 Task: Explore and select a project template in Asana to create a new project.
Action: Mouse pressed left at (64, 463)
Screenshot: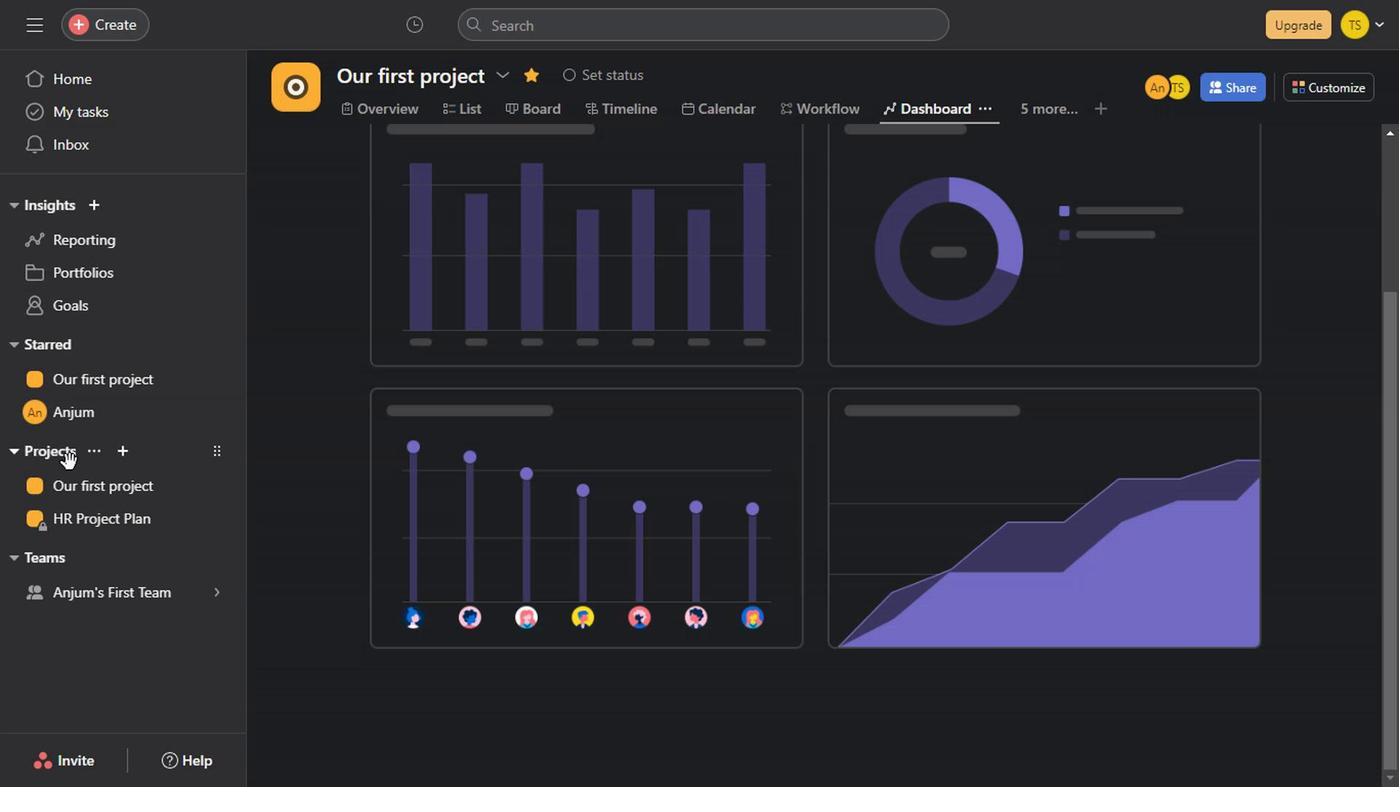 
Action: Mouse moved to (122, 457)
Screenshot: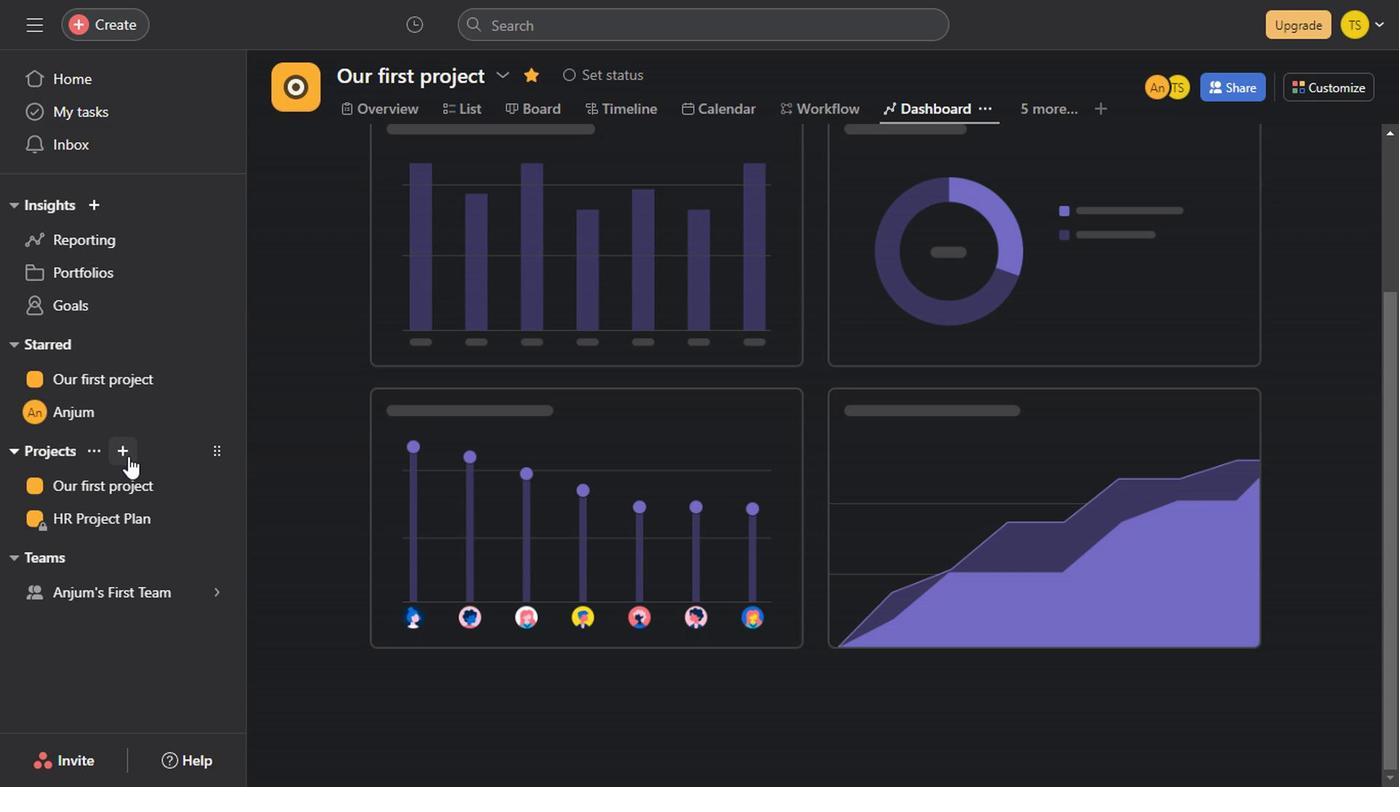 
Action: Mouse pressed left at (122, 457)
Screenshot: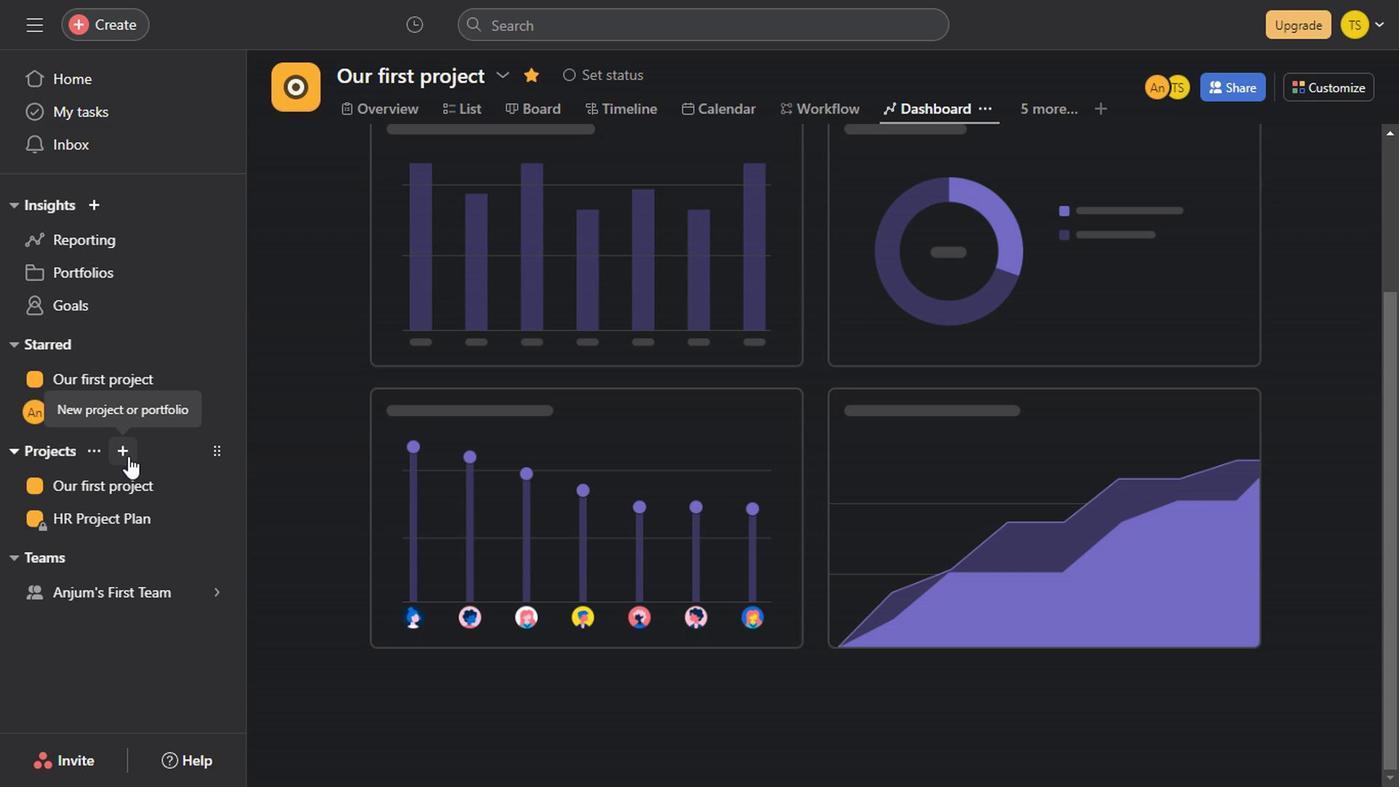 
Action: Mouse moved to (164, 492)
Screenshot: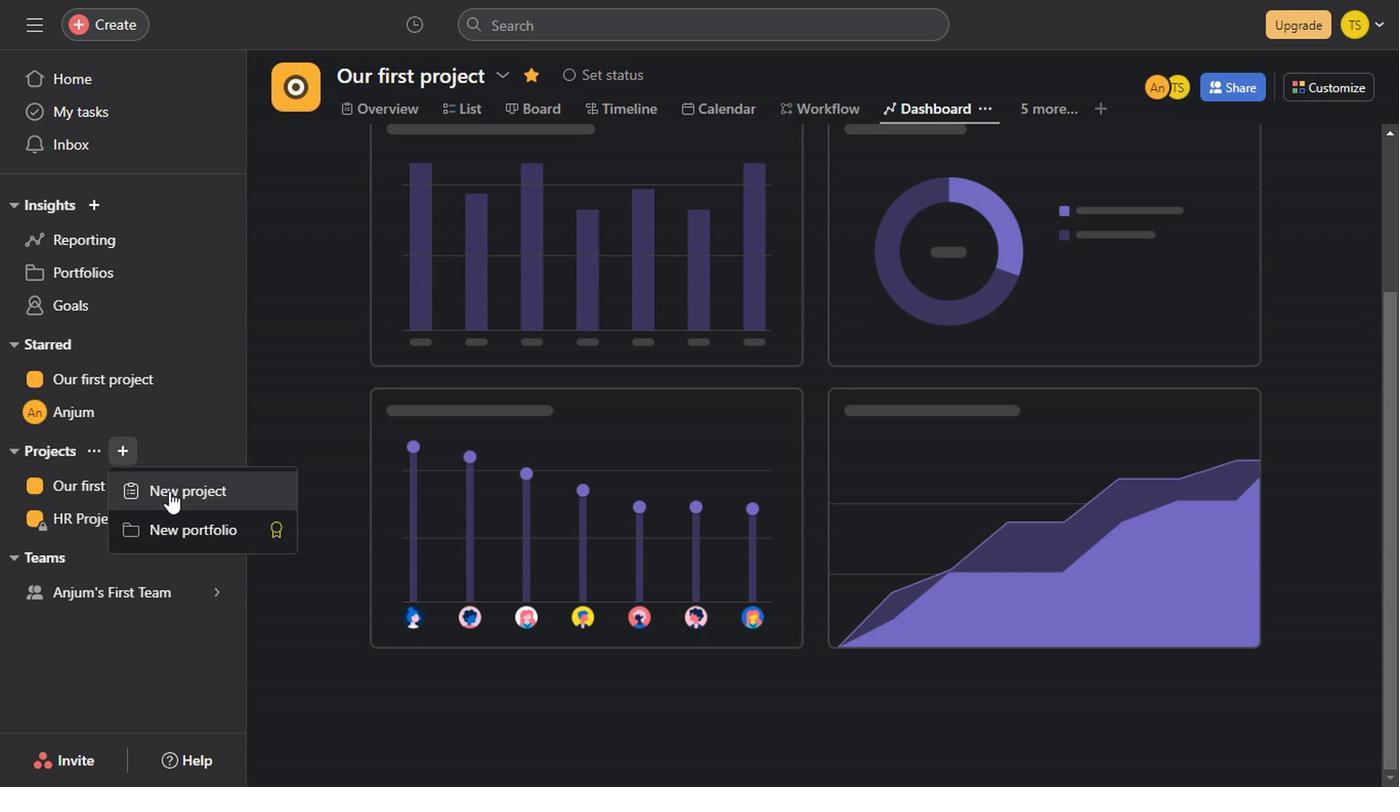 
Action: Mouse pressed left at (164, 492)
Screenshot: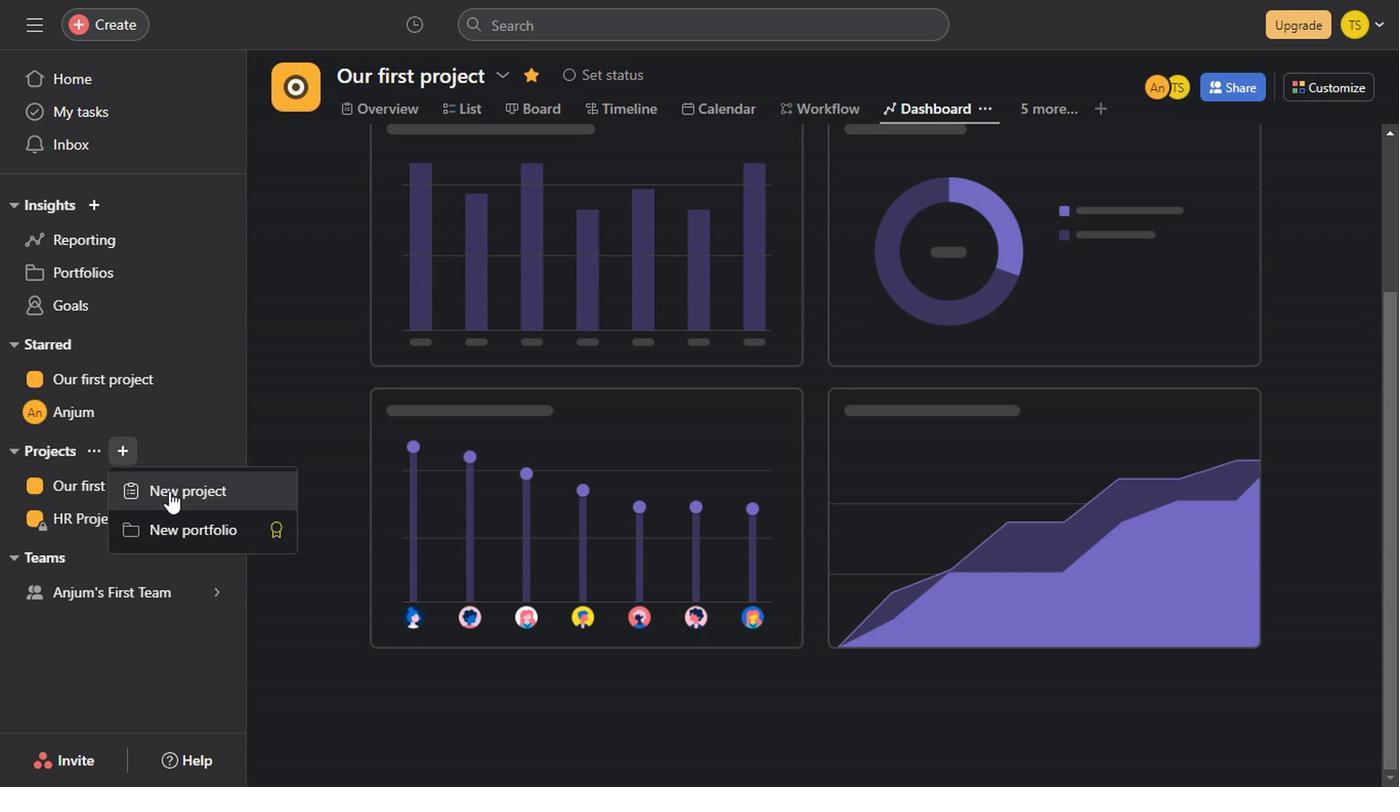 
Action: Mouse moved to (580, 401)
Screenshot: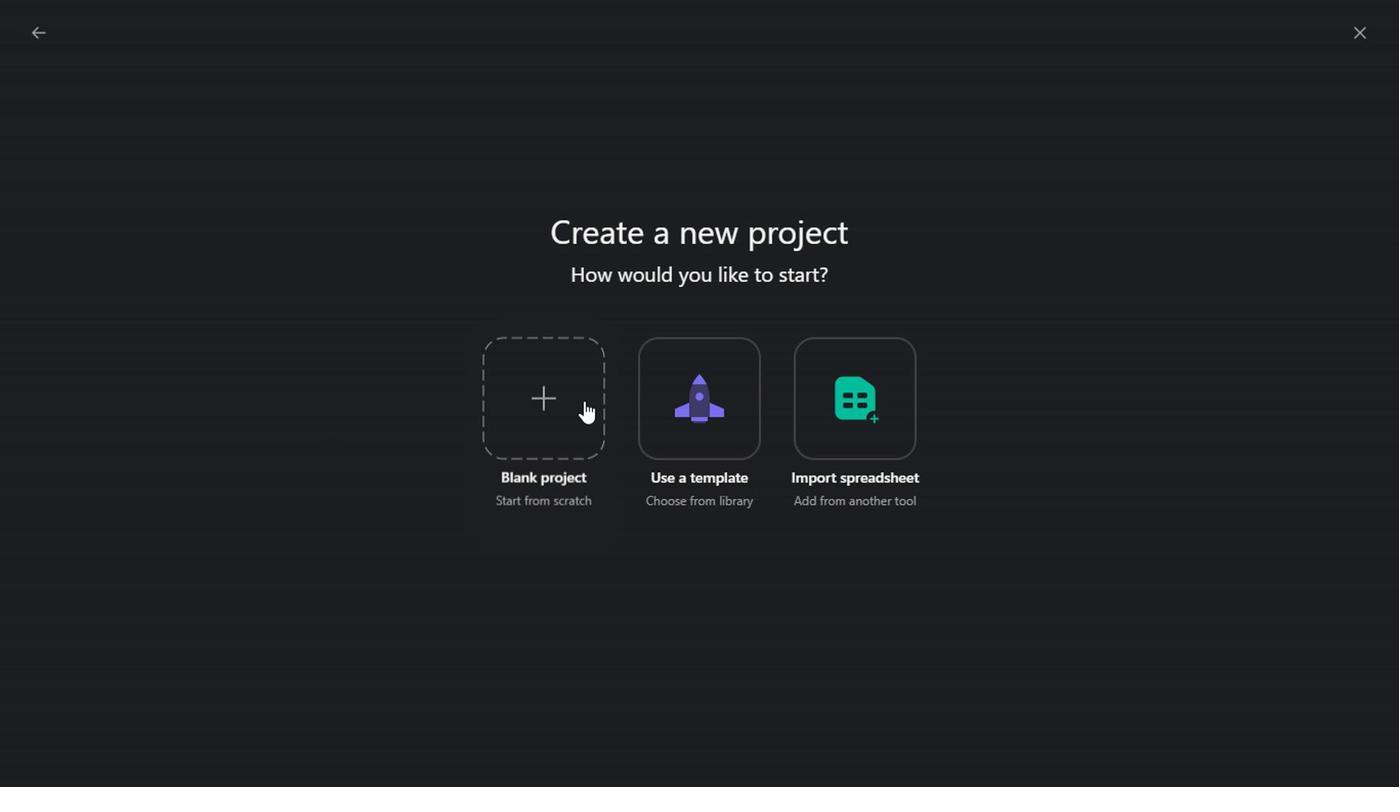 
Action: Mouse pressed left at (580, 401)
Screenshot: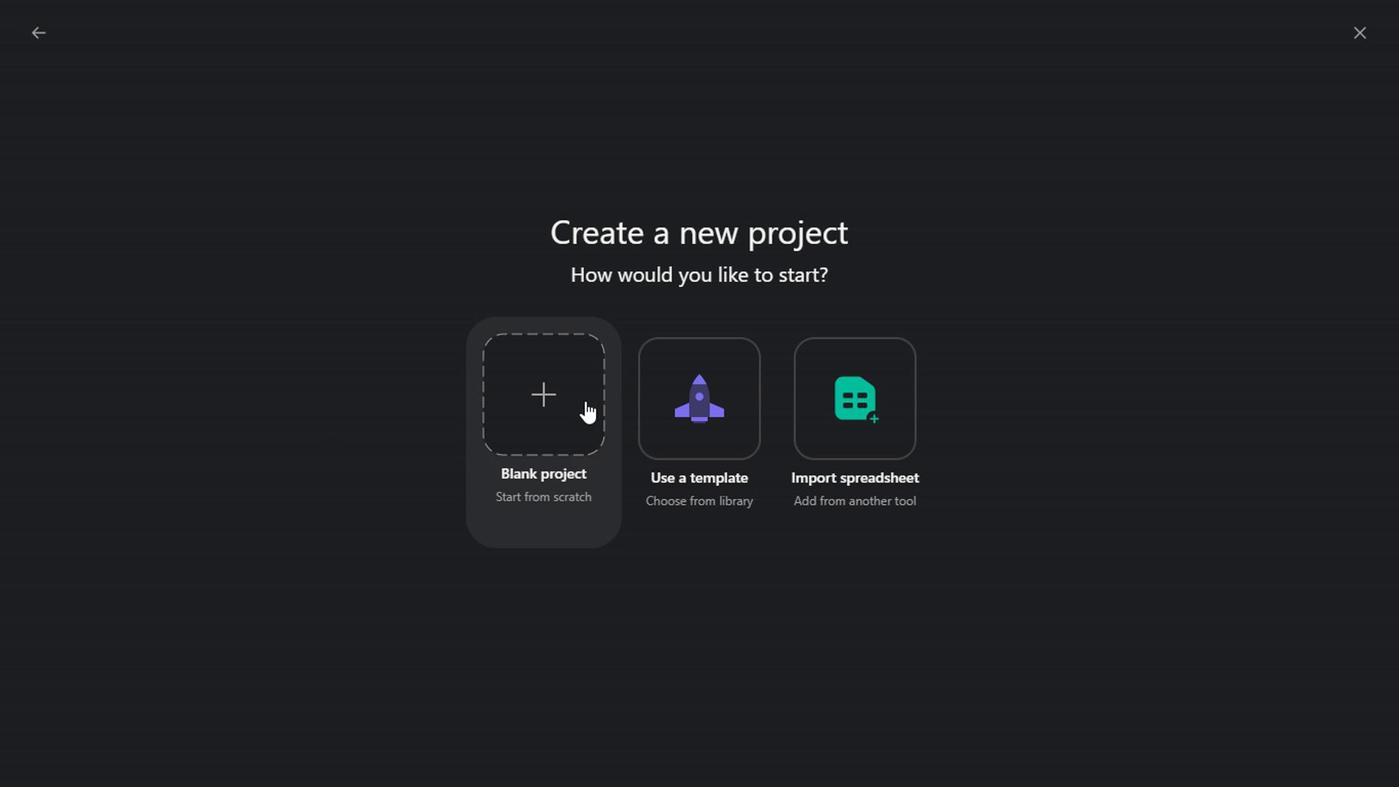 
Action: Mouse moved to (226, 410)
Screenshot: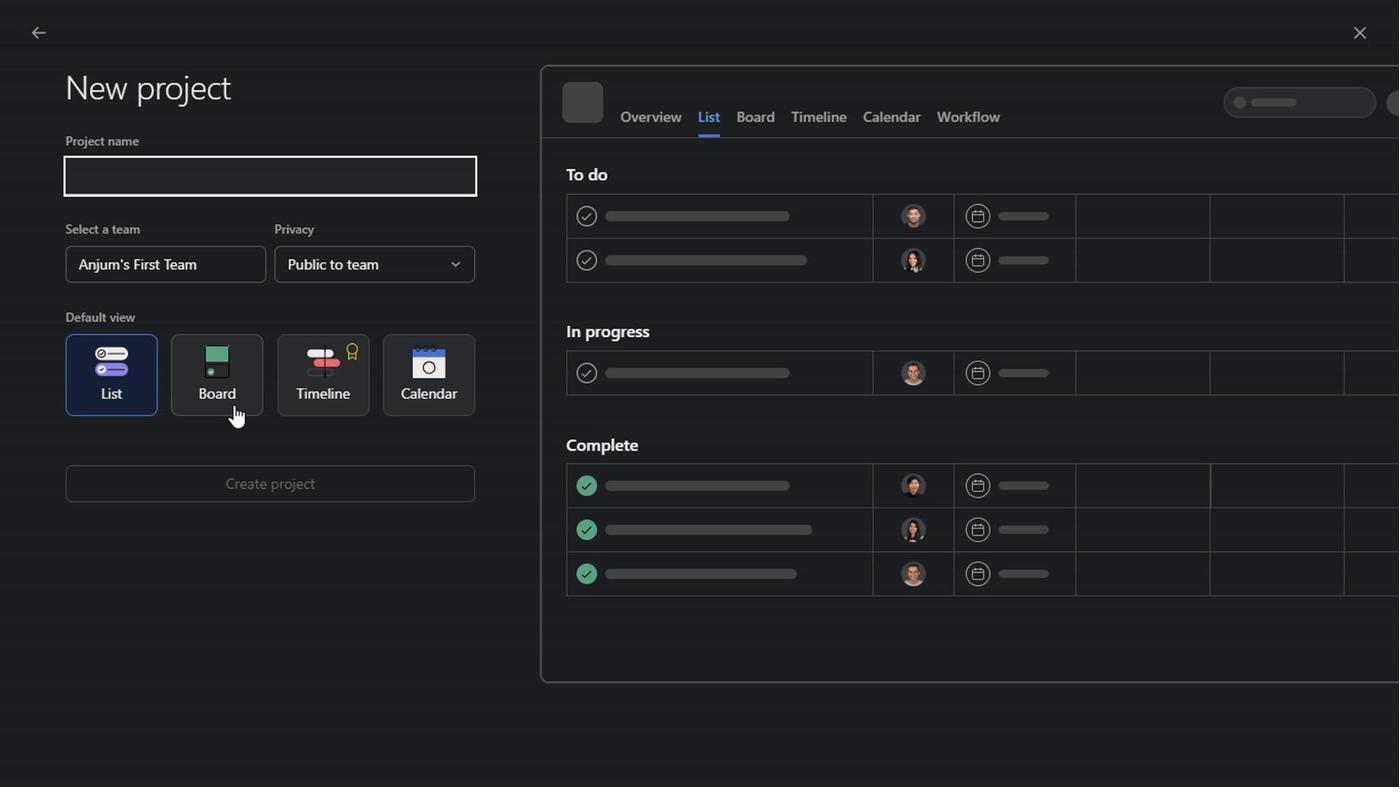 
Action: Mouse pressed left at (226, 410)
Screenshot: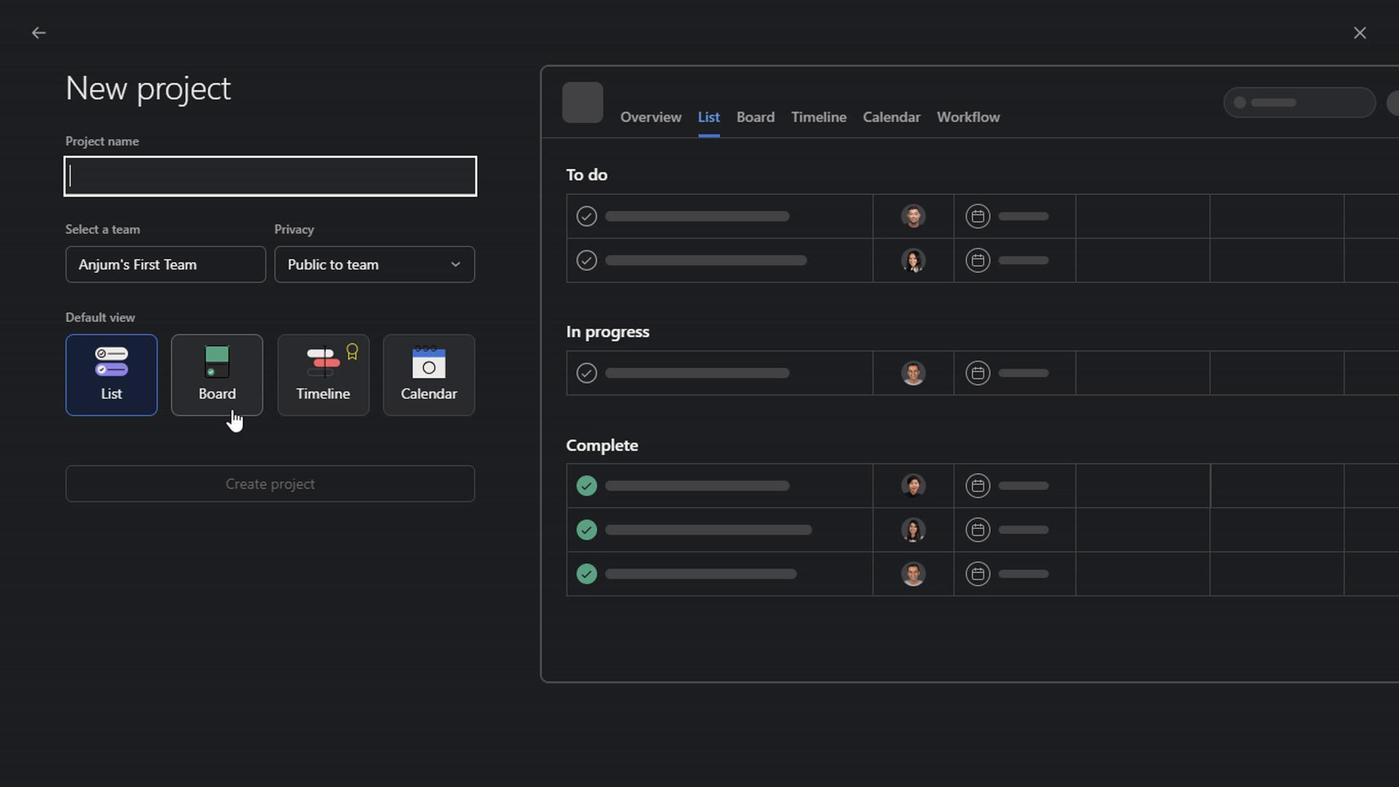 
Action: Mouse moved to (325, 416)
Screenshot: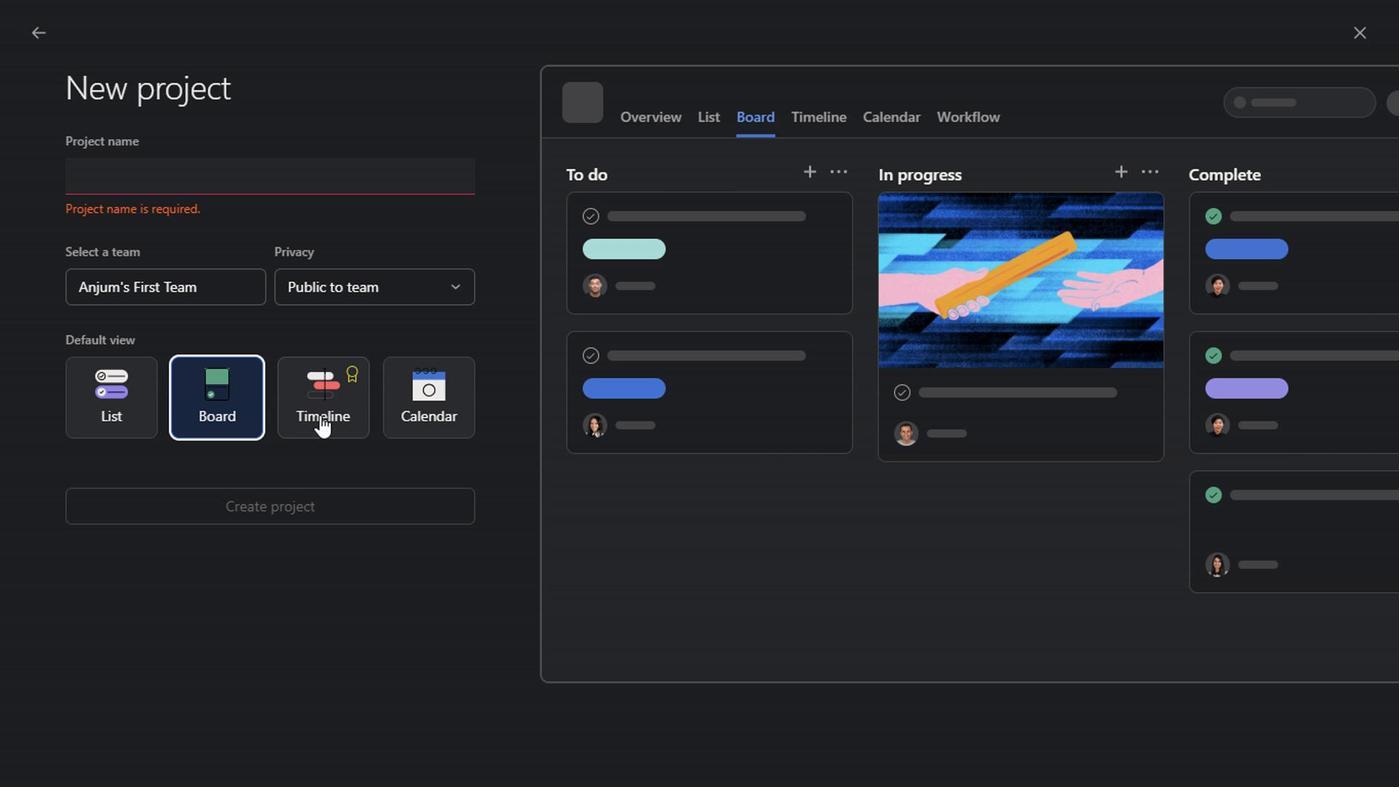 
Action: Mouse pressed left at (325, 416)
Screenshot: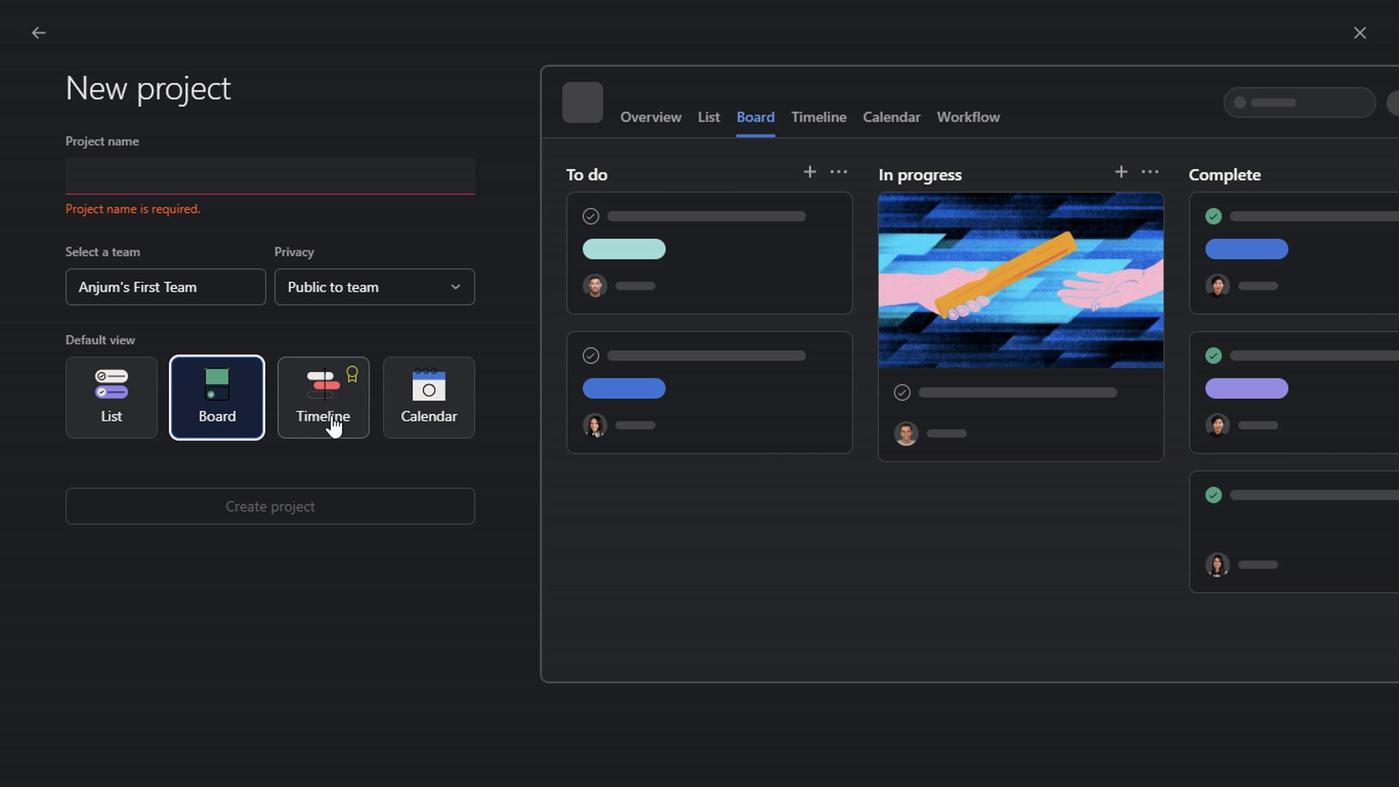 
Action: Mouse moved to (410, 408)
Screenshot: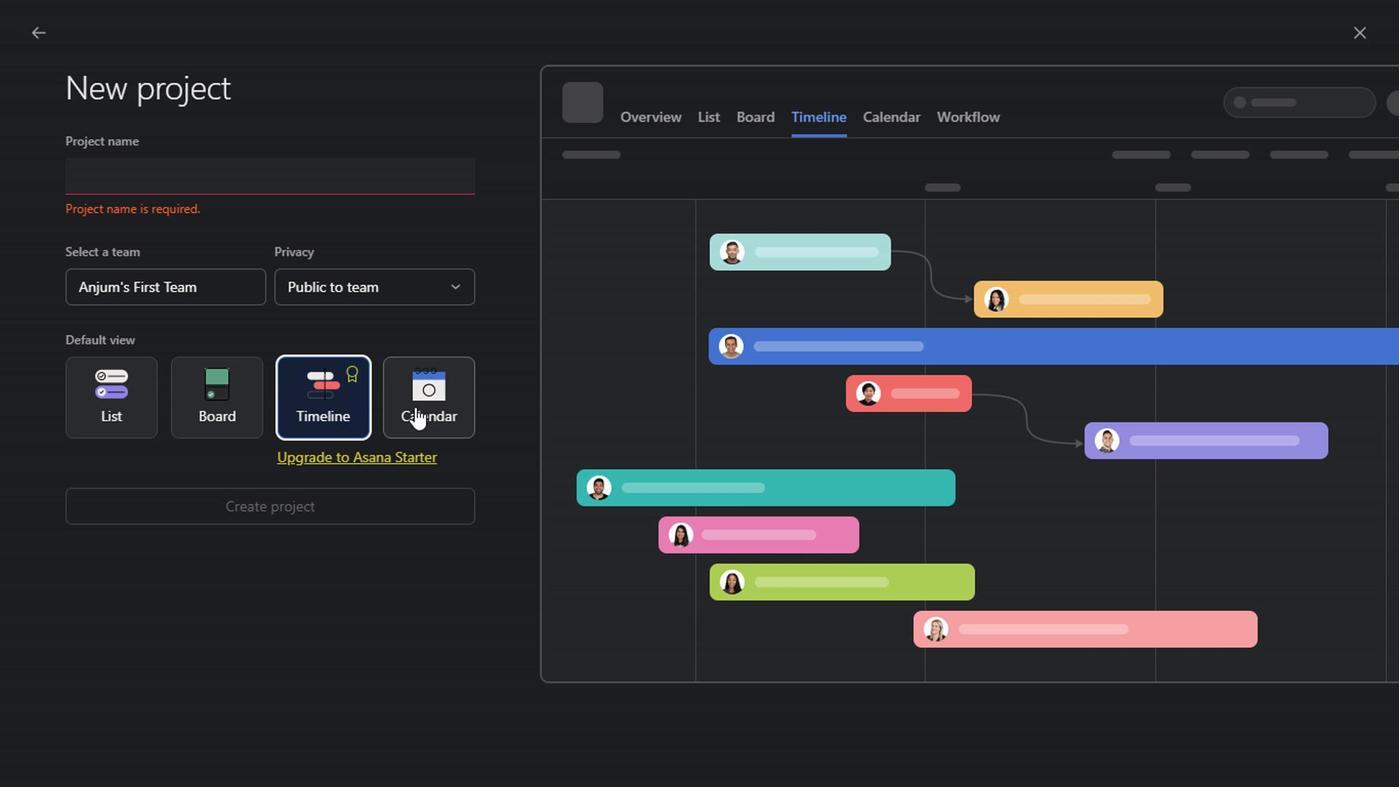 
Action: Mouse pressed left at (410, 408)
Screenshot: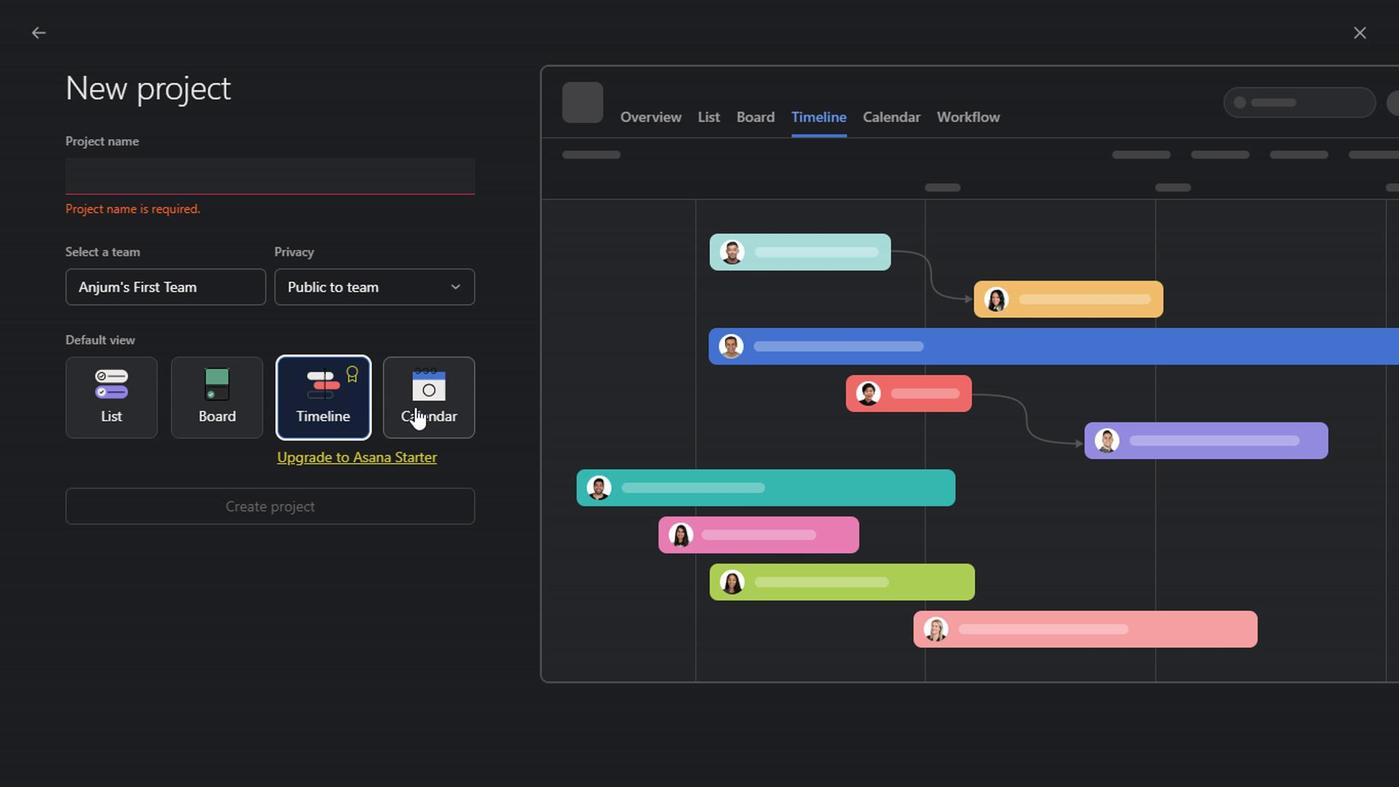 
Action: Mouse moved to (34, 34)
Screenshot: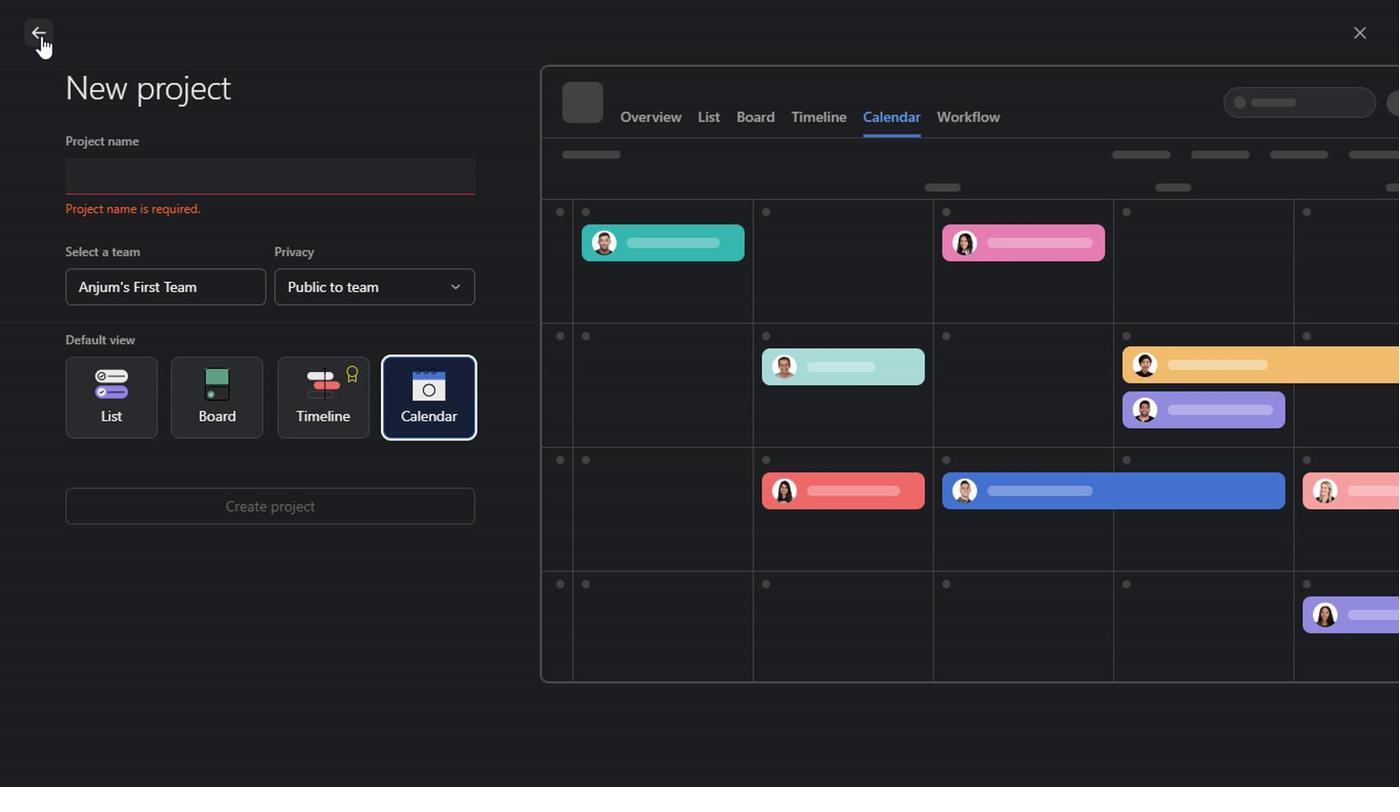 
Action: Mouse pressed left at (34, 34)
Screenshot: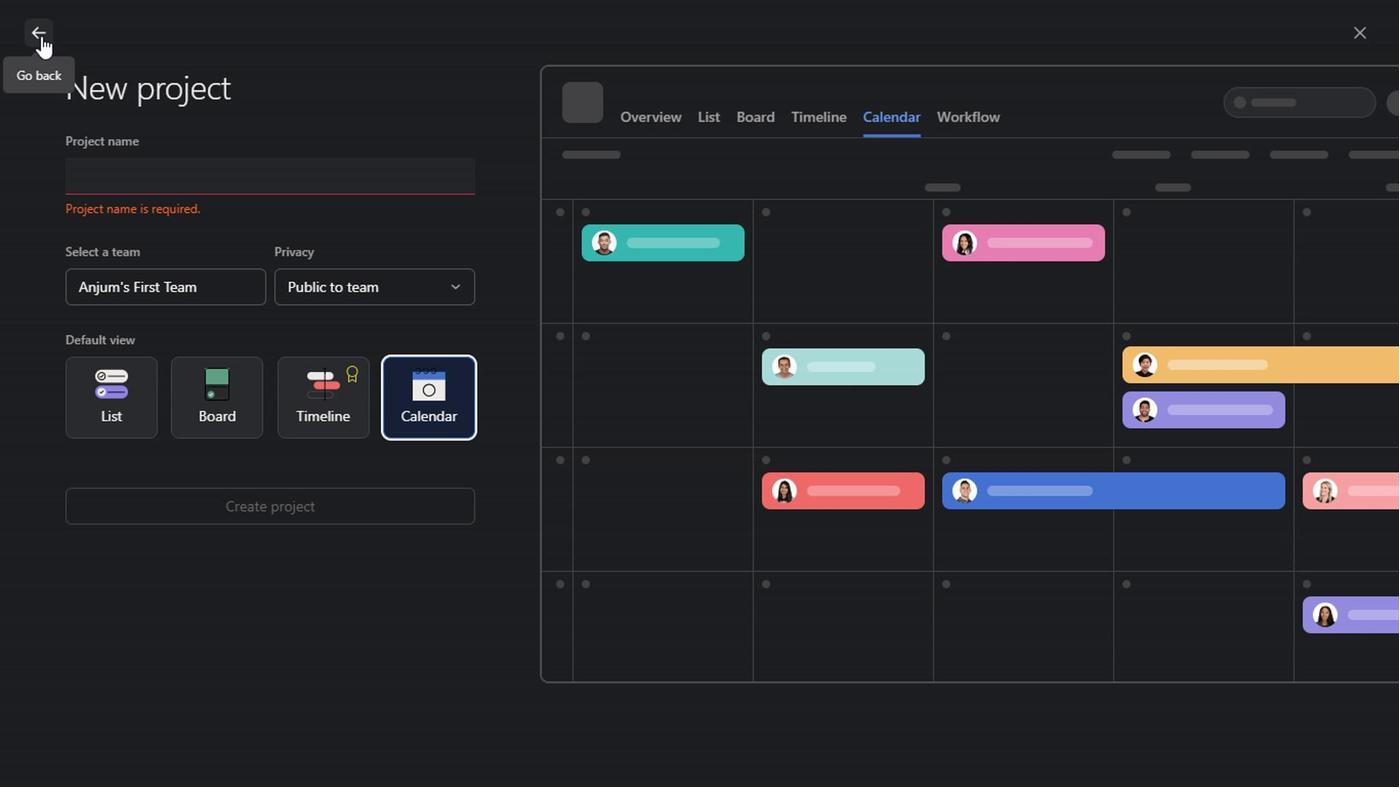 
Action: Mouse moved to (847, 462)
Screenshot: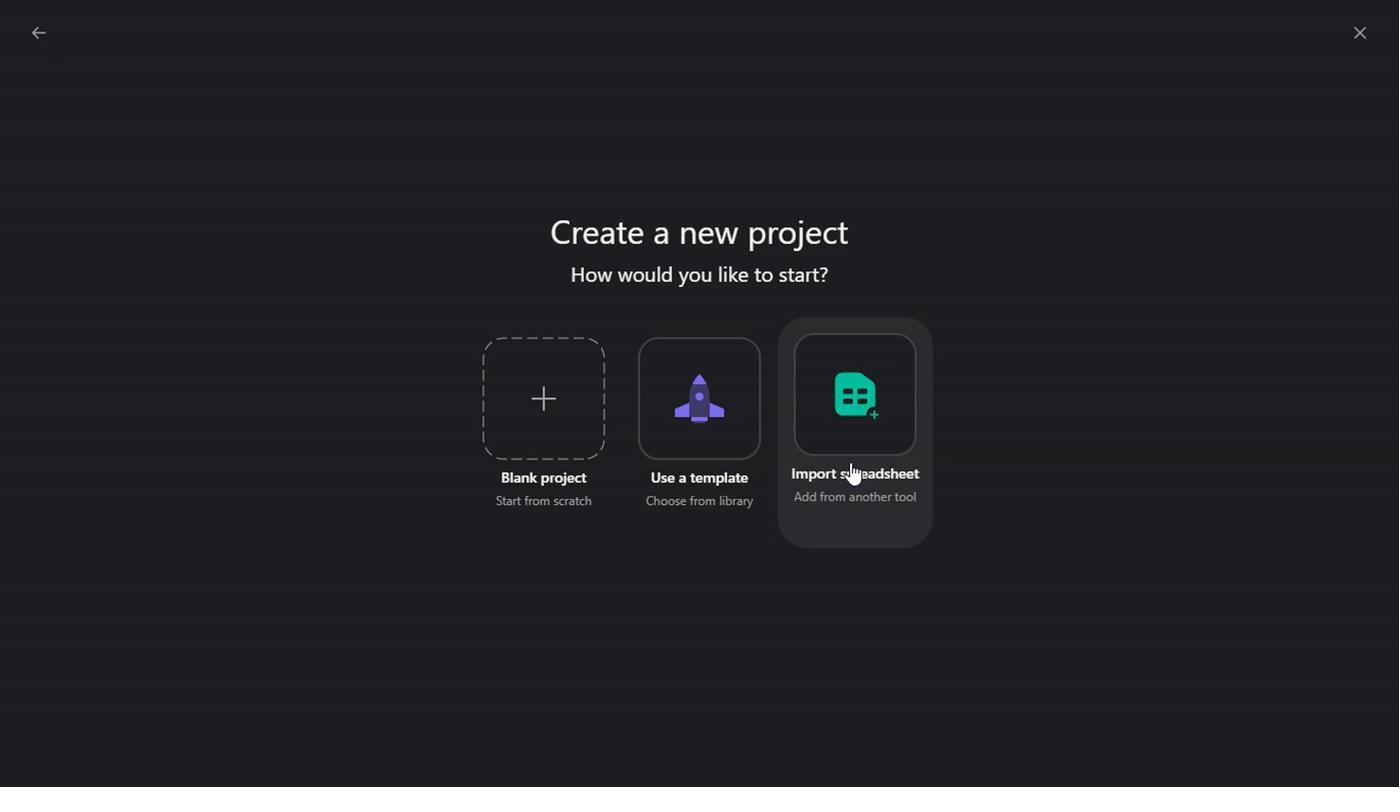 
Action: Mouse pressed left at (847, 462)
Screenshot: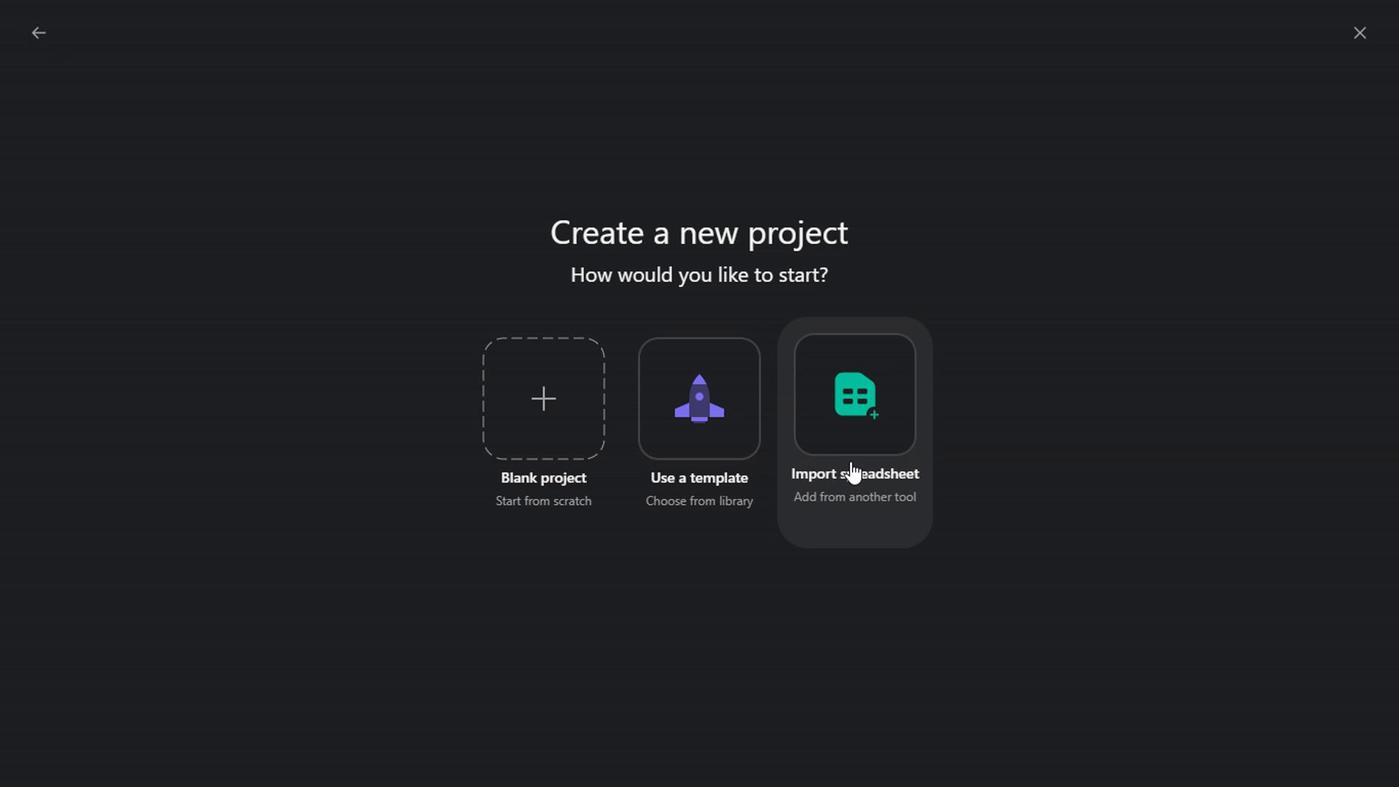 
Action: Mouse moved to (32, 42)
Screenshot: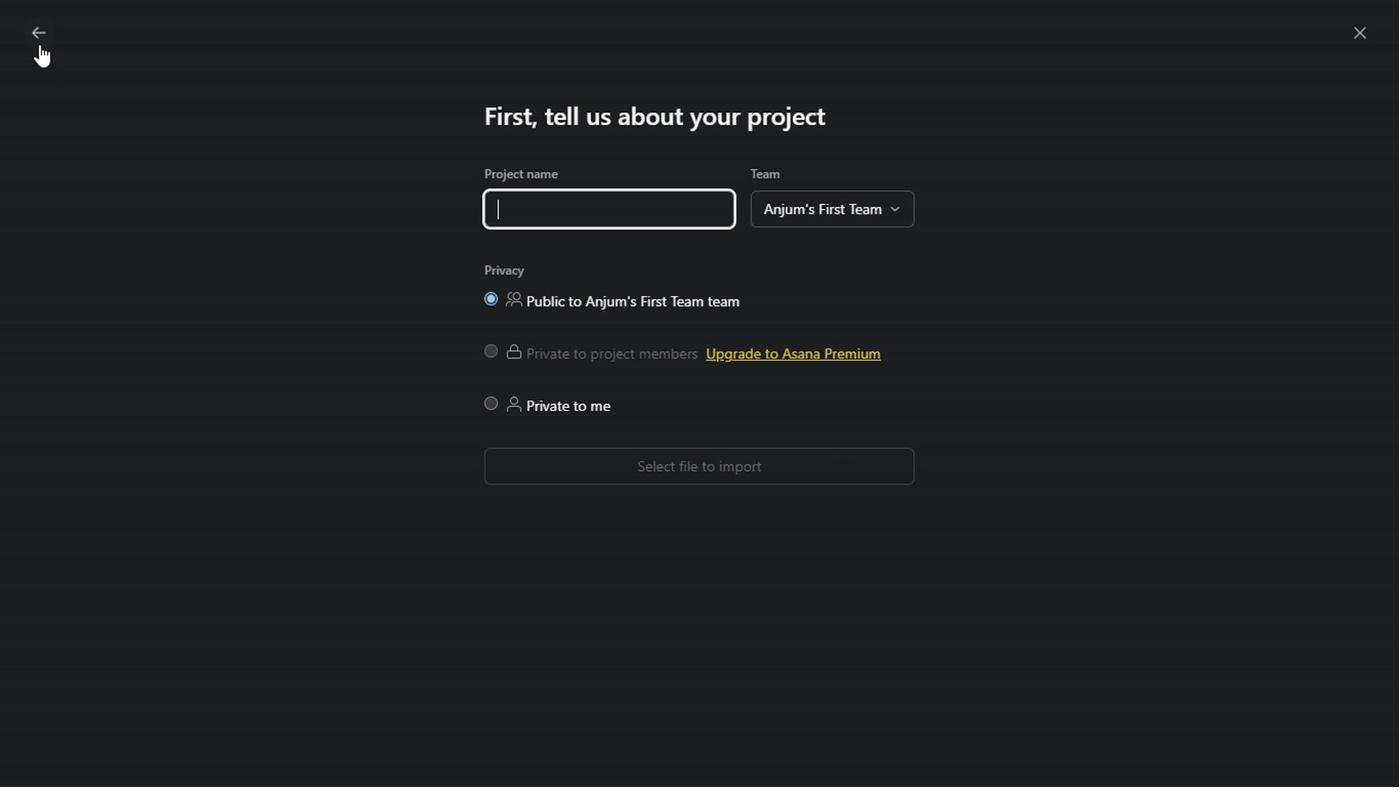 
Action: Mouse pressed left at (32, 42)
Screenshot: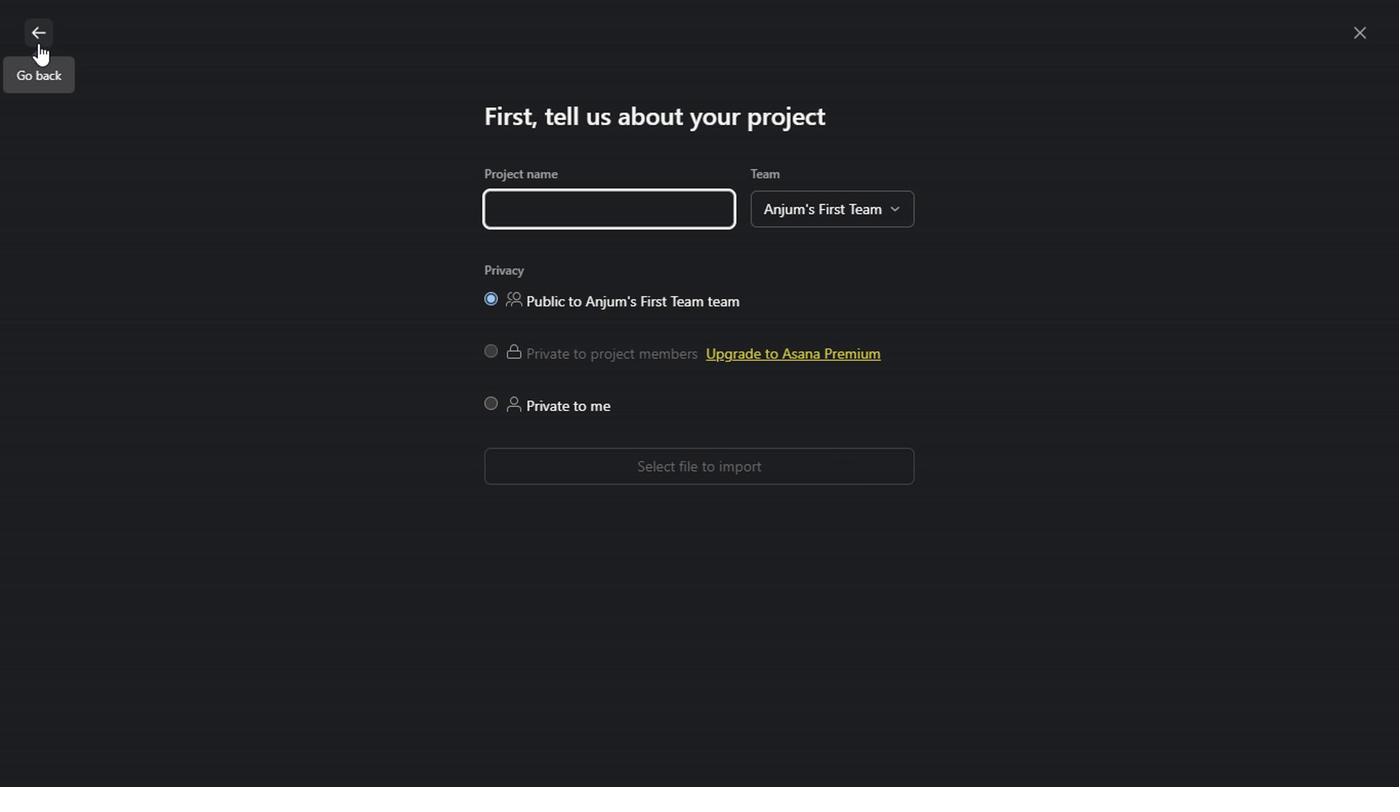 
Action: Mouse moved to (692, 405)
Screenshot: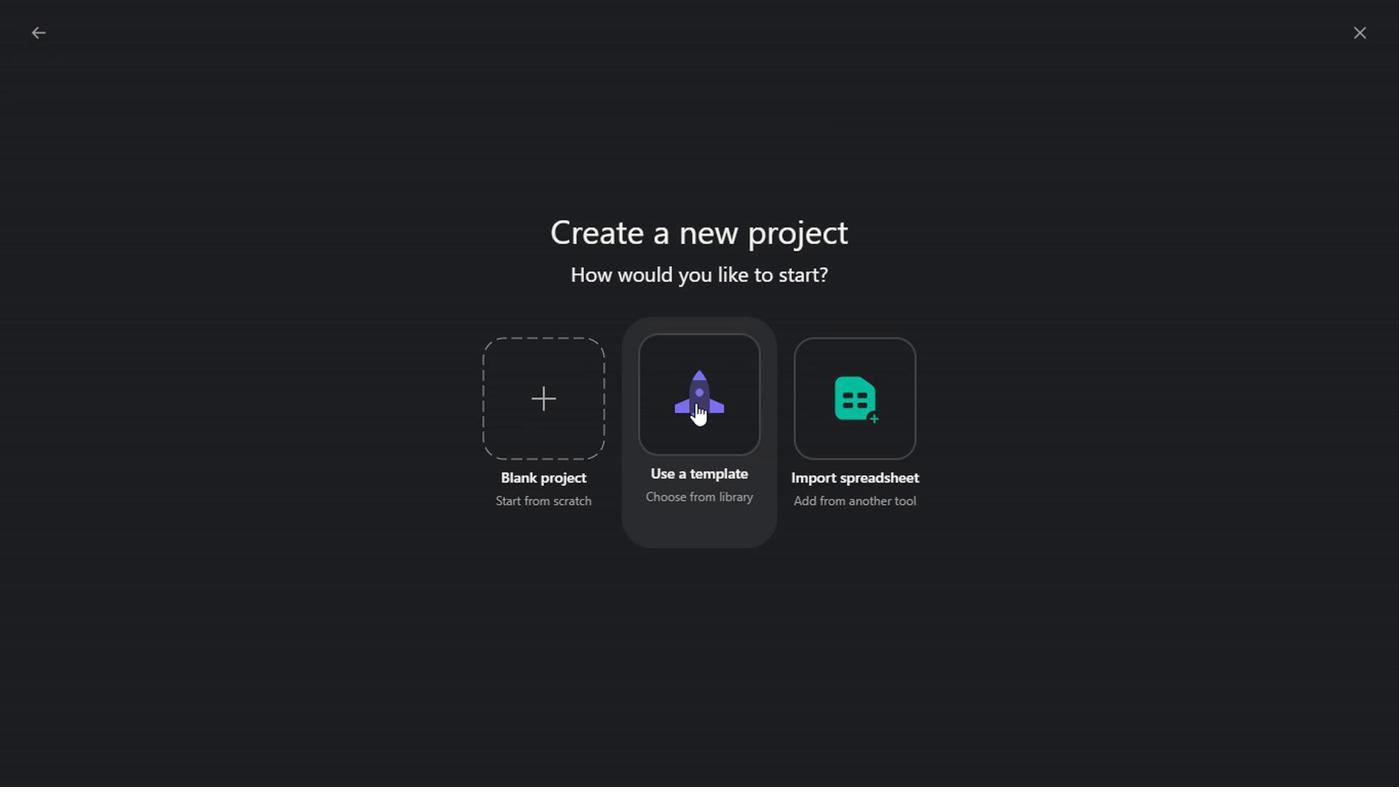 
Action: Mouse pressed left at (692, 405)
Screenshot: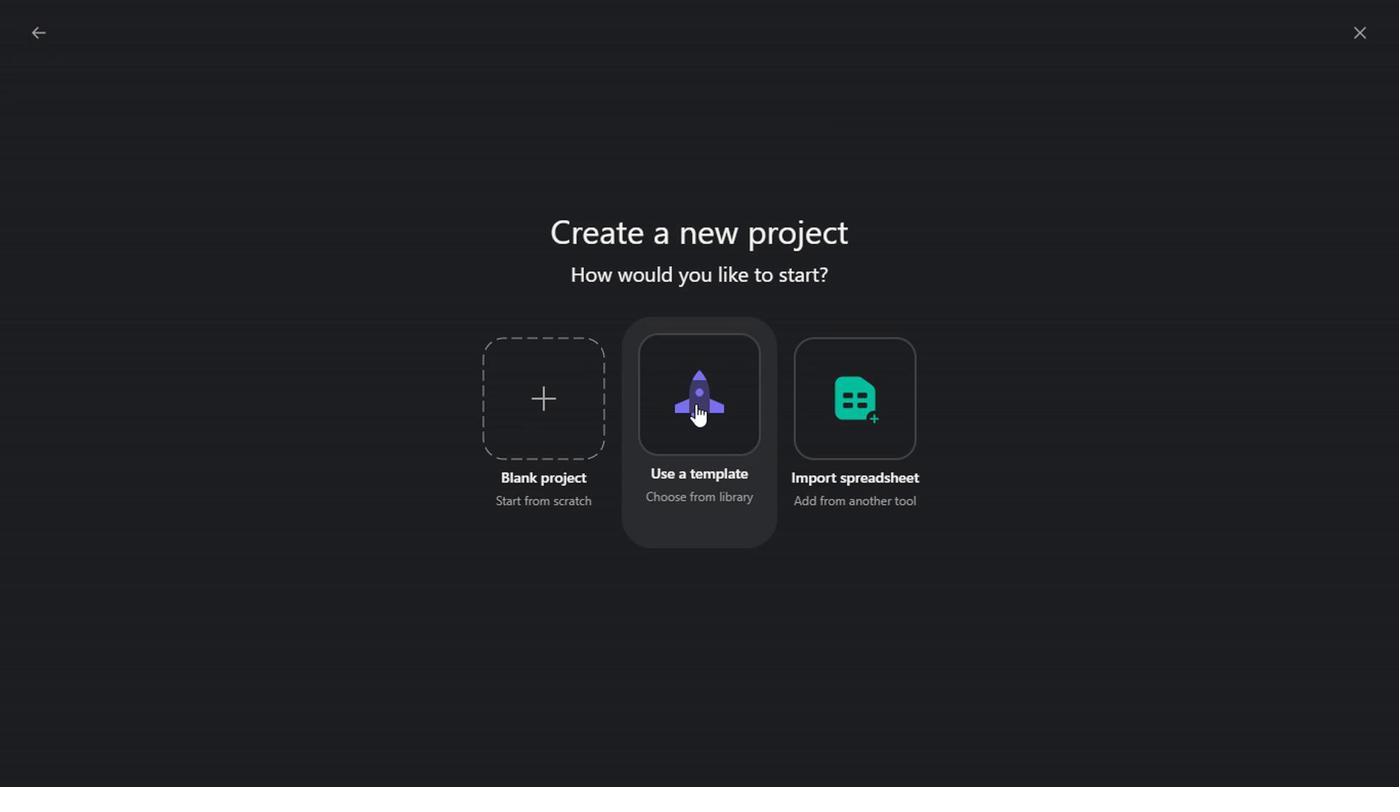 
Action: Mouse moved to (429, 565)
Screenshot: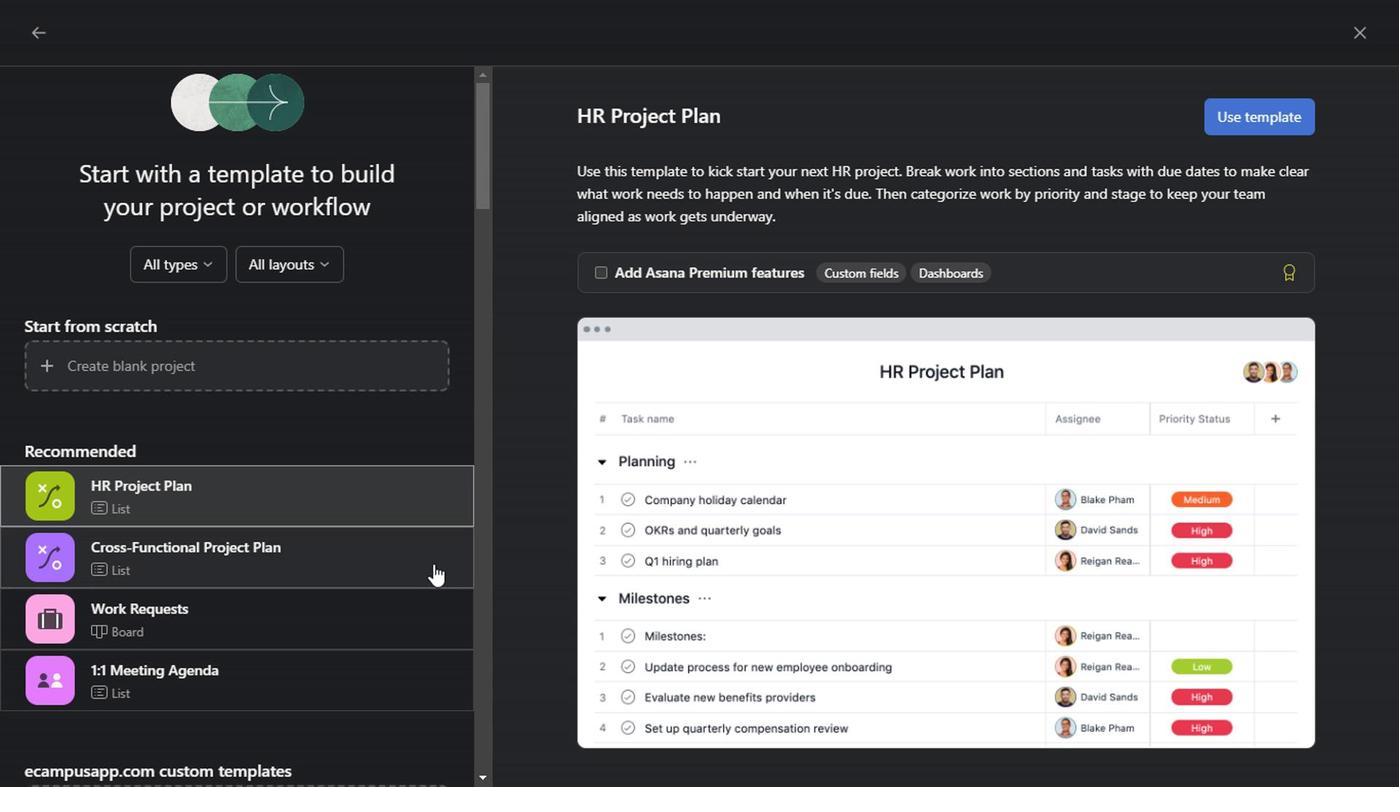 
Action: Mouse pressed left at (429, 565)
Screenshot: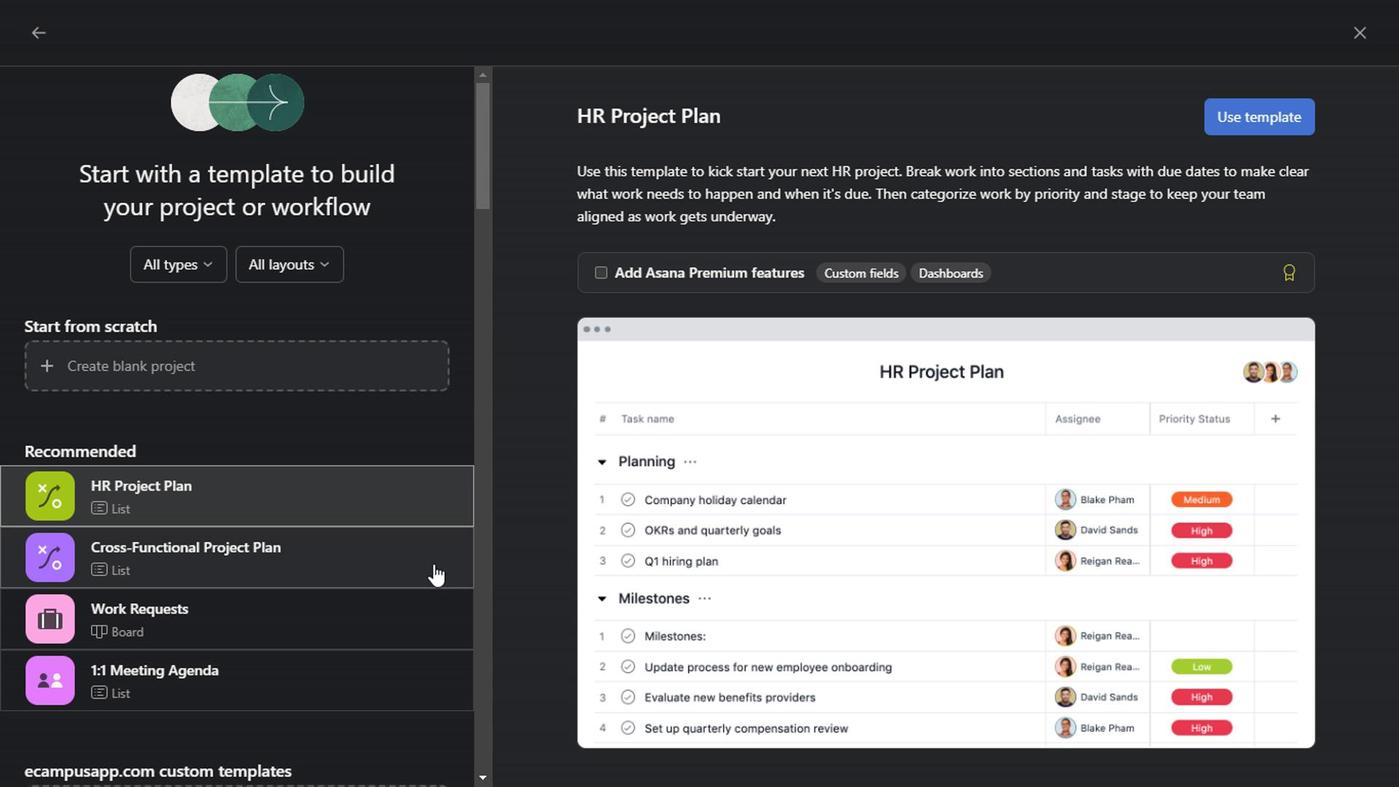 
Action: Mouse moved to (387, 673)
Screenshot: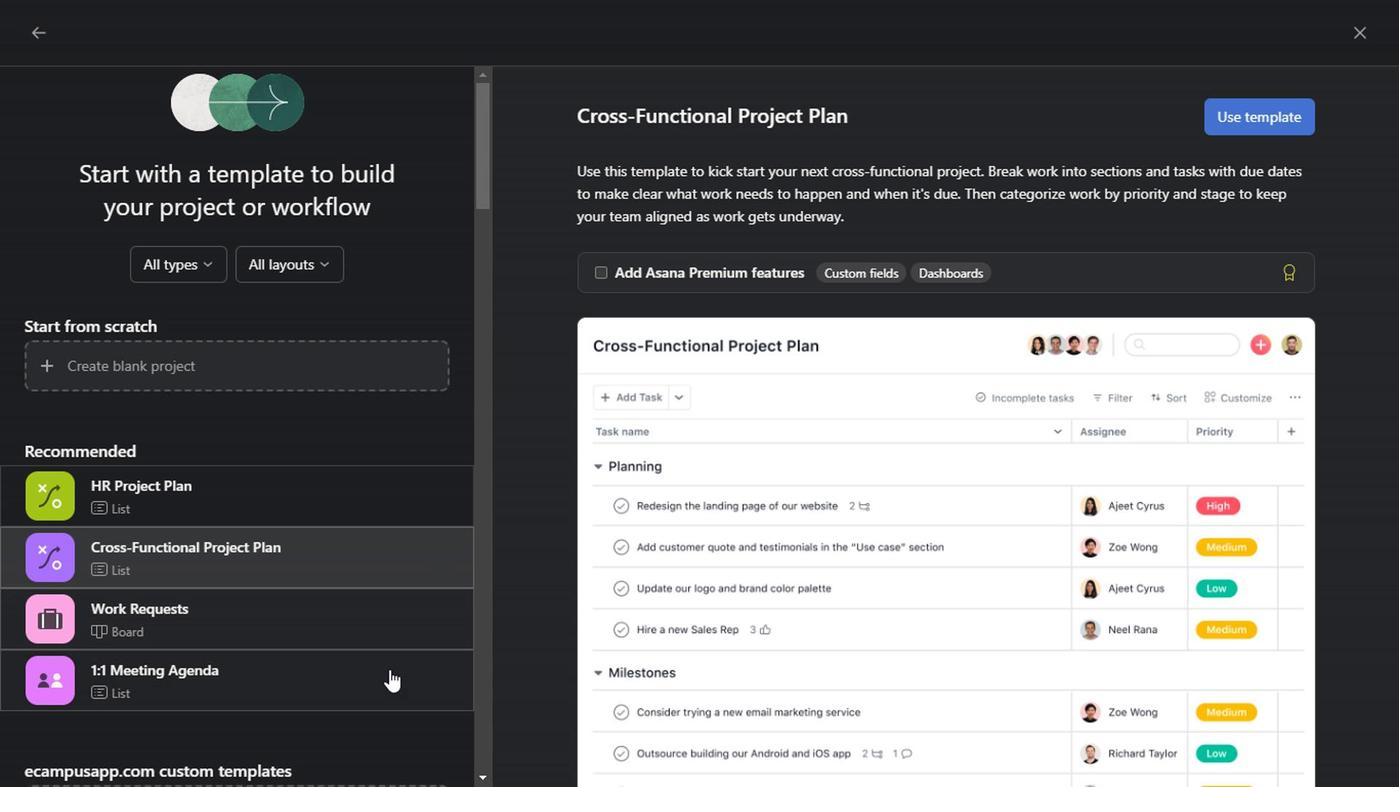 
Action: Mouse scrolled (387, 672) with delta (0, 0)
Screenshot: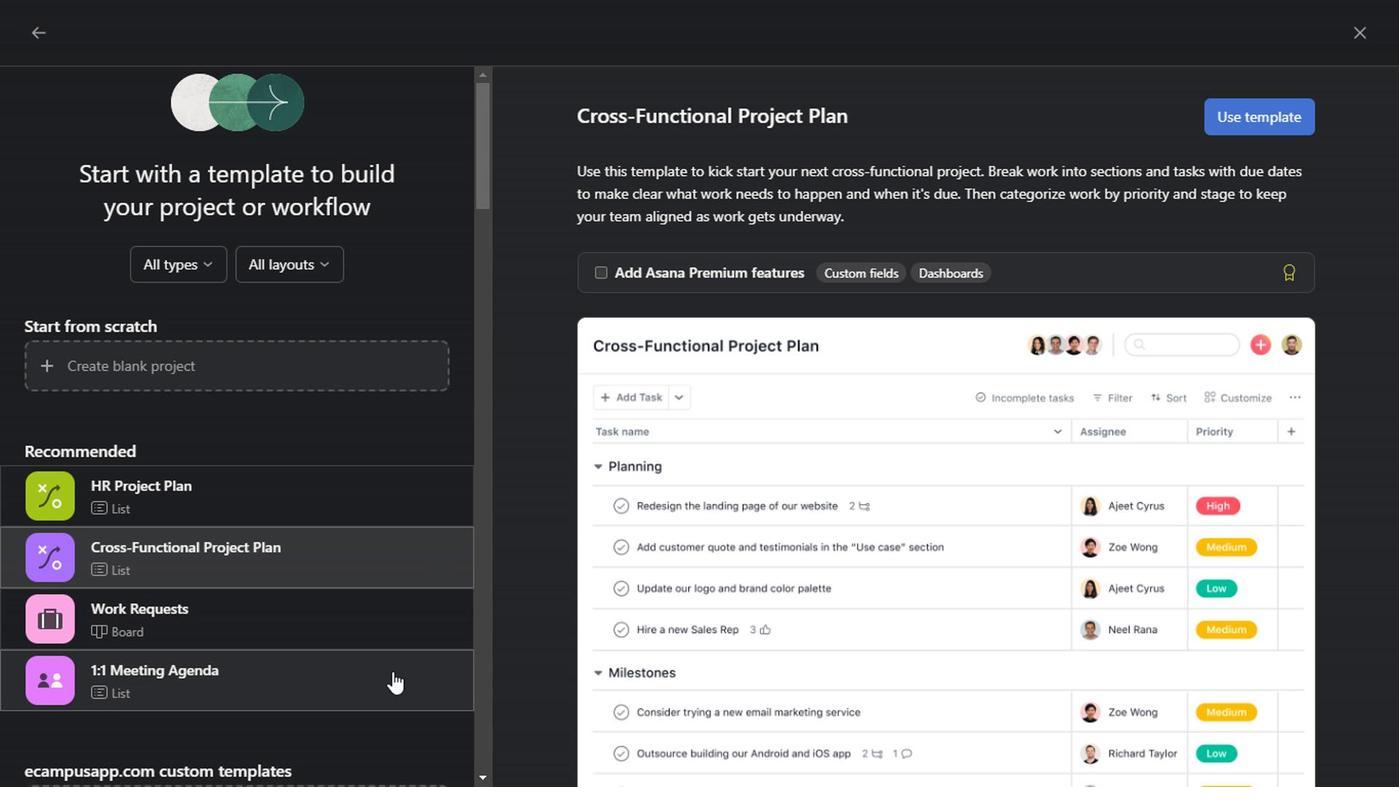 
Action: Mouse scrolled (387, 672) with delta (0, 0)
Screenshot: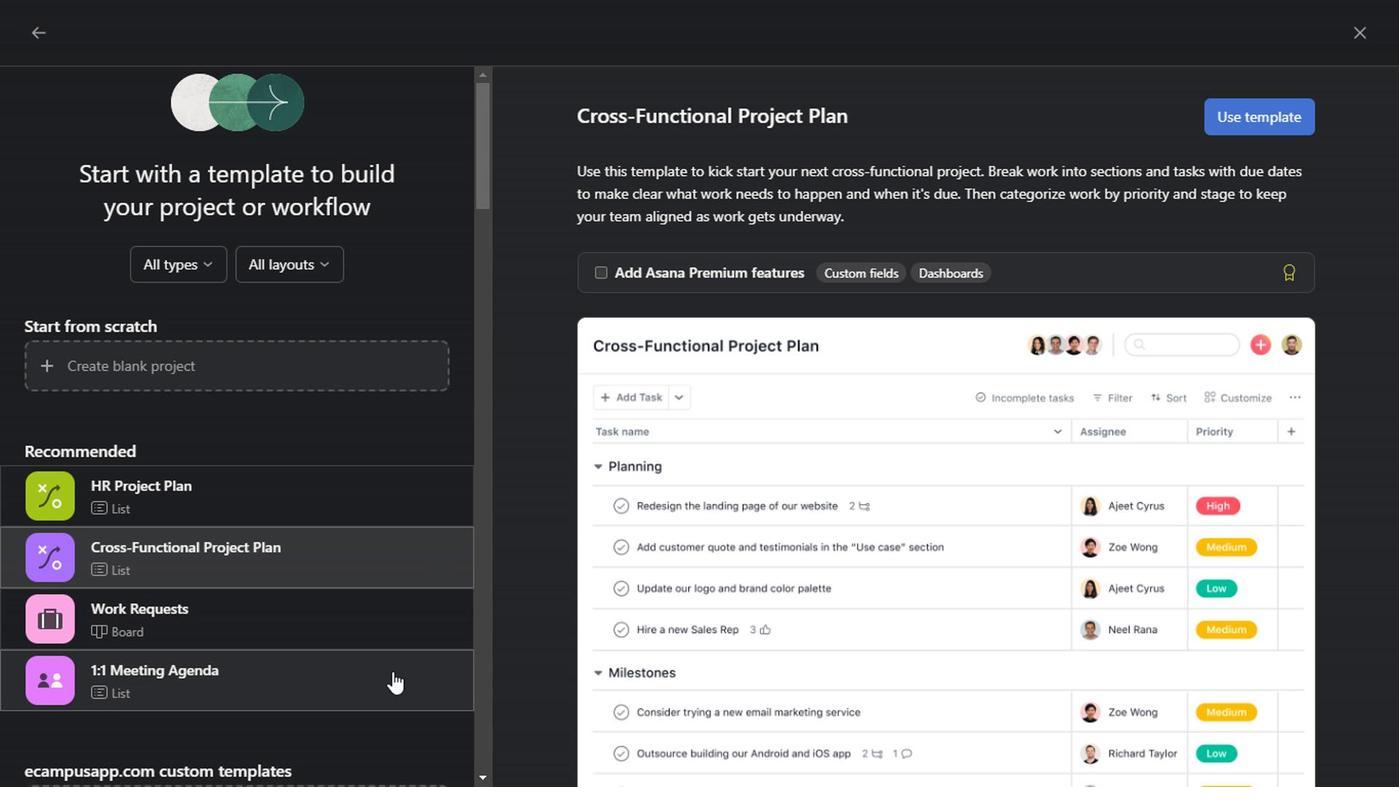 
Action: Mouse scrolled (387, 672) with delta (0, 0)
Screenshot: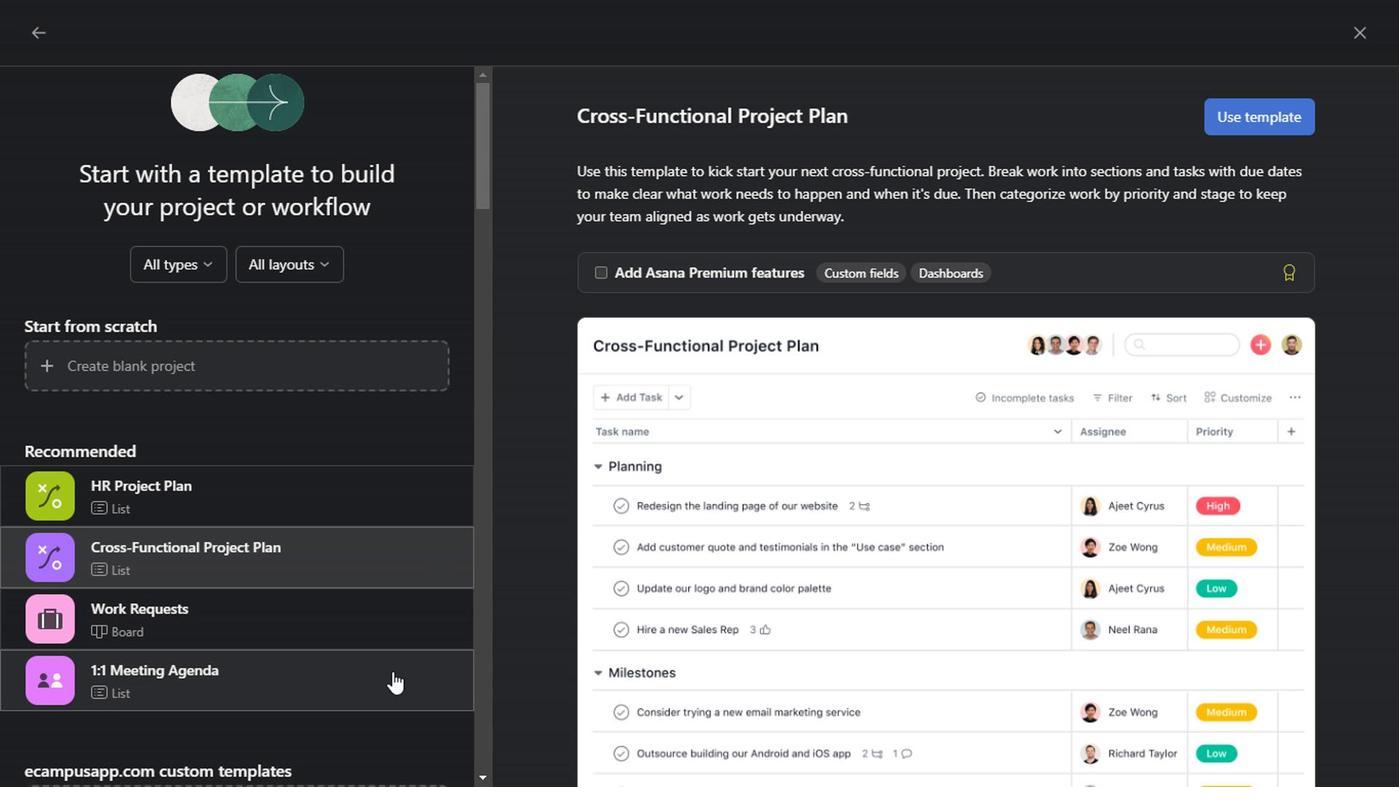 
Action: Mouse scrolled (387, 672) with delta (0, 0)
Screenshot: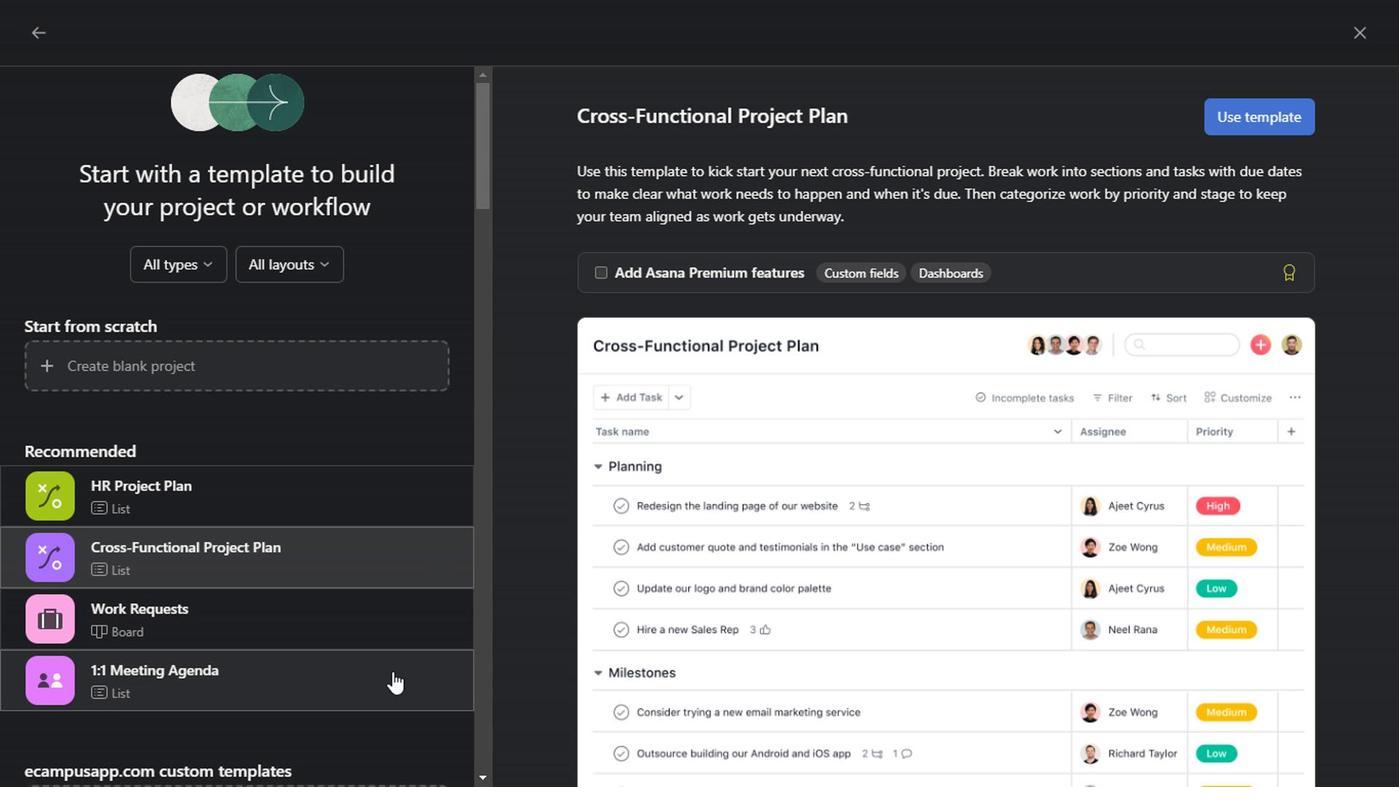 
Action: Mouse scrolled (387, 672) with delta (0, 0)
Screenshot: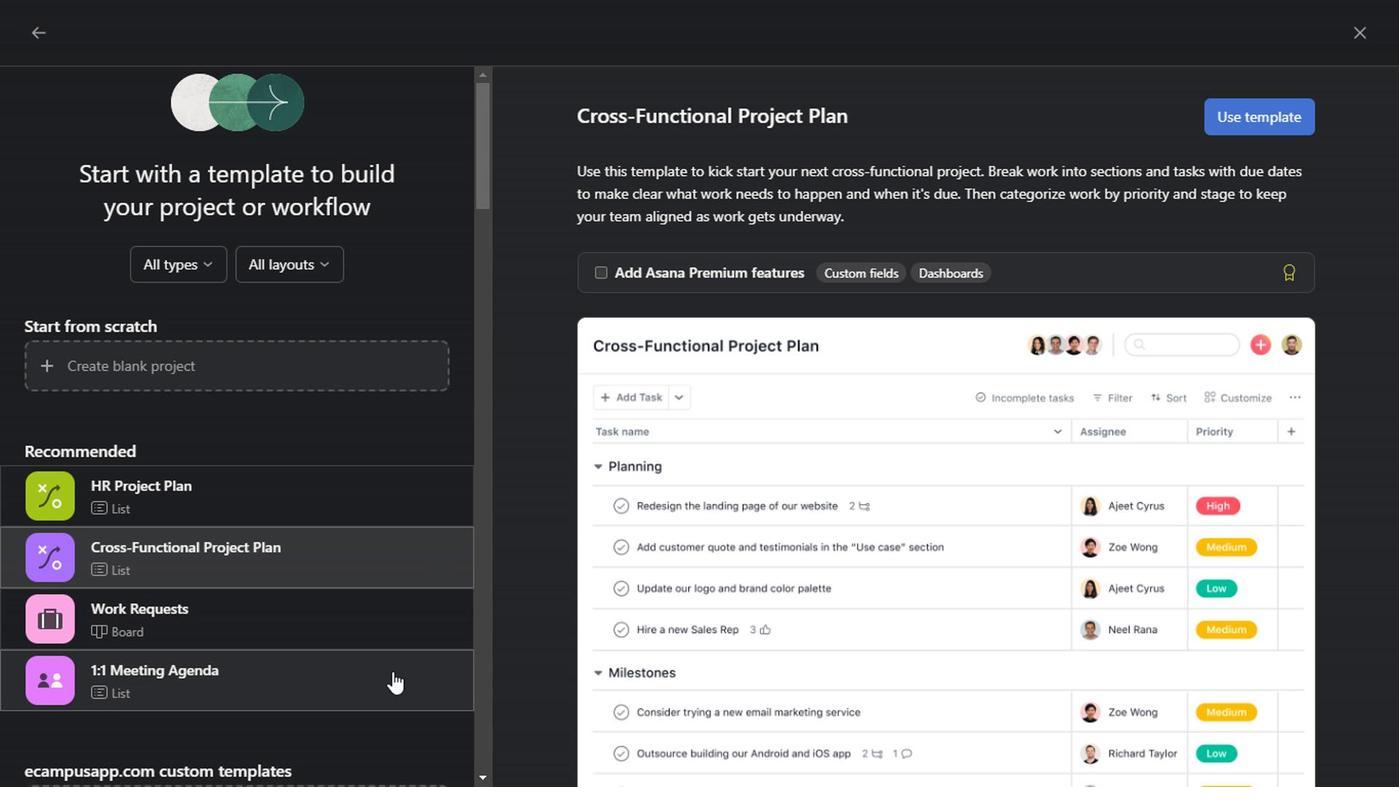 
Action: Mouse scrolled (387, 672) with delta (0, 0)
Screenshot: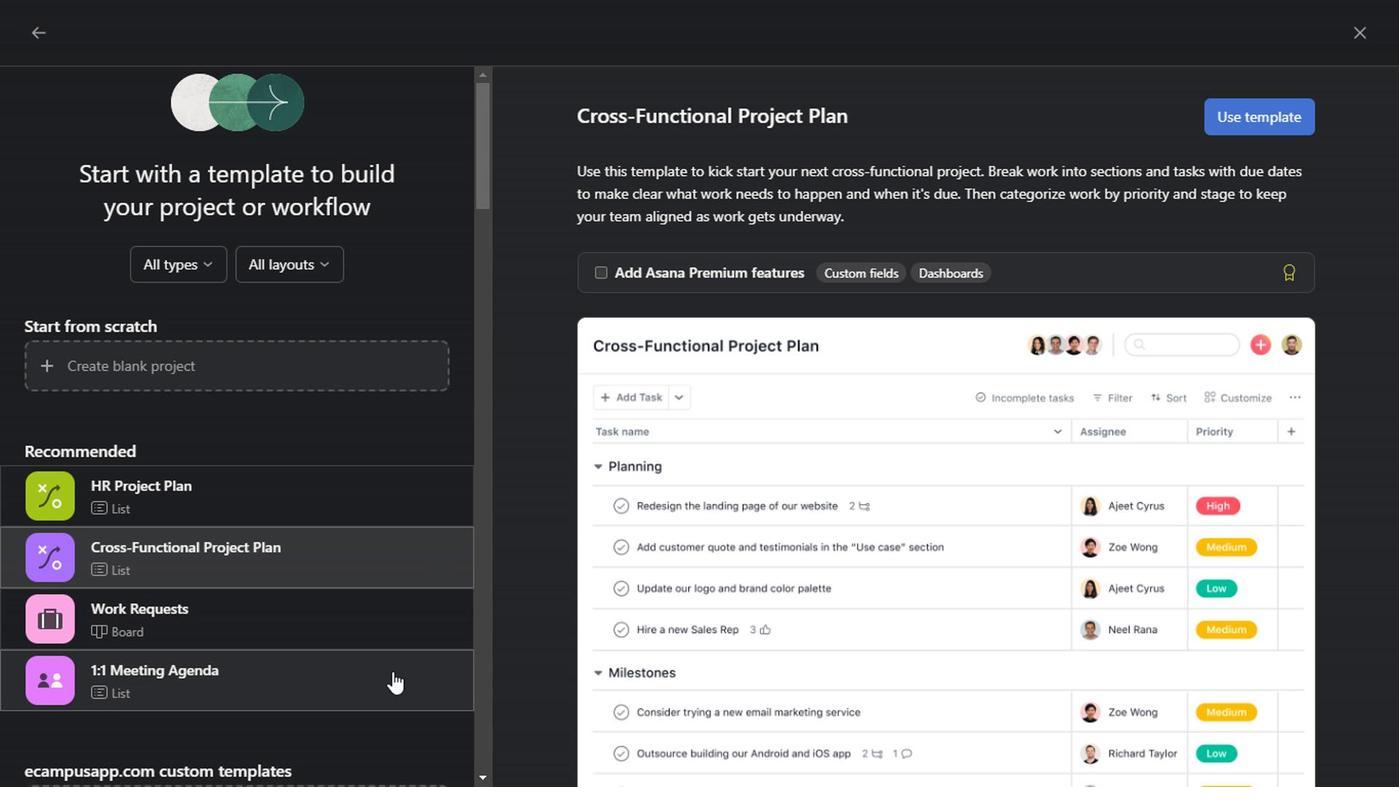 
Action: Mouse scrolled (387, 672) with delta (0, 0)
Screenshot: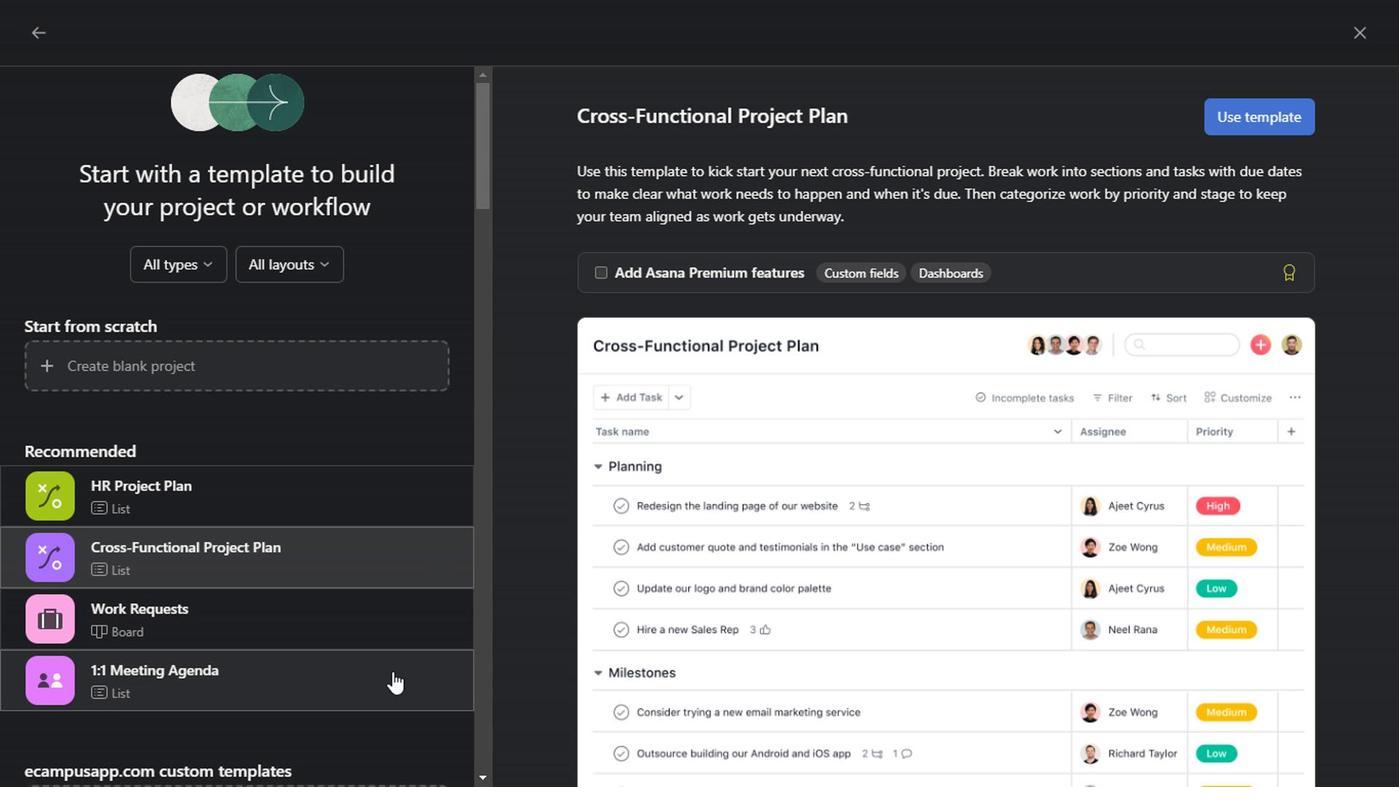 
Action: Mouse scrolled (387, 672) with delta (0, 0)
Screenshot: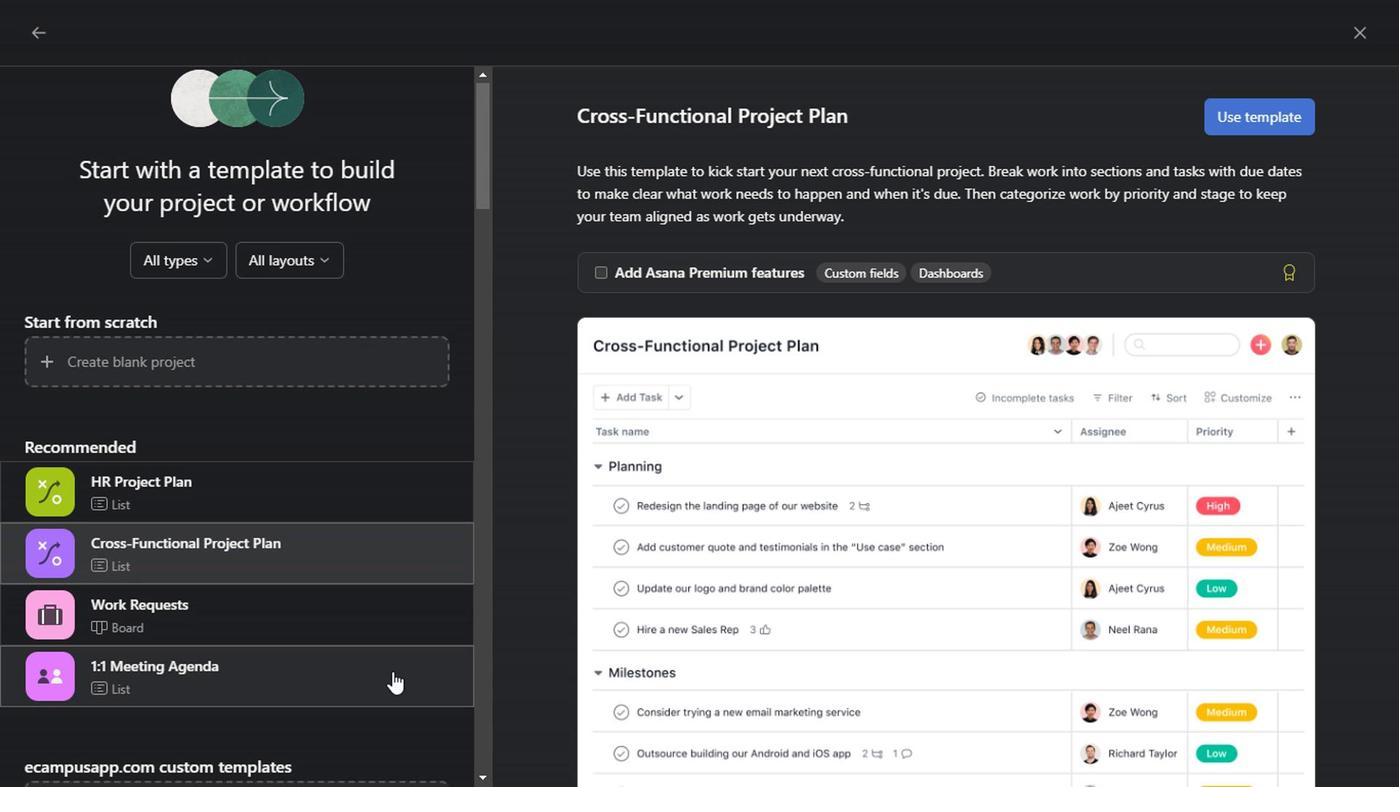 
Action: Mouse scrolled (387, 672) with delta (0, 0)
Screenshot: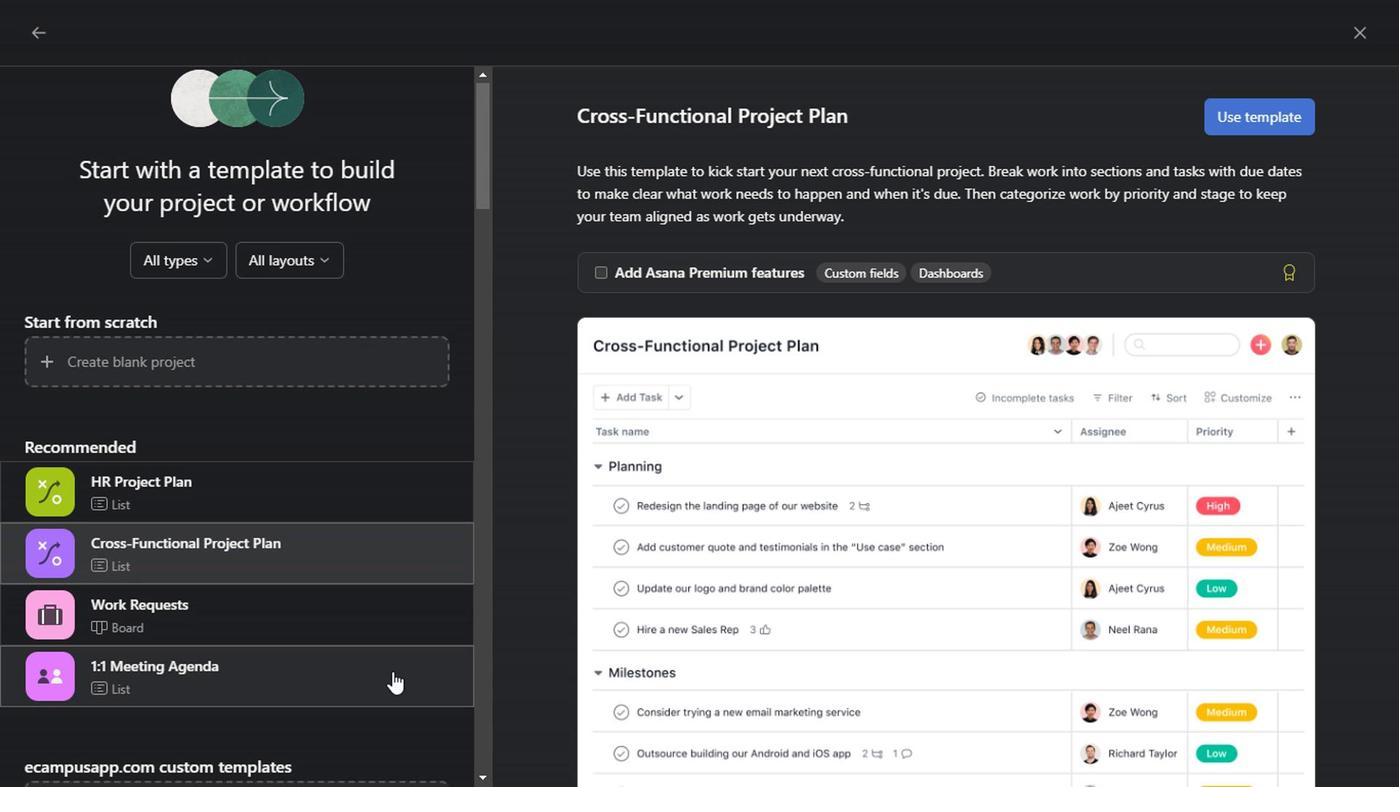 
Action: Mouse scrolled (387, 672) with delta (0, 0)
Screenshot: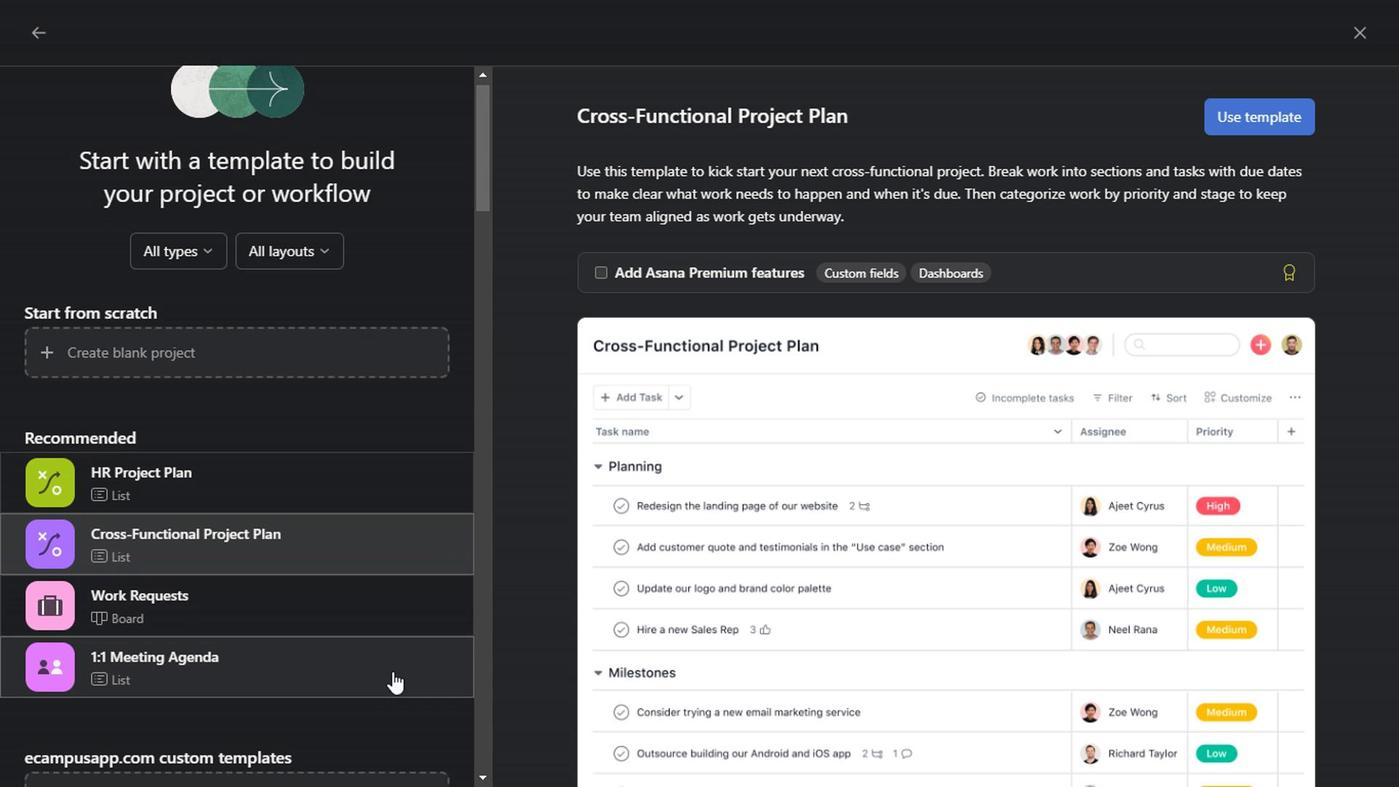 
Action: Mouse scrolled (387, 672) with delta (0, 0)
Screenshot: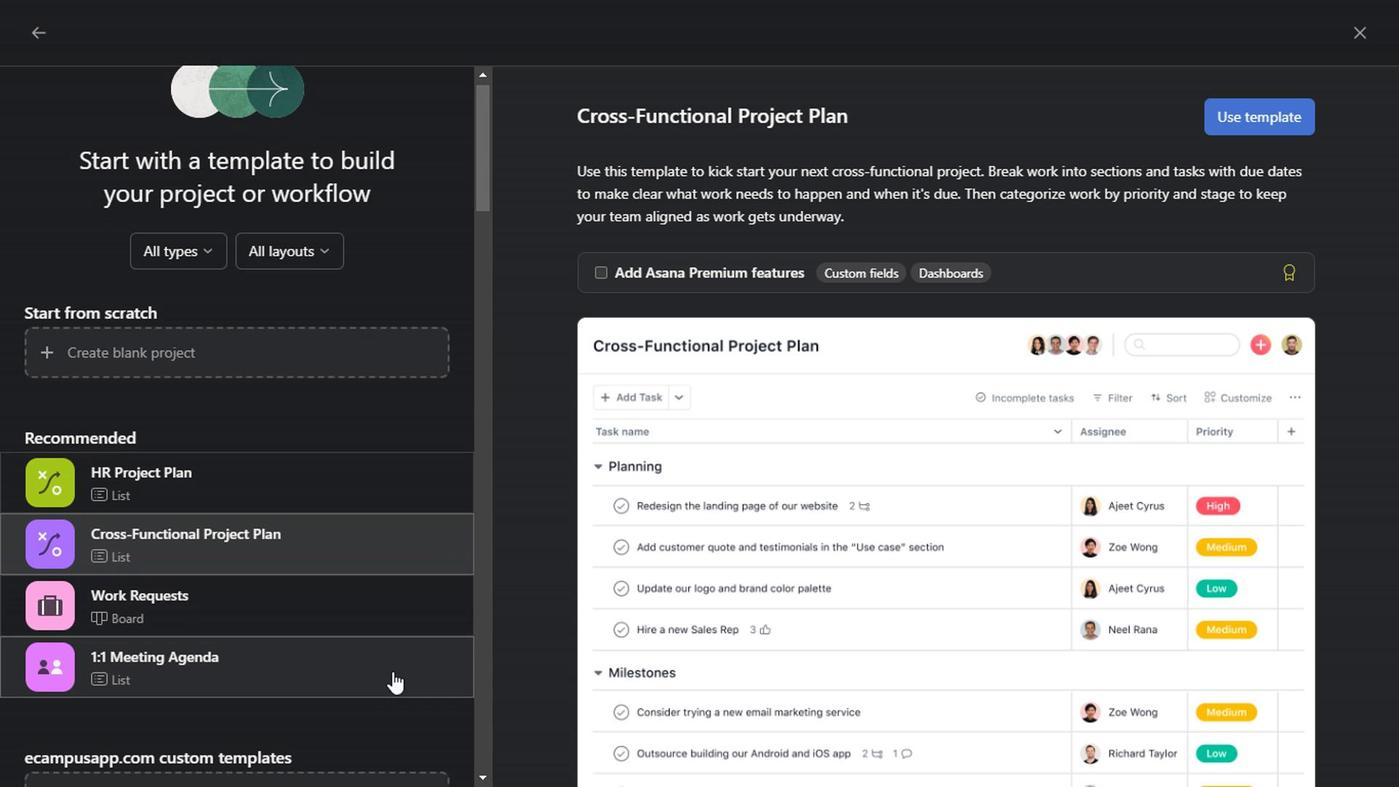 
Action: Mouse scrolled (387, 672) with delta (0, 0)
Screenshot: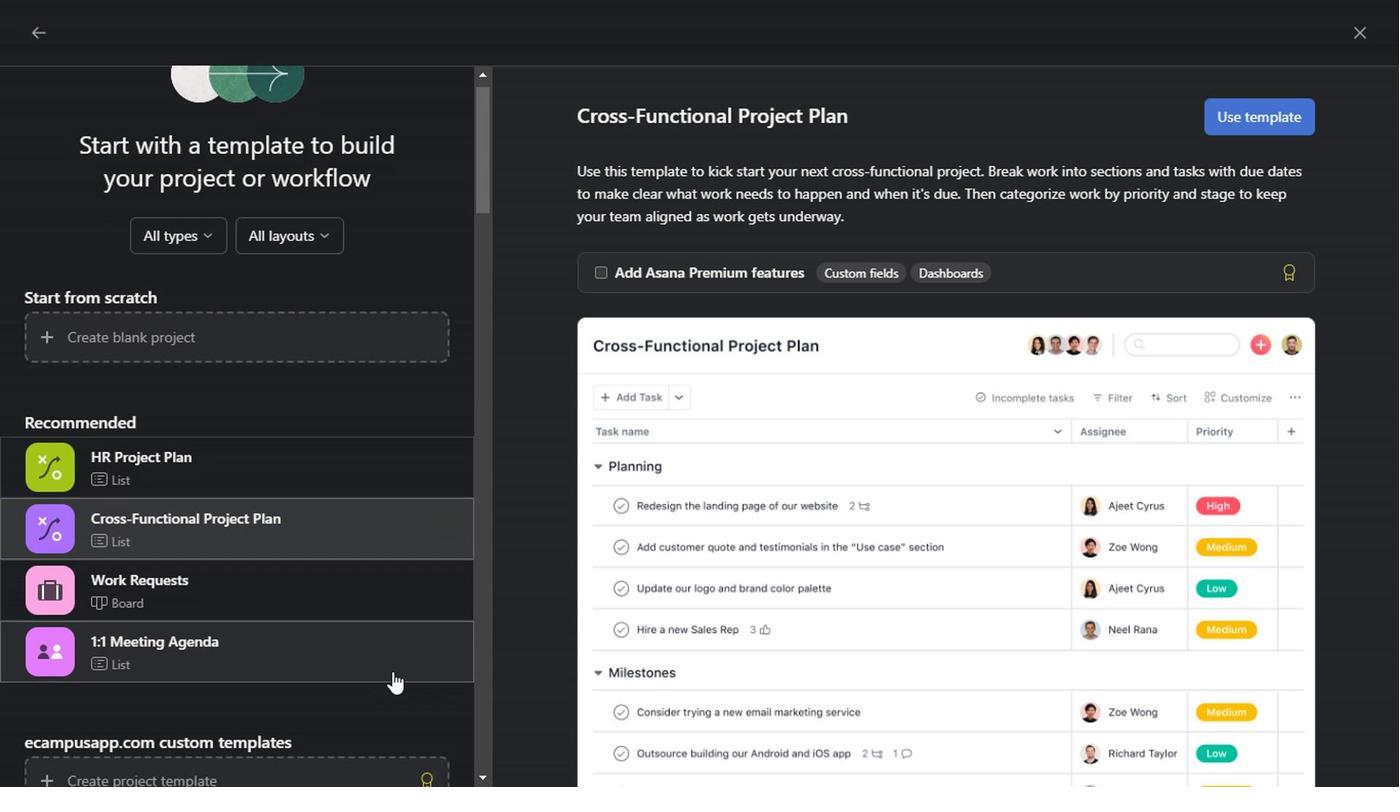 
Action: Mouse scrolled (387, 672) with delta (0, 0)
Screenshot: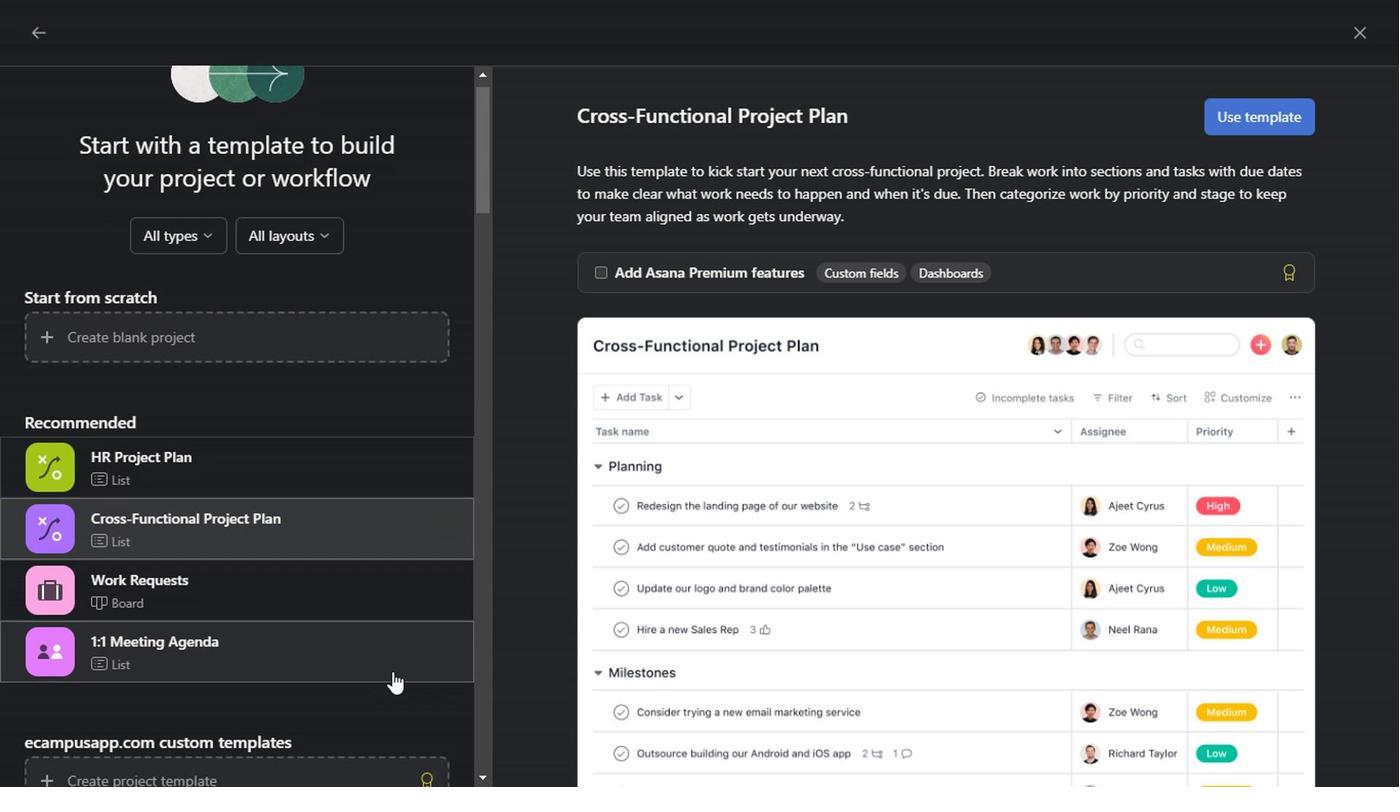 
Action: Mouse scrolled (387, 672) with delta (0, 0)
Screenshot: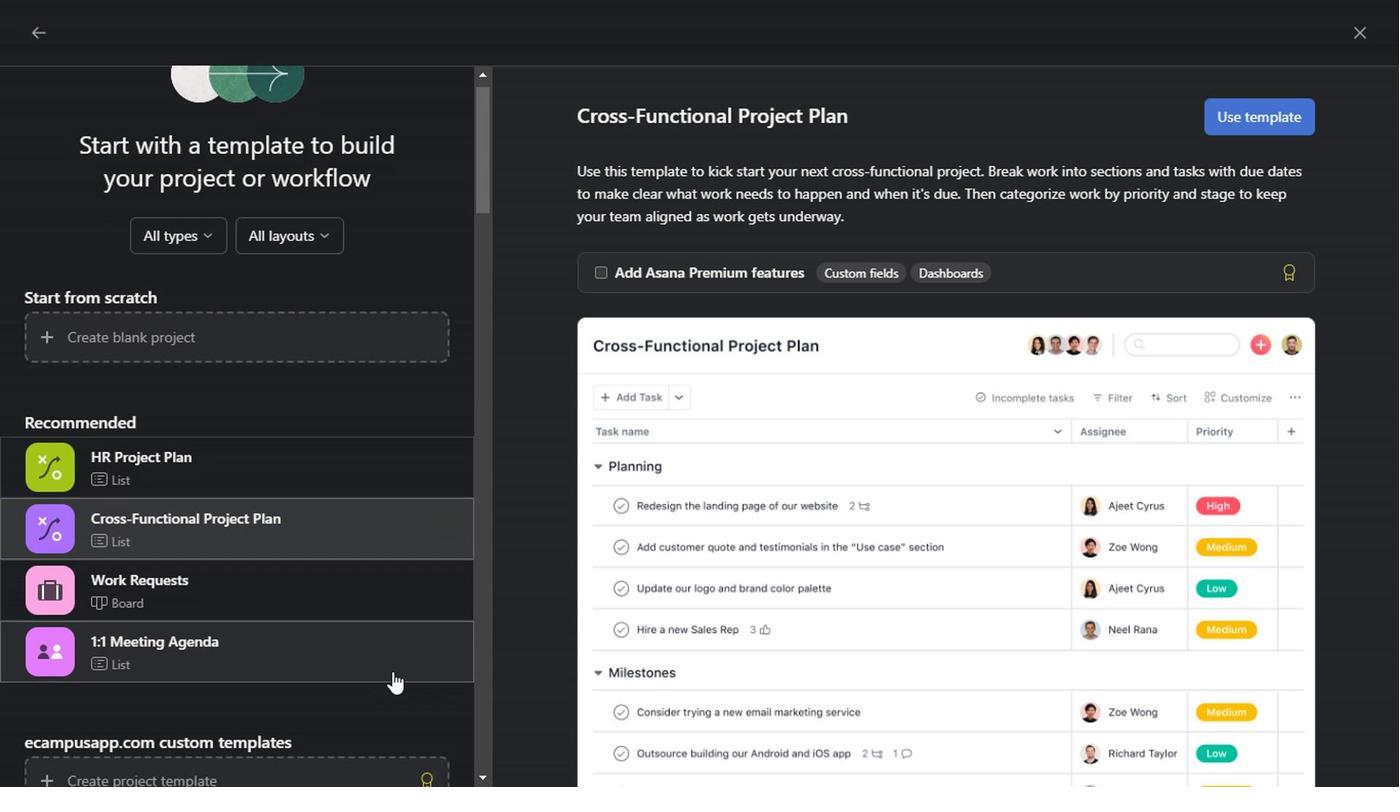 
Action: Mouse scrolled (387, 672) with delta (0, 0)
Screenshot: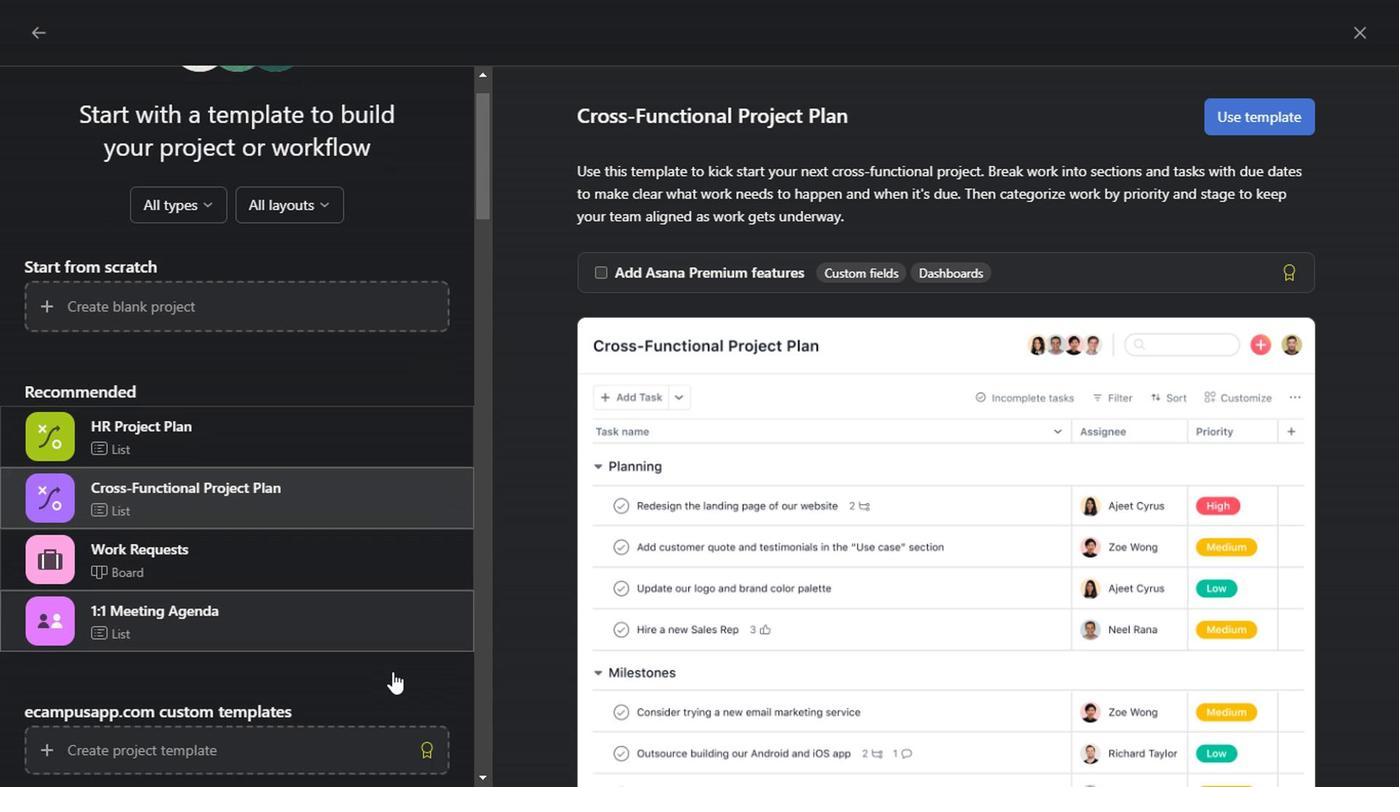 
Action: Mouse scrolled (387, 672) with delta (0, 0)
Screenshot: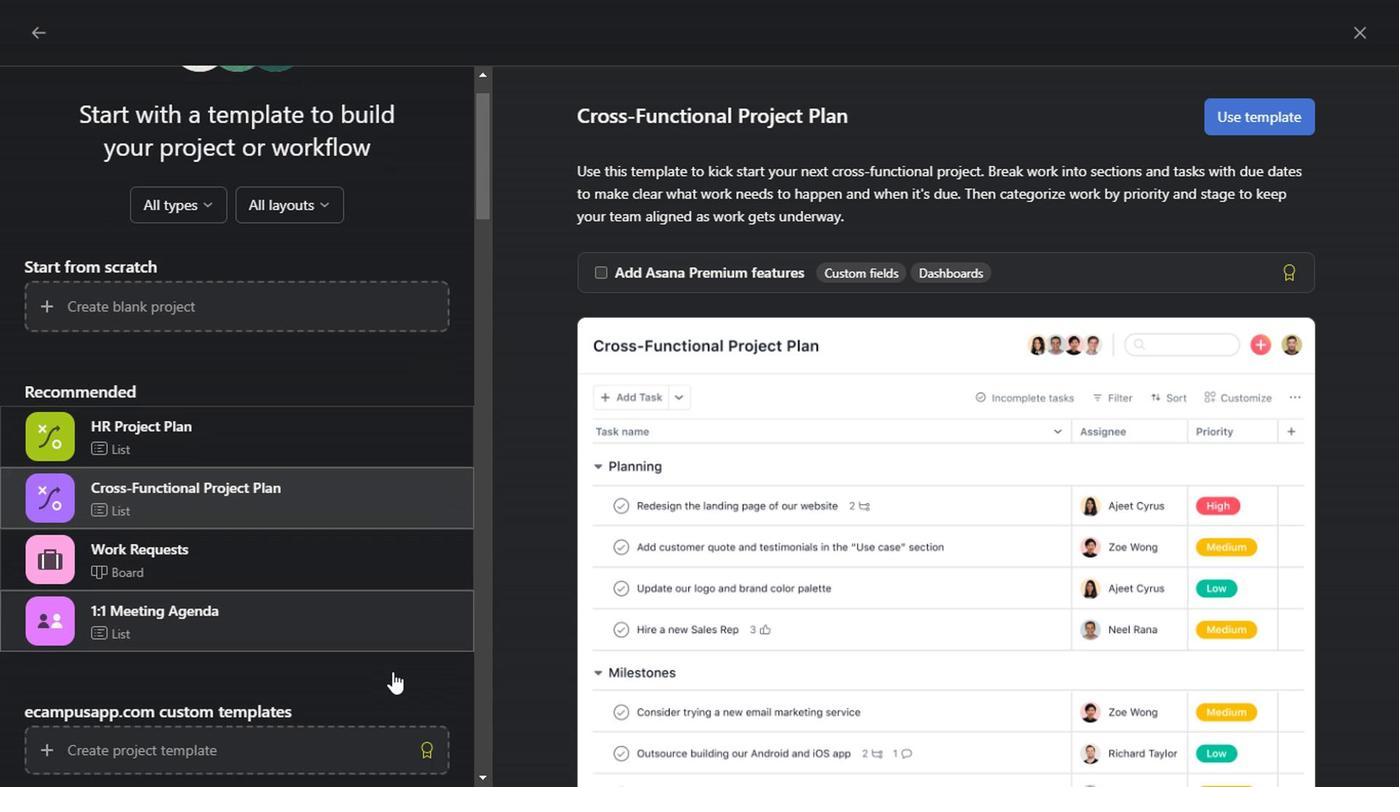 
Action: Mouse scrolled (387, 672) with delta (0, 0)
Screenshot: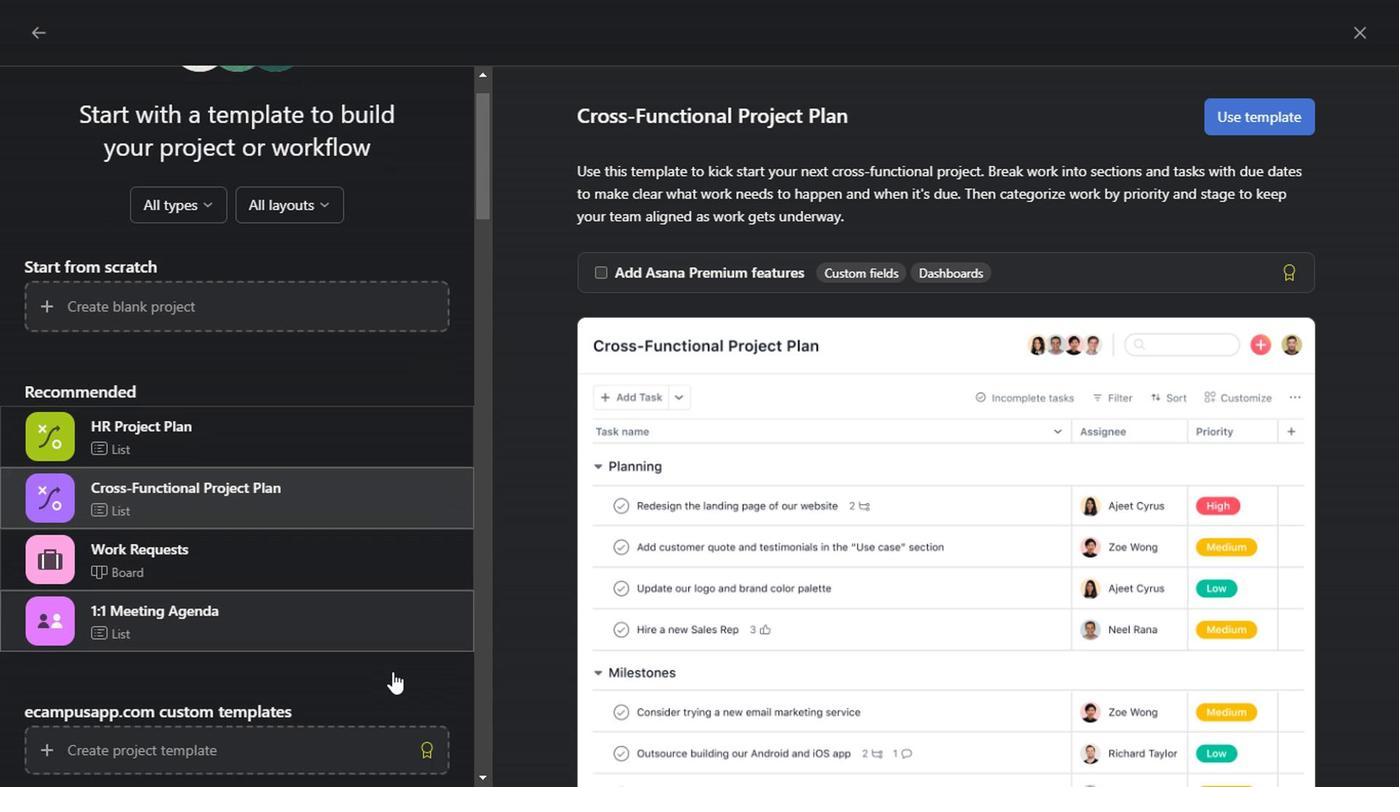 
Action: Mouse scrolled (387, 672) with delta (0, 0)
Screenshot: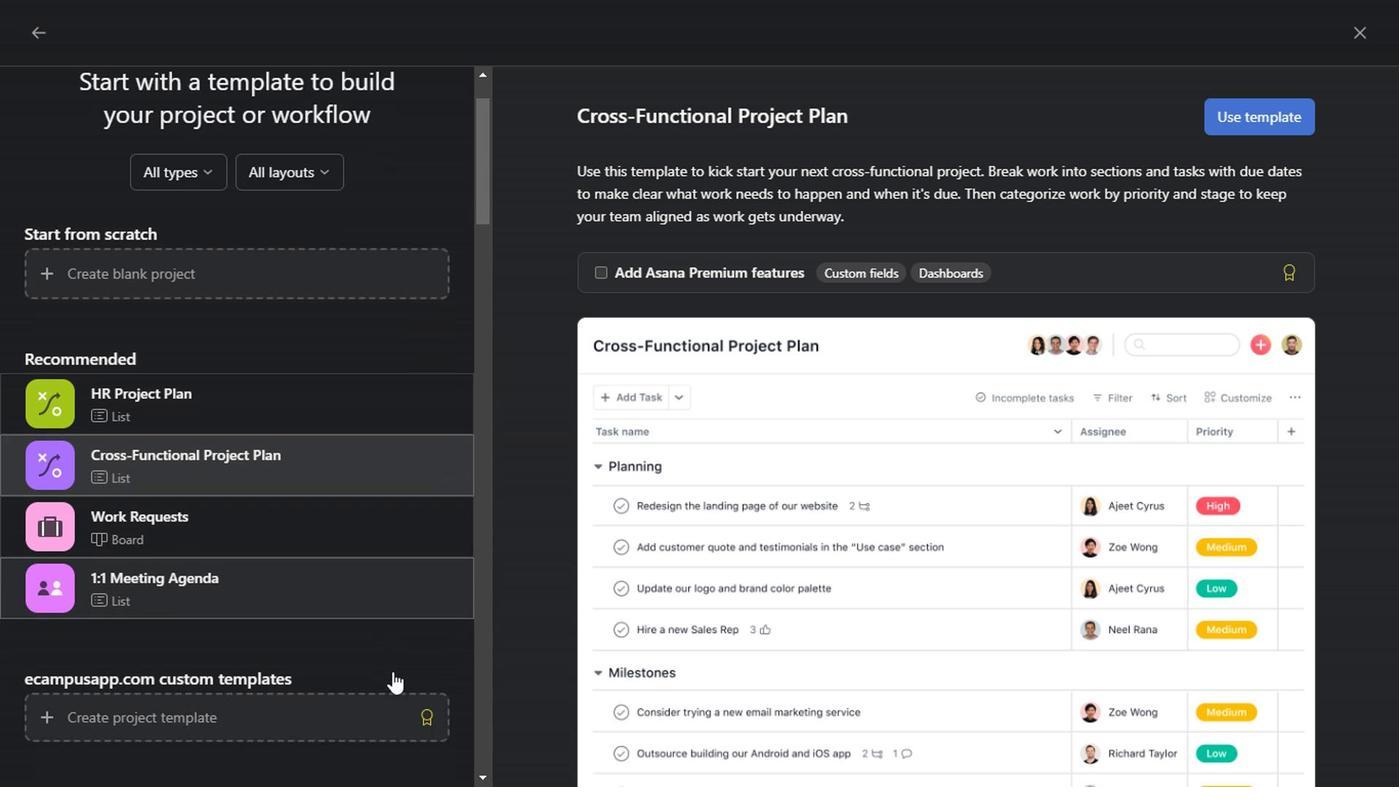 
Action: Mouse scrolled (387, 672) with delta (0, 0)
Screenshot: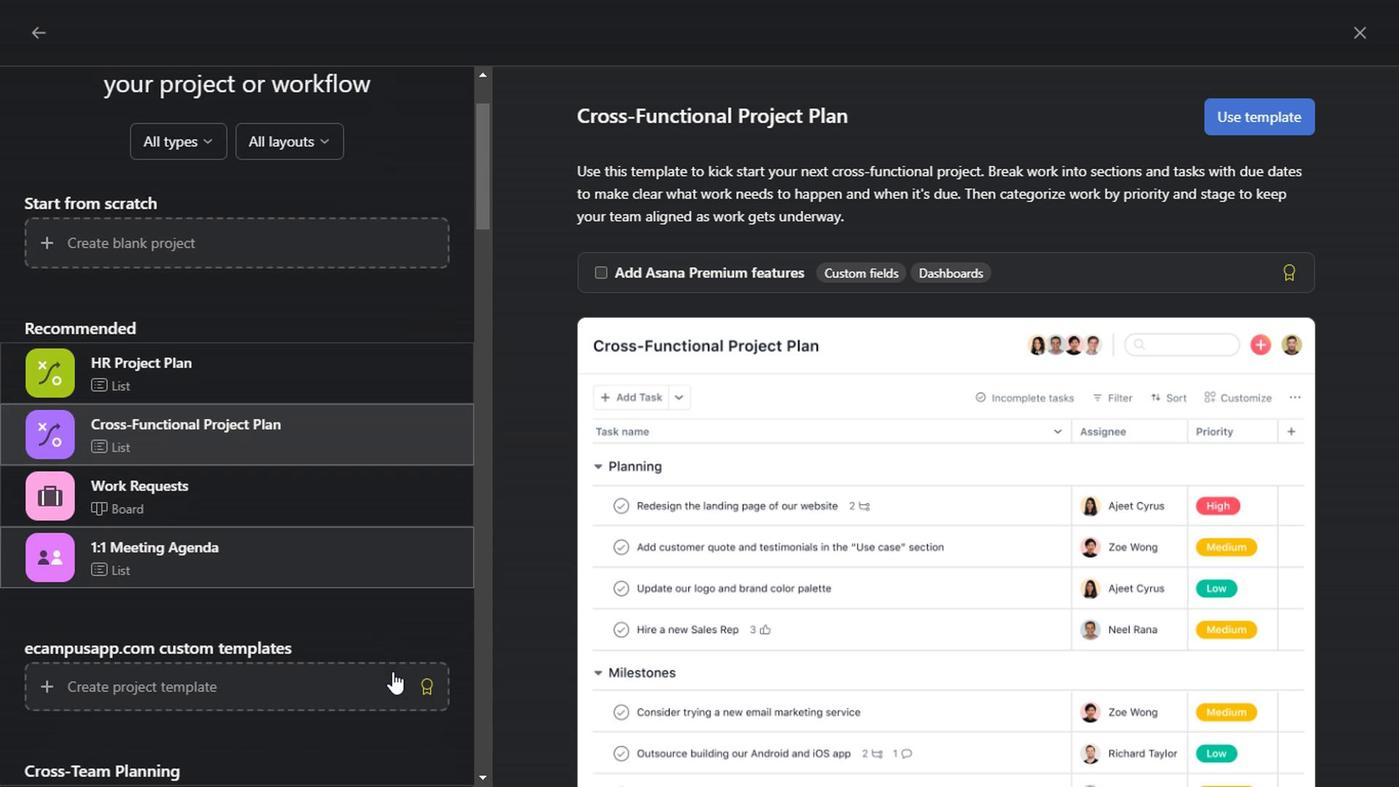 
Action: Mouse scrolled (387, 672) with delta (0, 0)
Screenshot: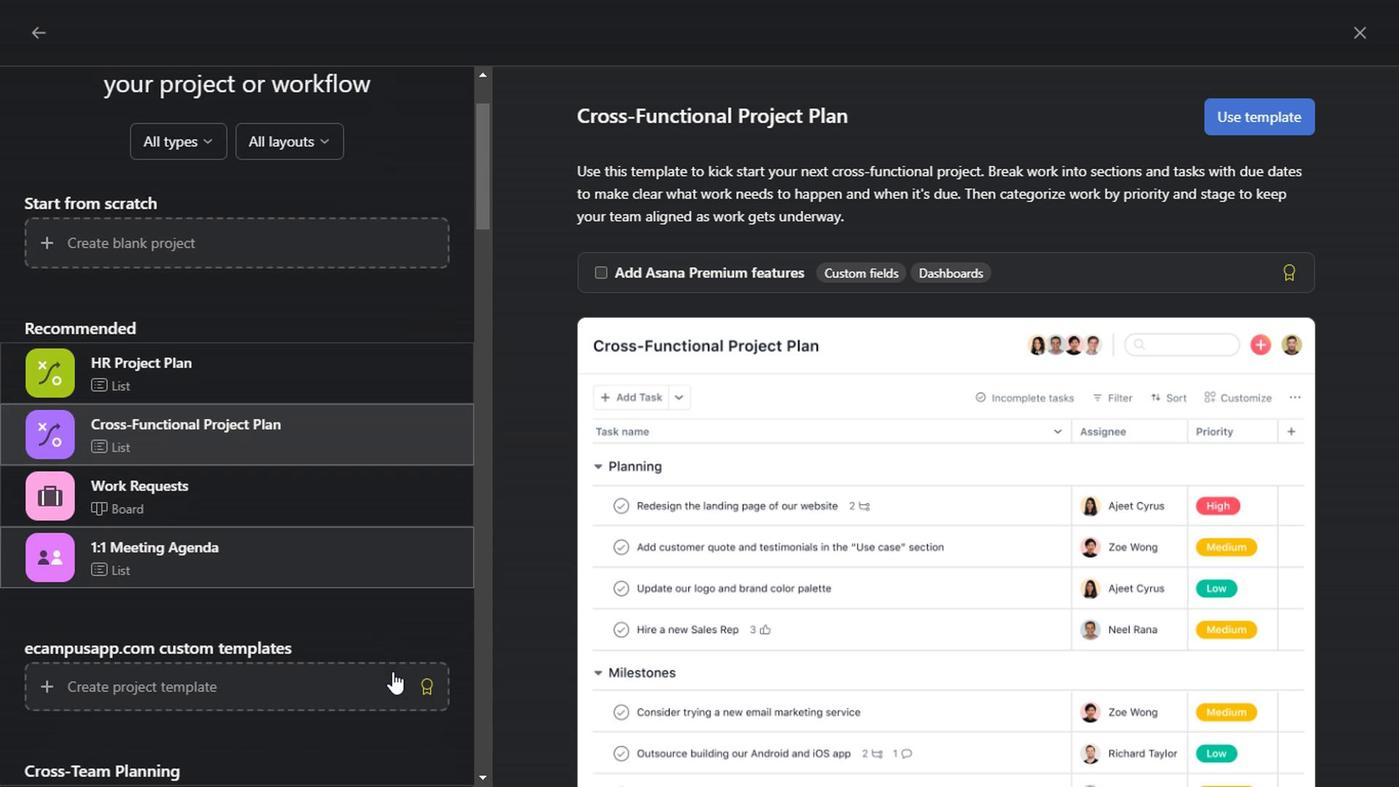 
Action: Mouse scrolled (387, 672) with delta (0, 0)
Screenshot: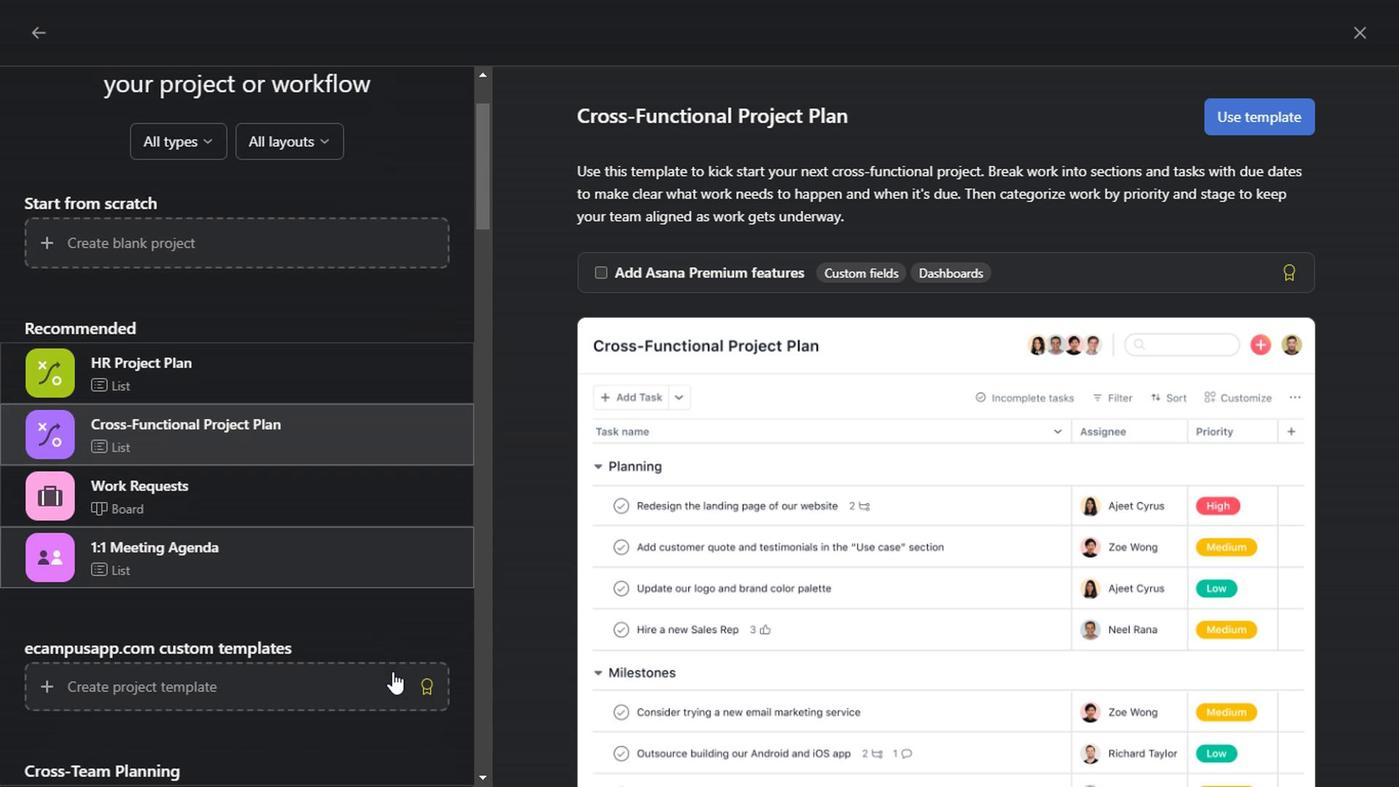 
Action: Mouse scrolled (387, 672) with delta (0, 0)
Screenshot: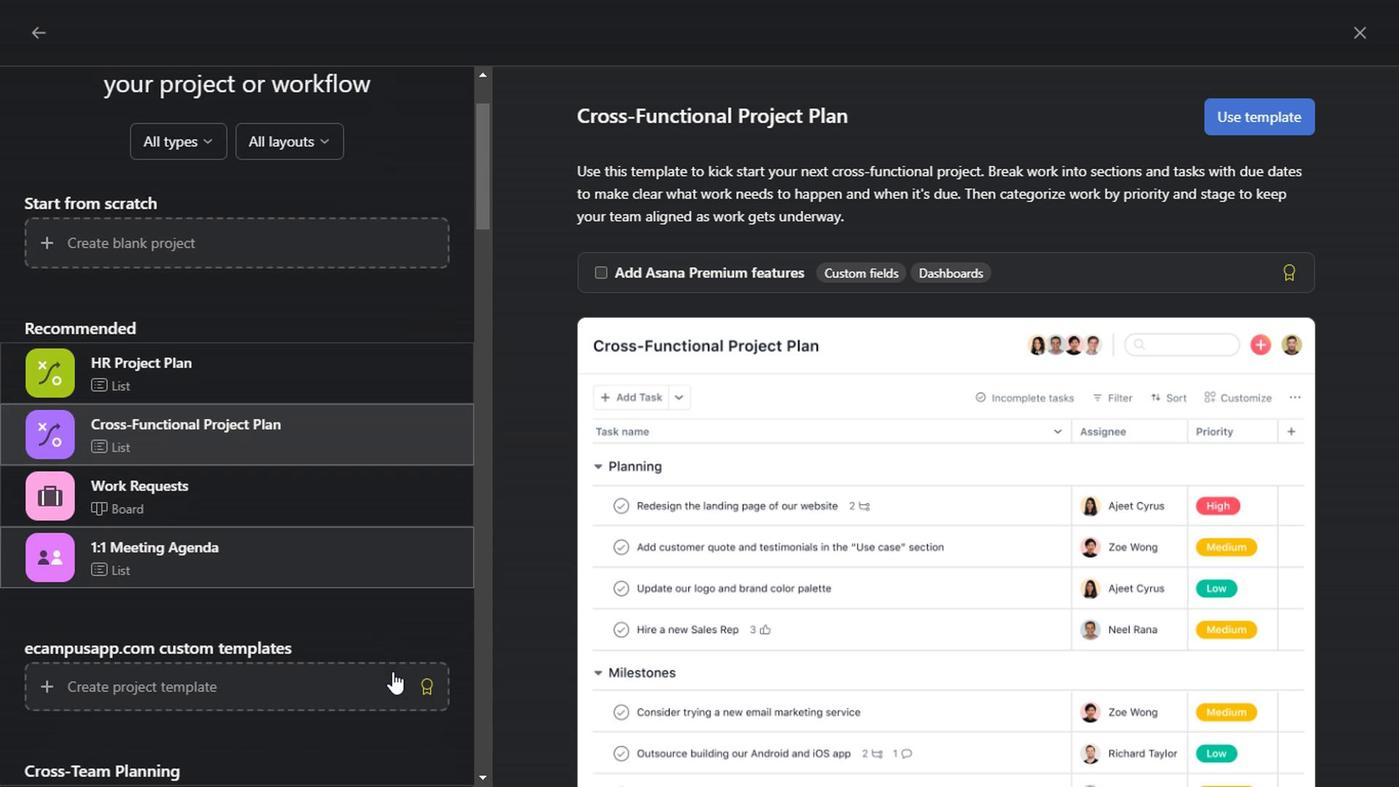 
Action: Mouse scrolled (387, 672) with delta (0, 0)
Screenshot: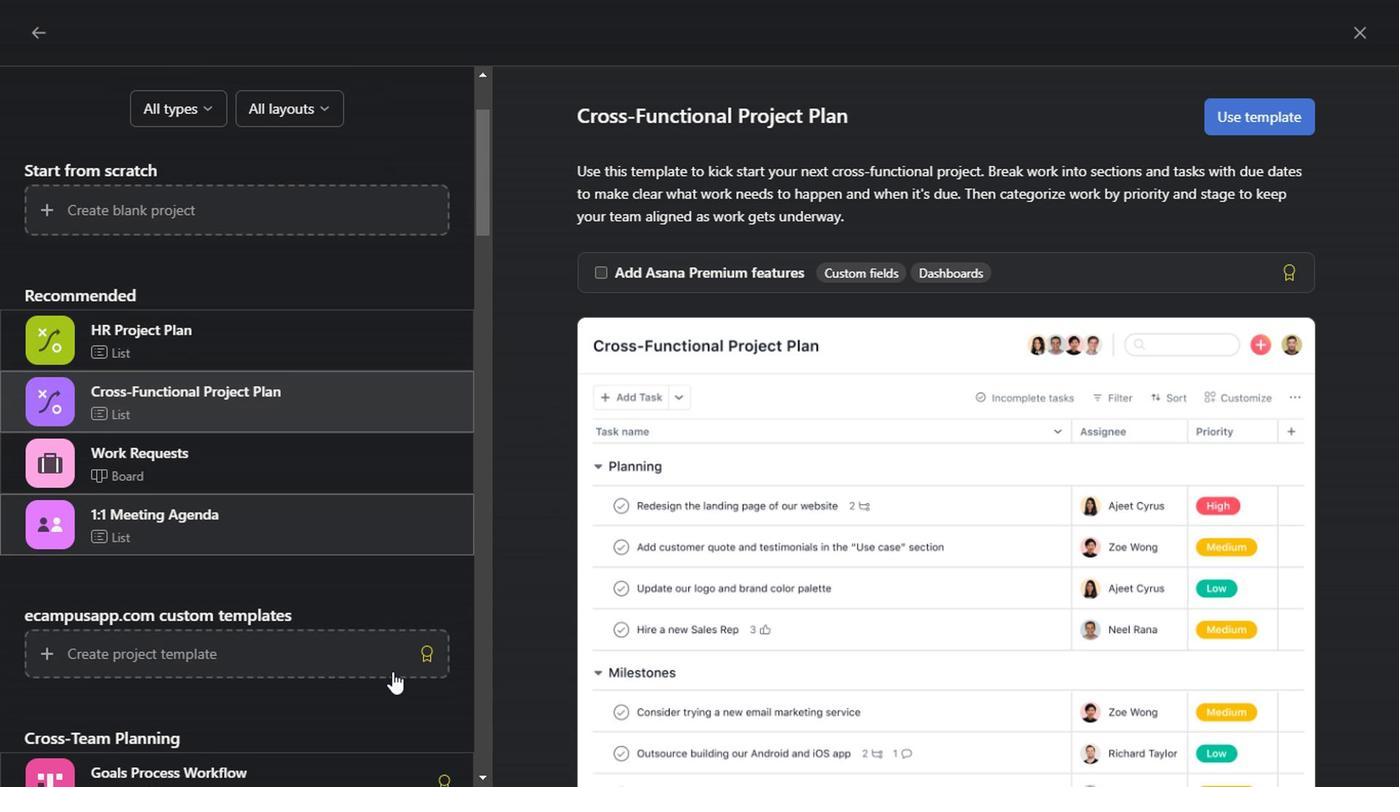 
Action: Mouse scrolled (387, 672) with delta (0, 0)
Screenshot: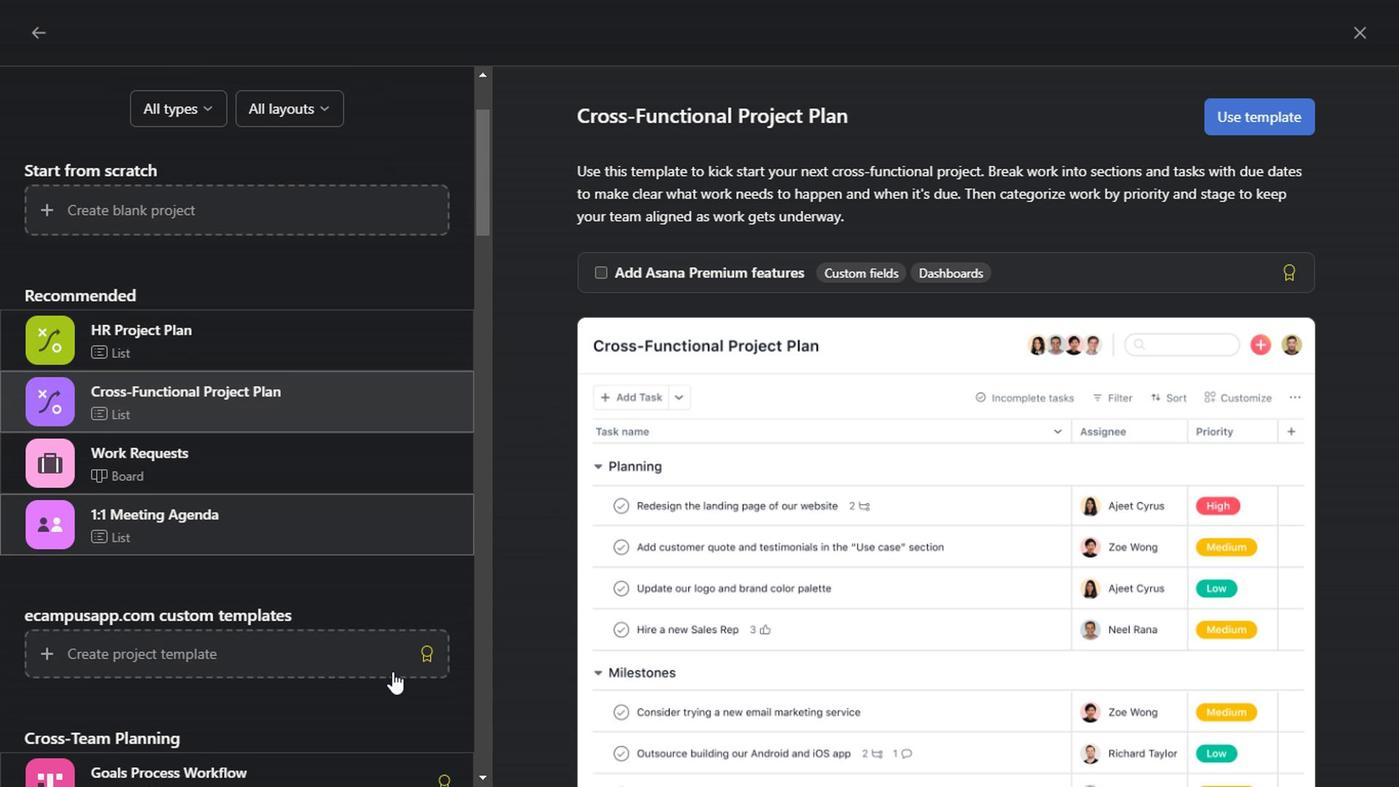 
Action: Mouse scrolled (387, 672) with delta (0, 0)
Screenshot: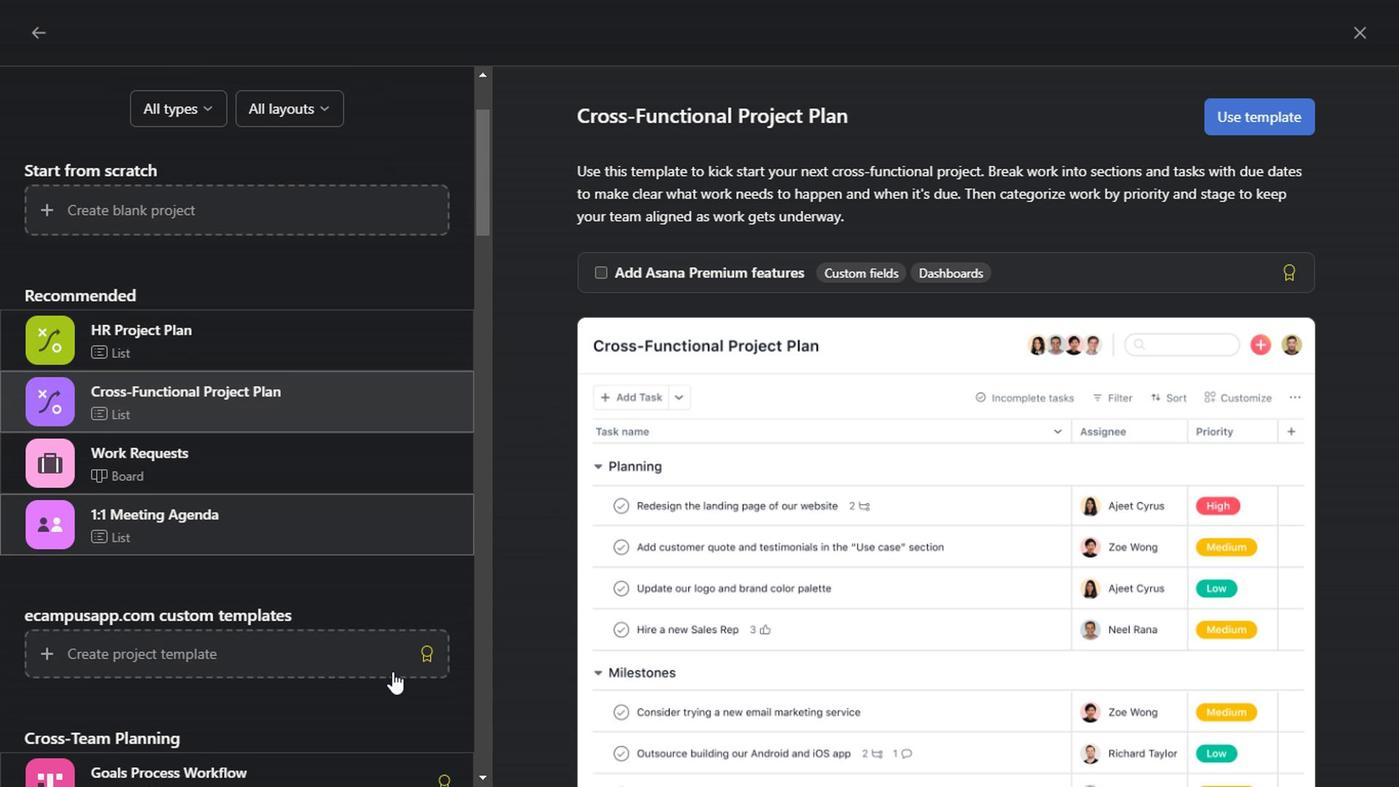 
Action: Mouse scrolled (387, 672) with delta (0, 0)
Screenshot: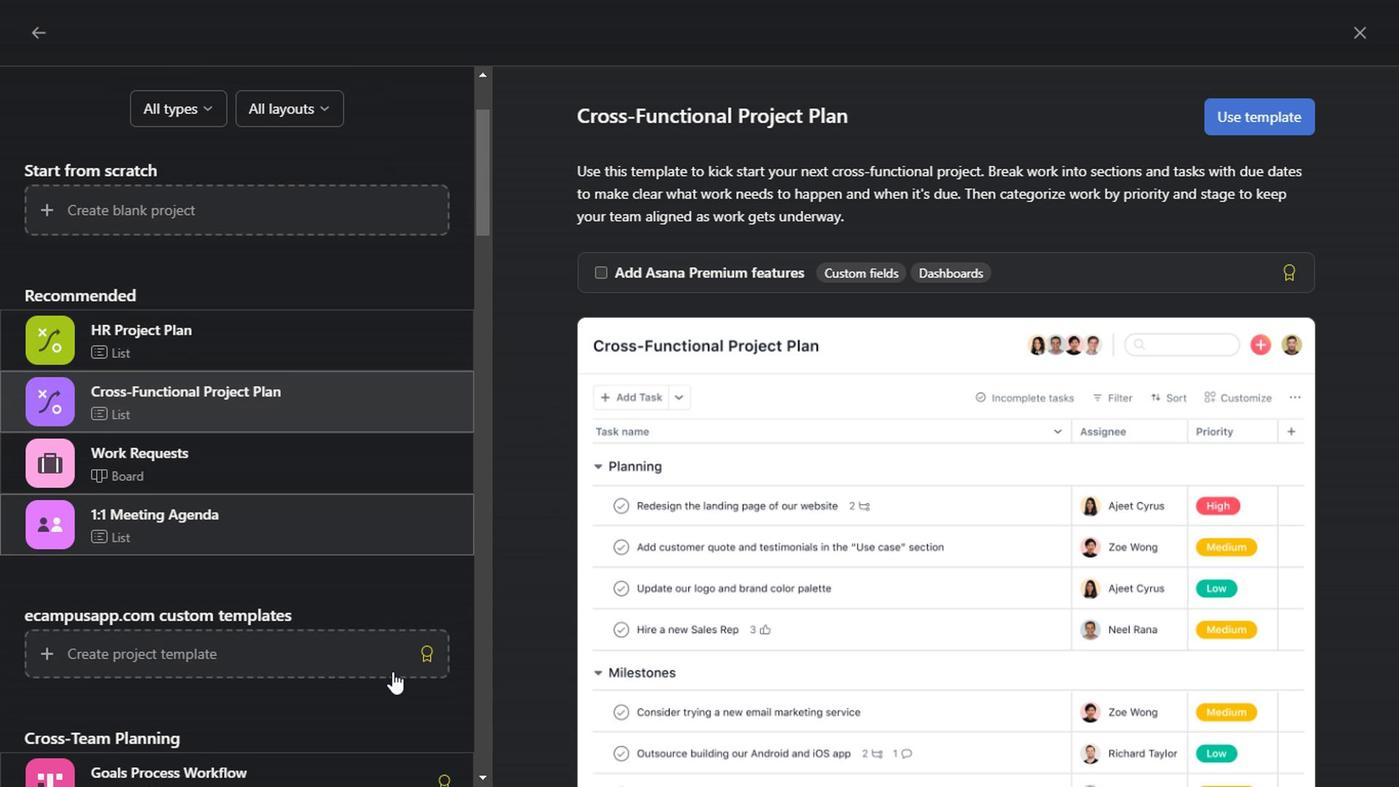
Action: Mouse scrolled (387, 672) with delta (0, 0)
Screenshot: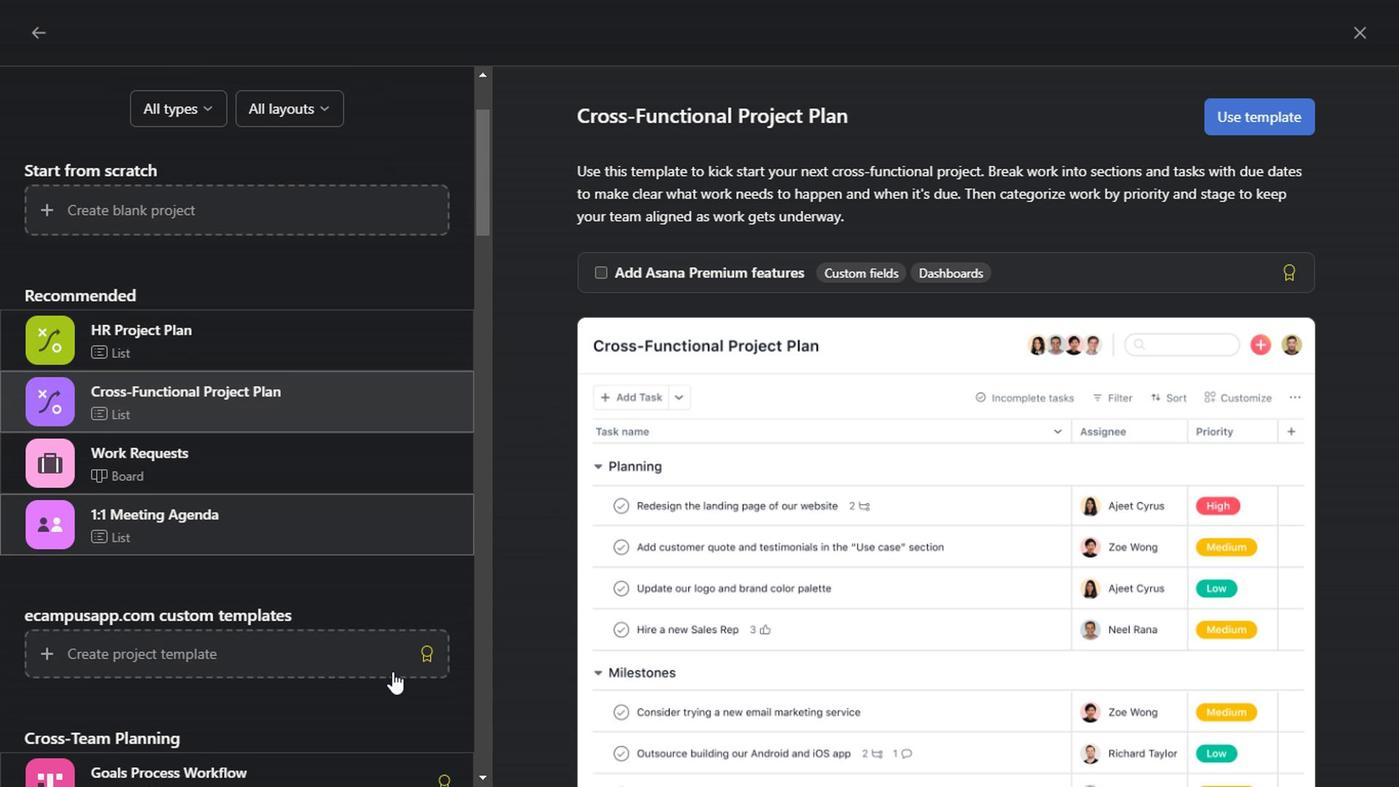 
Action: Mouse scrolled (387, 672) with delta (0, 0)
Screenshot: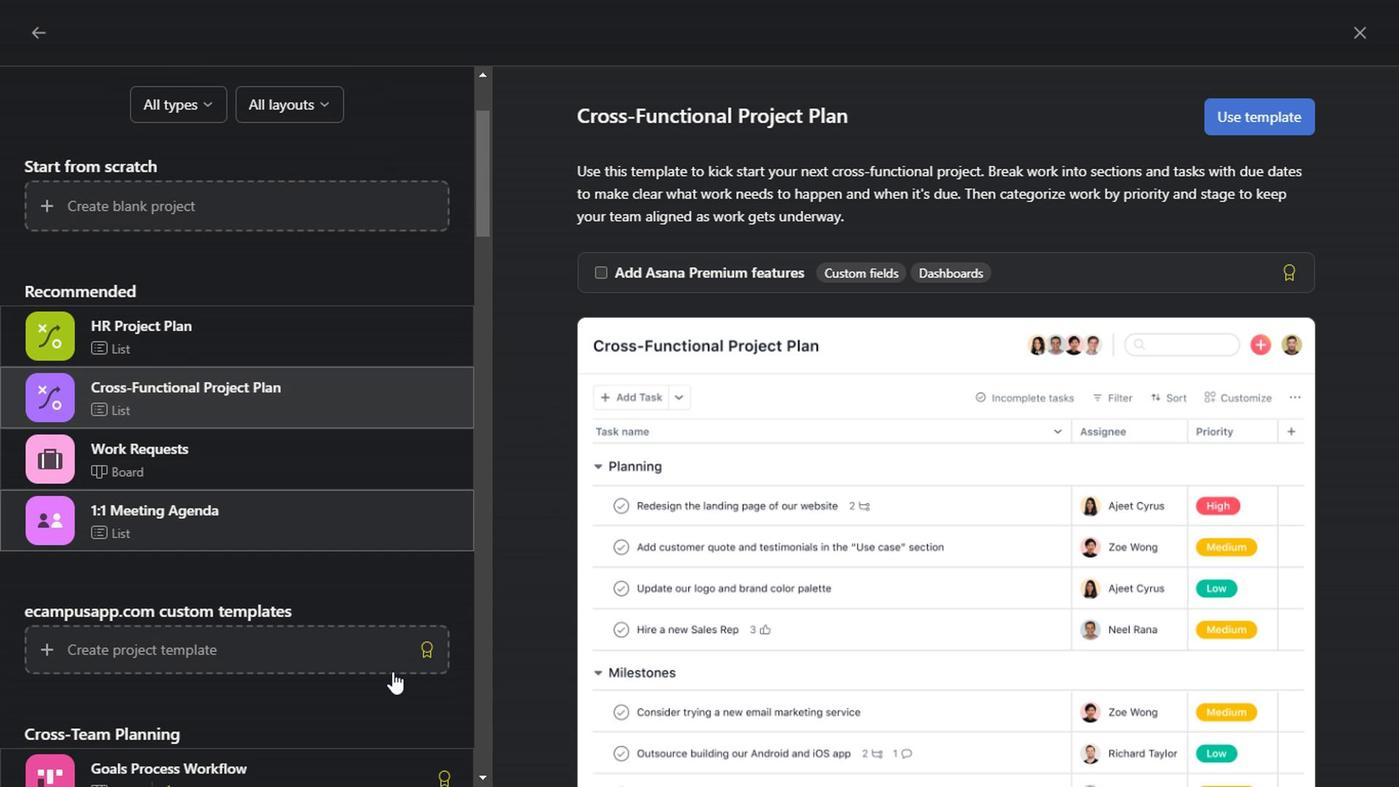 
Action: Mouse scrolled (387, 672) with delta (0, 0)
Screenshot: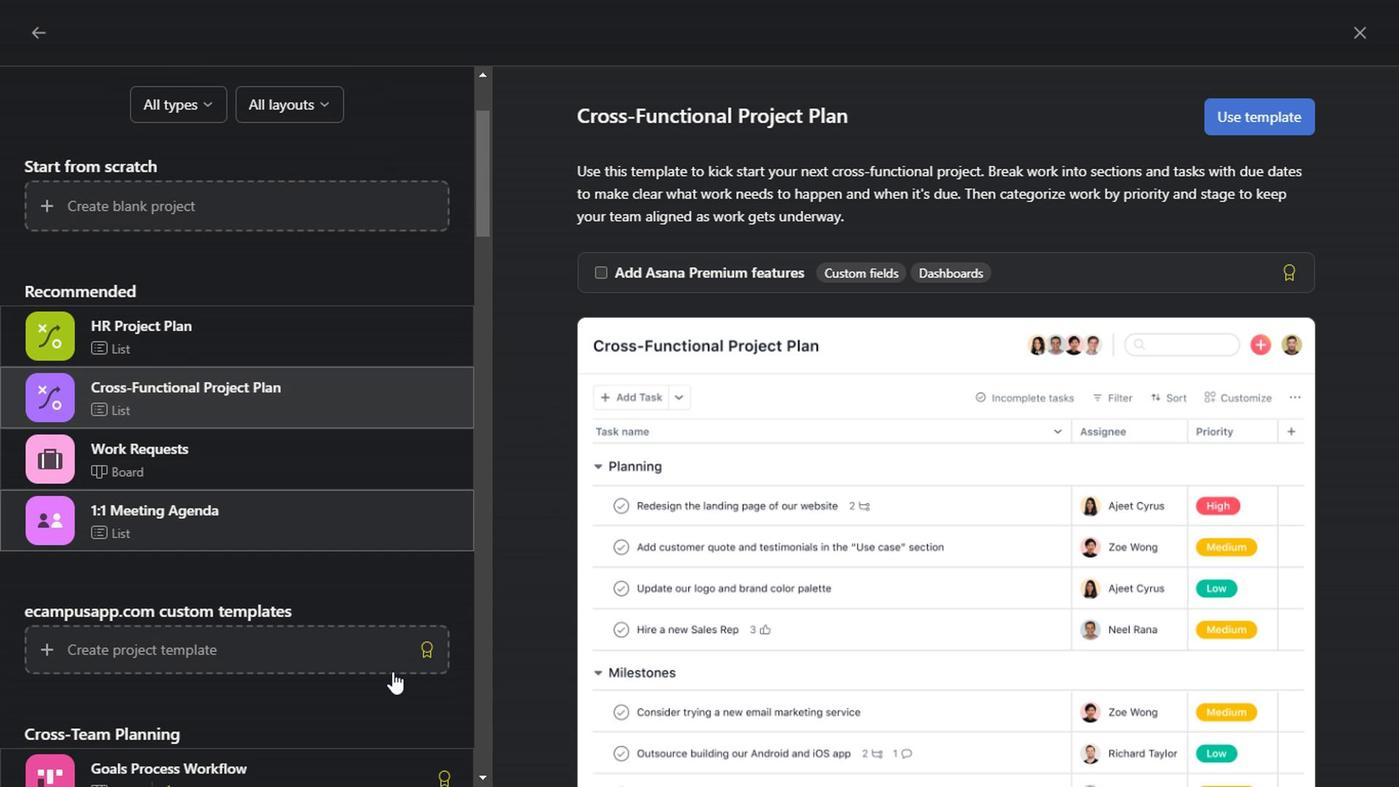 
Action: Mouse scrolled (387, 672) with delta (0, 0)
Screenshot: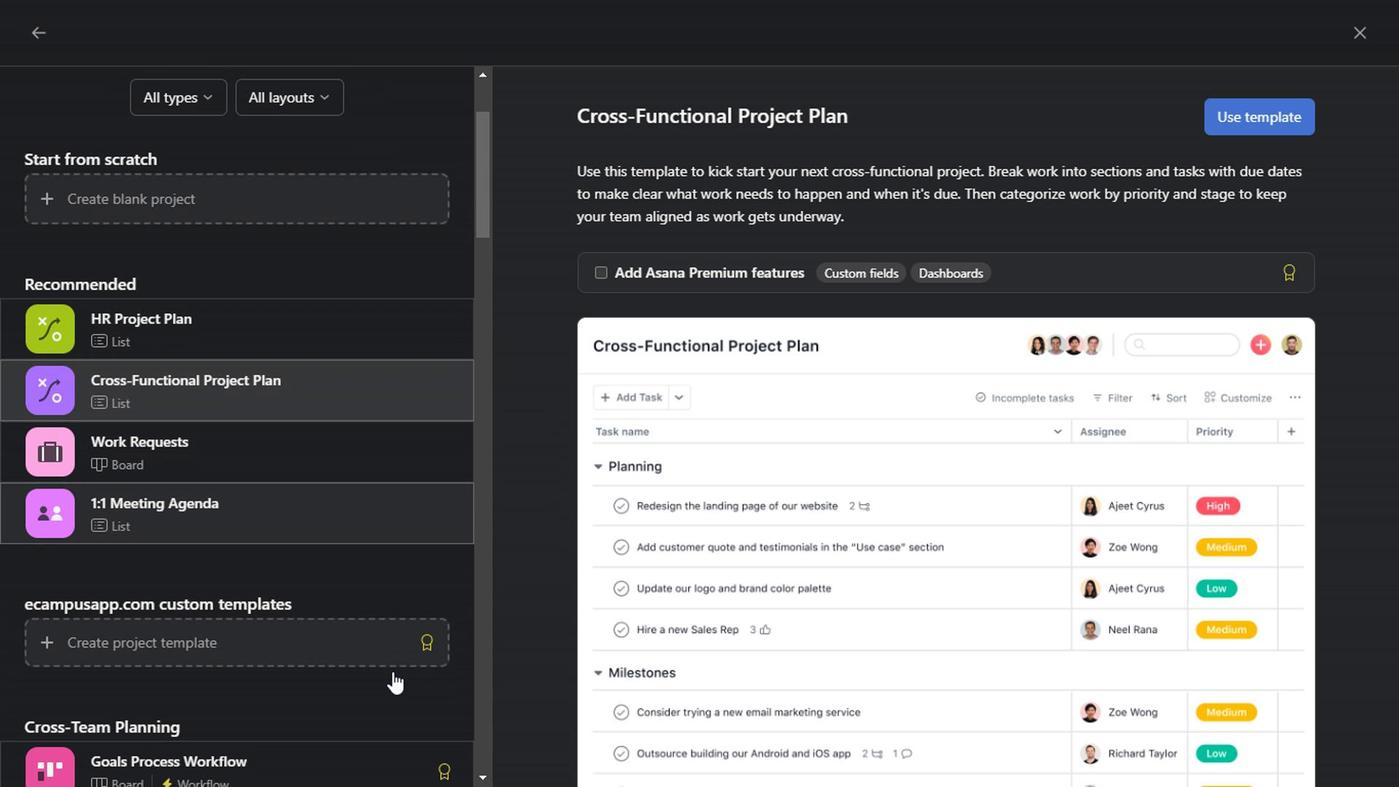
Action: Mouse scrolled (387, 672) with delta (0, 0)
Screenshot: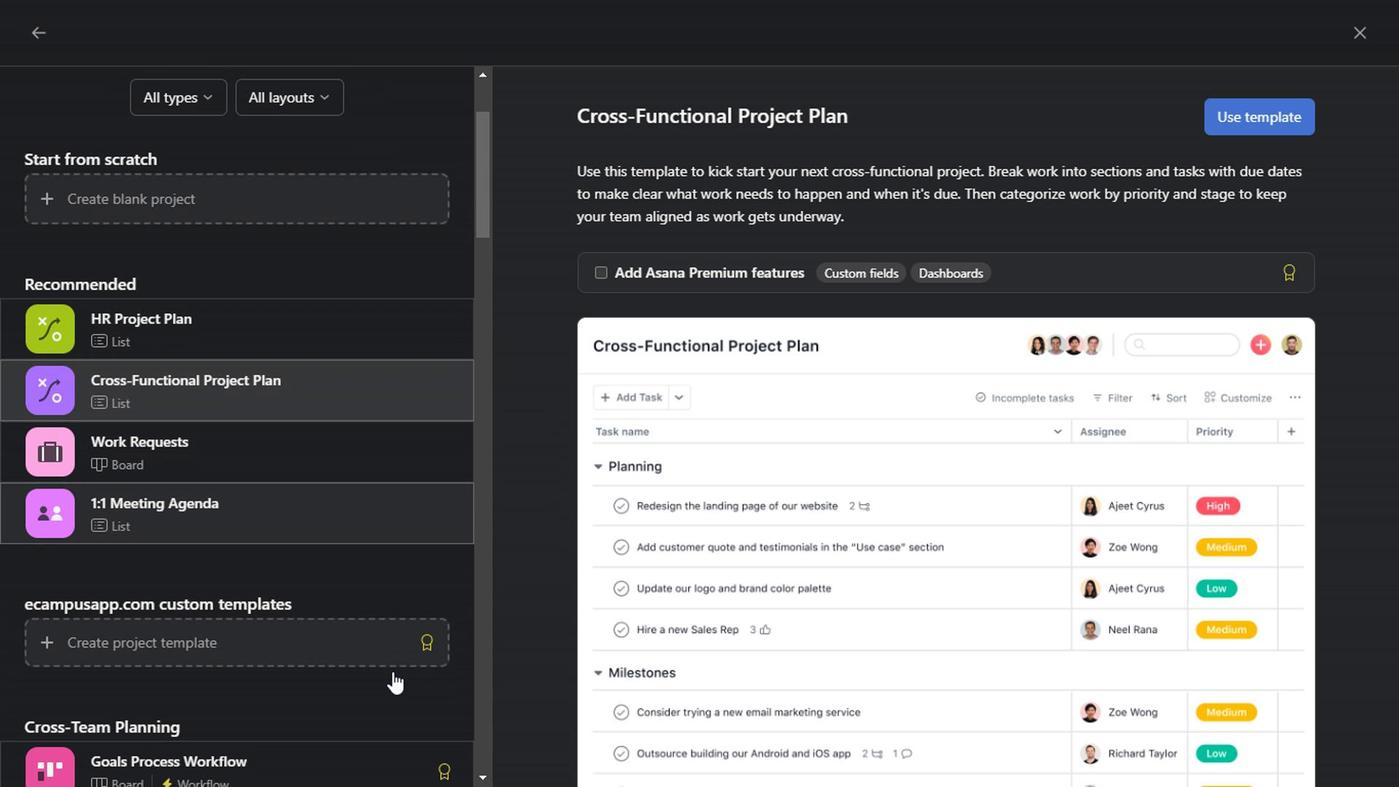 
Action: Mouse scrolled (387, 672) with delta (0, 0)
Screenshot: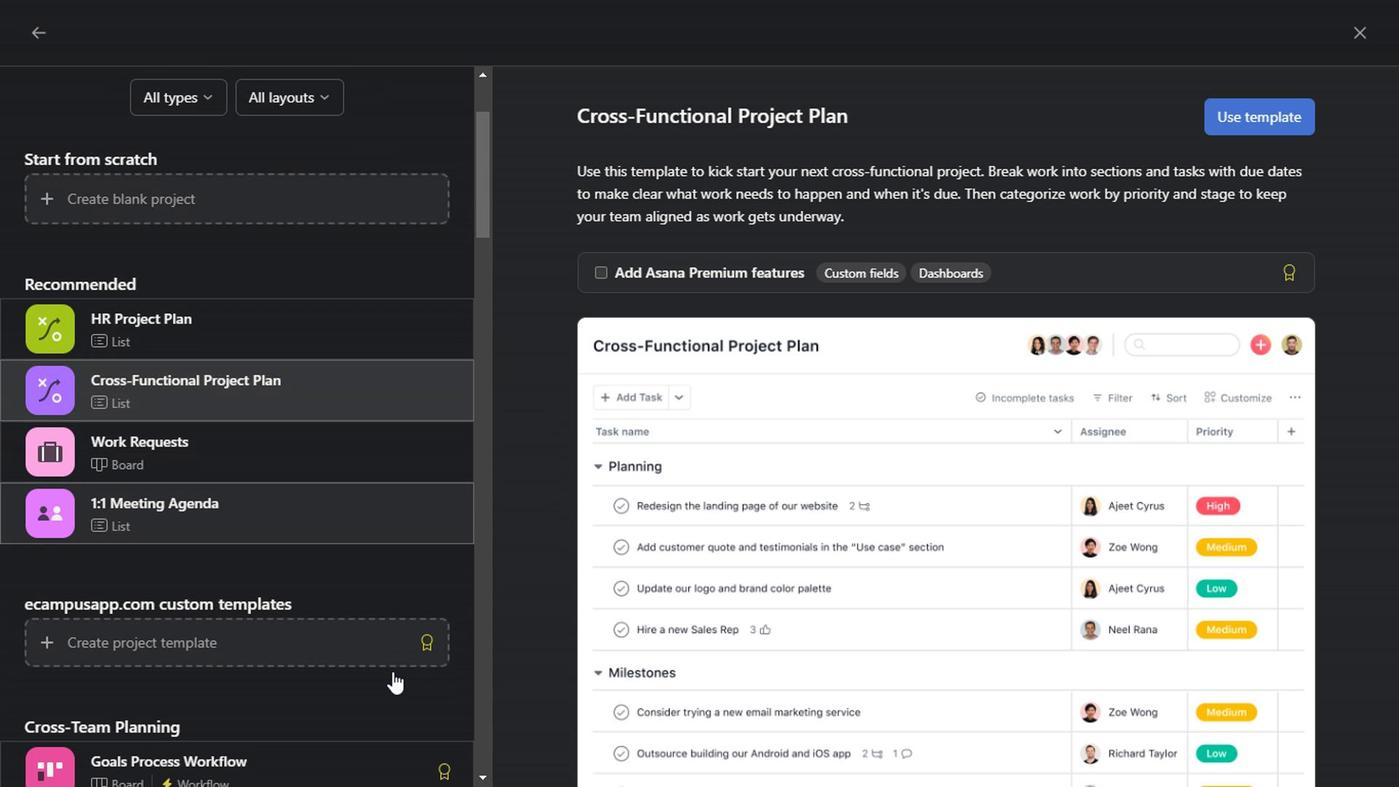 
Action: Mouse scrolled (387, 672) with delta (0, 0)
Screenshot: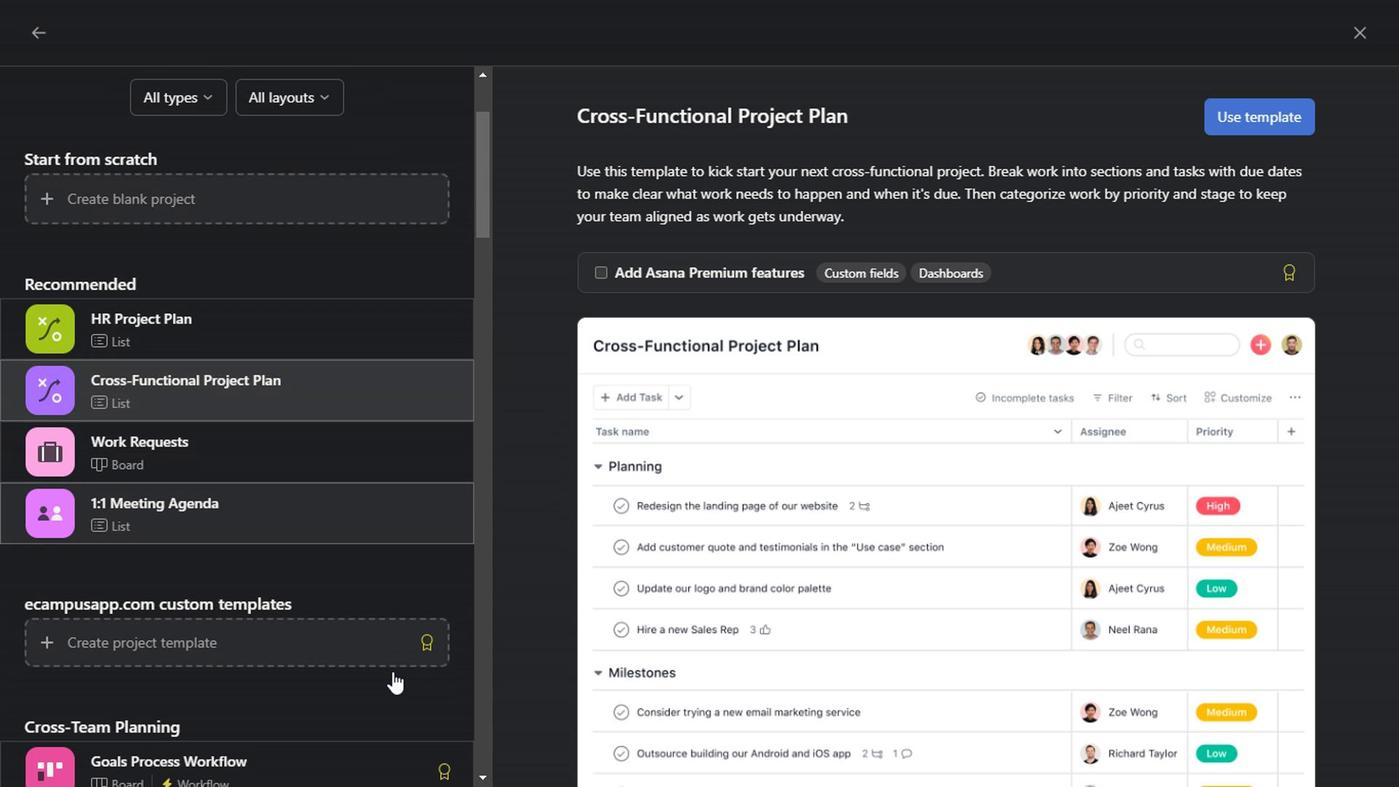
Action: Mouse moved to (331, 416)
Screenshot: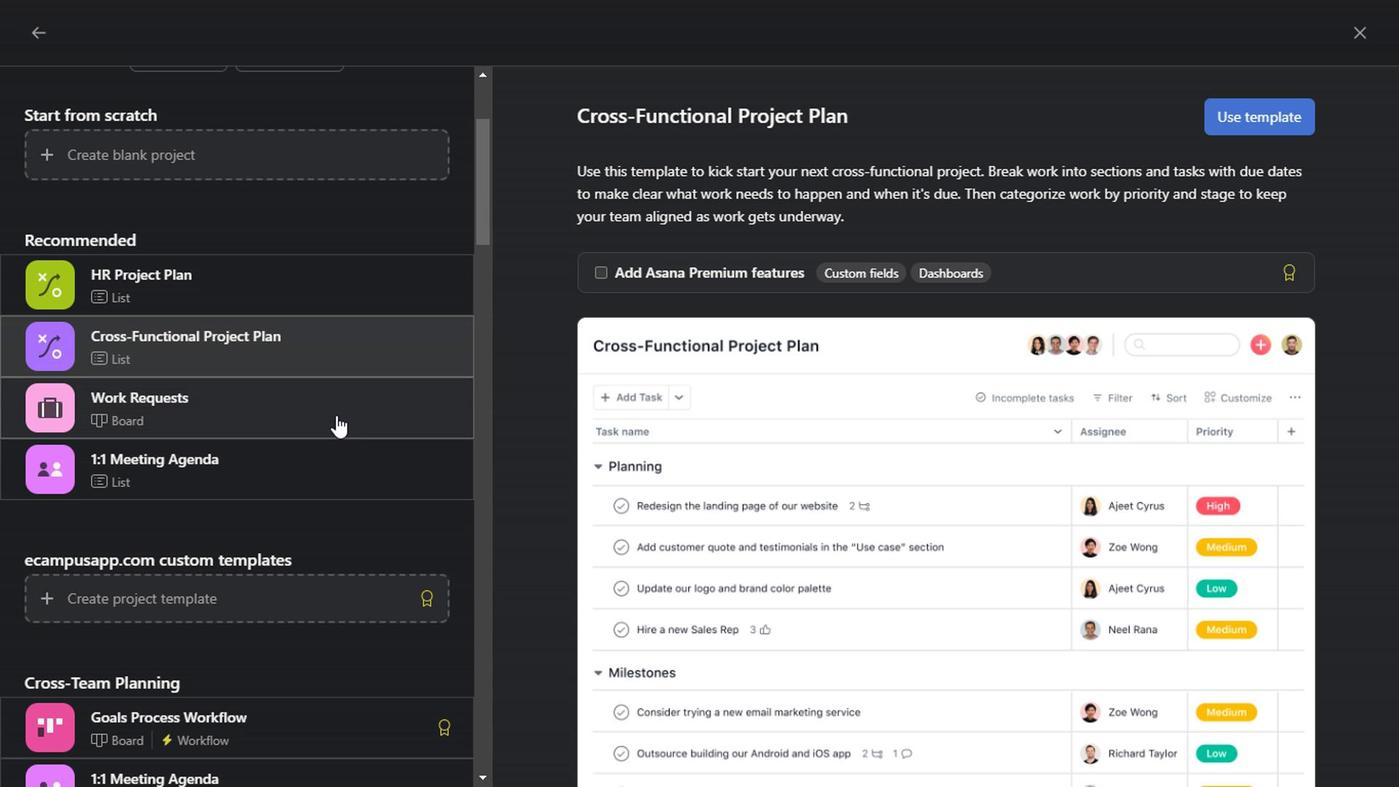 
Action: Mouse pressed left at (331, 416)
Screenshot: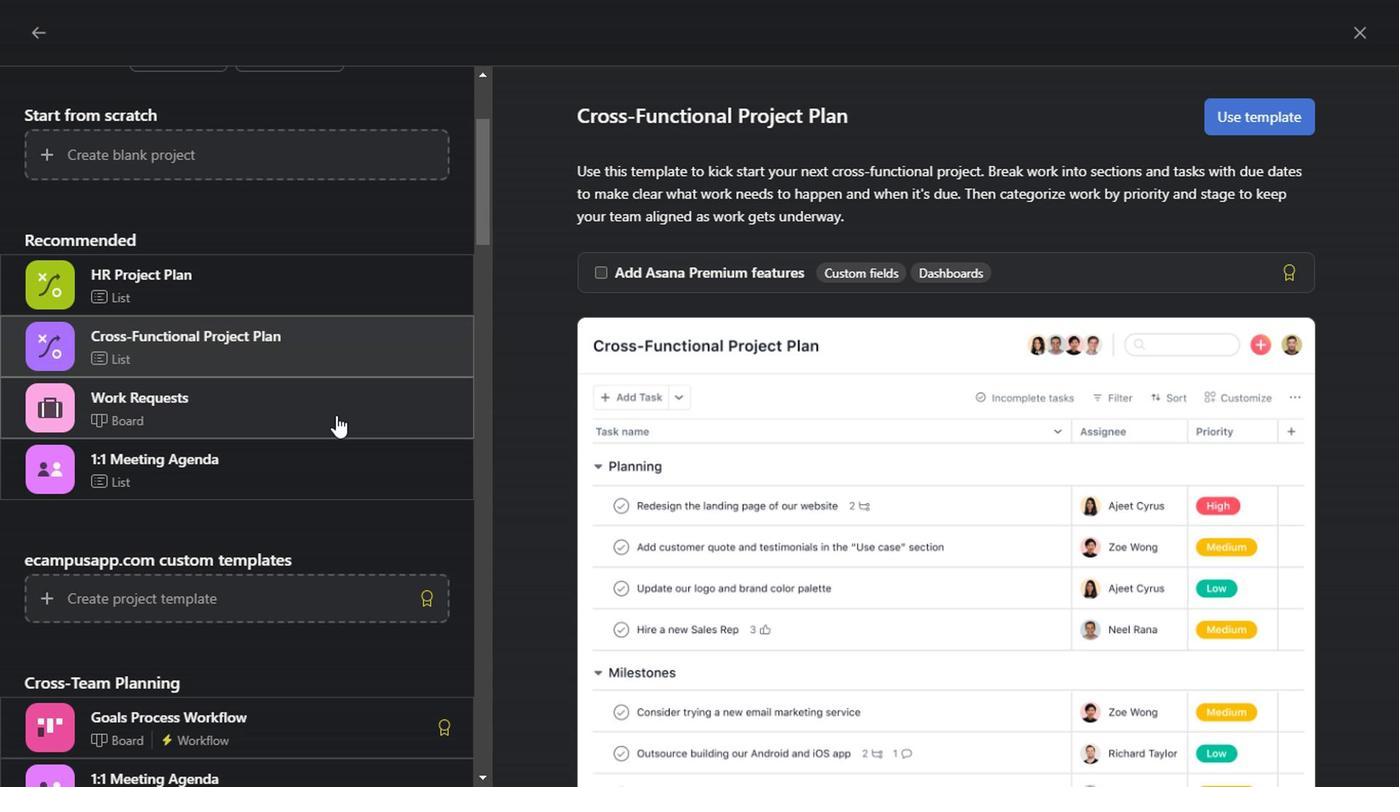 
Action: Mouse moved to (385, 467)
Screenshot: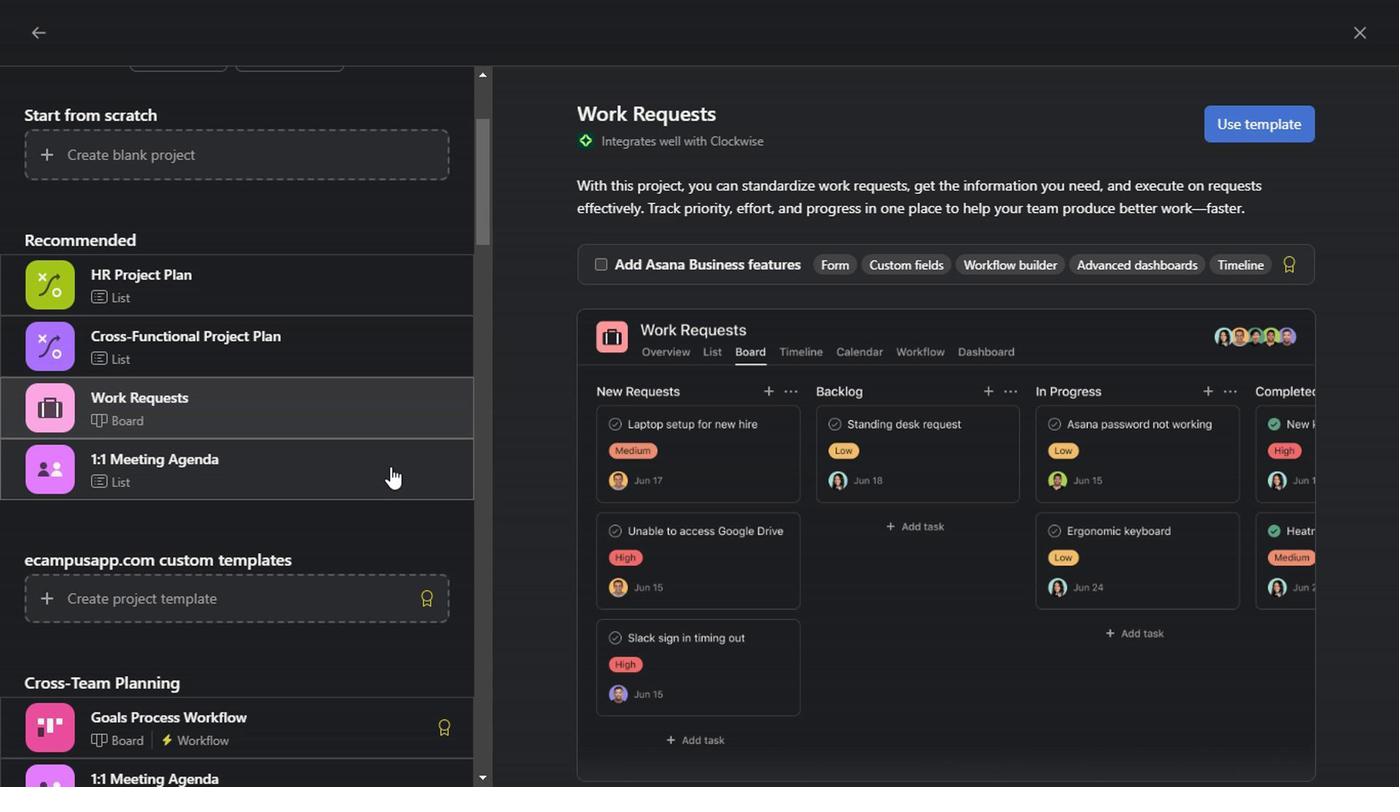 
Action: Mouse pressed left at (385, 467)
Screenshot: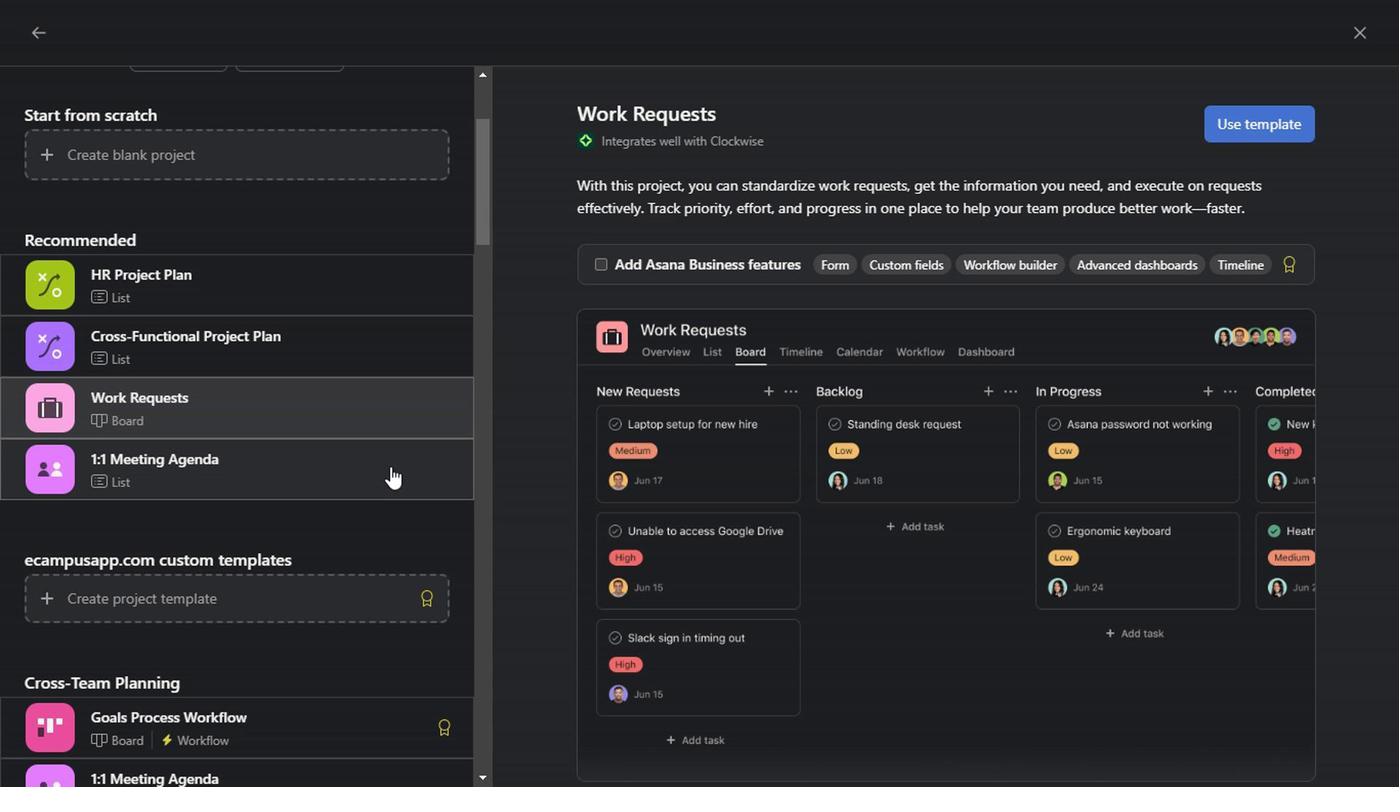 
Action: Mouse moved to (357, 617)
Screenshot: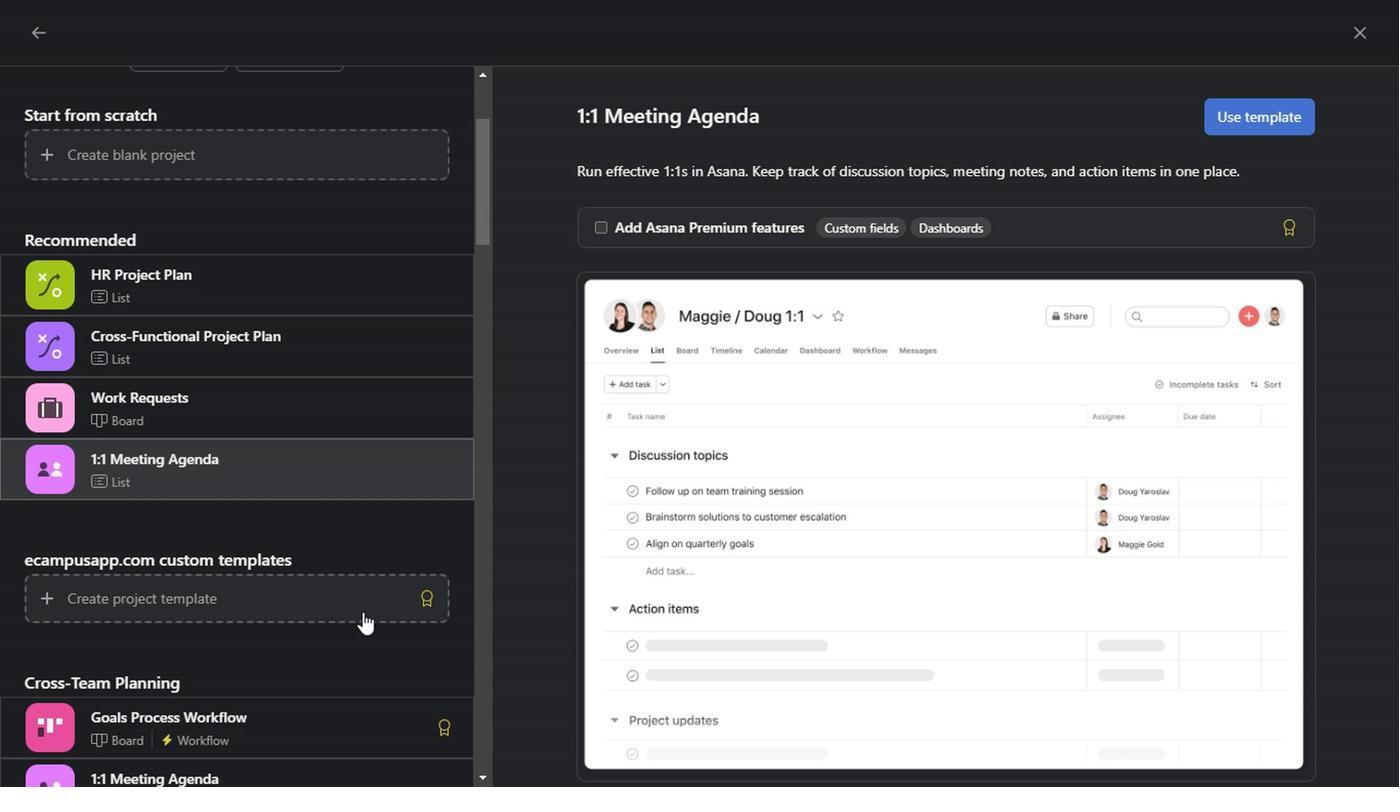 
Action: Mouse scrolled (357, 615) with delta (0, -1)
Screenshot: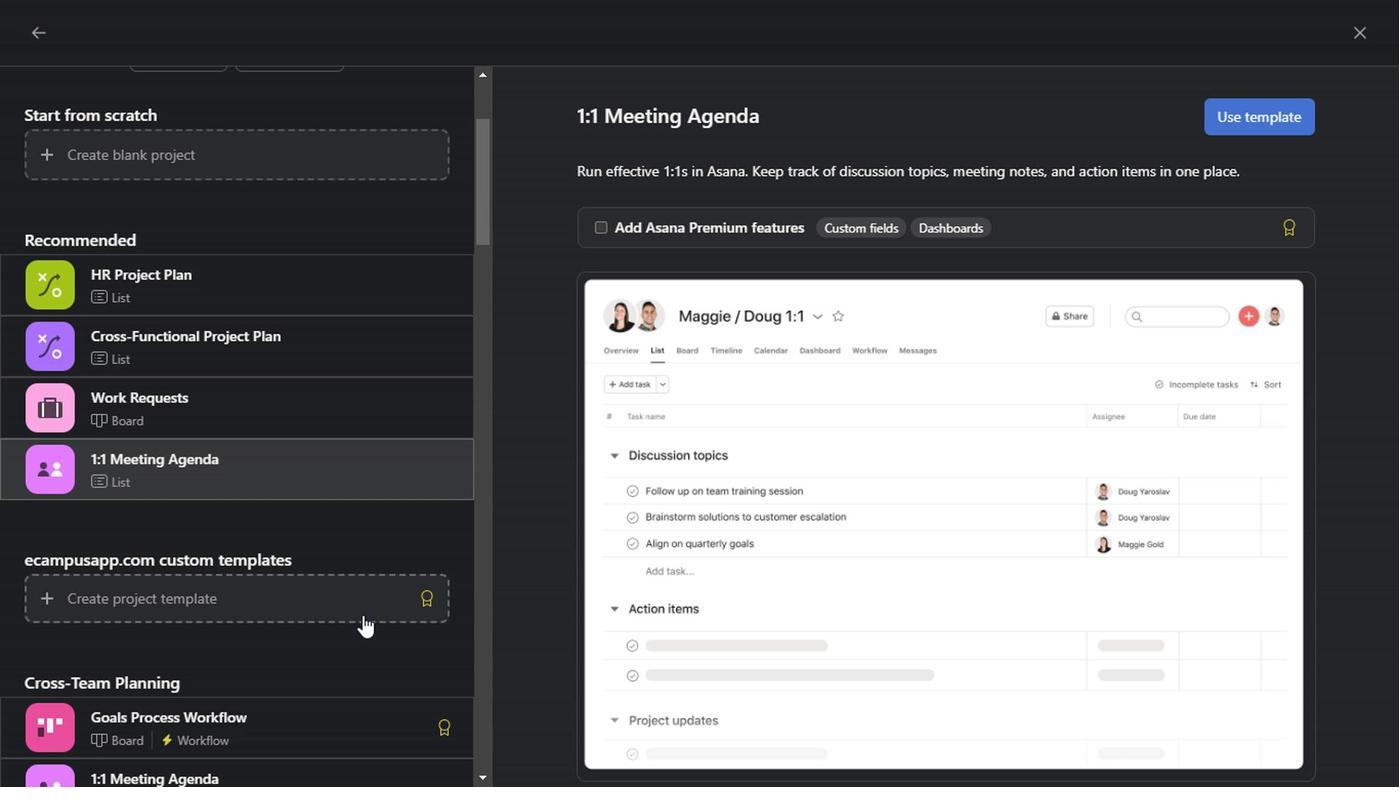 
Action: Mouse scrolled (357, 615) with delta (0, -1)
Screenshot: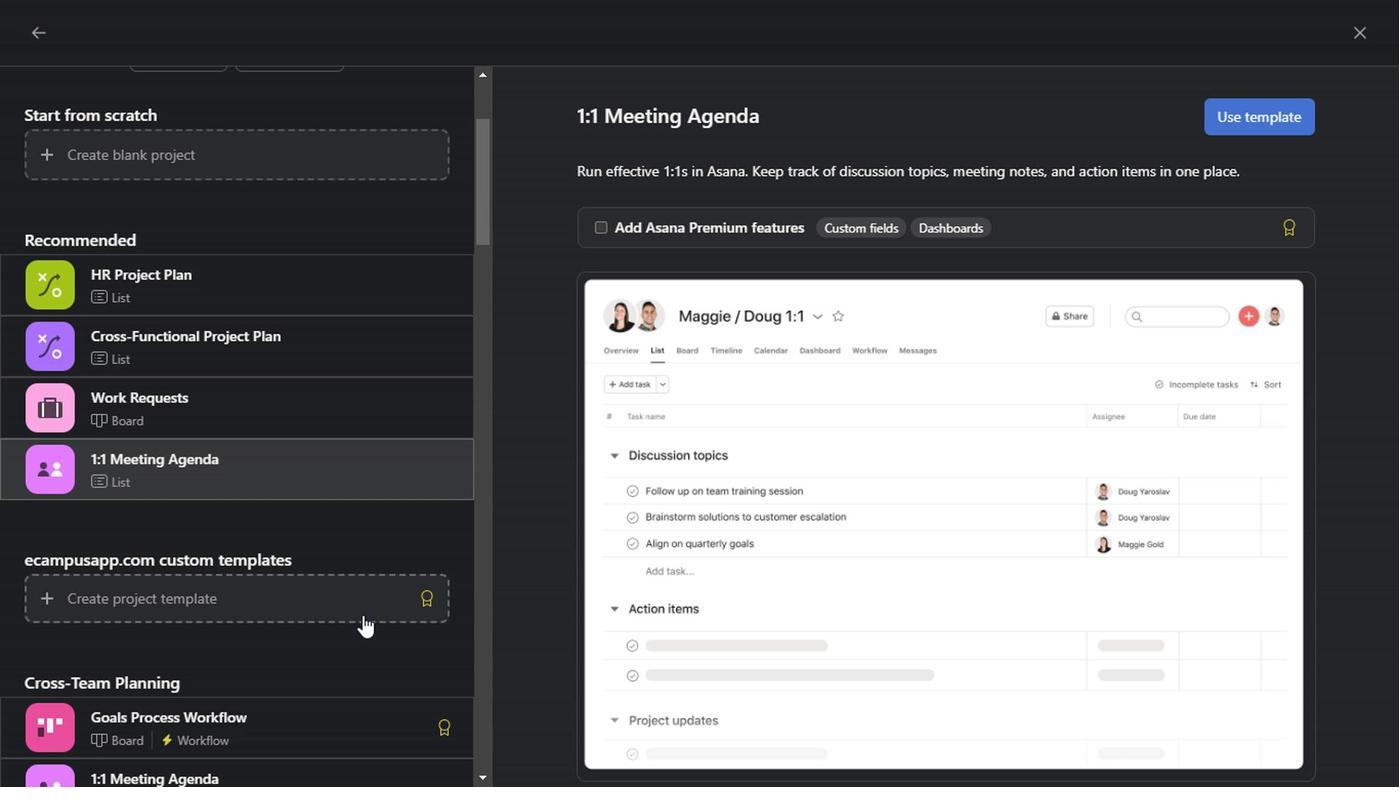
Action: Mouse scrolled (357, 615) with delta (0, -1)
Screenshot: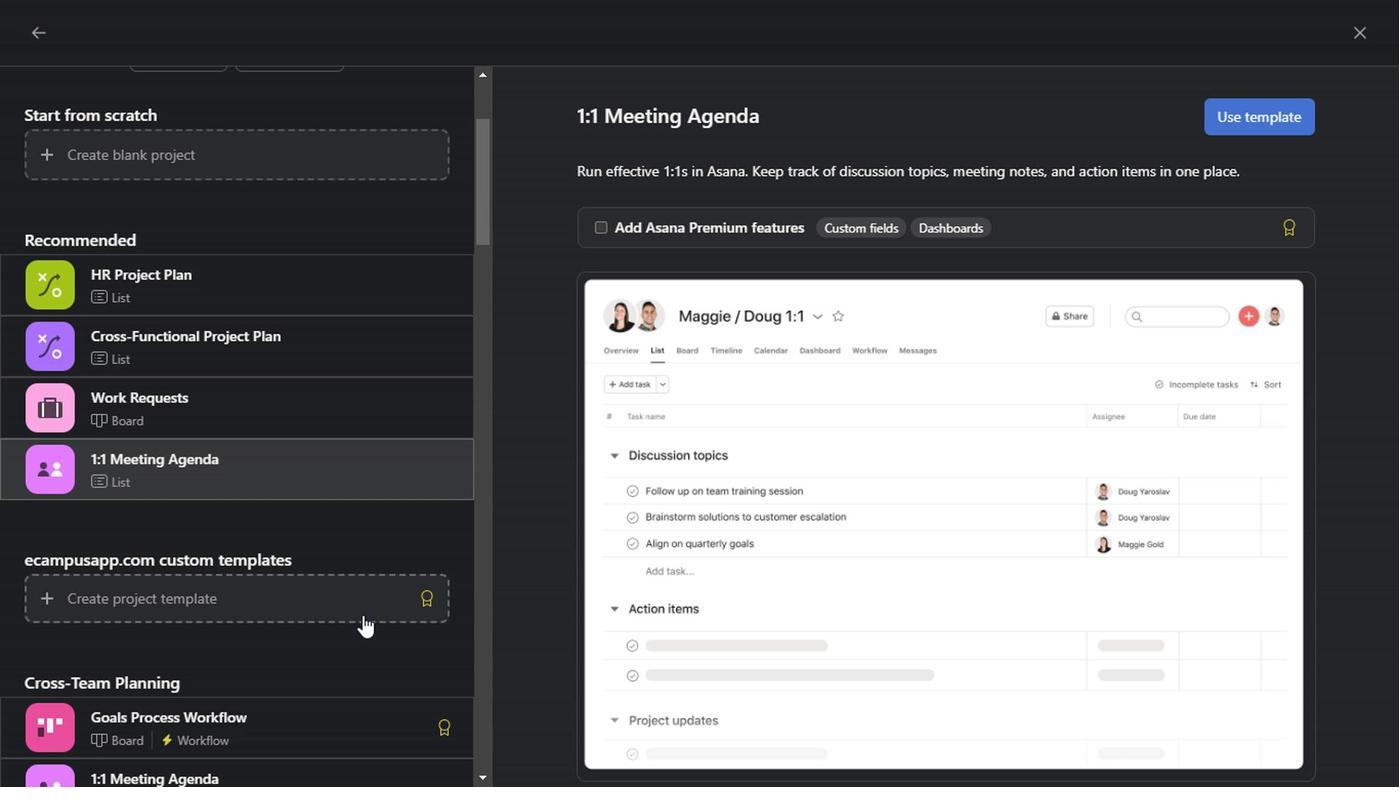 
Action: Mouse scrolled (357, 615) with delta (0, -1)
Screenshot: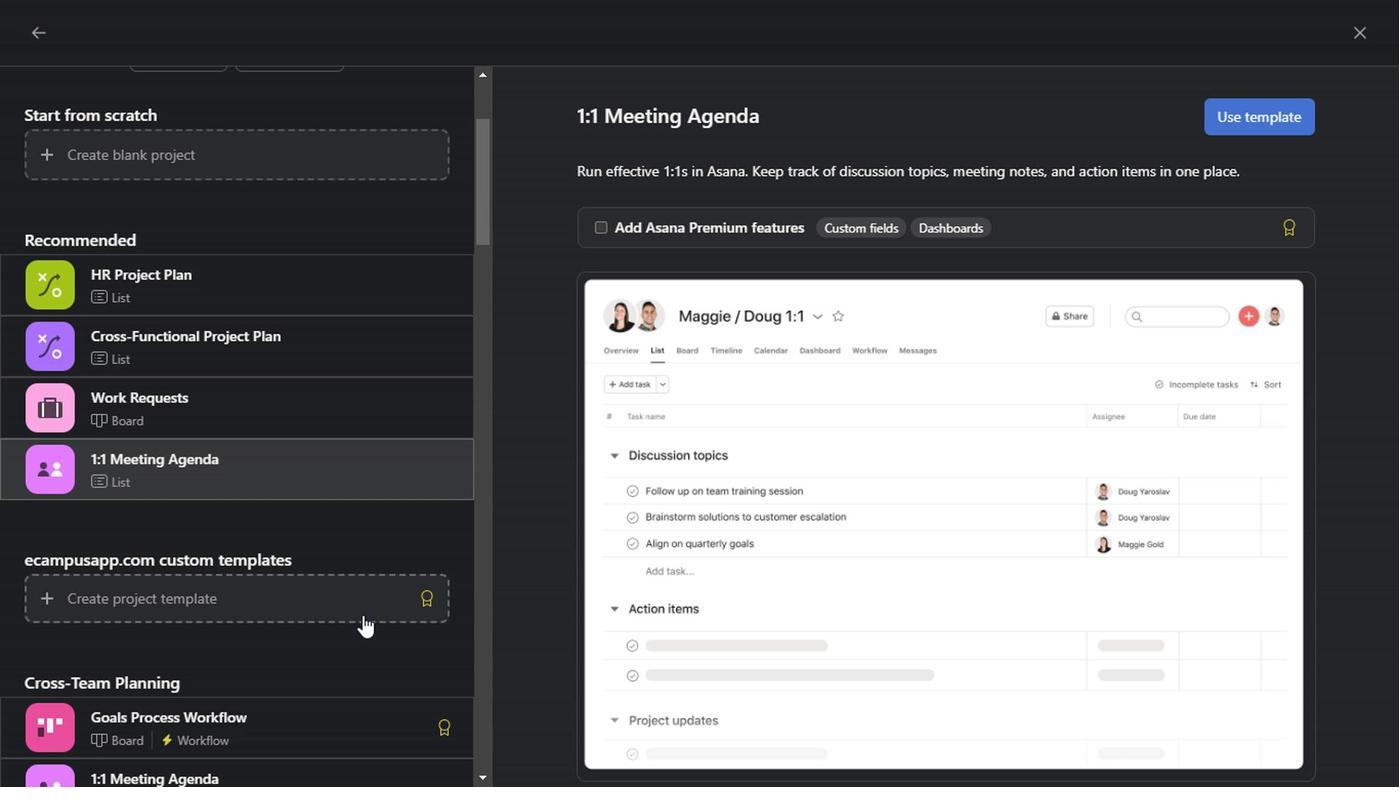 
Action: Mouse scrolled (357, 615) with delta (0, -1)
Screenshot: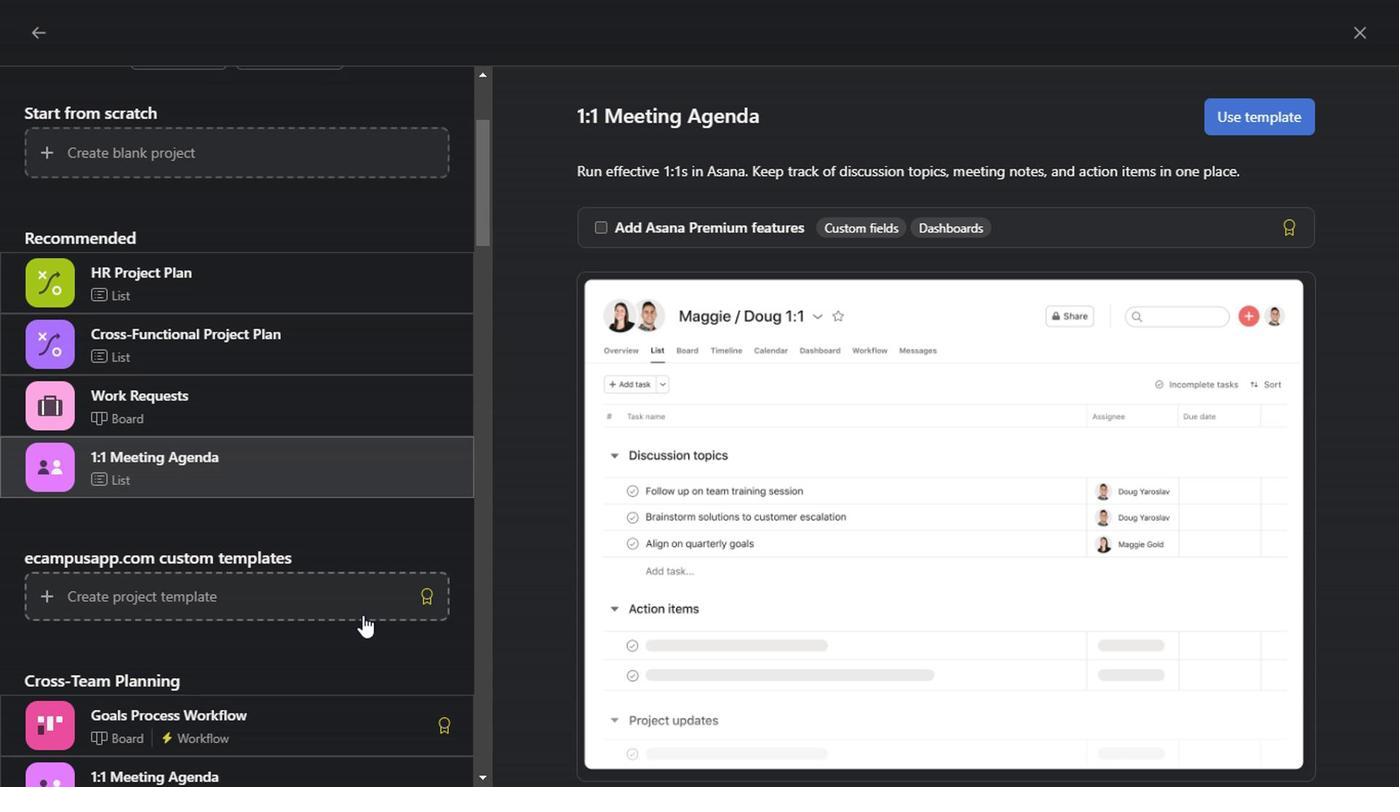 
Action: Mouse scrolled (357, 615) with delta (0, -1)
Screenshot: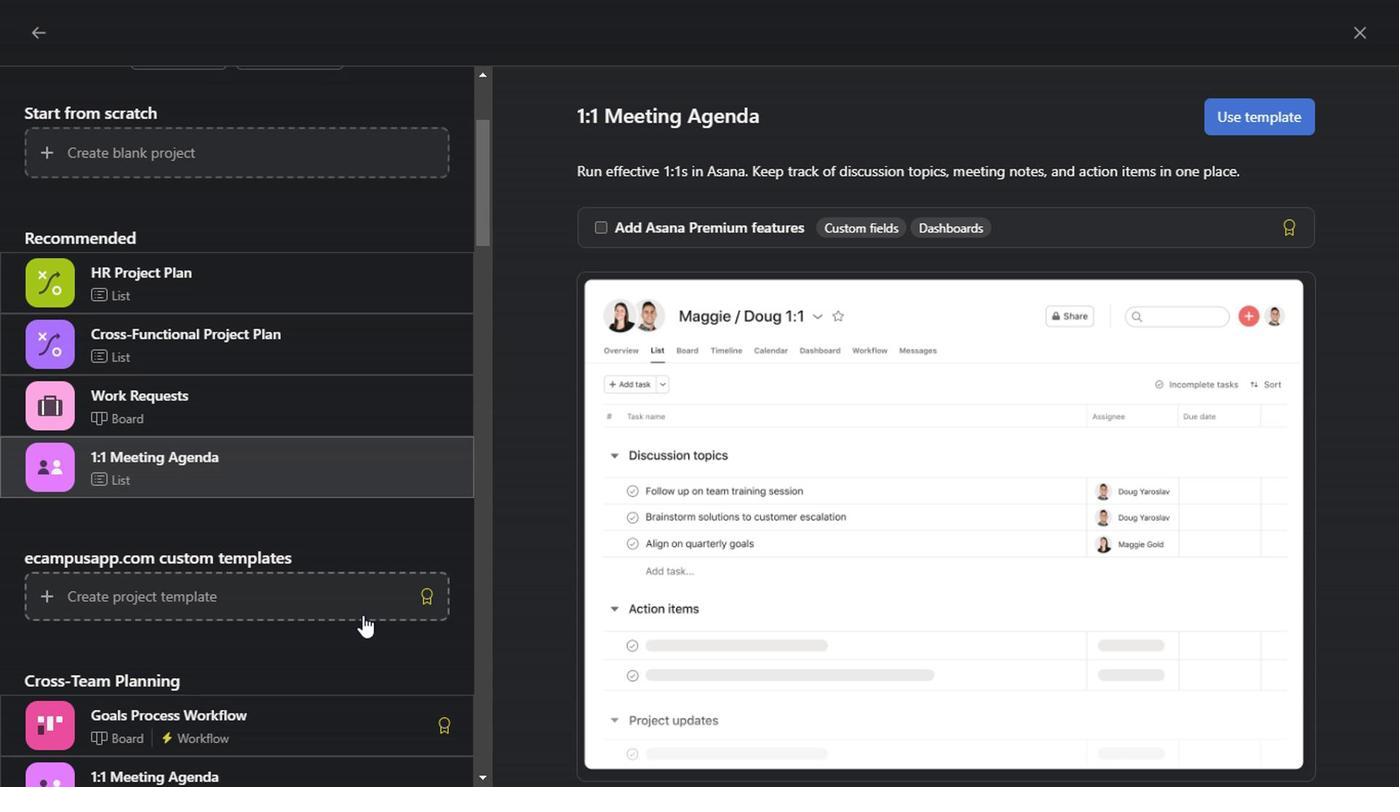 
Action: Mouse scrolled (357, 615) with delta (0, -1)
Screenshot: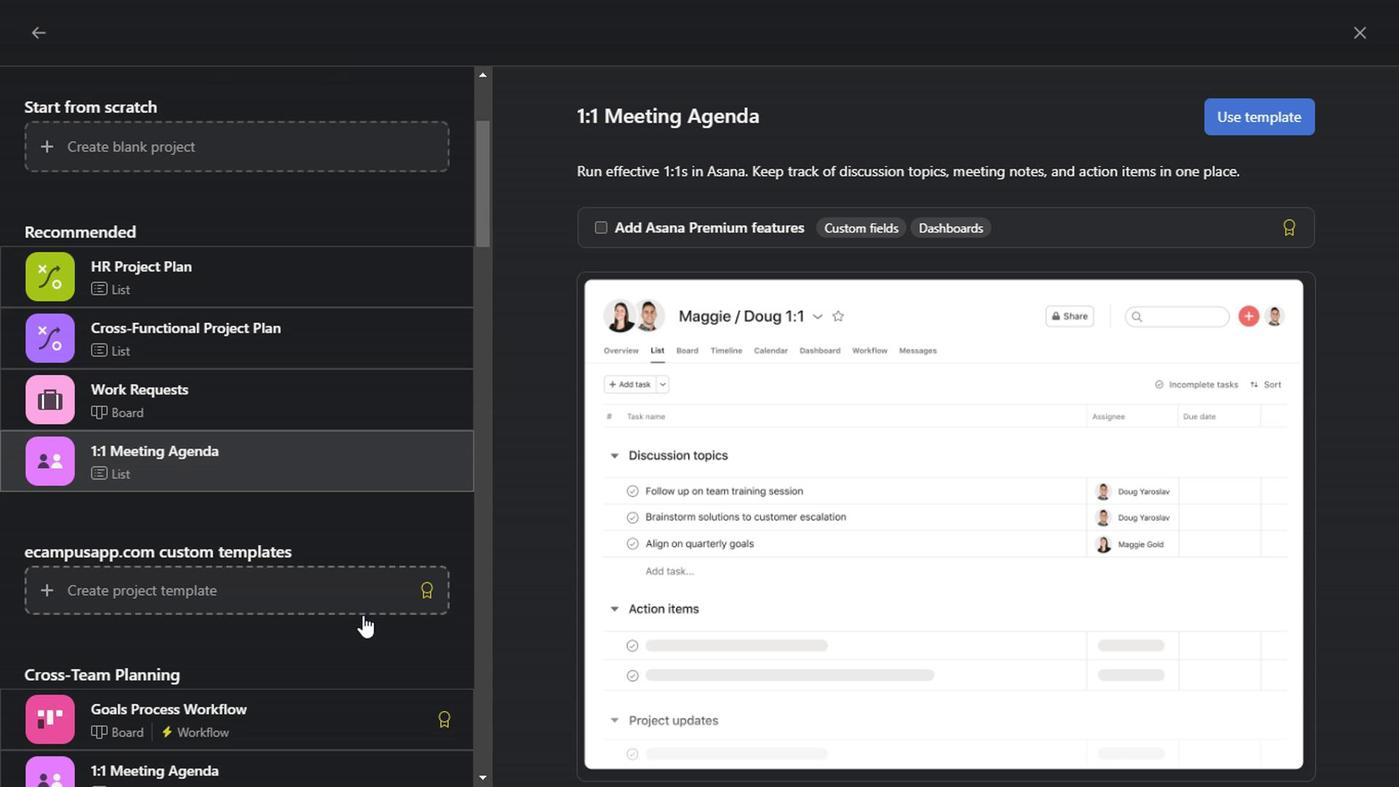 
Action: Mouse scrolled (357, 615) with delta (0, -1)
Screenshot: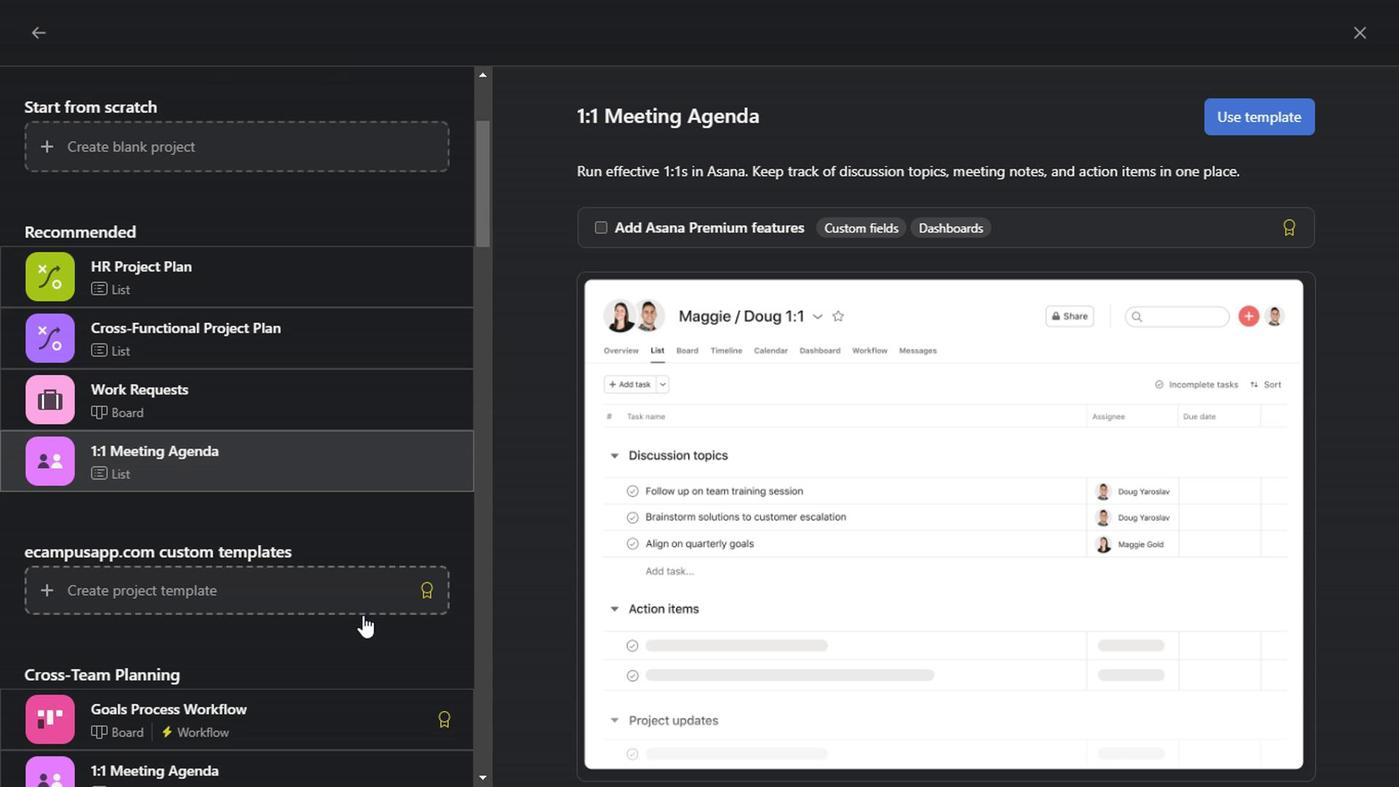 
Action: Mouse scrolled (357, 615) with delta (0, -1)
Screenshot: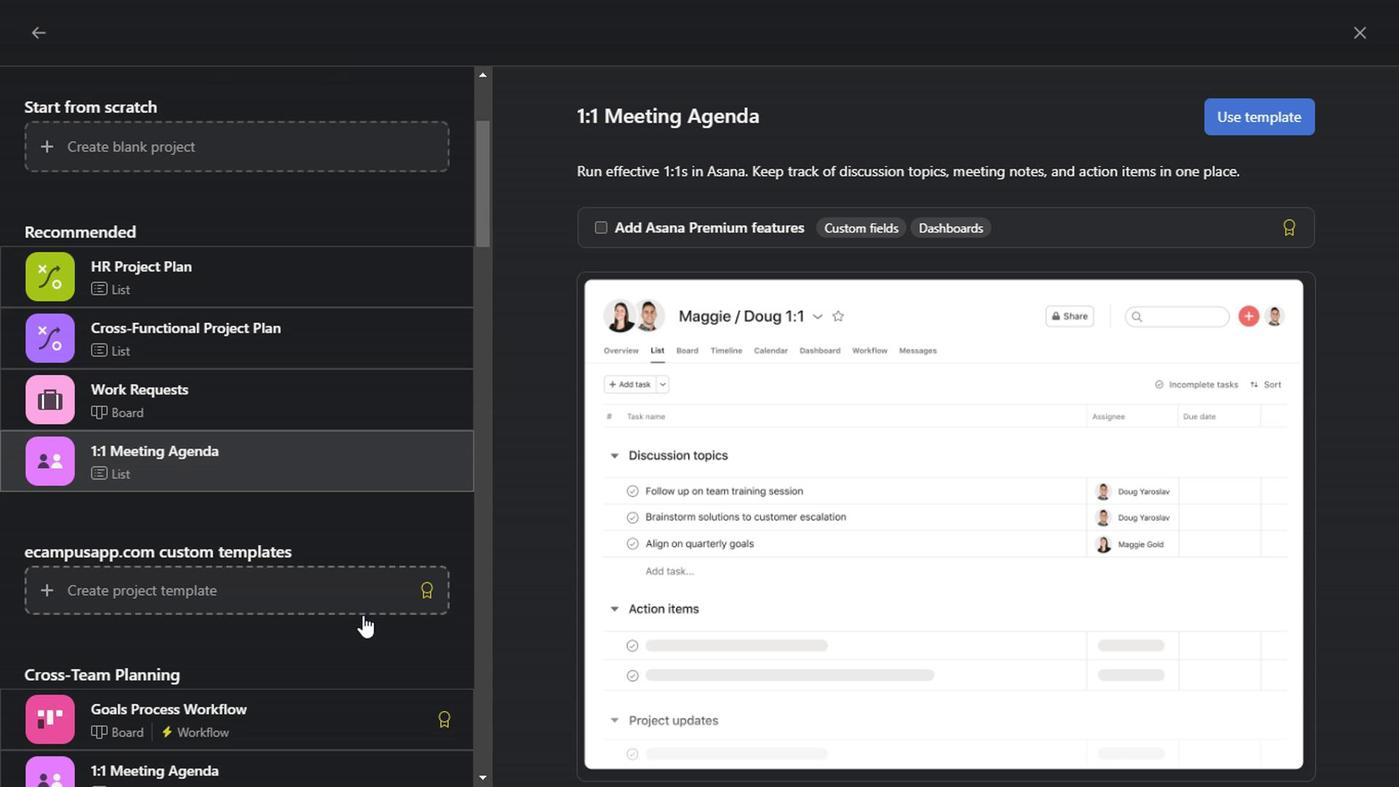 
Action: Mouse scrolled (357, 615) with delta (0, -1)
Screenshot: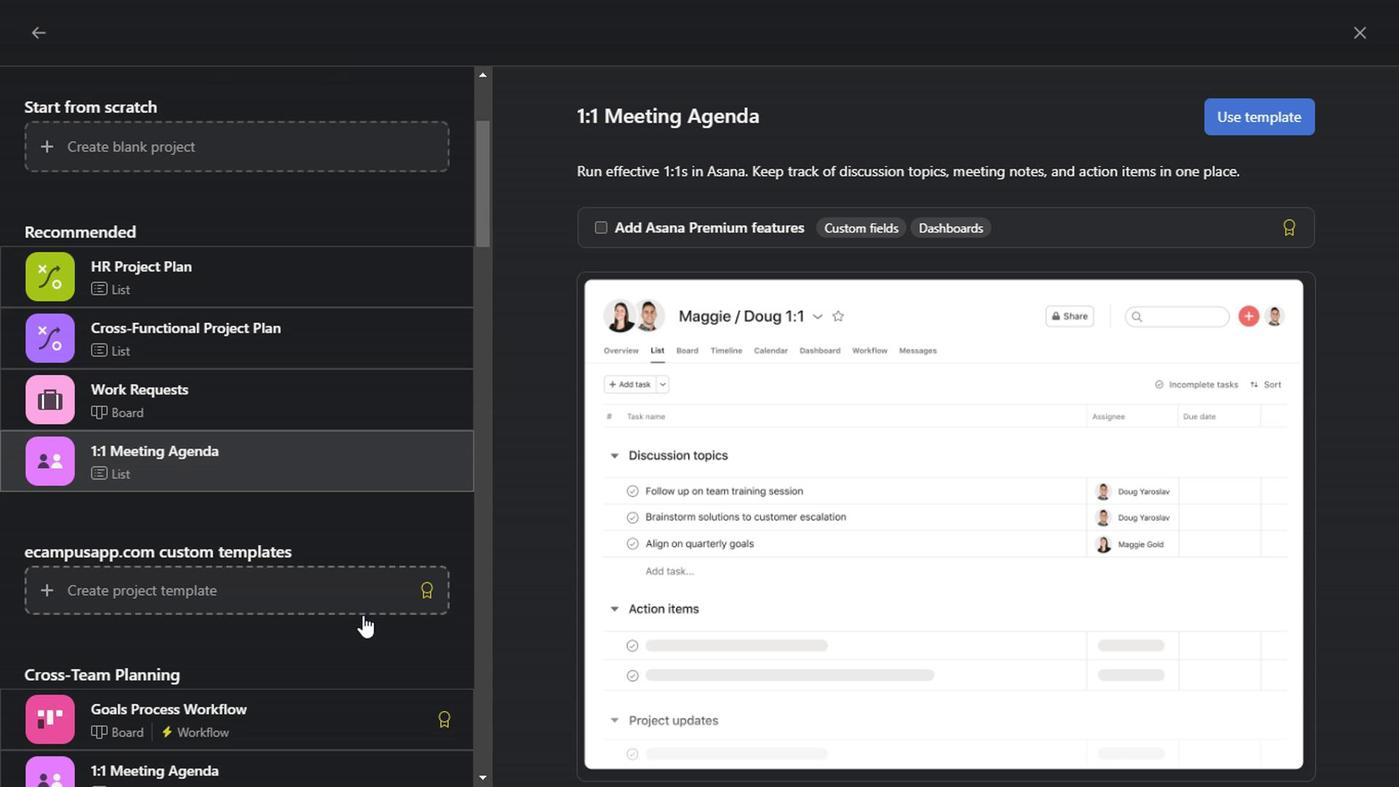 
Action: Mouse scrolled (357, 615) with delta (0, -1)
Screenshot: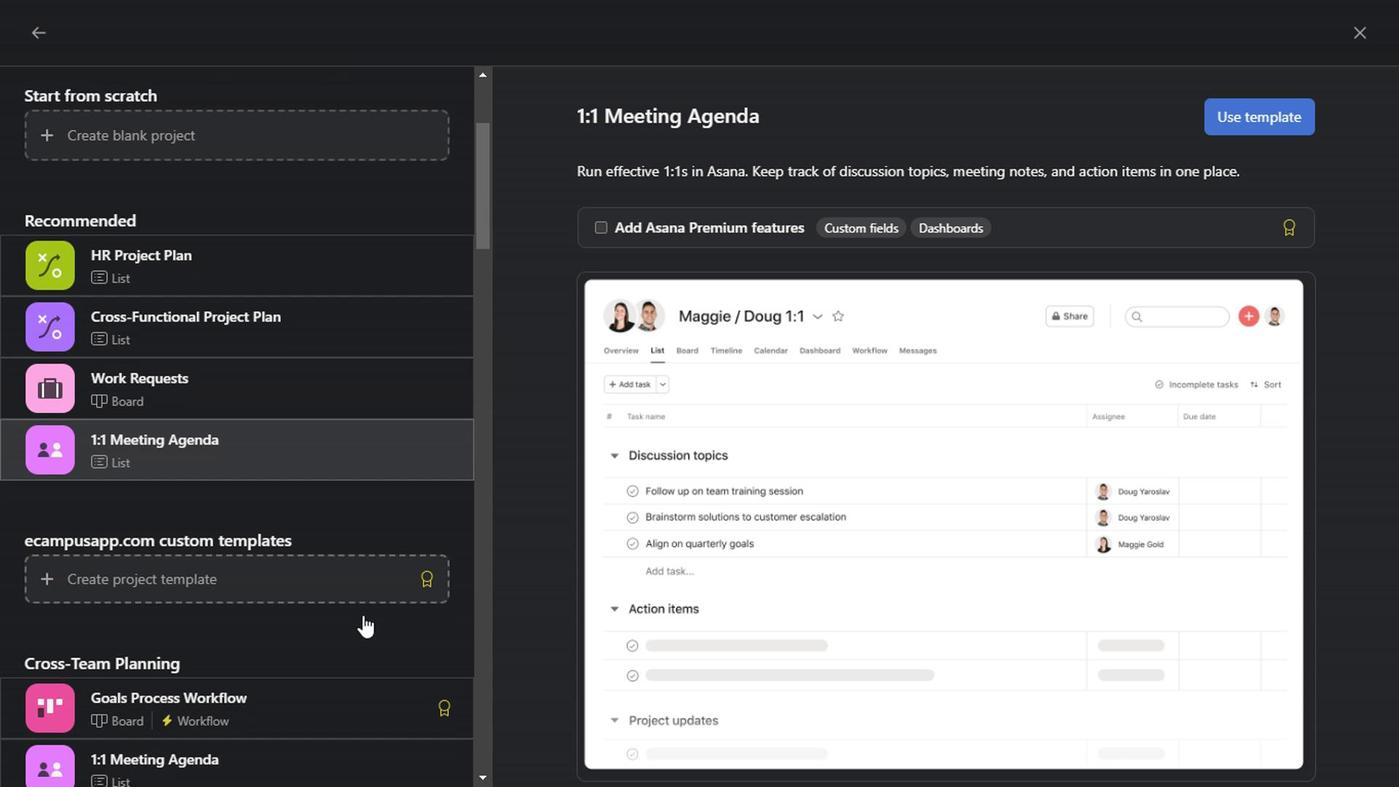 
Action: Mouse scrolled (357, 615) with delta (0, -1)
Screenshot: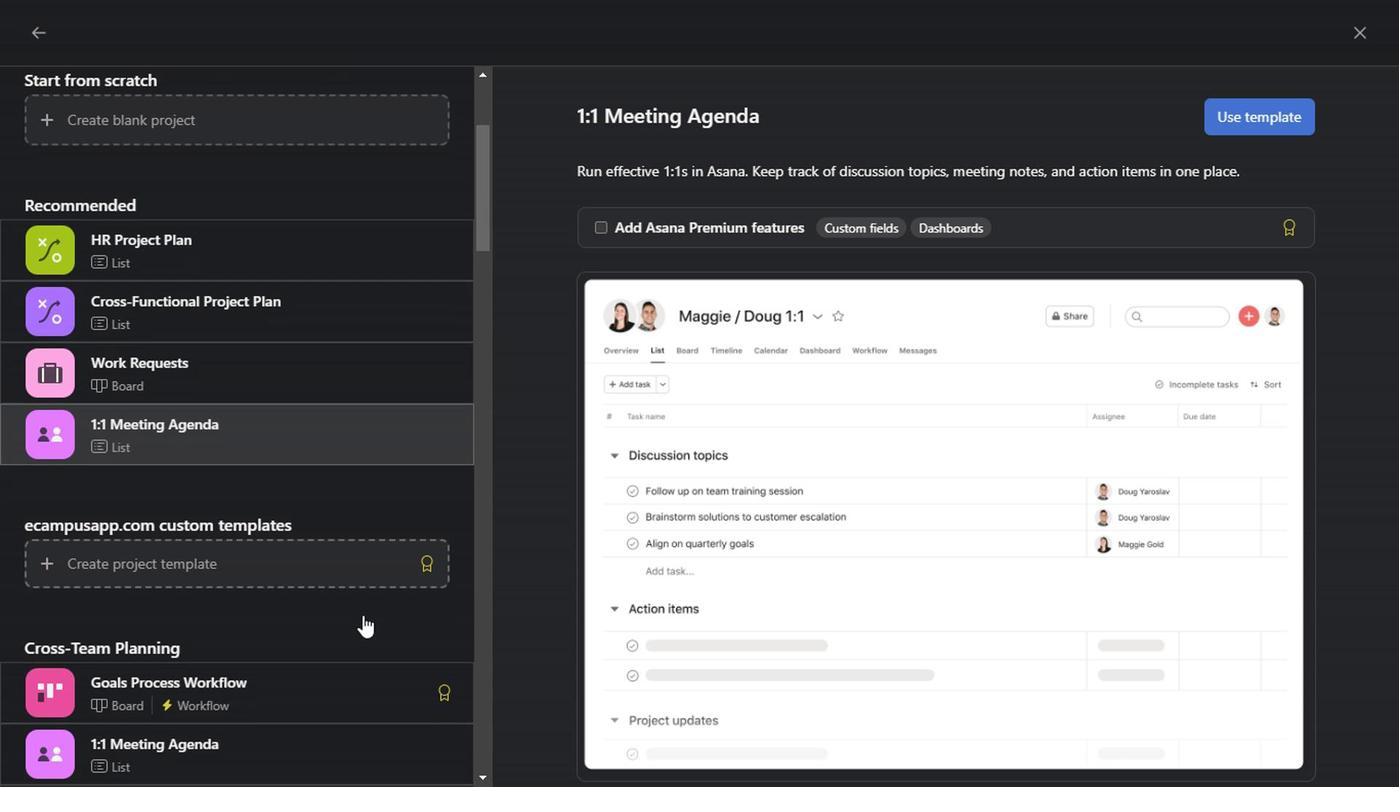 
Action: Mouse scrolled (357, 615) with delta (0, -1)
Screenshot: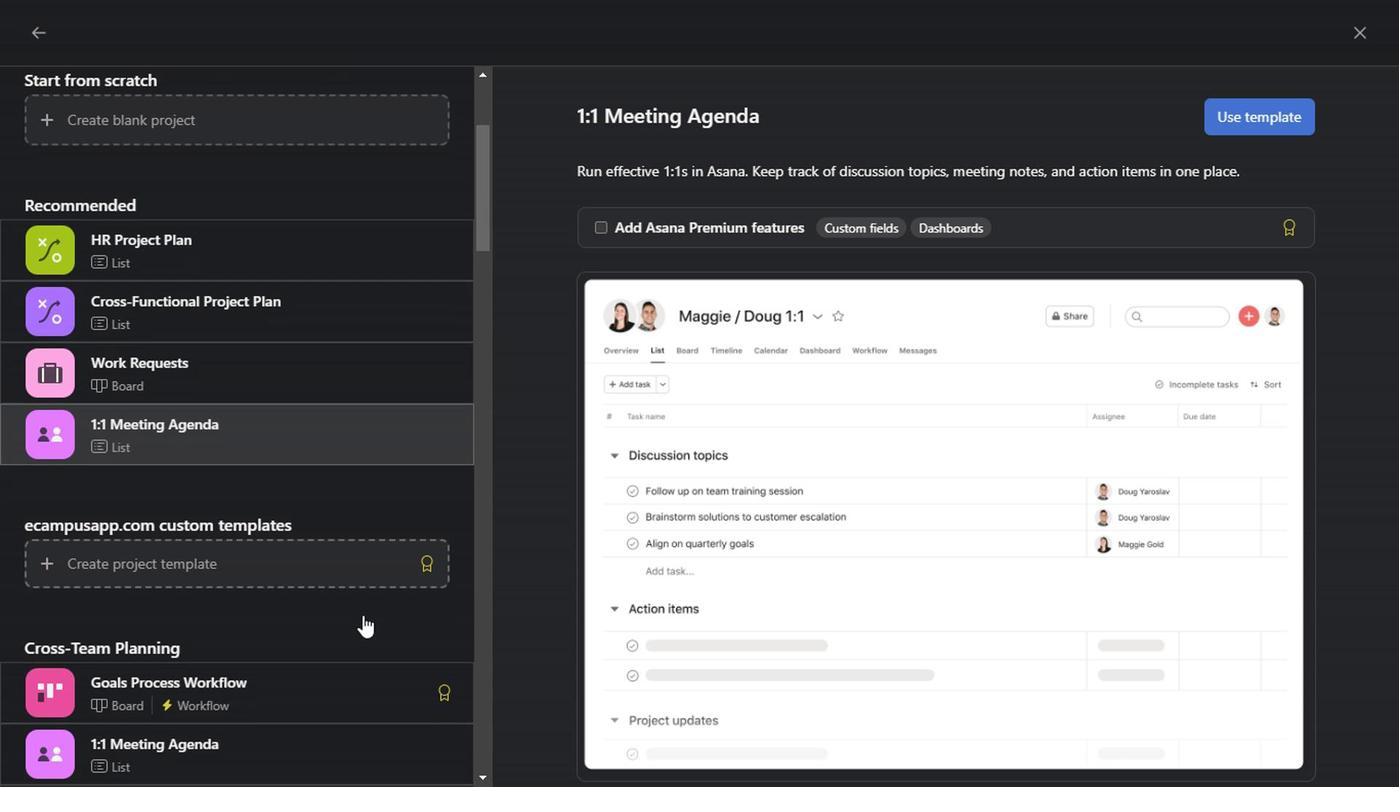 
Action: Mouse scrolled (357, 615) with delta (0, -1)
Screenshot: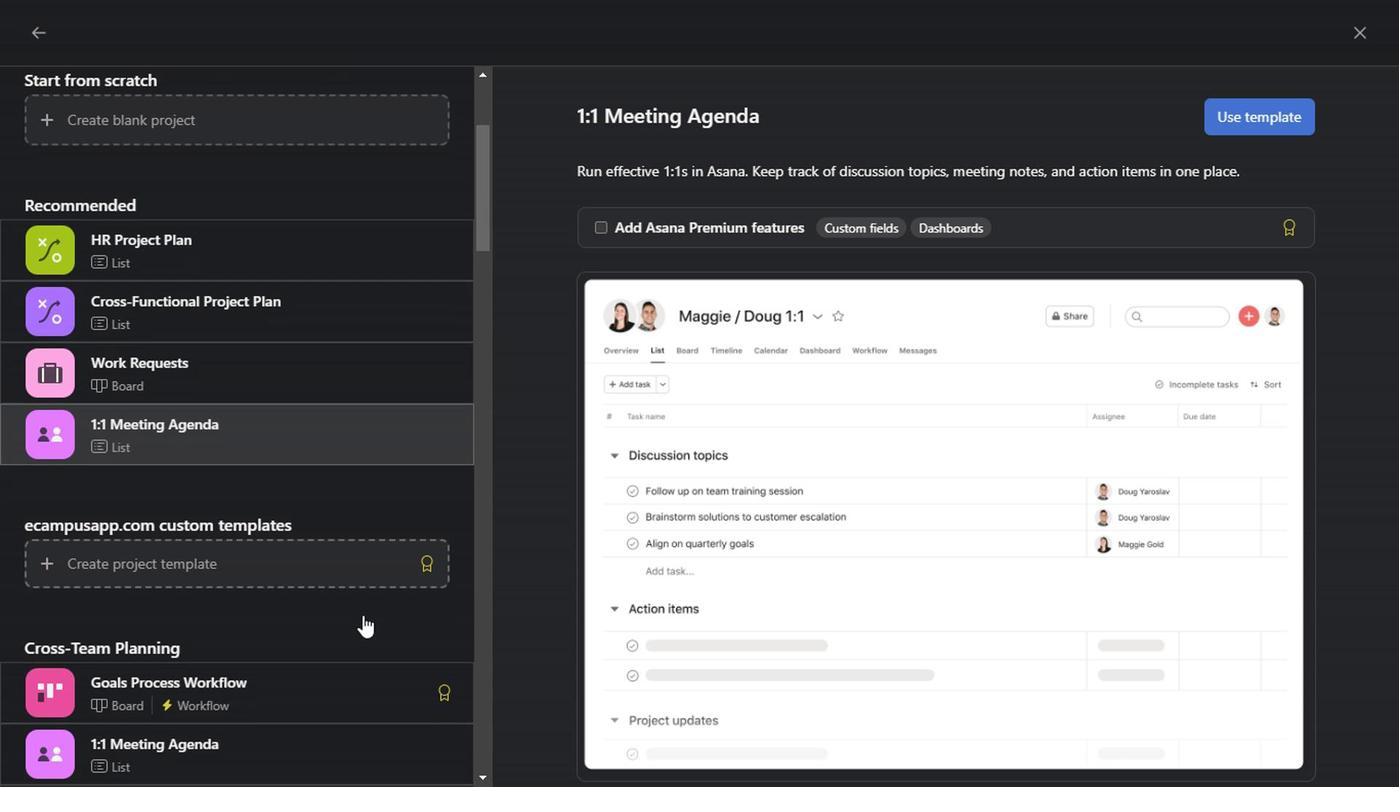 
Action: Mouse scrolled (357, 615) with delta (0, -1)
Screenshot: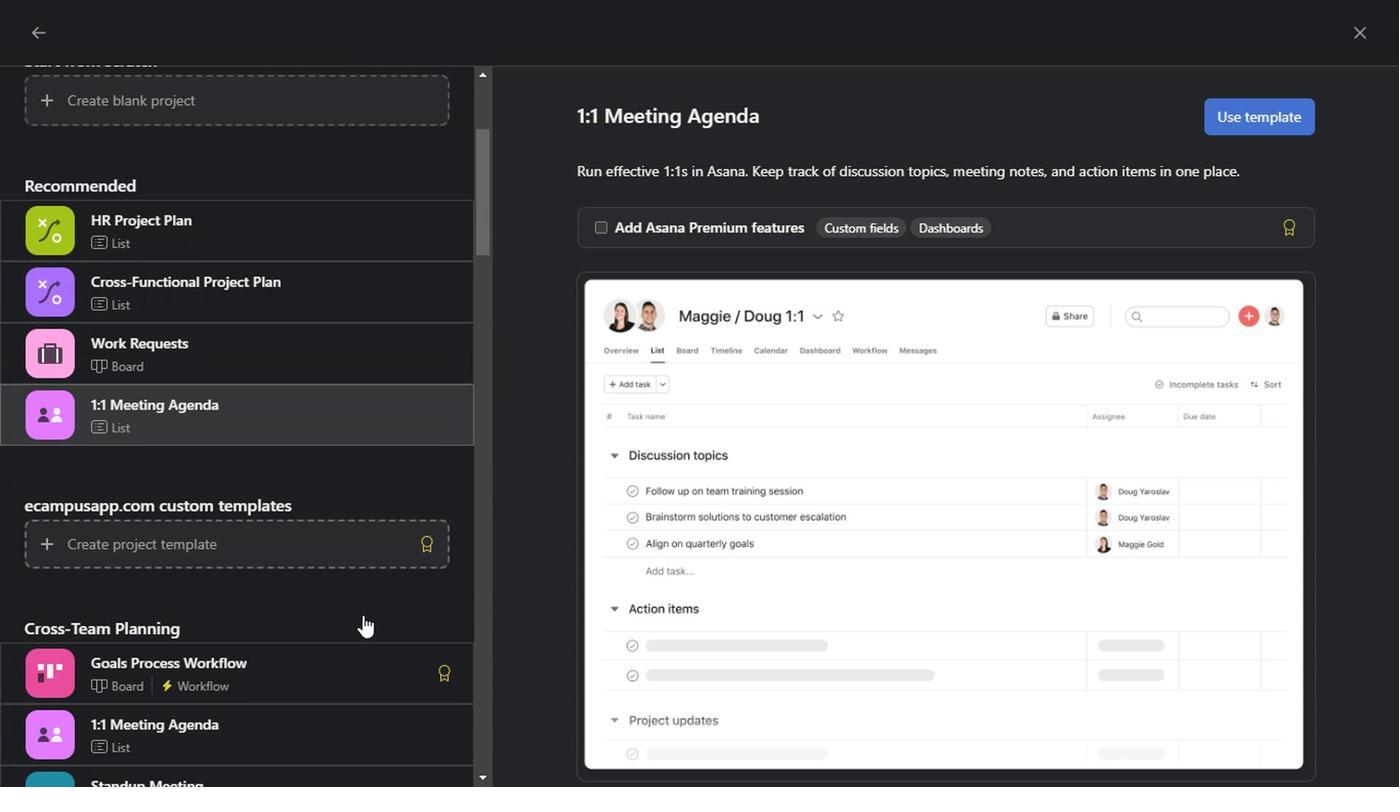 
Action: Mouse scrolled (357, 615) with delta (0, -1)
Screenshot: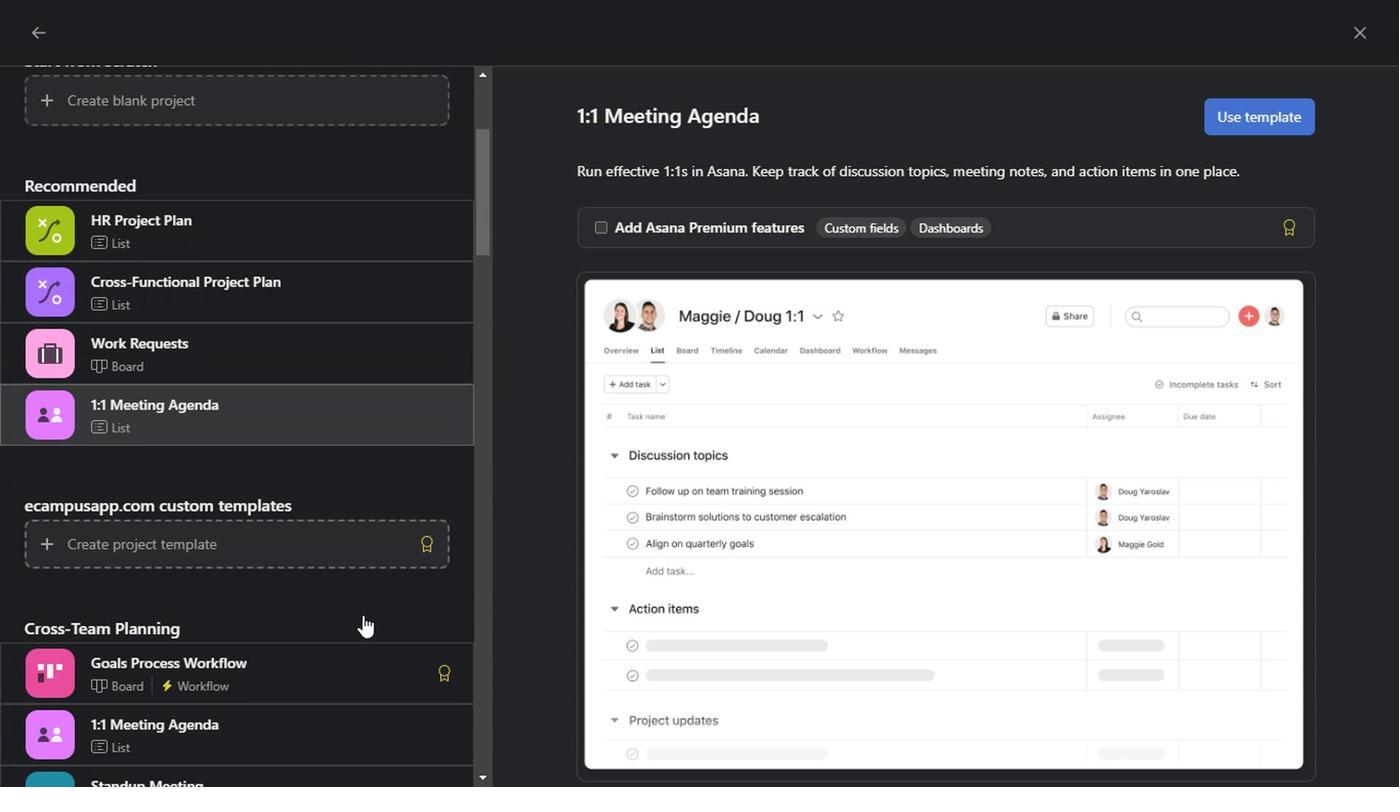 
Action: Mouse scrolled (357, 615) with delta (0, -1)
Screenshot: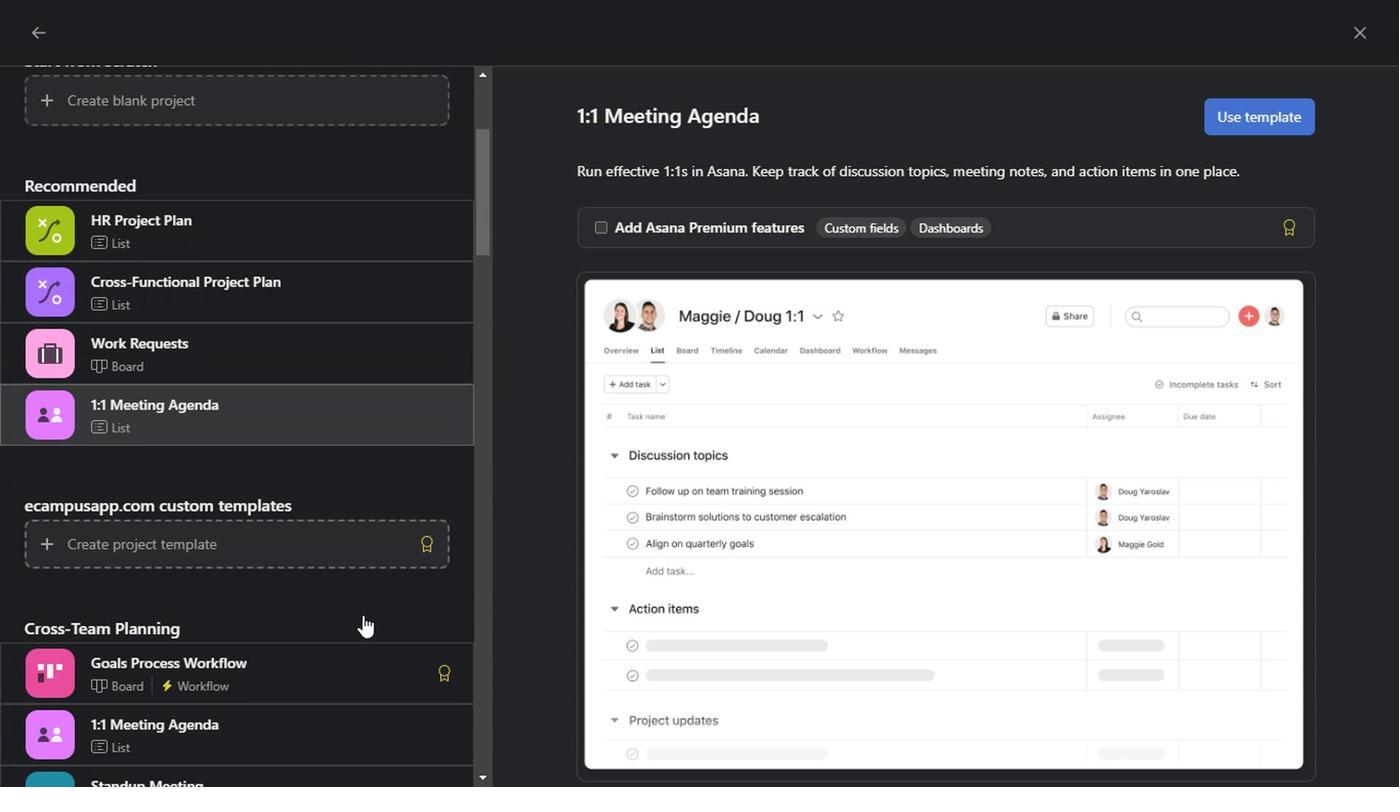 
Action: Mouse scrolled (357, 615) with delta (0, -1)
Screenshot: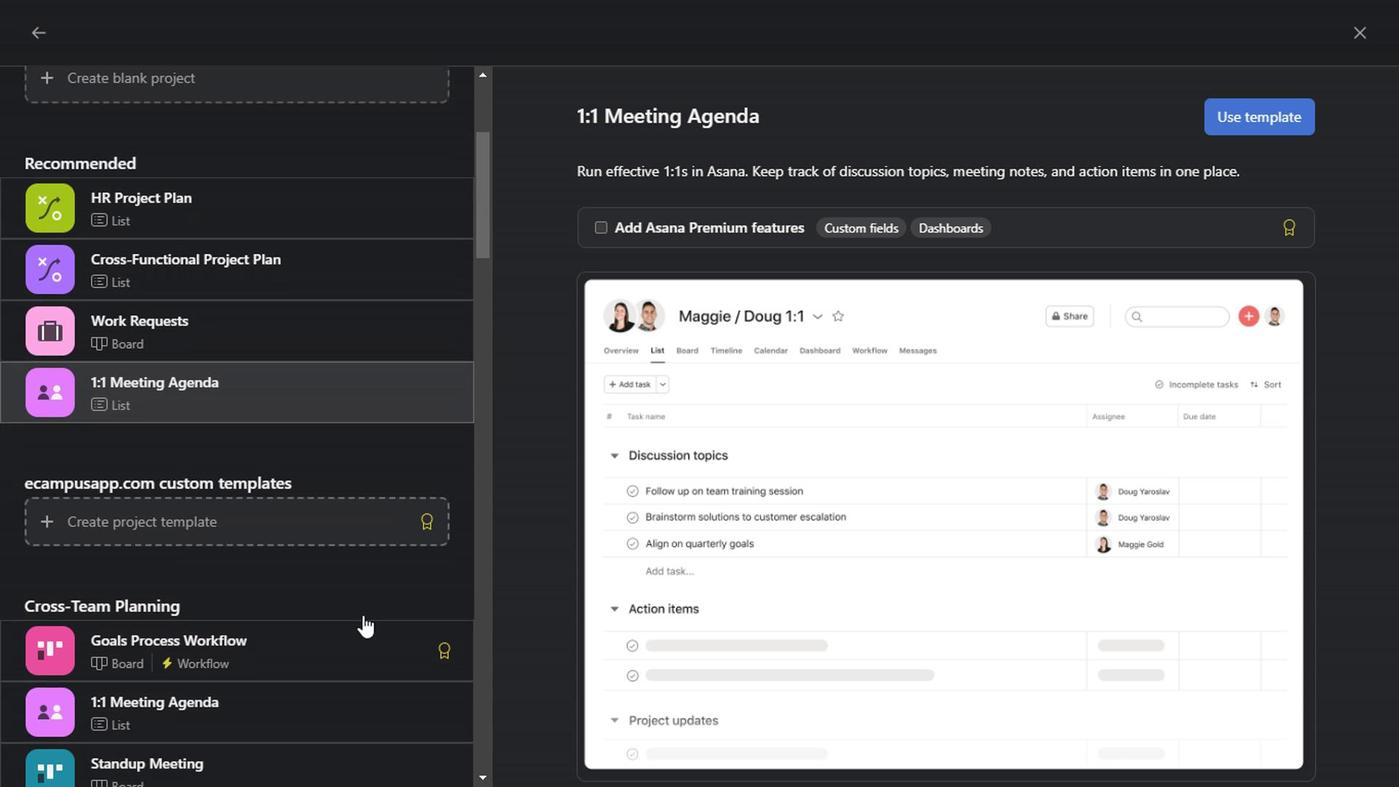 
Action: Mouse scrolled (357, 615) with delta (0, -1)
Screenshot: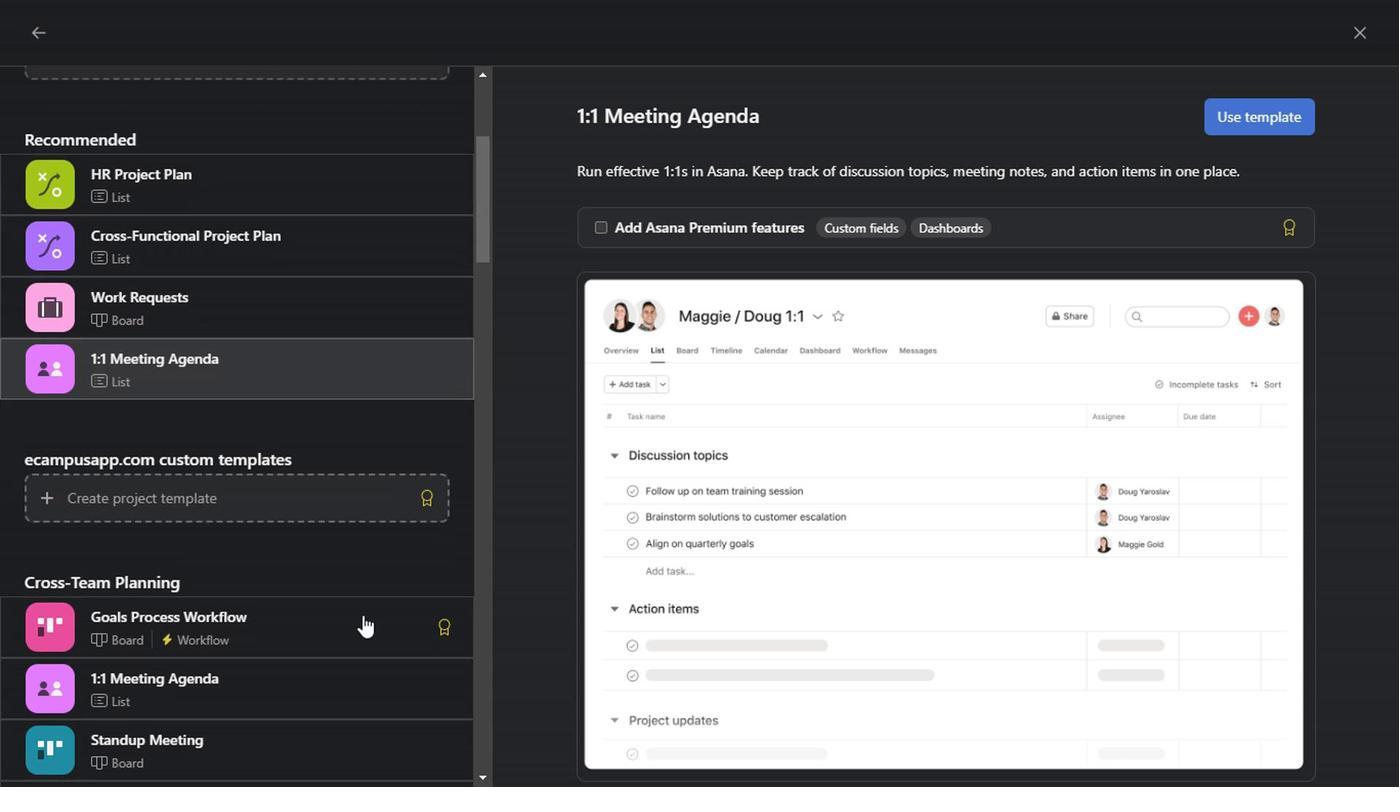 
Action: Mouse scrolled (357, 615) with delta (0, -1)
Screenshot: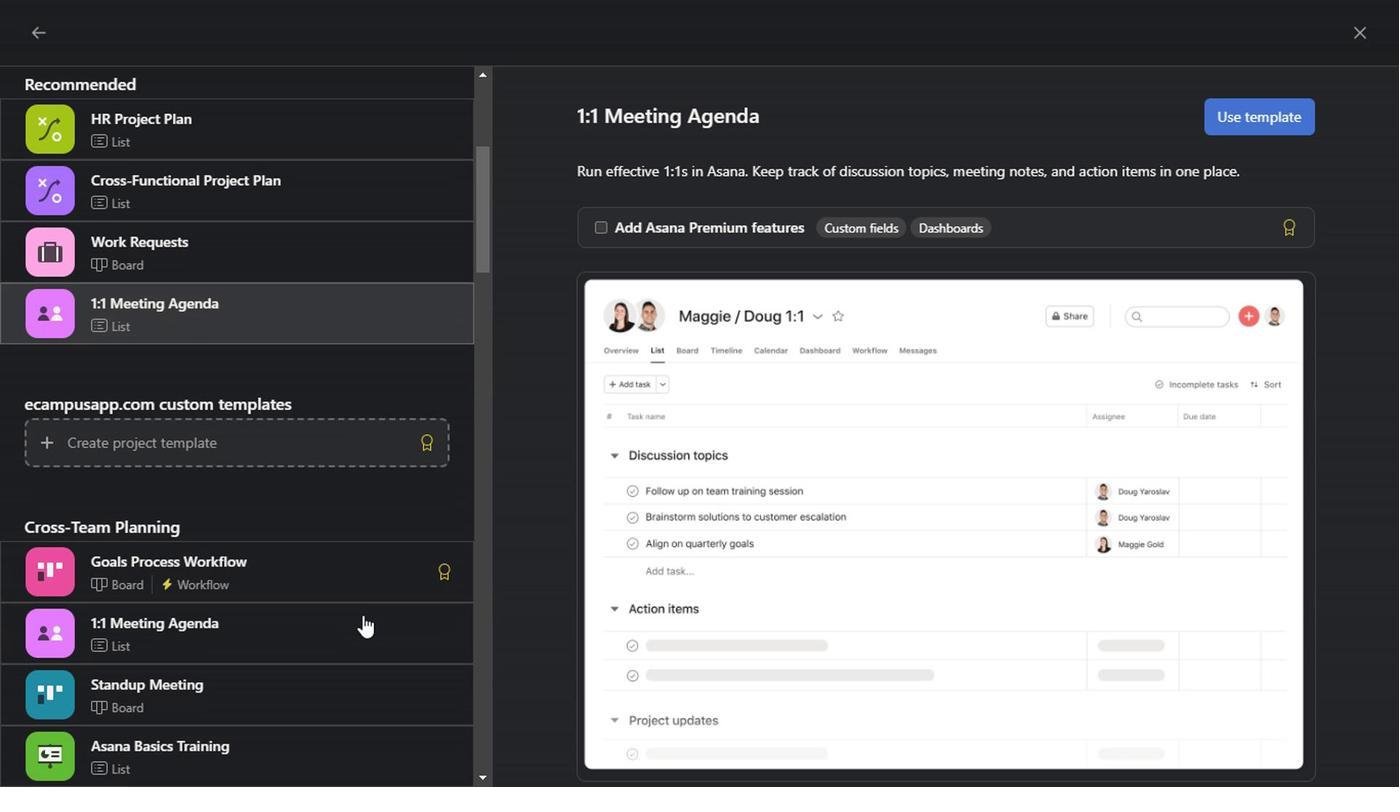 
Action: Mouse scrolled (357, 615) with delta (0, -1)
Screenshot: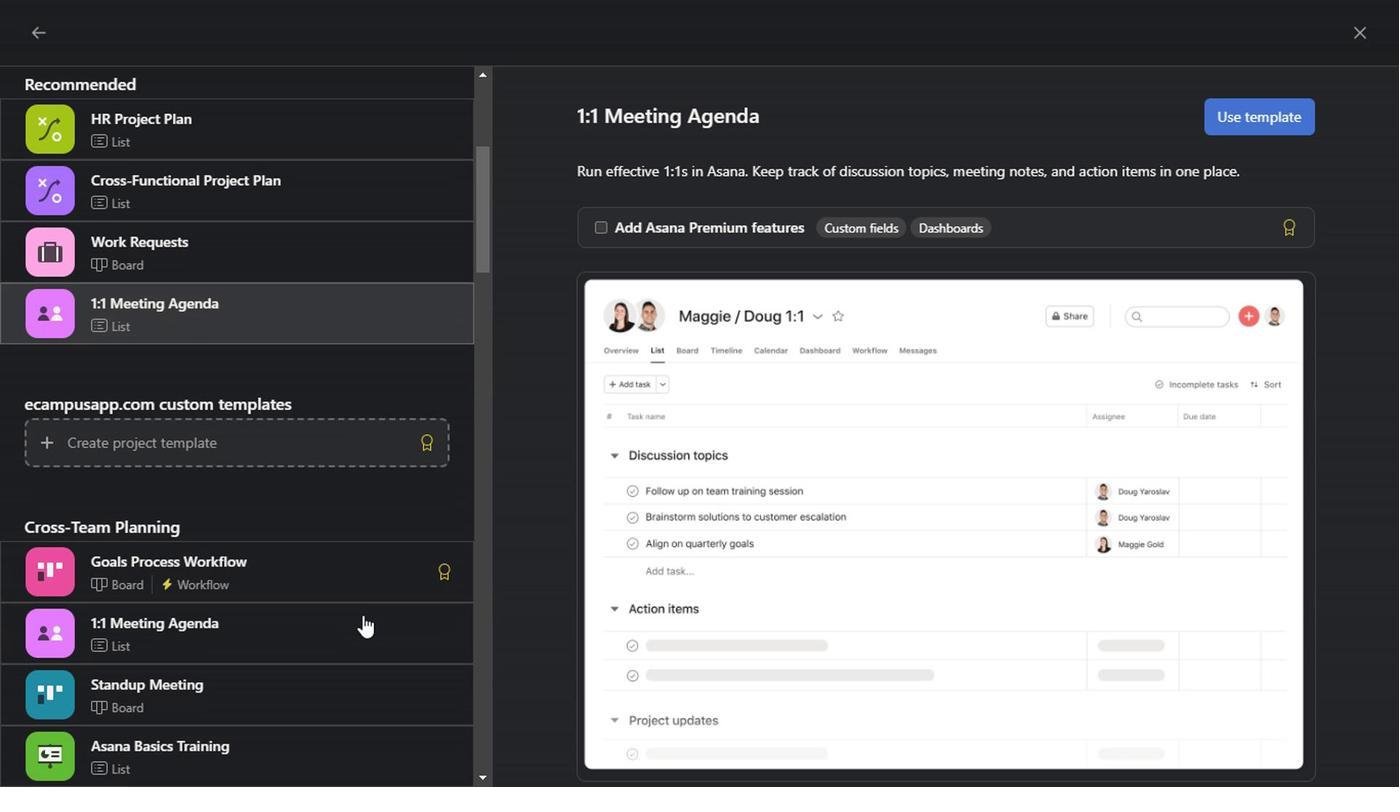 
Action: Mouse scrolled (357, 615) with delta (0, -1)
Screenshot: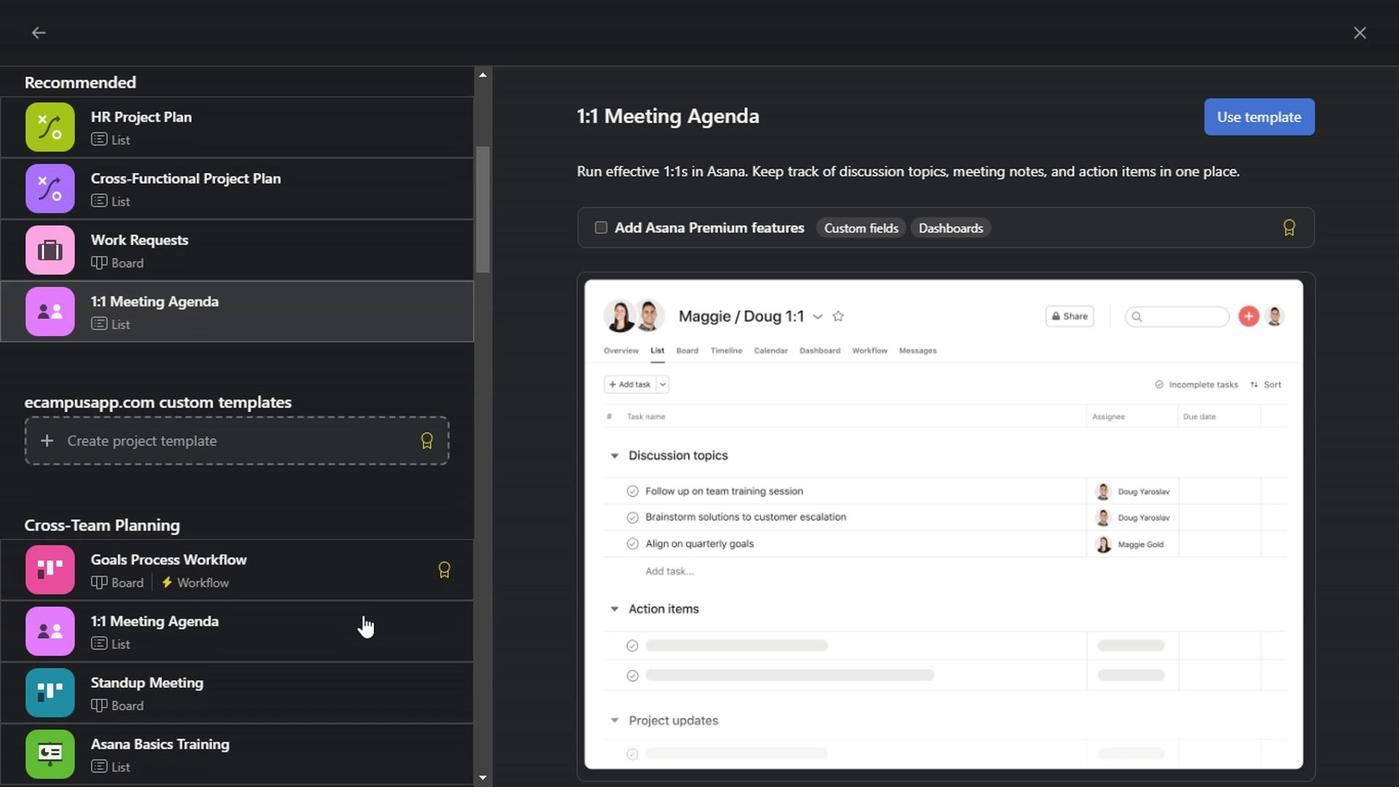 
Action: Mouse scrolled (357, 615) with delta (0, -1)
Screenshot: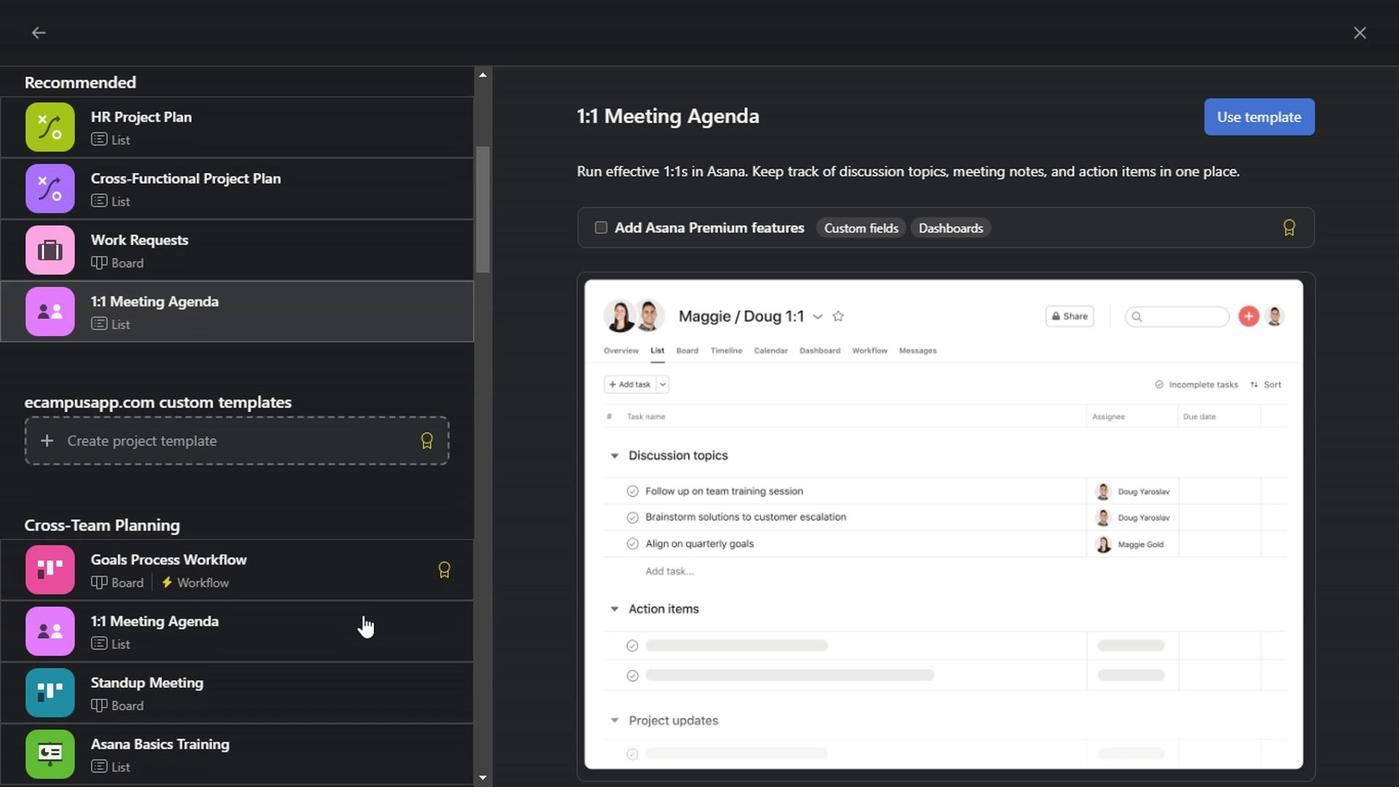 
Action: Mouse scrolled (357, 615) with delta (0, -1)
Screenshot: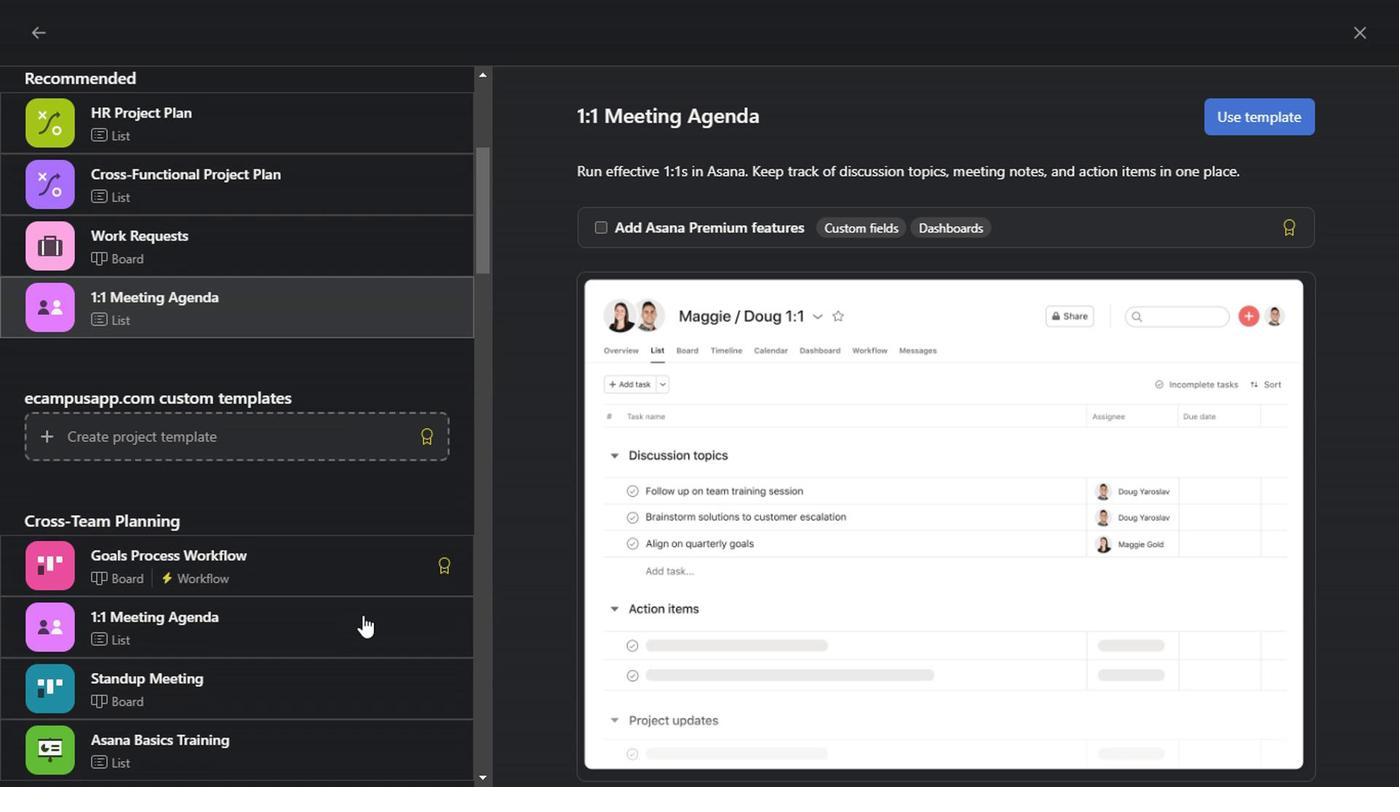
Action: Mouse scrolled (357, 615) with delta (0, -1)
Screenshot: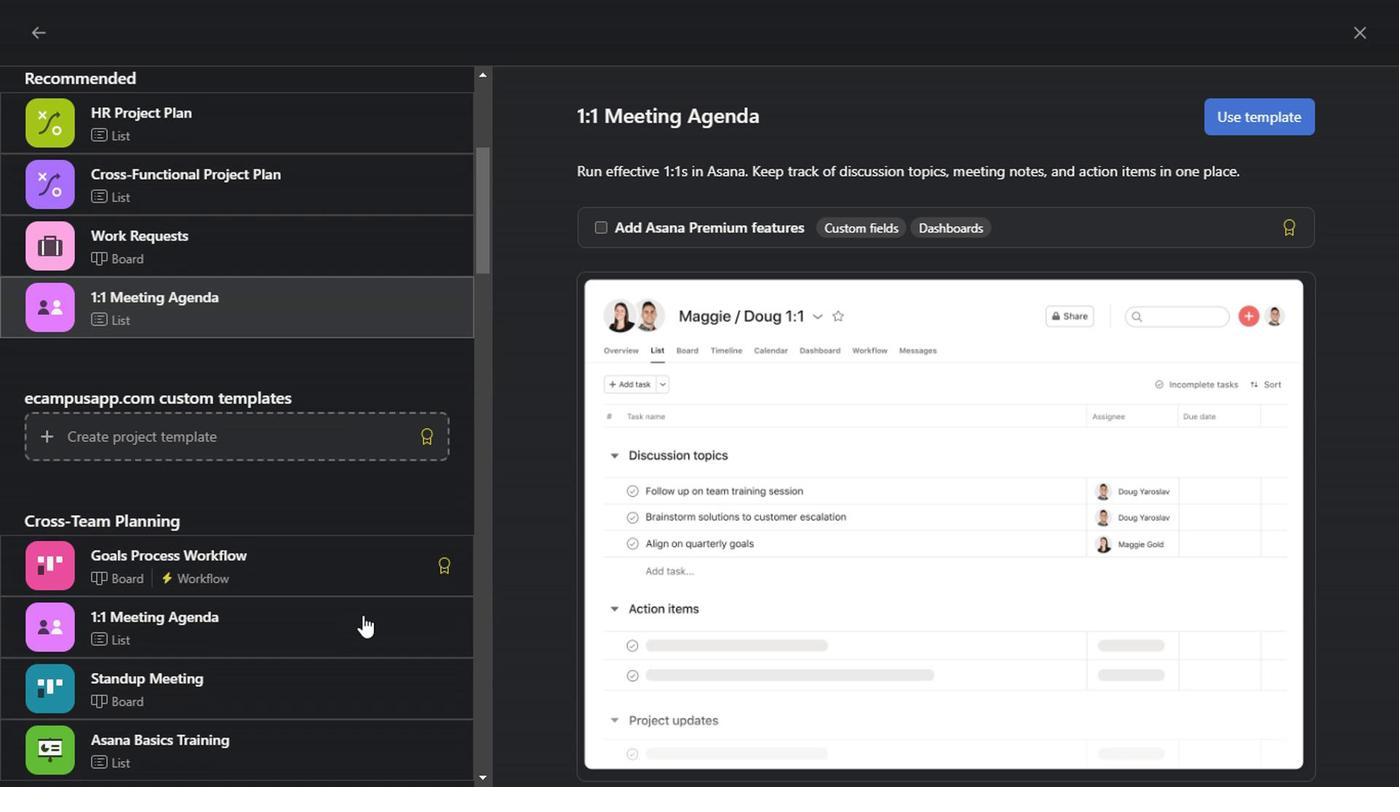 
Action: Mouse scrolled (357, 615) with delta (0, -1)
Screenshot: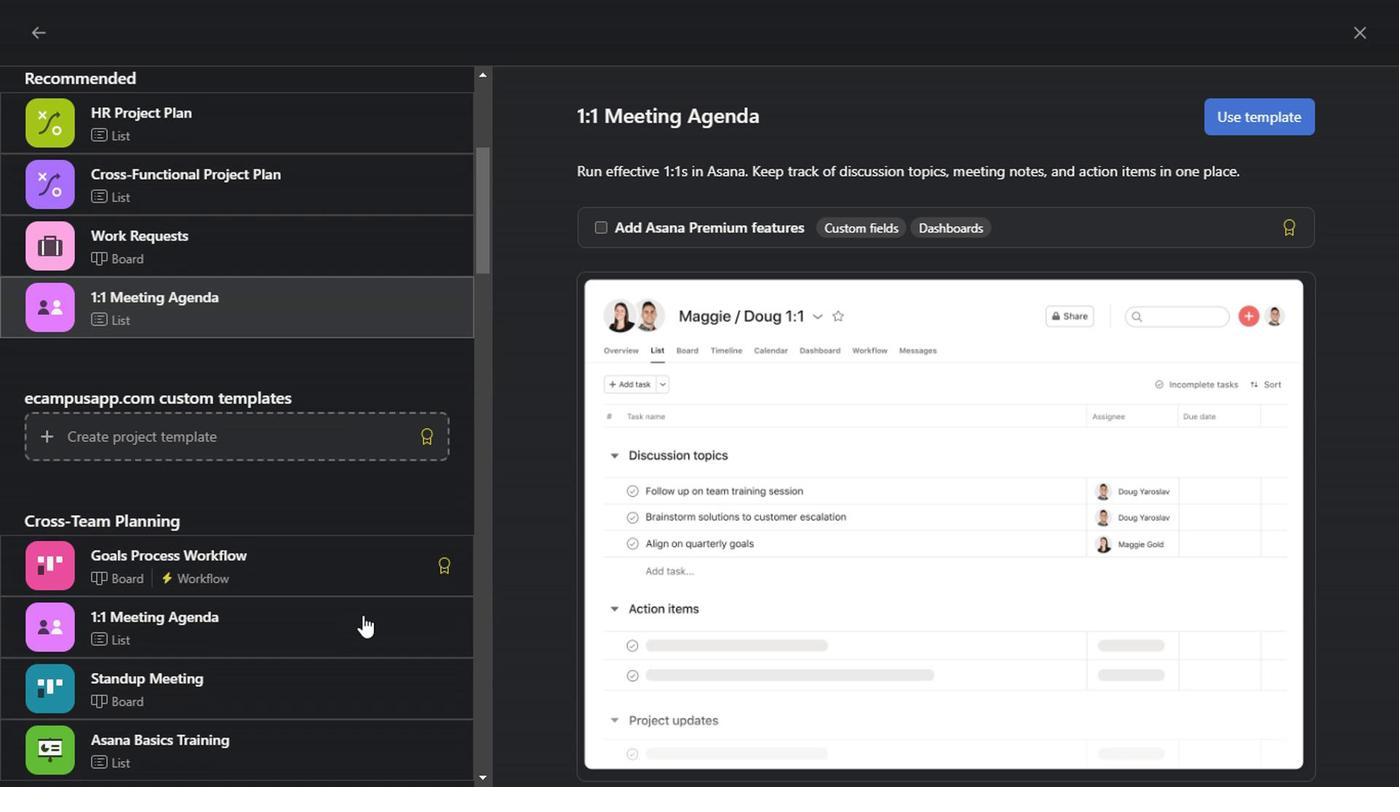 
Action: Mouse scrolled (357, 615) with delta (0, -1)
Screenshot: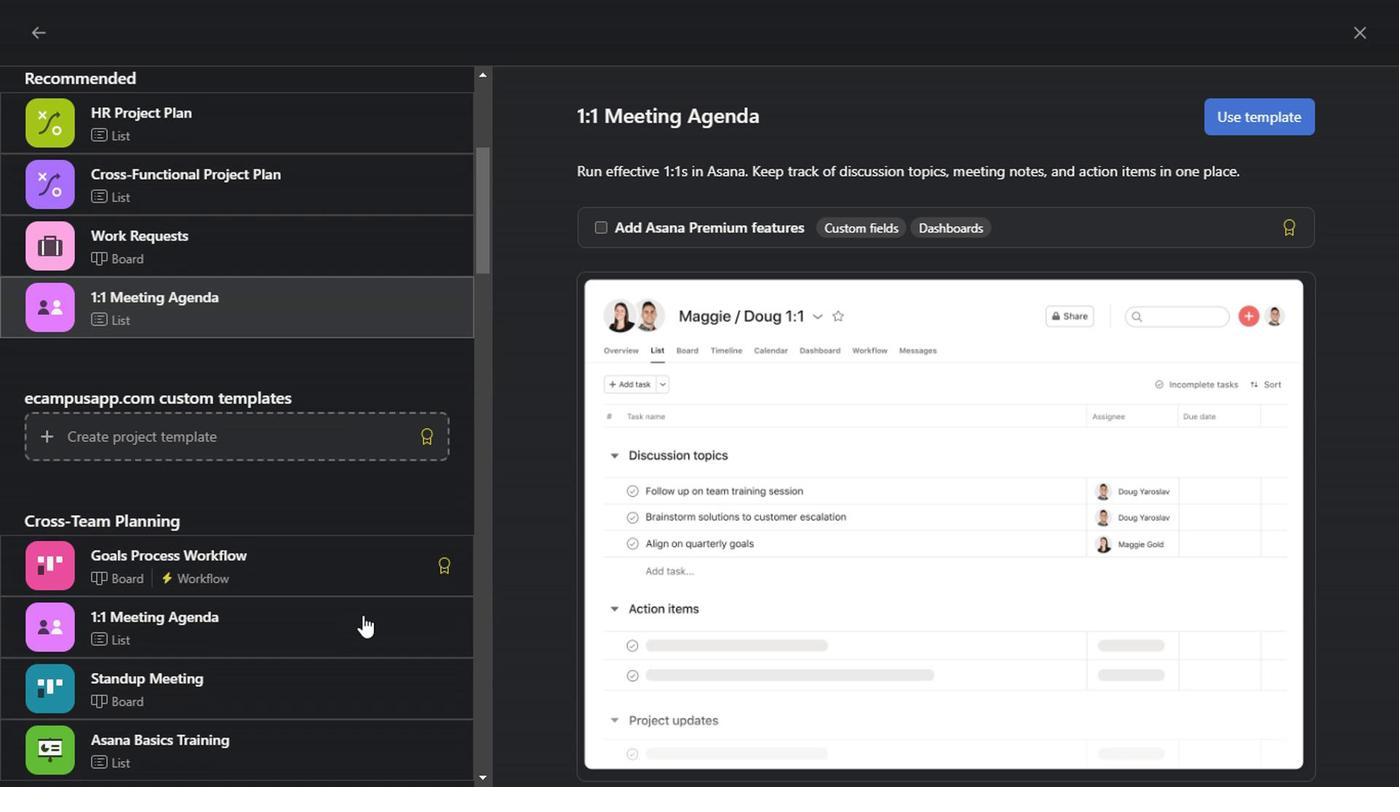 
Action: Mouse scrolled (357, 615) with delta (0, -1)
Screenshot: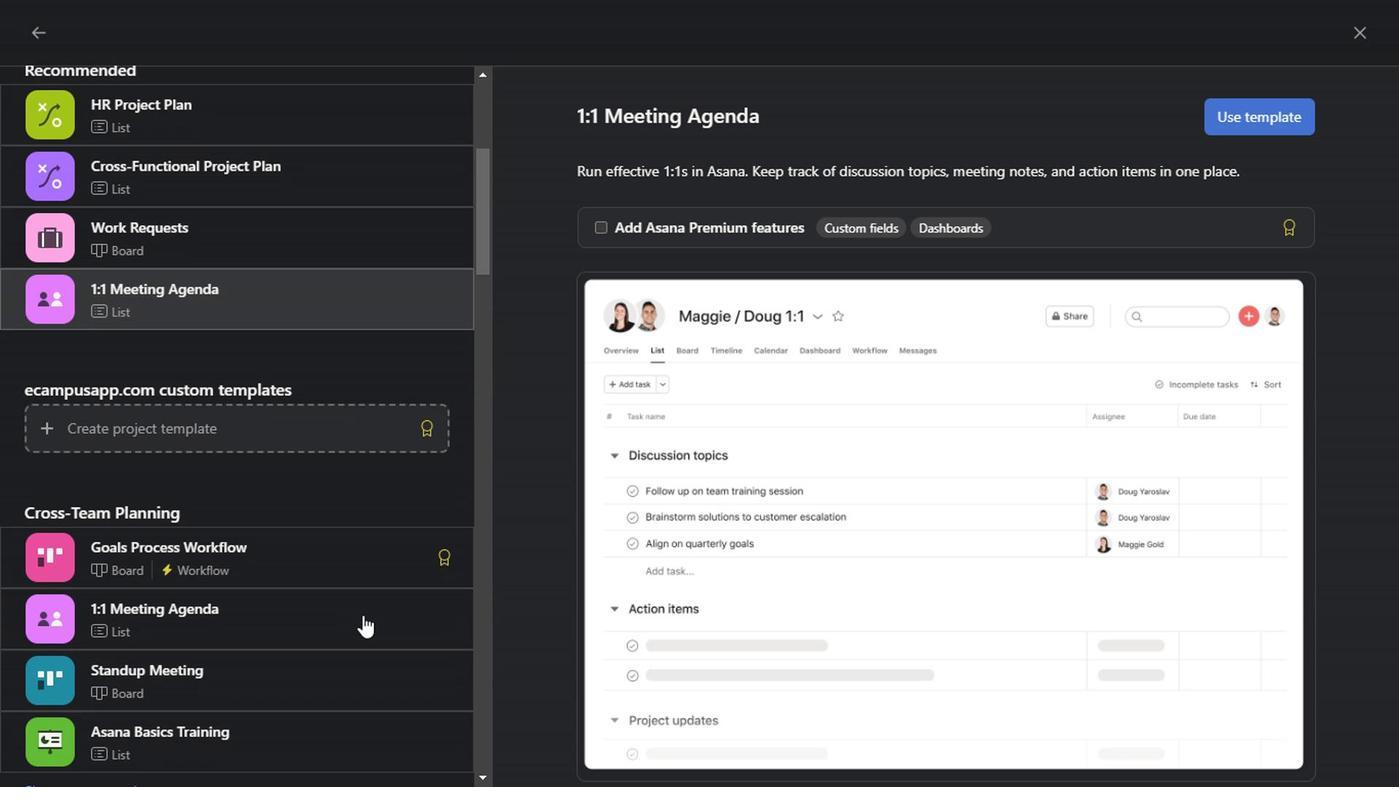 
Action: Mouse scrolled (357, 615) with delta (0, -1)
Screenshot: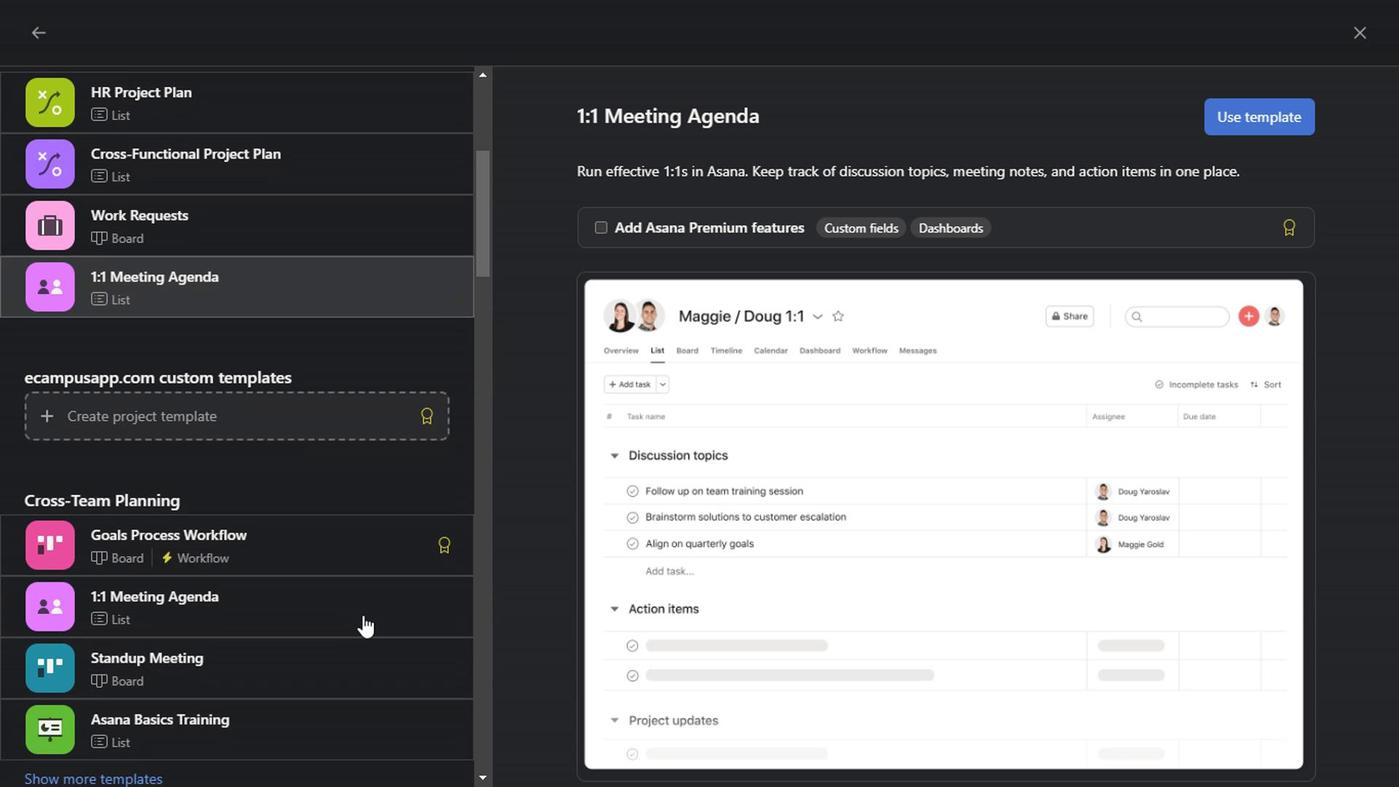 
Action: Mouse scrolled (357, 615) with delta (0, -1)
Screenshot: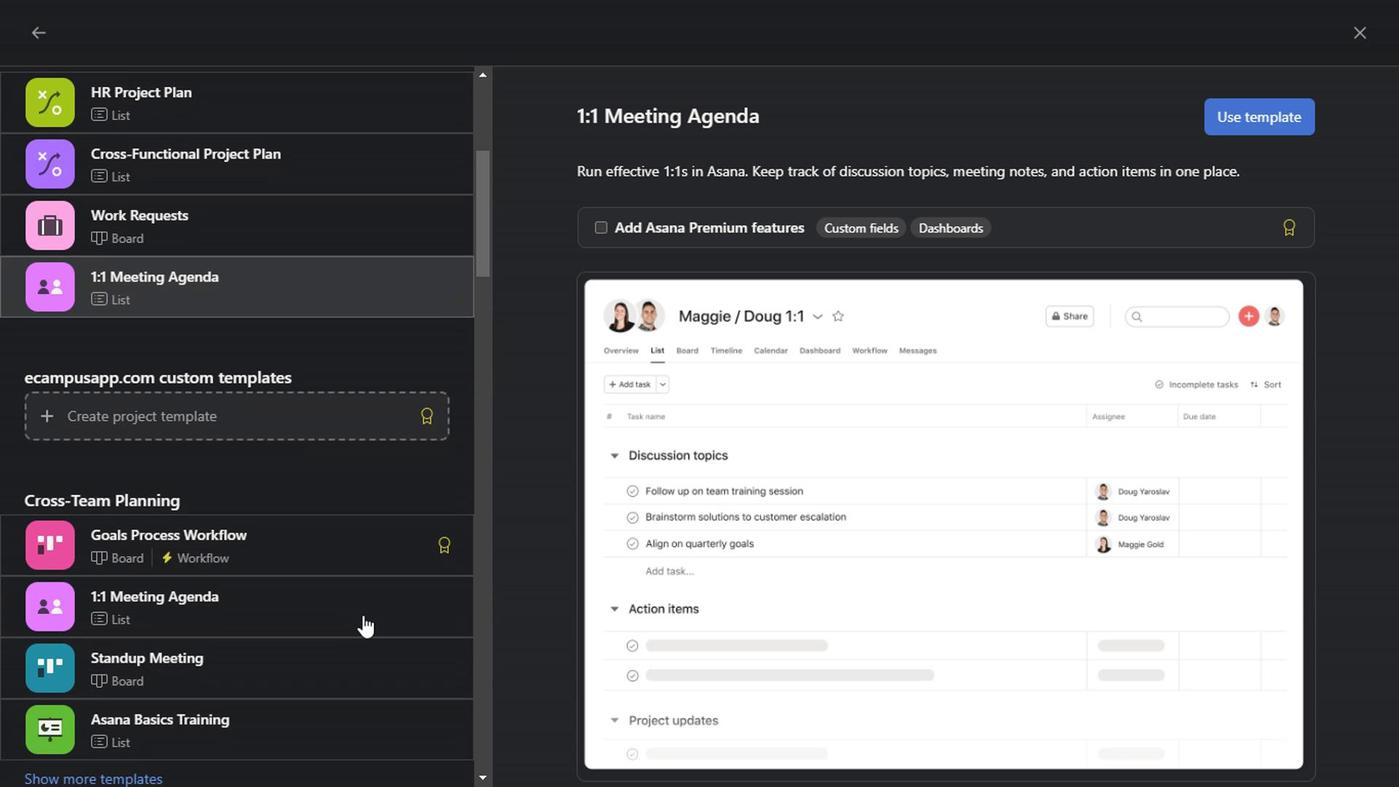 
Action: Mouse scrolled (357, 615) with delta (0, -1)
Screenshot: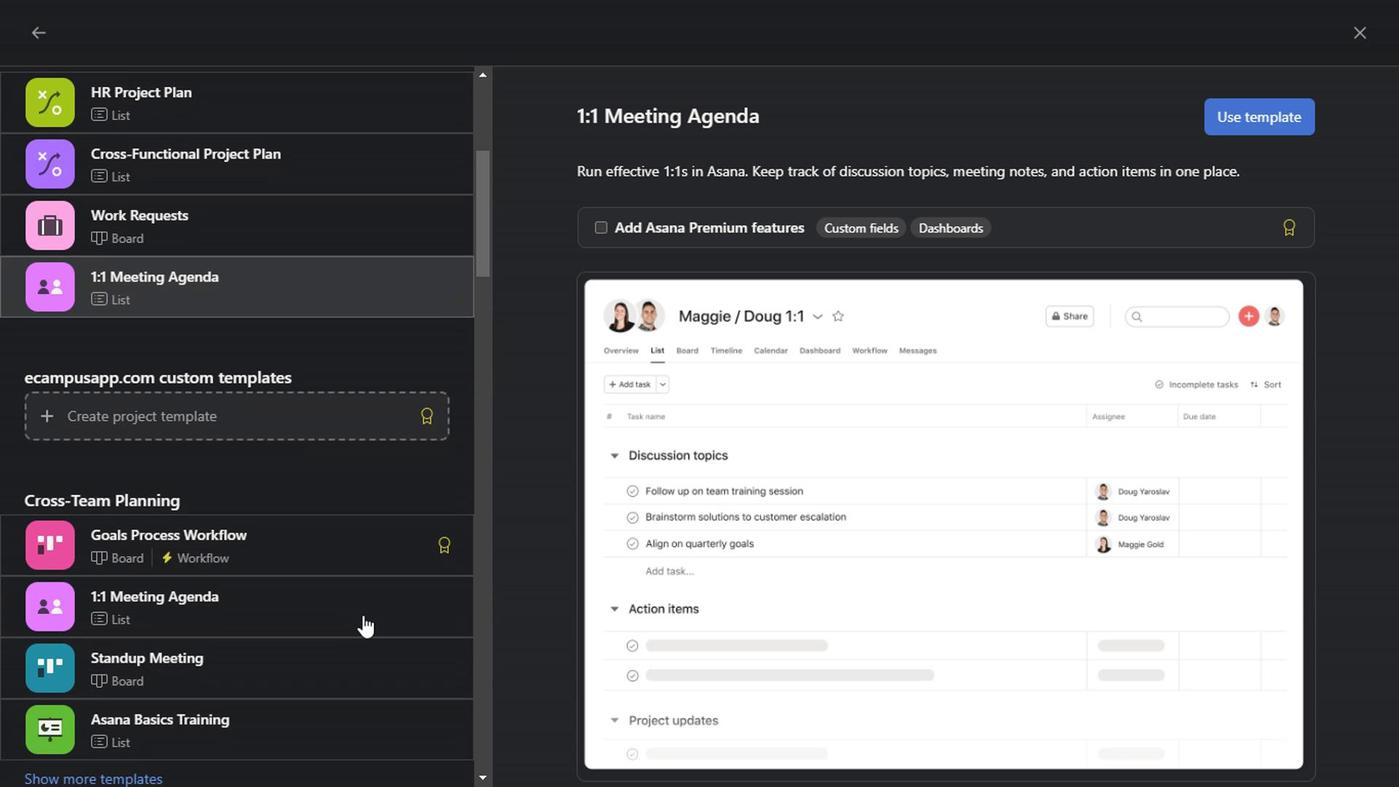
Action: Mouse scrolled (357, 615) with delta (0, -1)
Screenshot: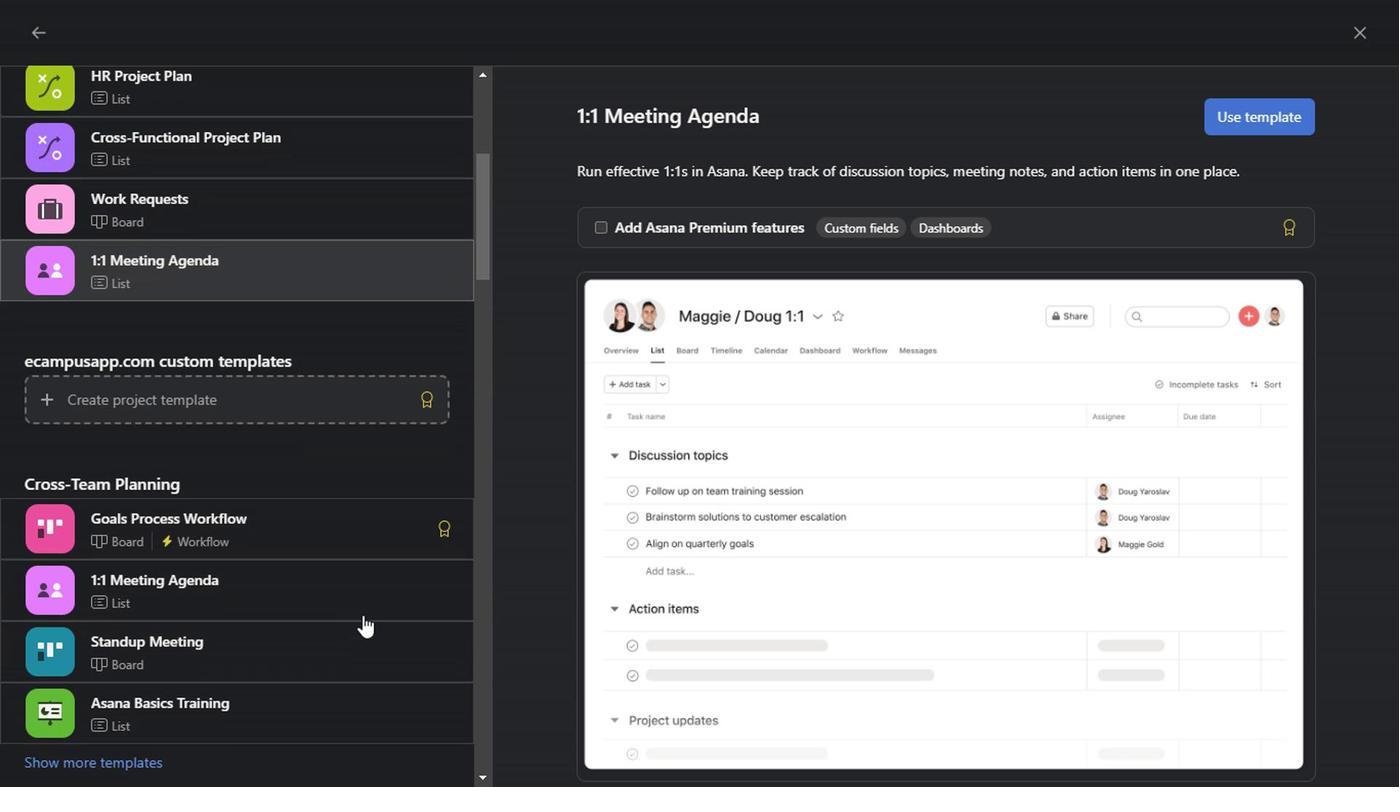 
Action: Mouse scrolled (357, 615) with delta (0, -1)
Screenshot: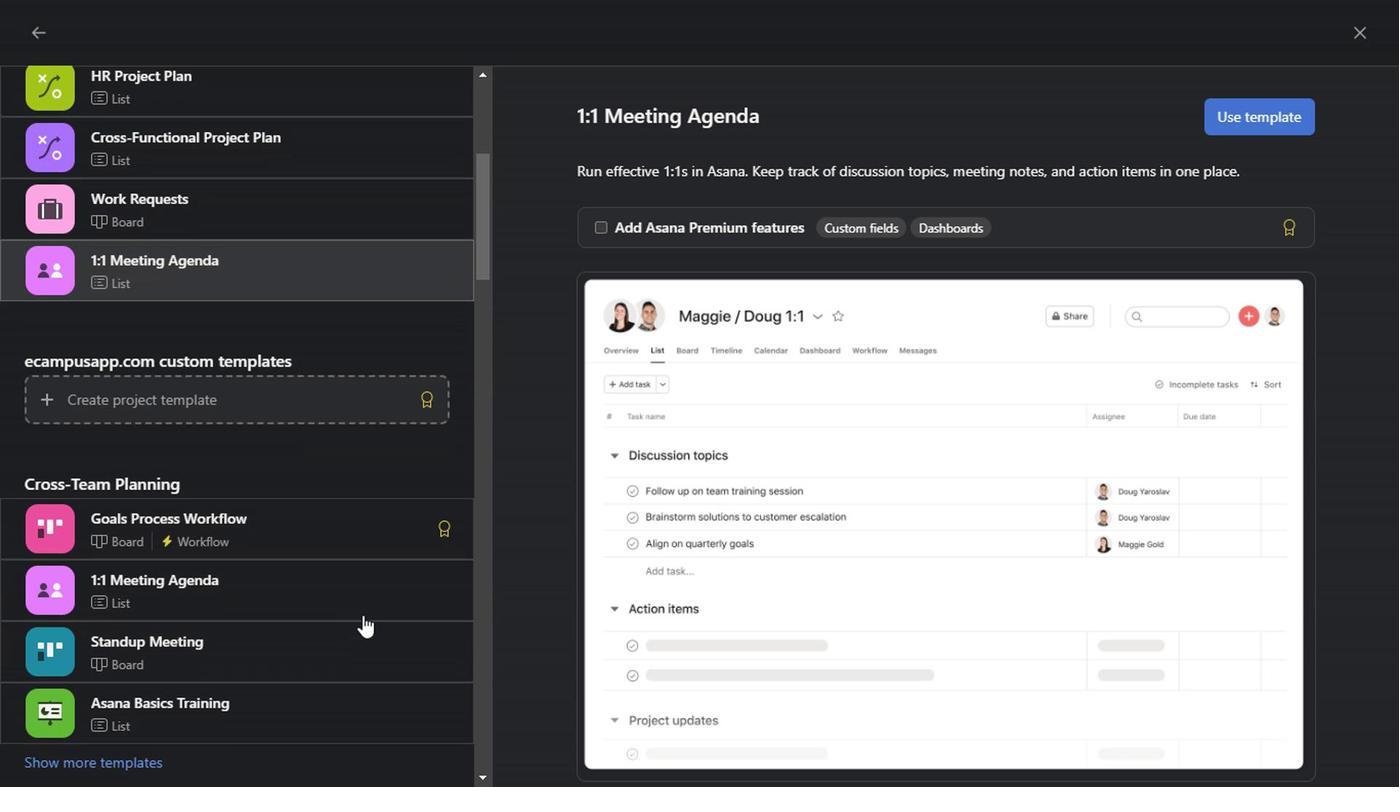 
Action: Mouse scrolled (357, 615) with delta (0, -1)
Screenshot: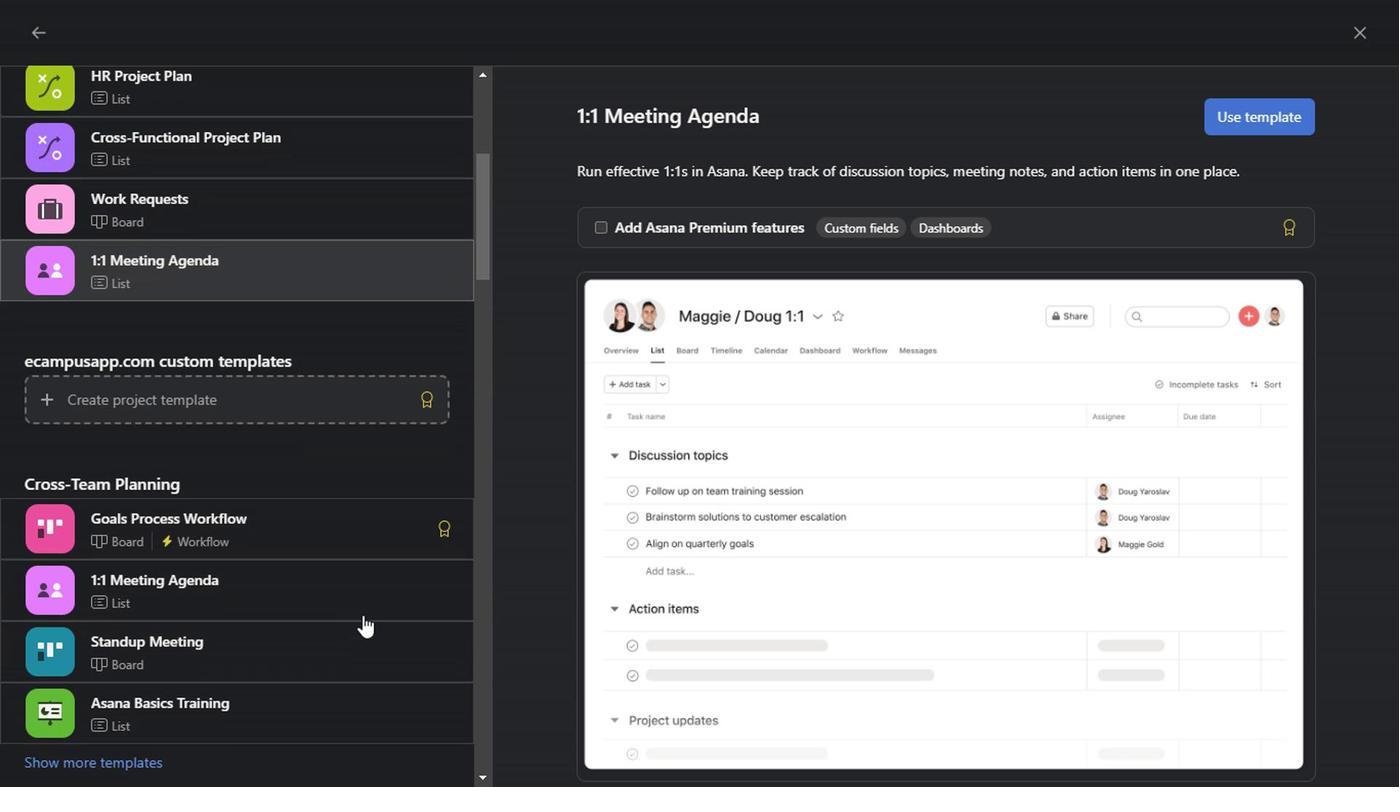 
Action: Mouse scrolled (357, 615) with delta (0, -1)
Screenshot: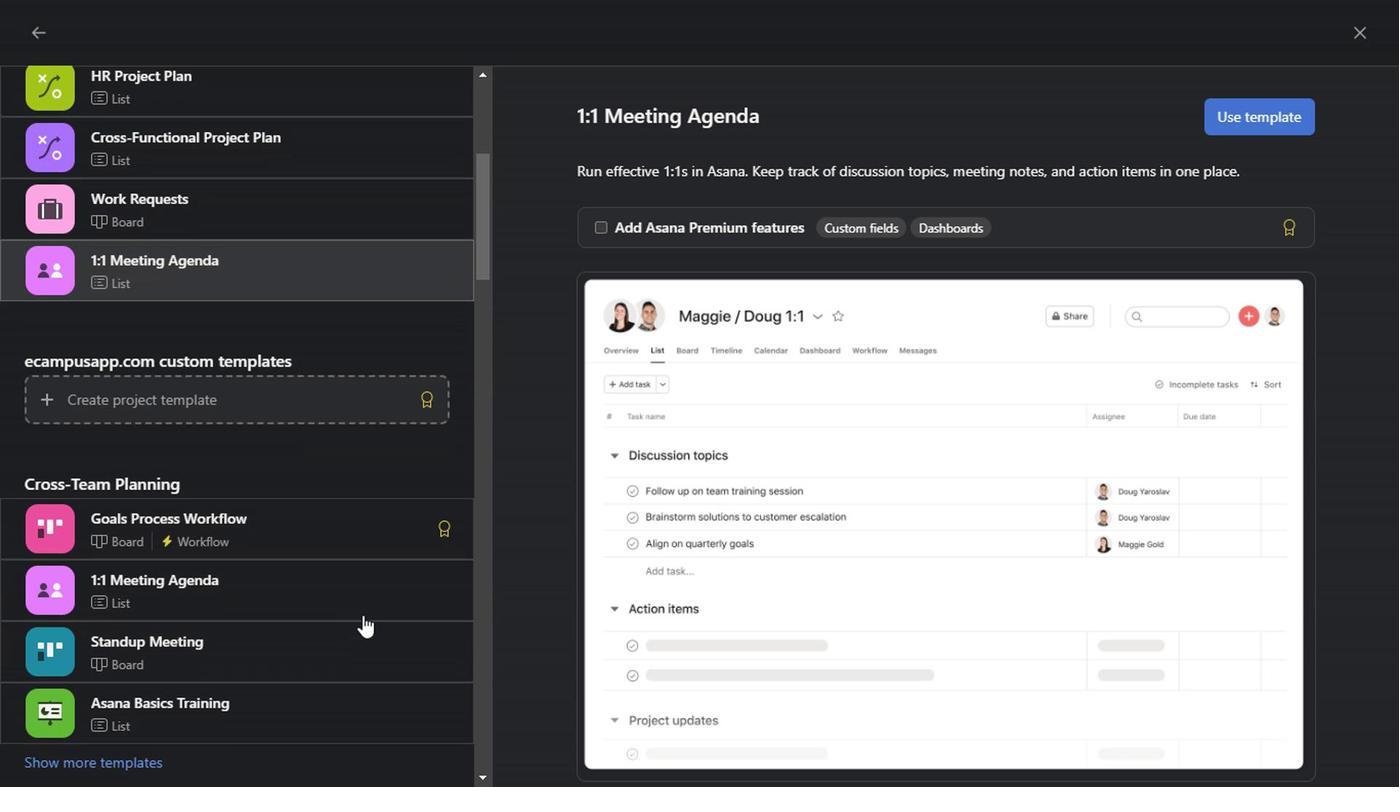 
Action: Mouse scrolled (357, 615) with delta (0, -1)
Screenshot: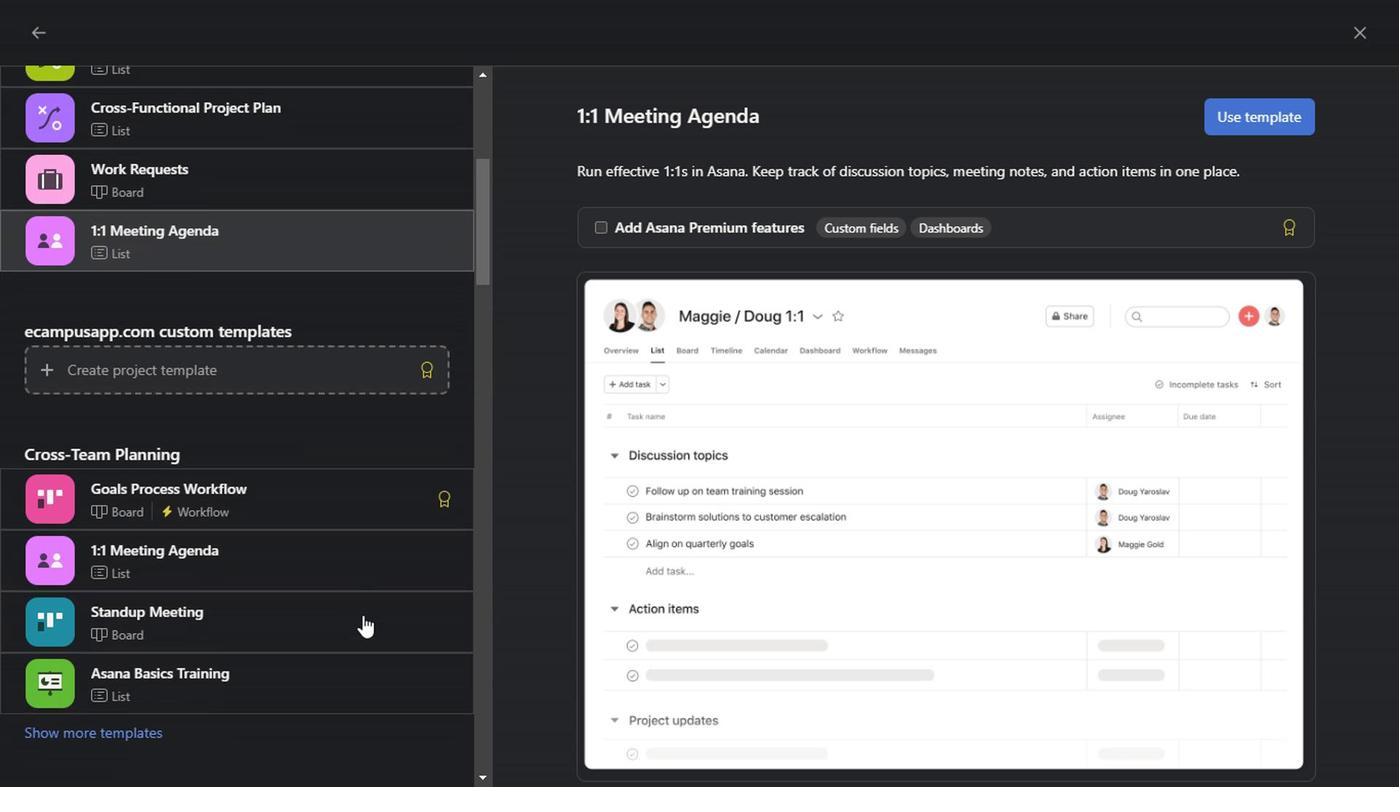 
Action: Mouse scrolled (357, 615) with delta (0, -1)
Screenshot: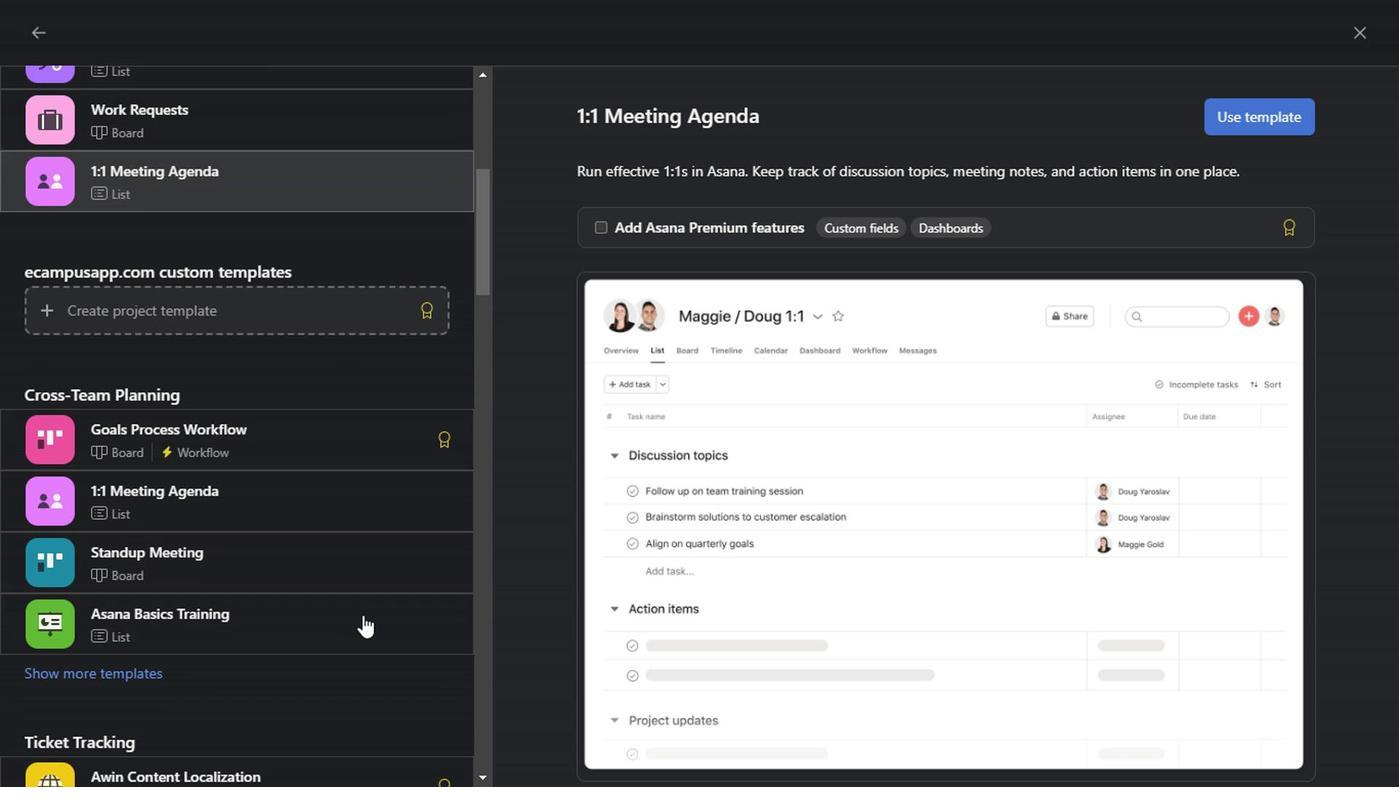 
Action: Mouse scrolled (357, 615) with delta (0, -1)
Screenshot: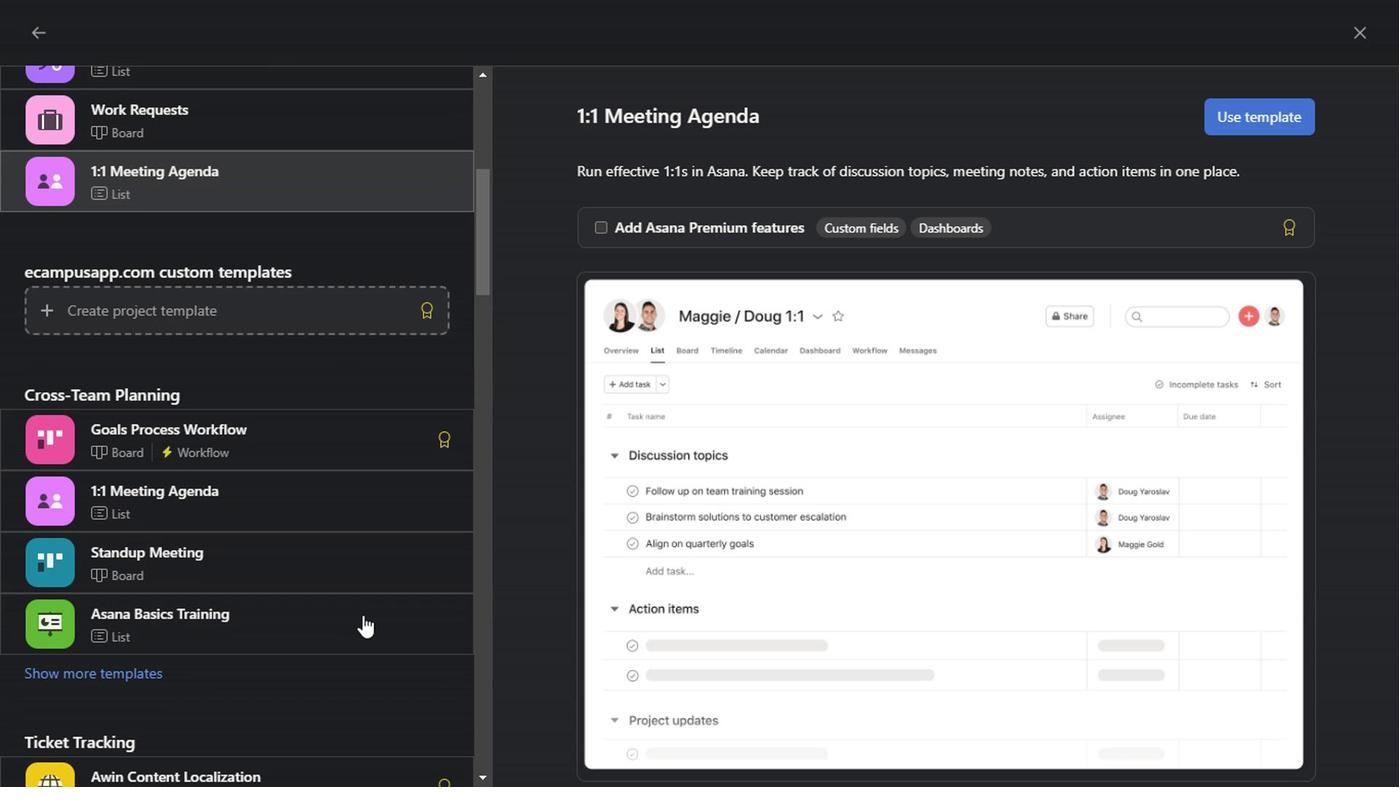 
Action: Mouse scrolled (357, 615) with delta (0, -1)
Screenshot: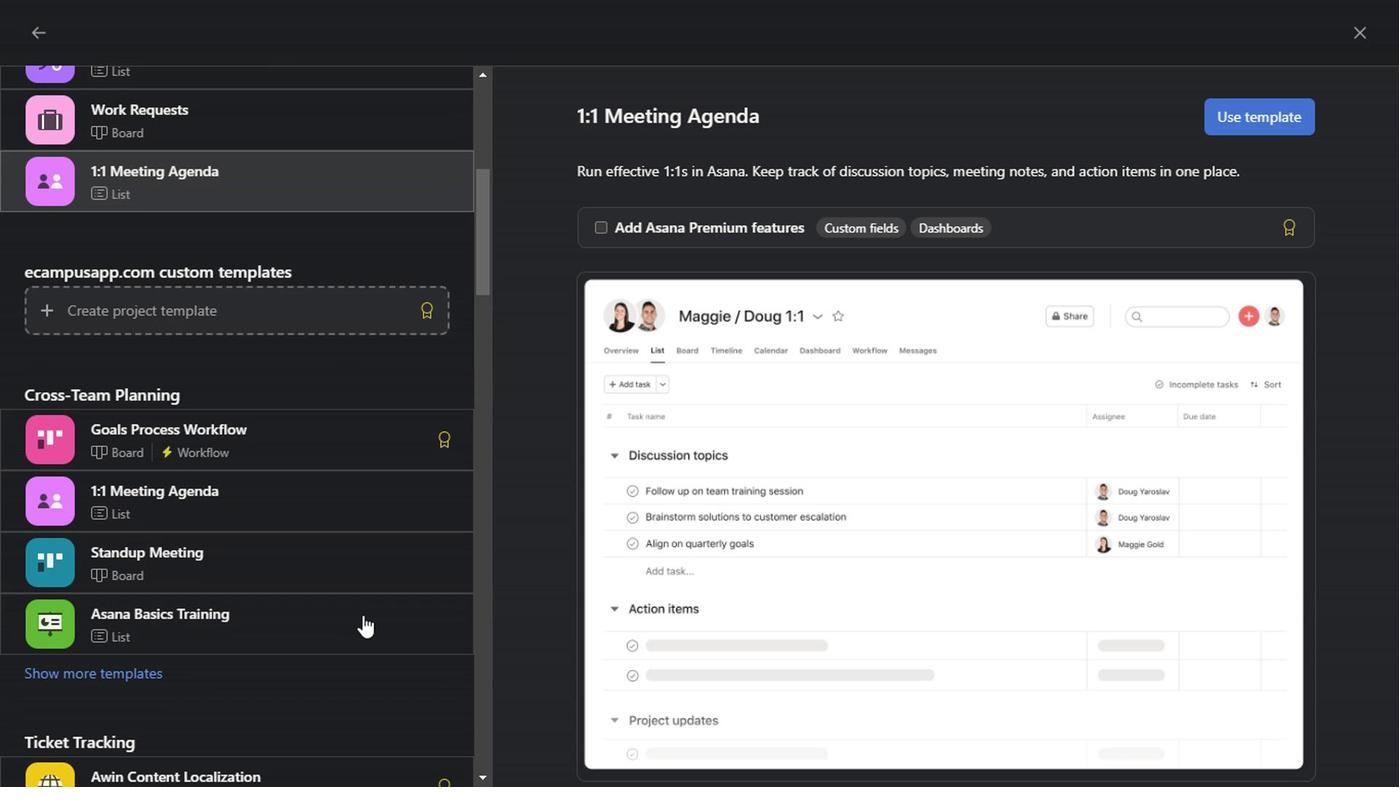 
Action: Mouse scrolled (357, 615) with delta (0, -1)
Screenshot: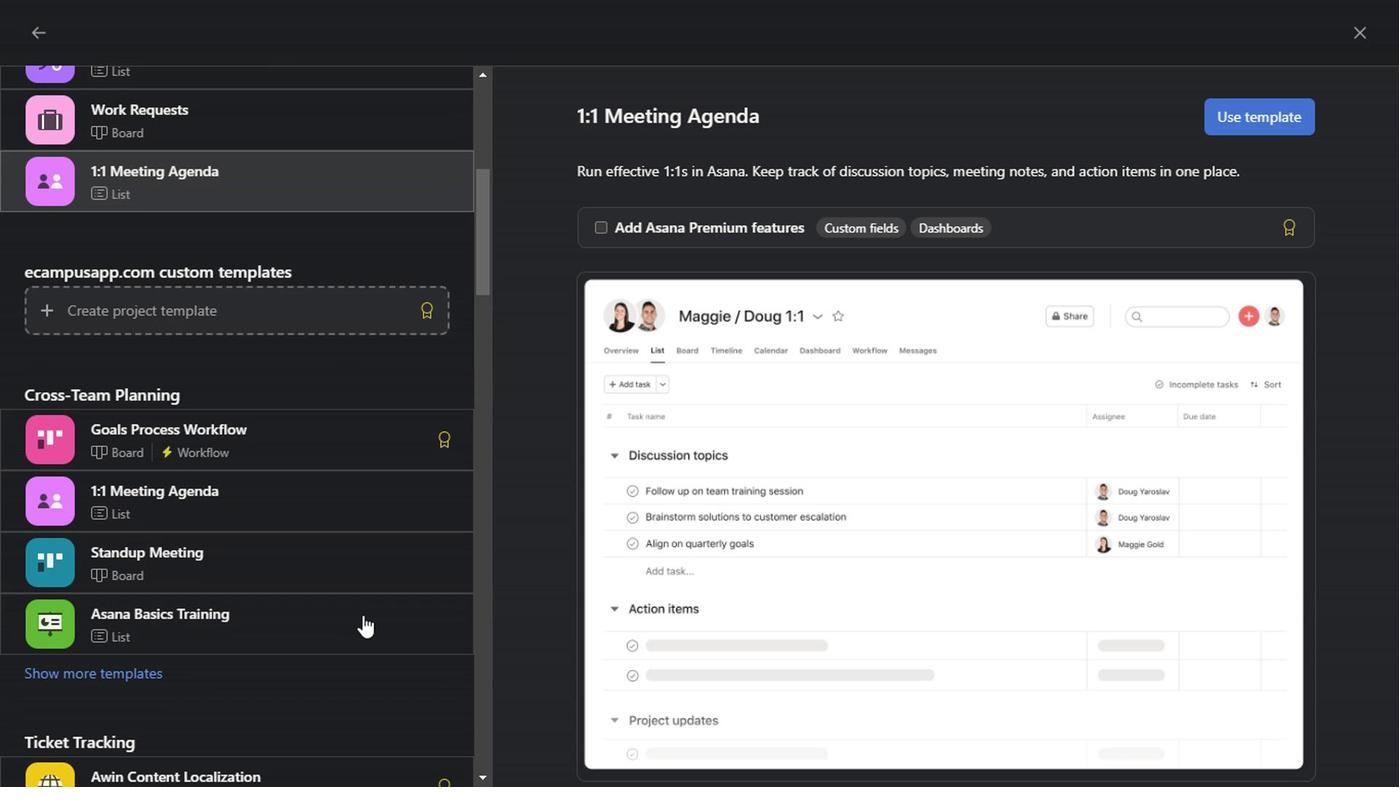 
Action: Mouse scrolled (357, 615) with delta (0, -1)
Screenshot: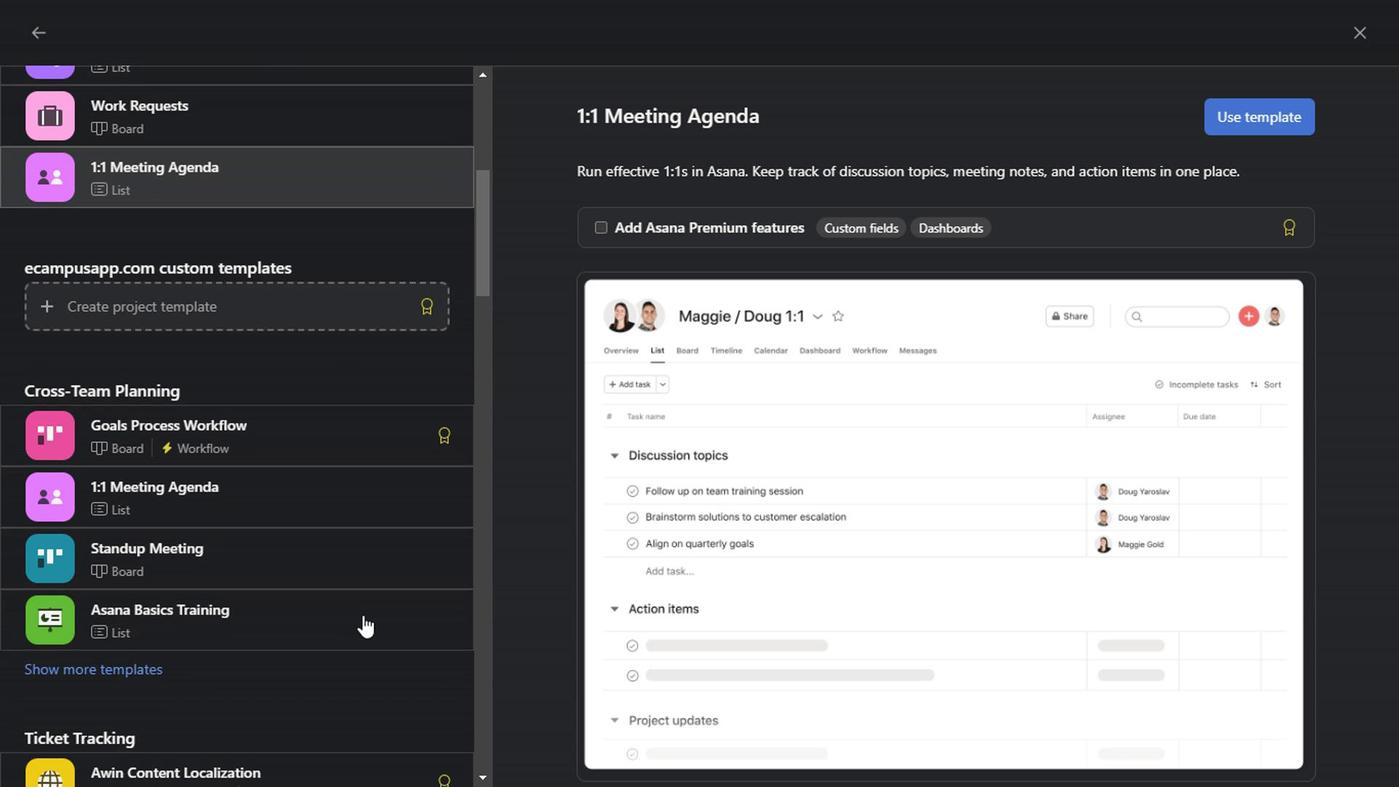 
Action: Mouse scrolled (357, 615) with delta (0, -1)
Screenshot: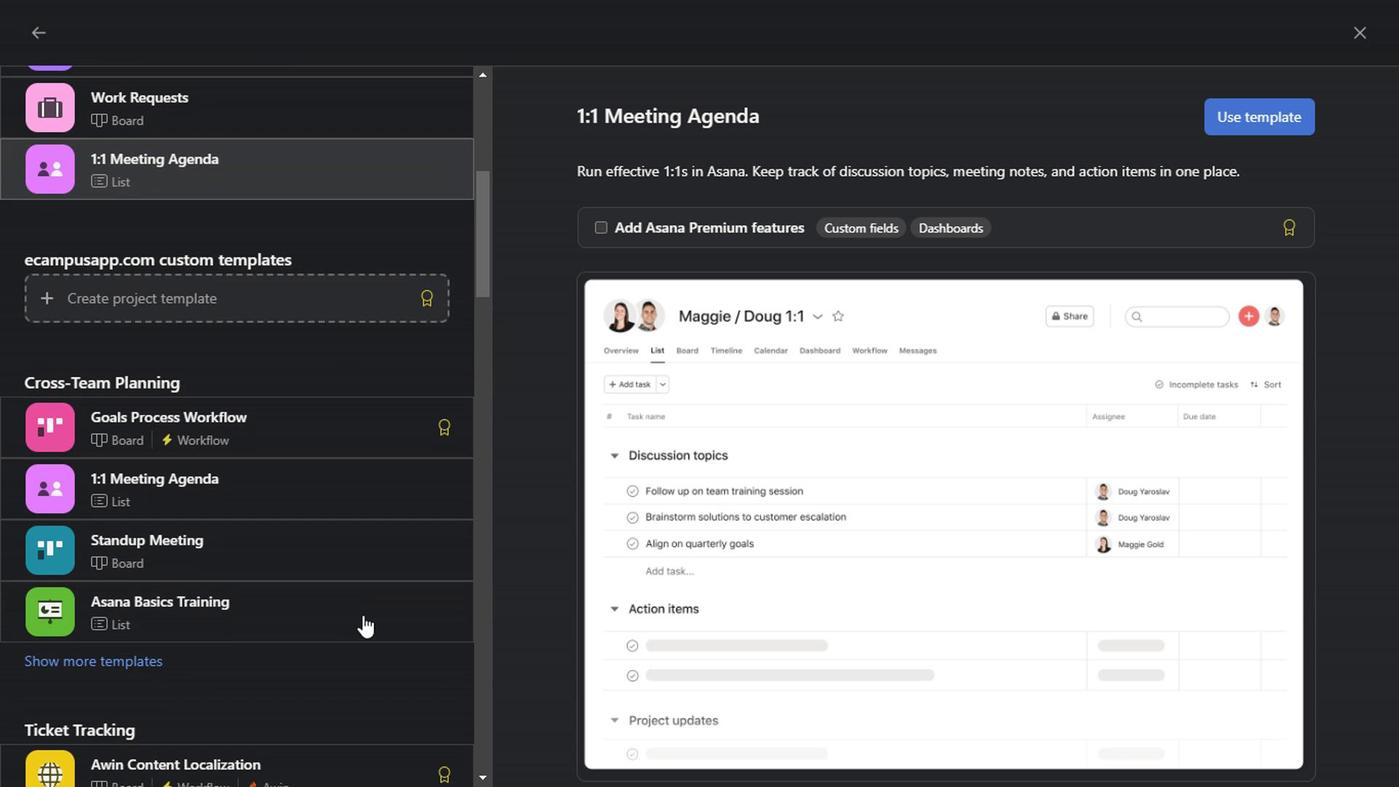 
Action: Mouse scrolled (357, 615) with delta (0, -1)
Screenshot: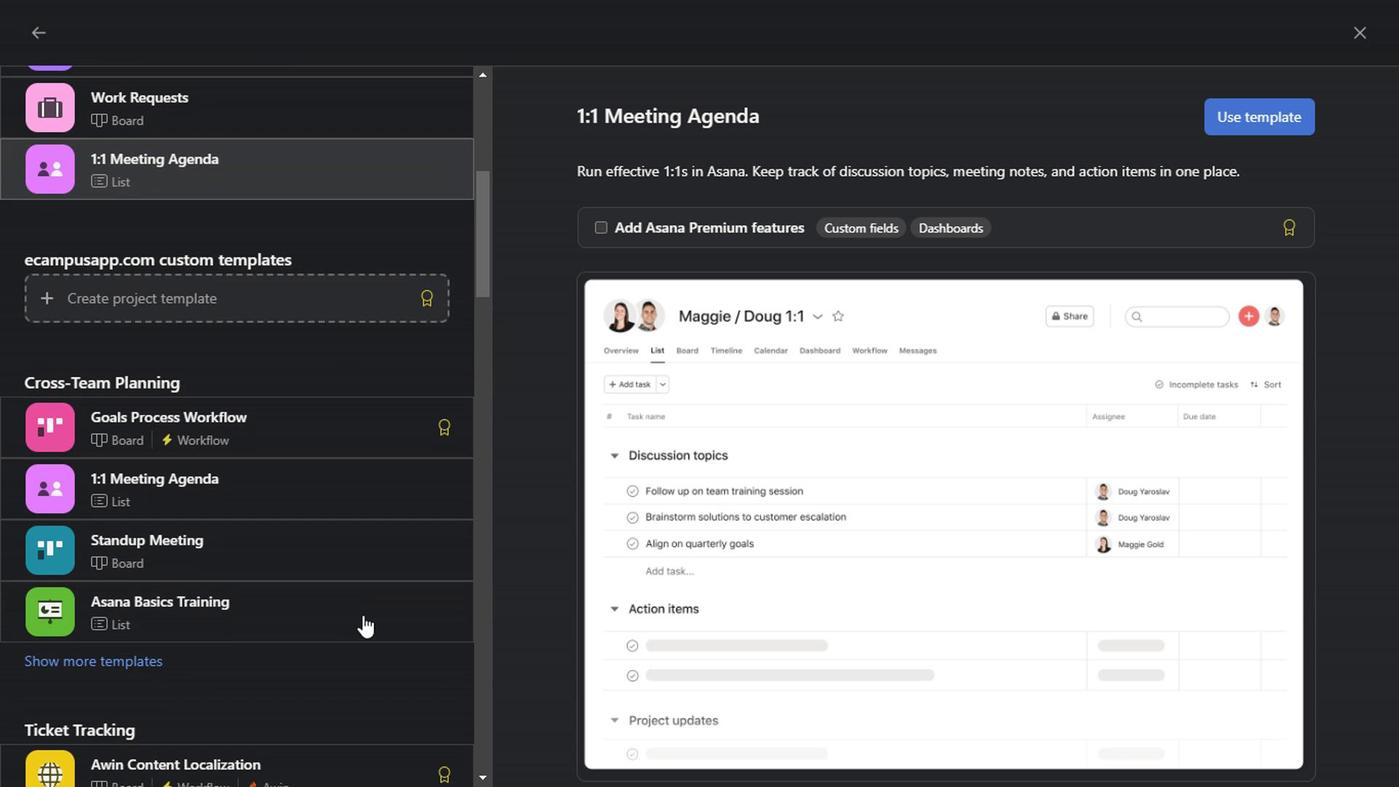 
Action: Mouse scrolled (357, 615) with delta (0, -1)
Screenshot: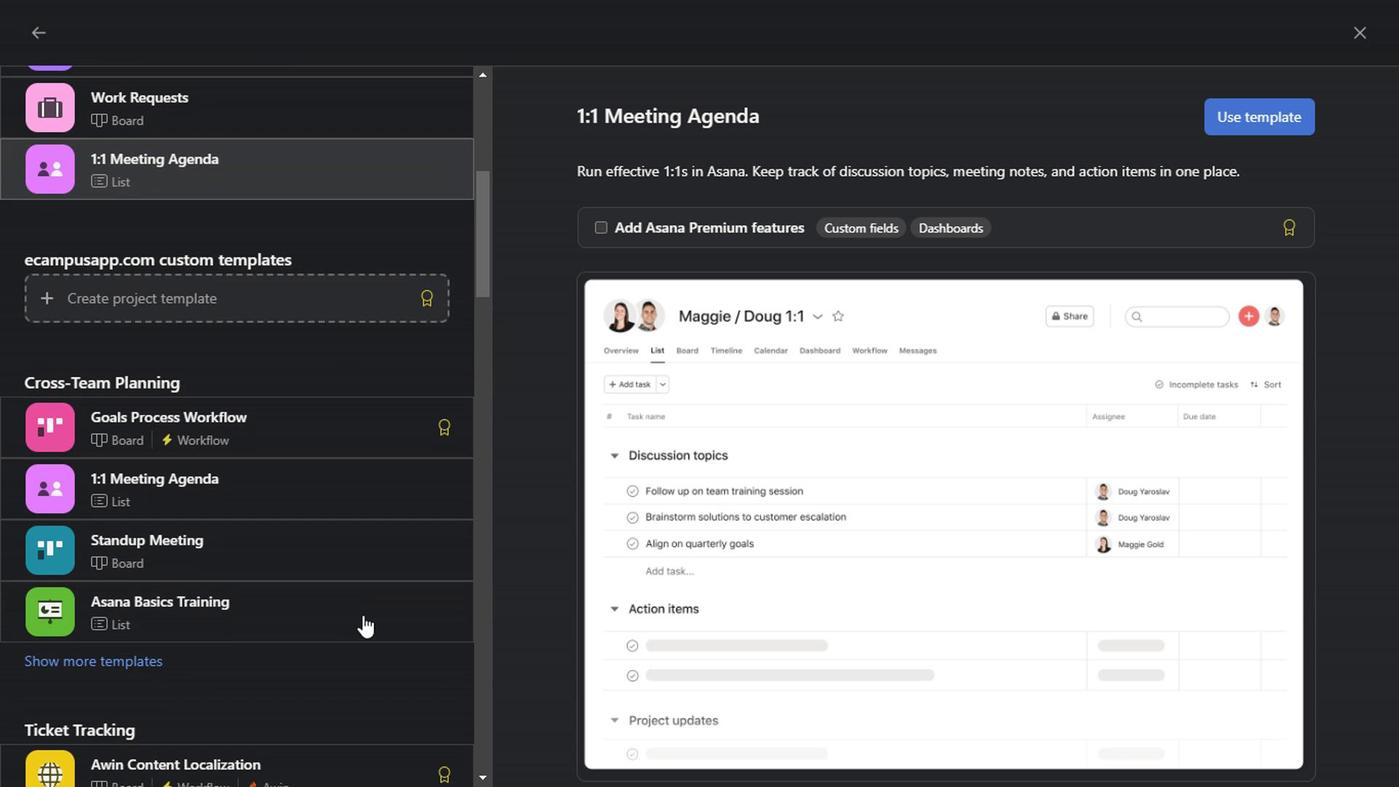 
Action: Mouse scrolled (357, 615) with delta (0, -1)
Screenshot: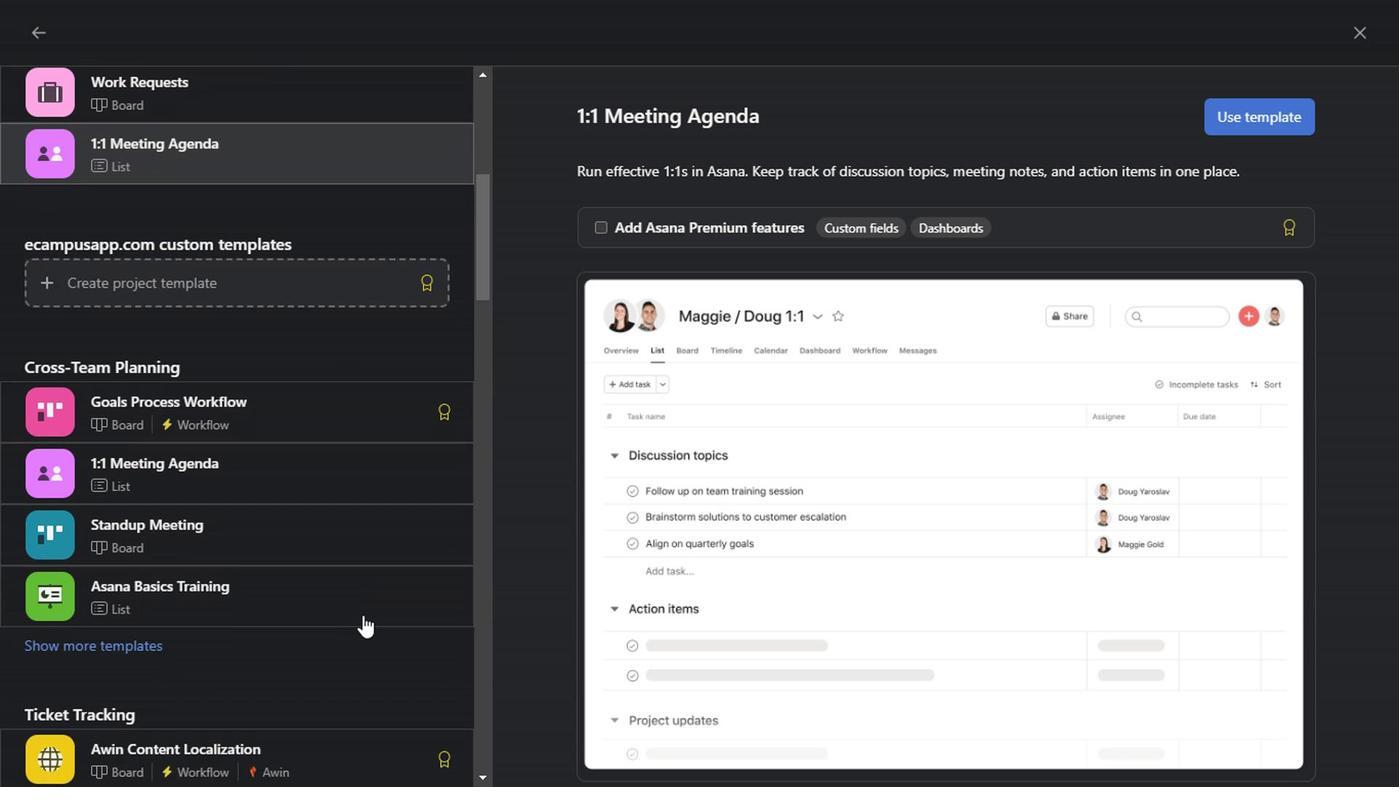 
Action: Mouse scrolled (357, 615) with delta (0, -1)
Screenshot: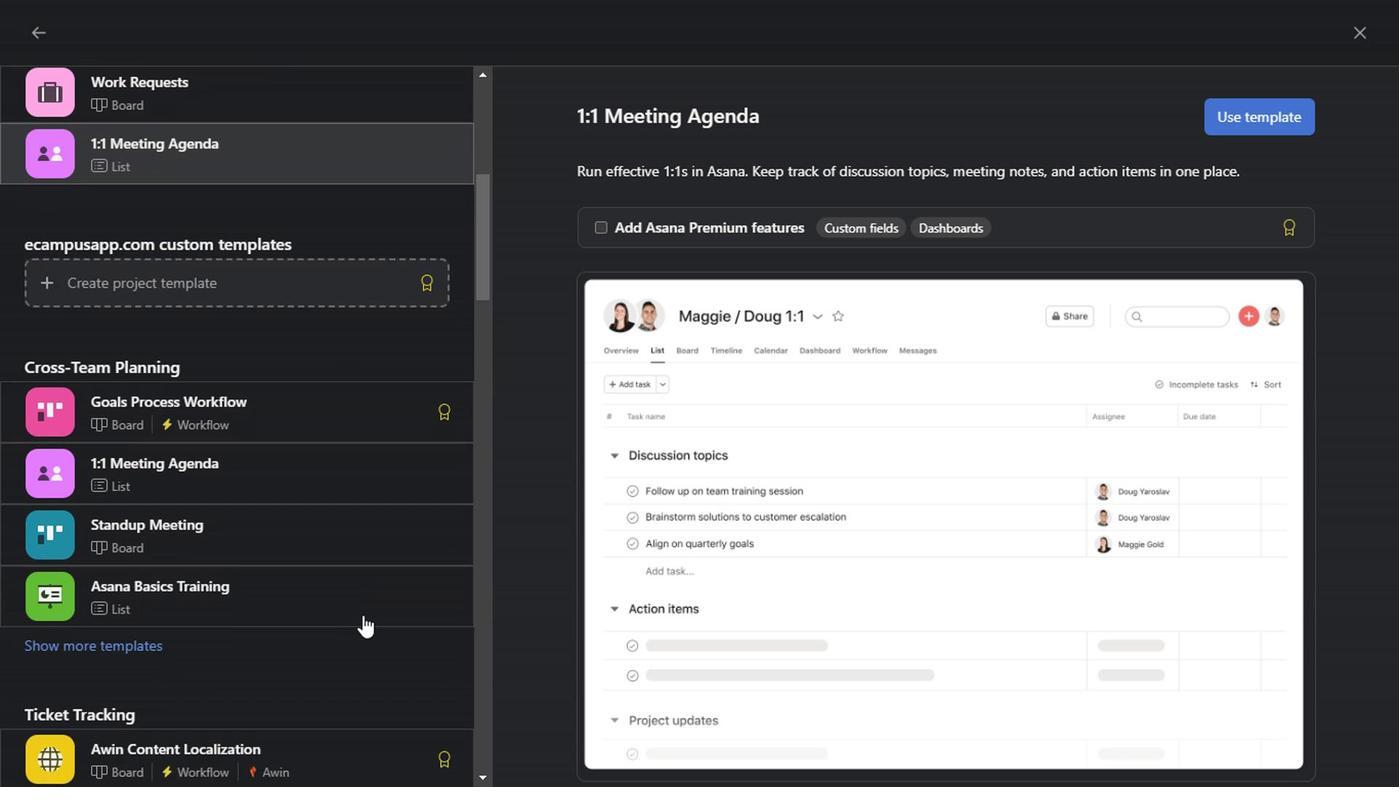 
Action: Mouse scrolled (357, 615) with delta (0, -1)
Screenshot: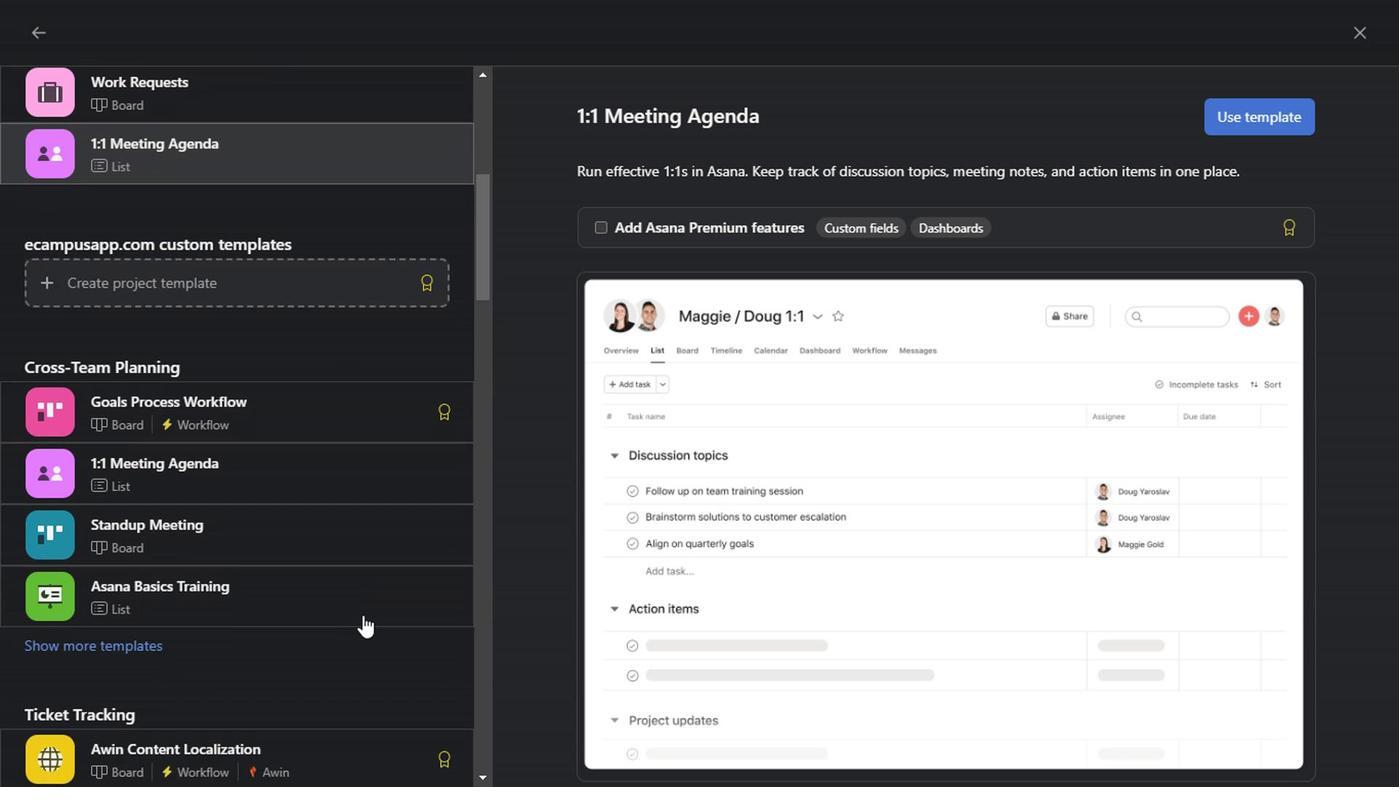 
Action: Mouse scrolled (357, 615) with delta (0, -1)
Screenshot: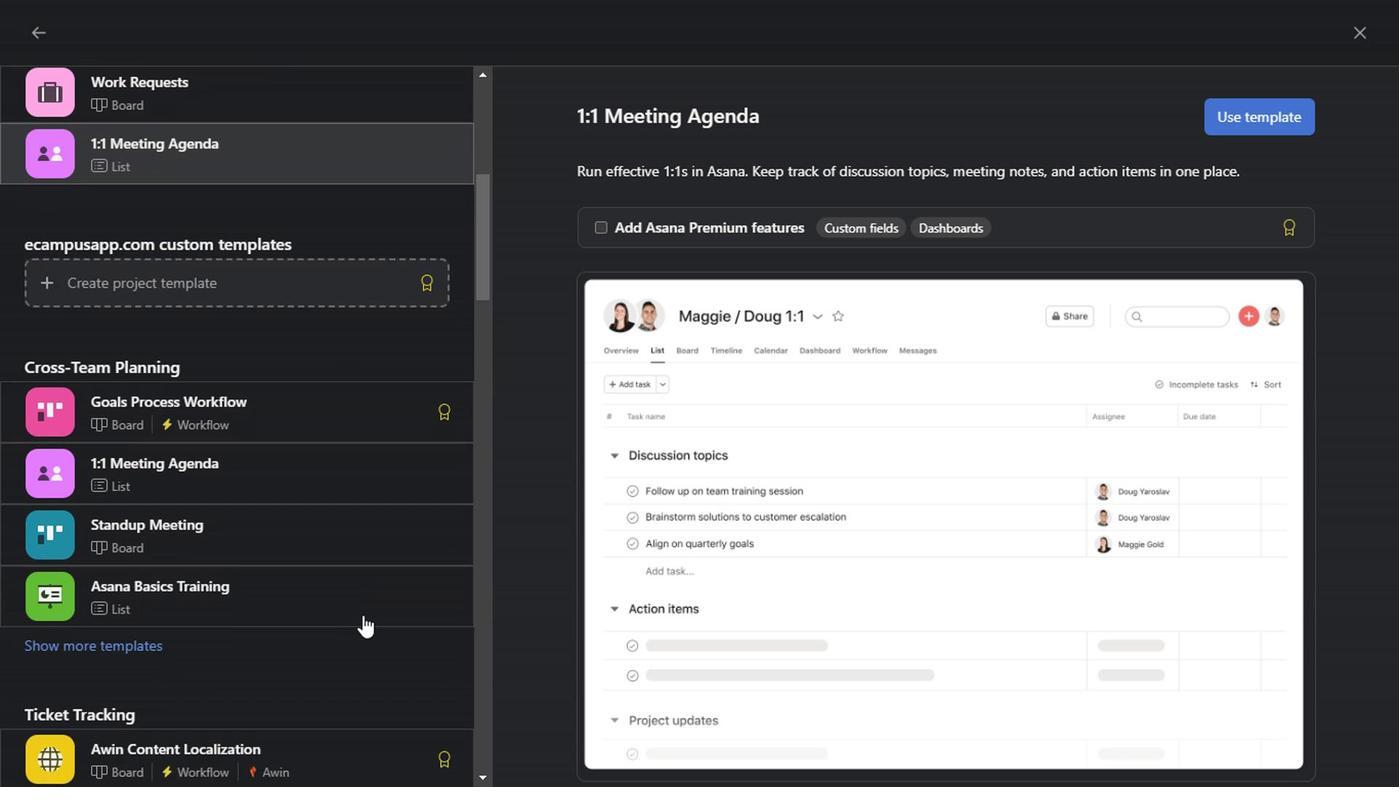 
Action: Mouse scrolled (357, 615) with delta (0, -1)
Screenshot: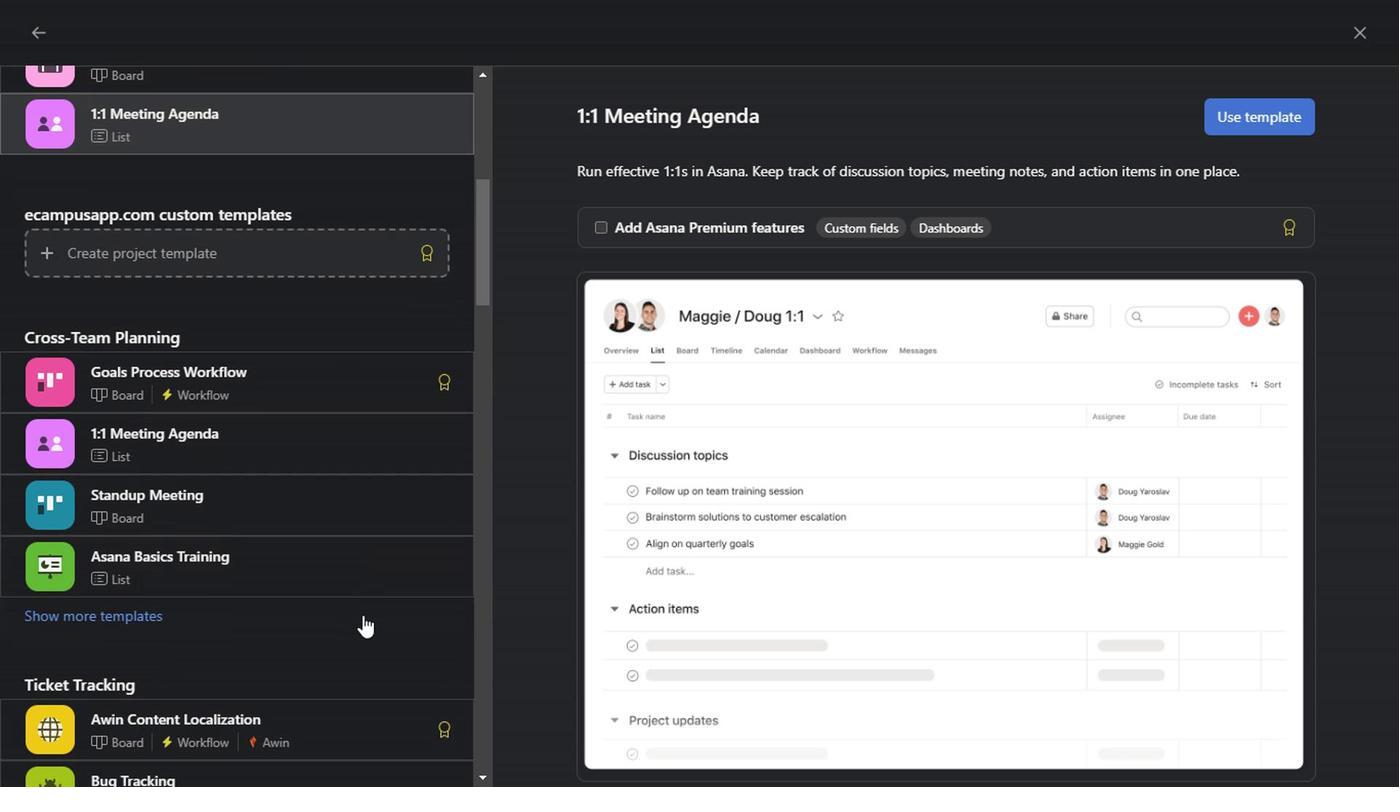 
Action: Mouse scrolled (357, 615) with delta (0, -1)
Screenshot: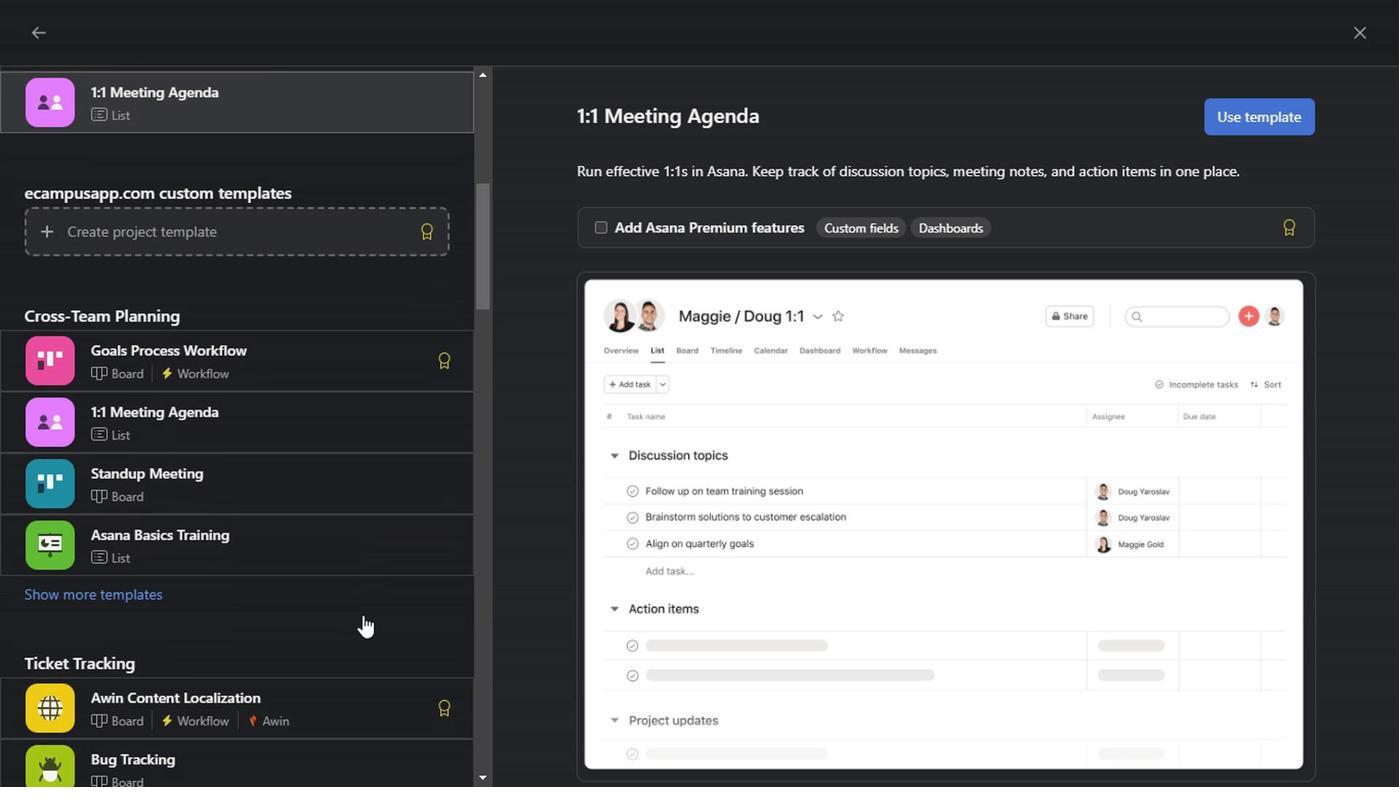 
Action: Mouse scrolled (357, 615) with delta (0, -1)
Screenshot: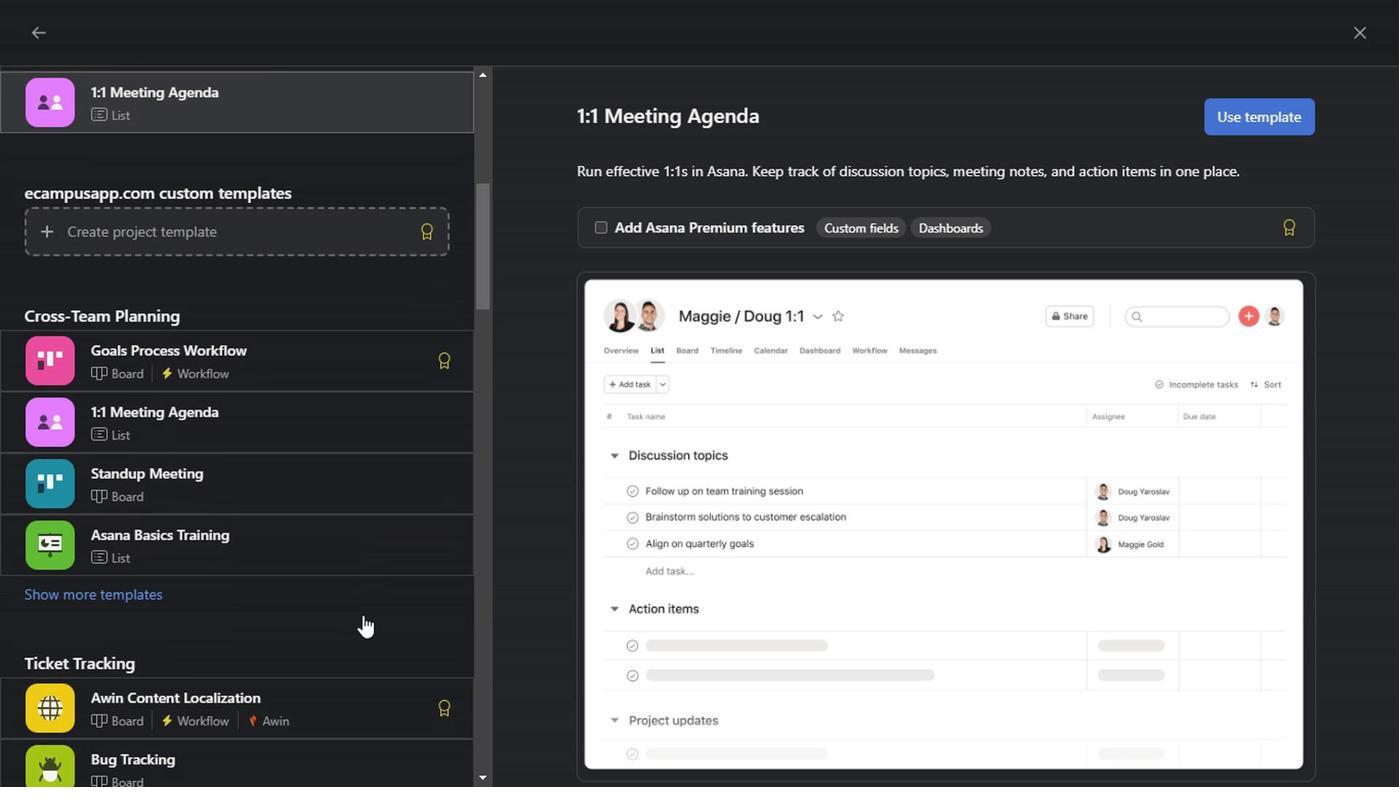 
Action: Mouse scrolled (357, 615) with delta (0, -1)
Screenshot: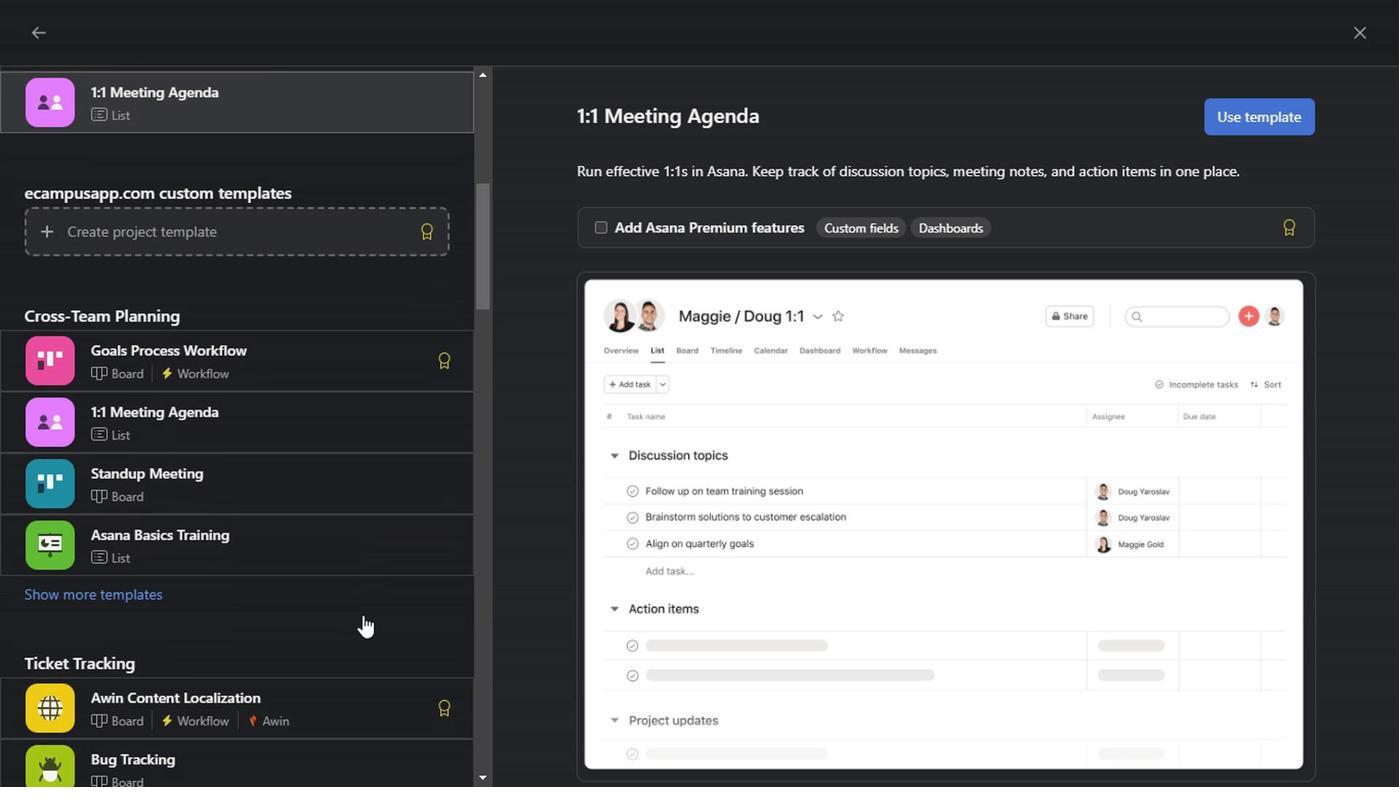 
Action: Mouse scrolled (357, 615) with delta (0, -1)
Screenshot: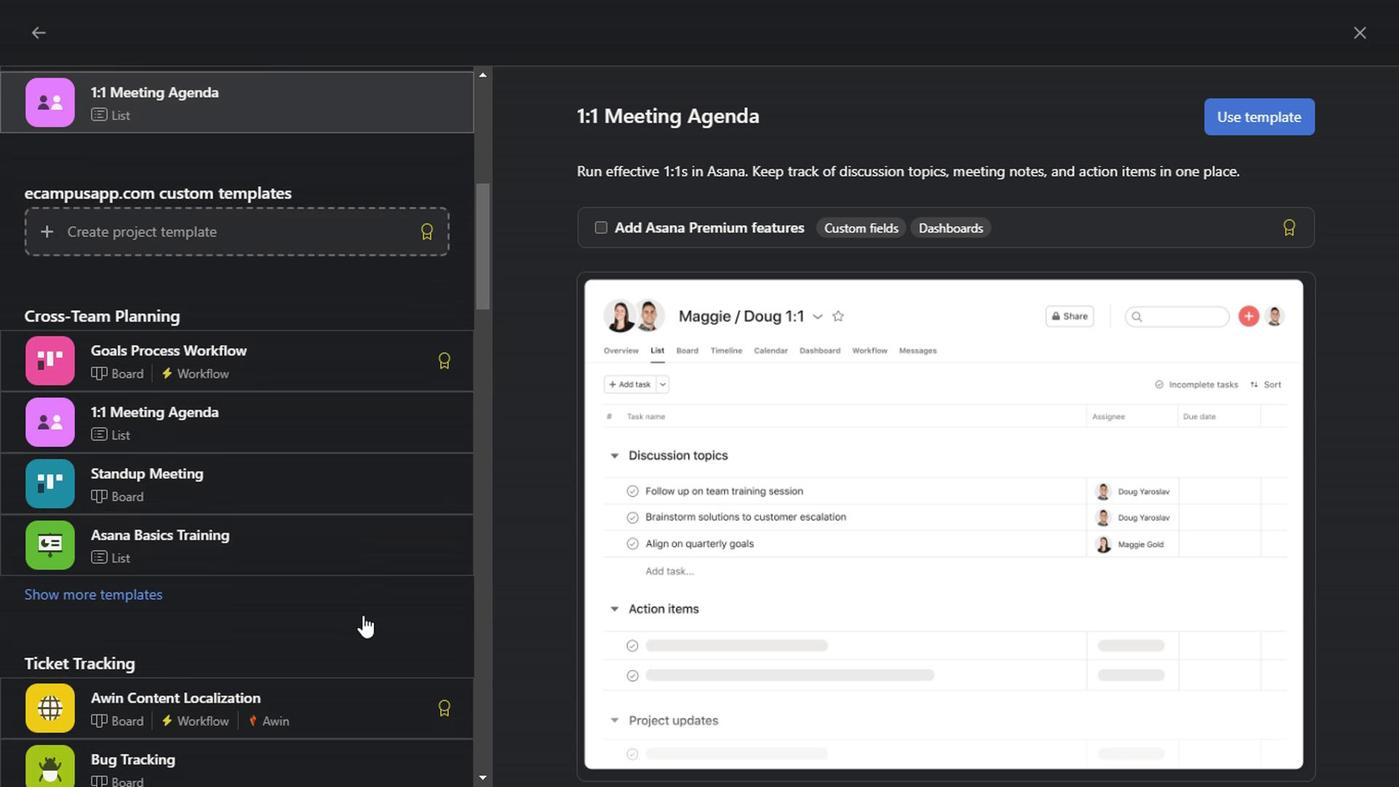
Action: Mouse scrolled (357, 615) with delta (0, -1)
Screenshot: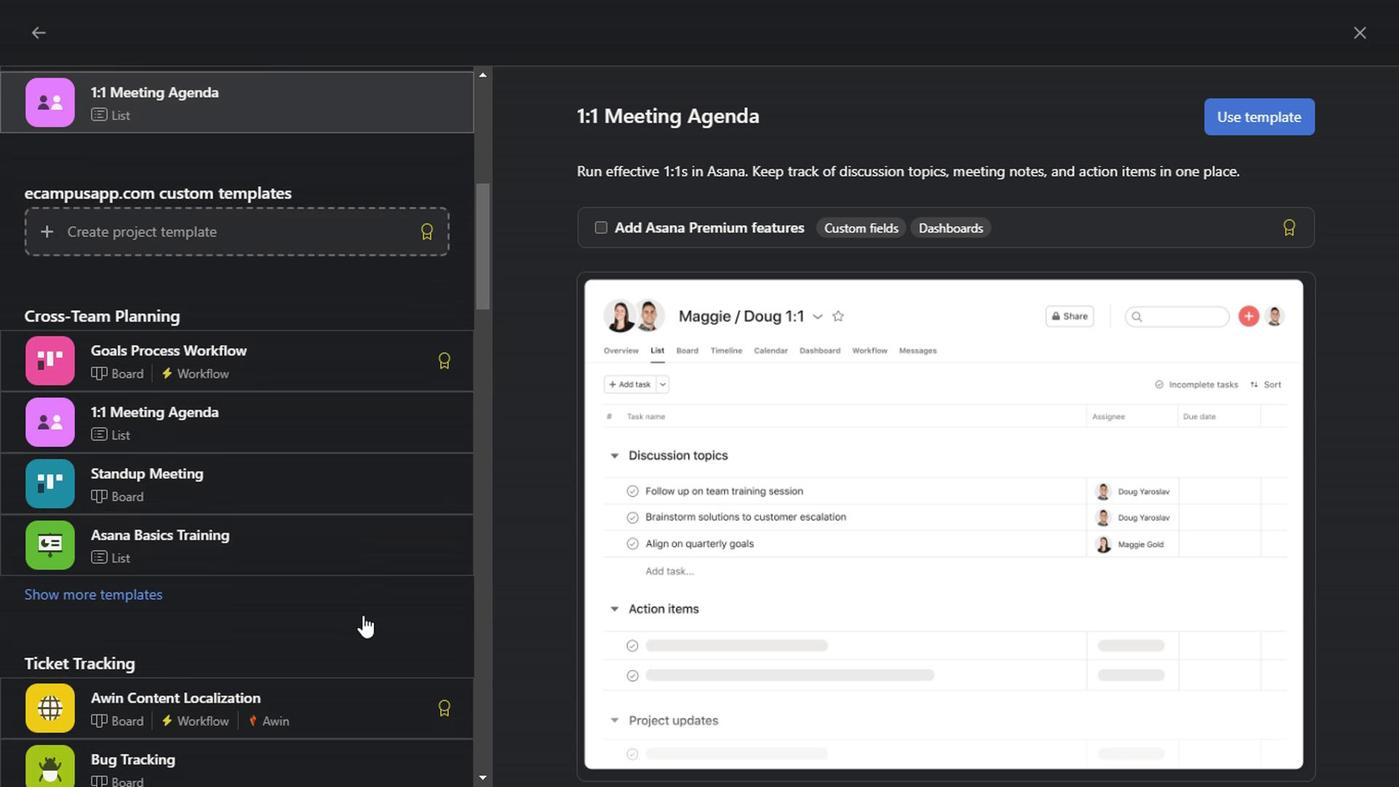 
Action: Mouse scrolled (357, 615) with delta (0, -1)
Screenshot: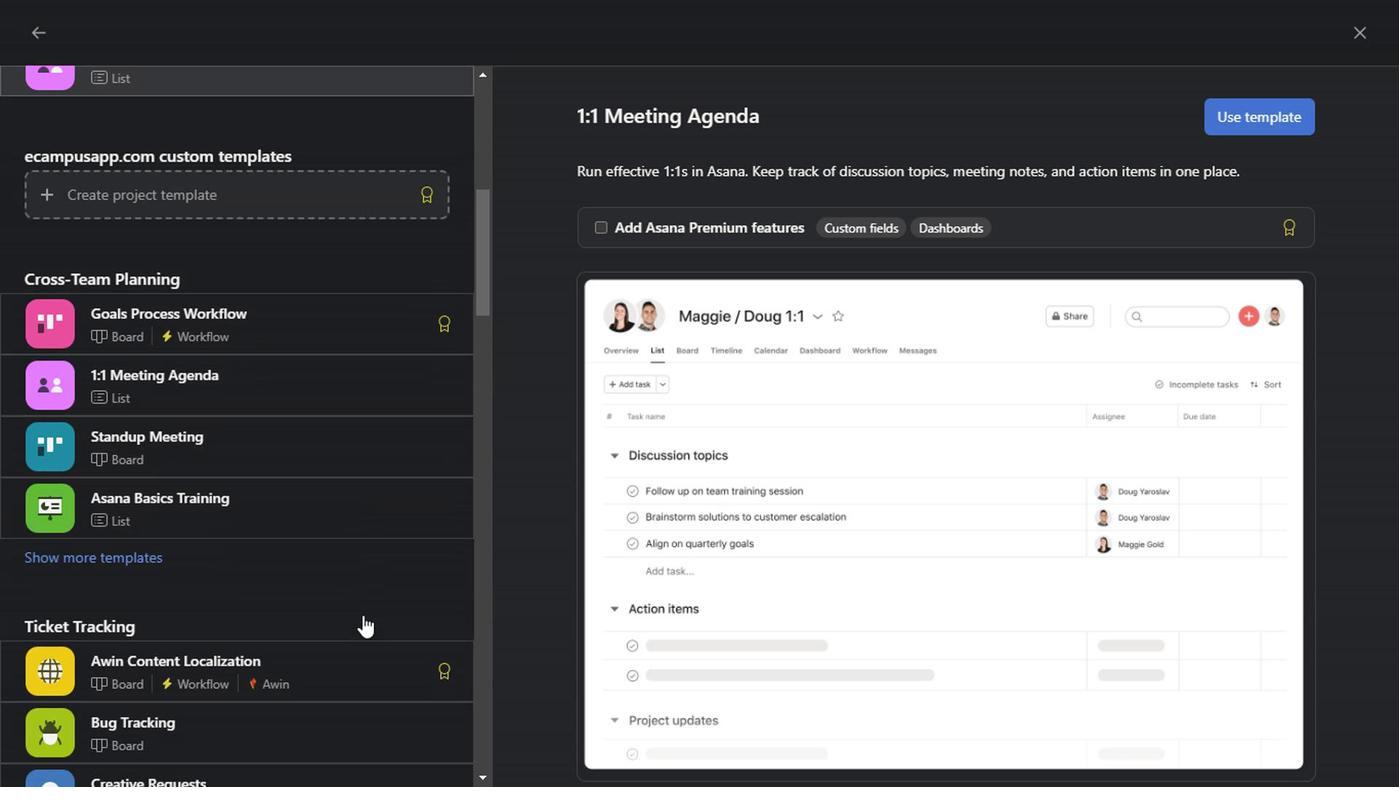 
Action: Mouse scrolled (357, 615) with delta (0, -1)
Screenshot: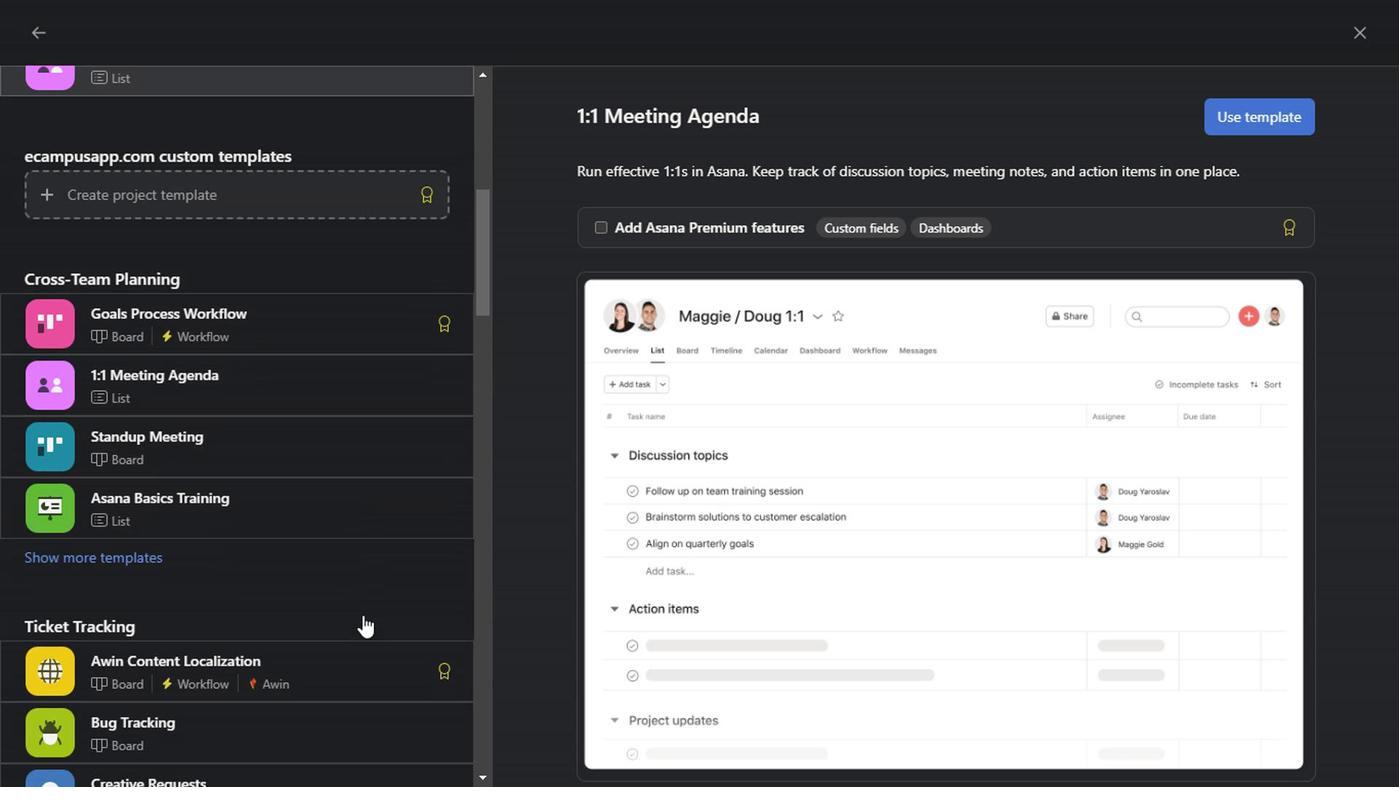 
Action: Mouse moved to (328, 273)
Screenshot: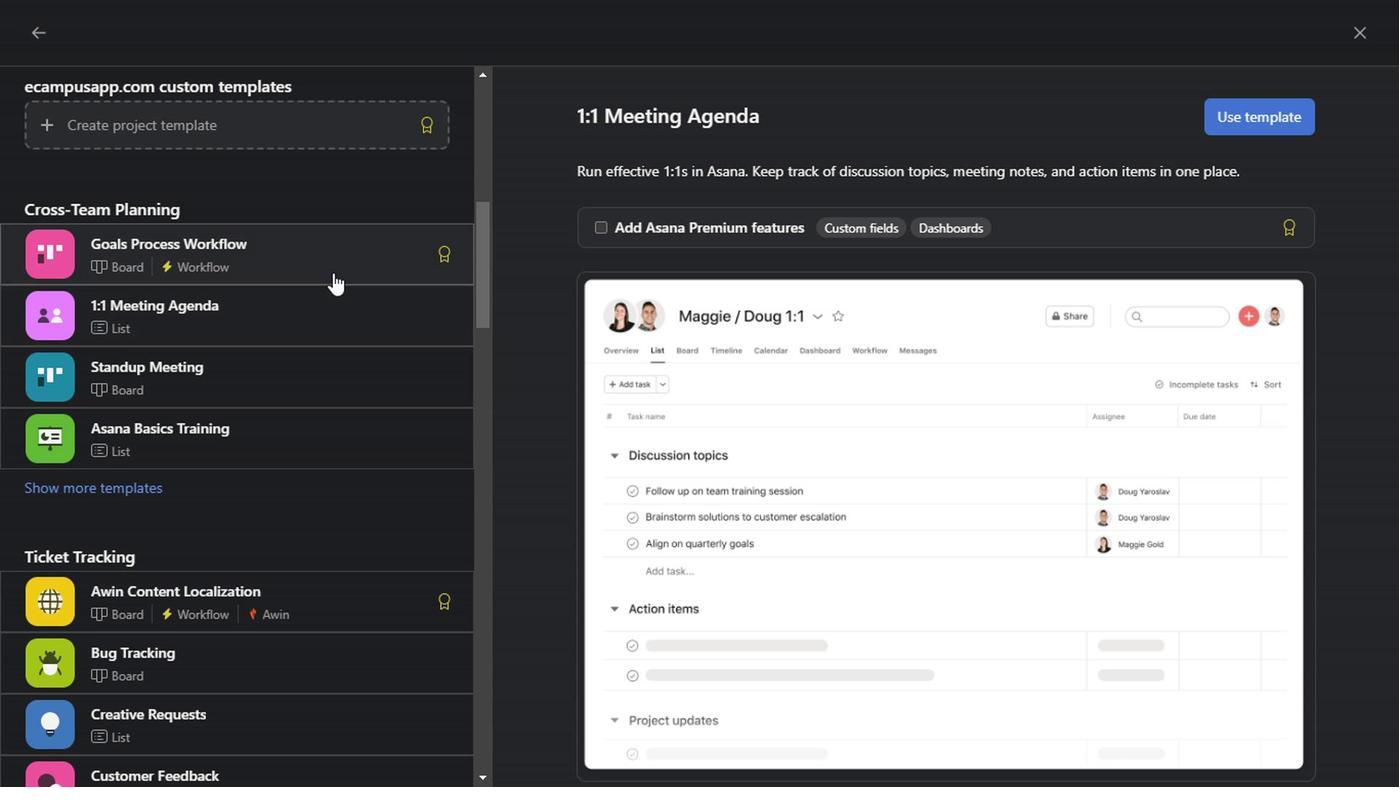 
Action: Mouse pressed left at (328, 273)
Screenshot: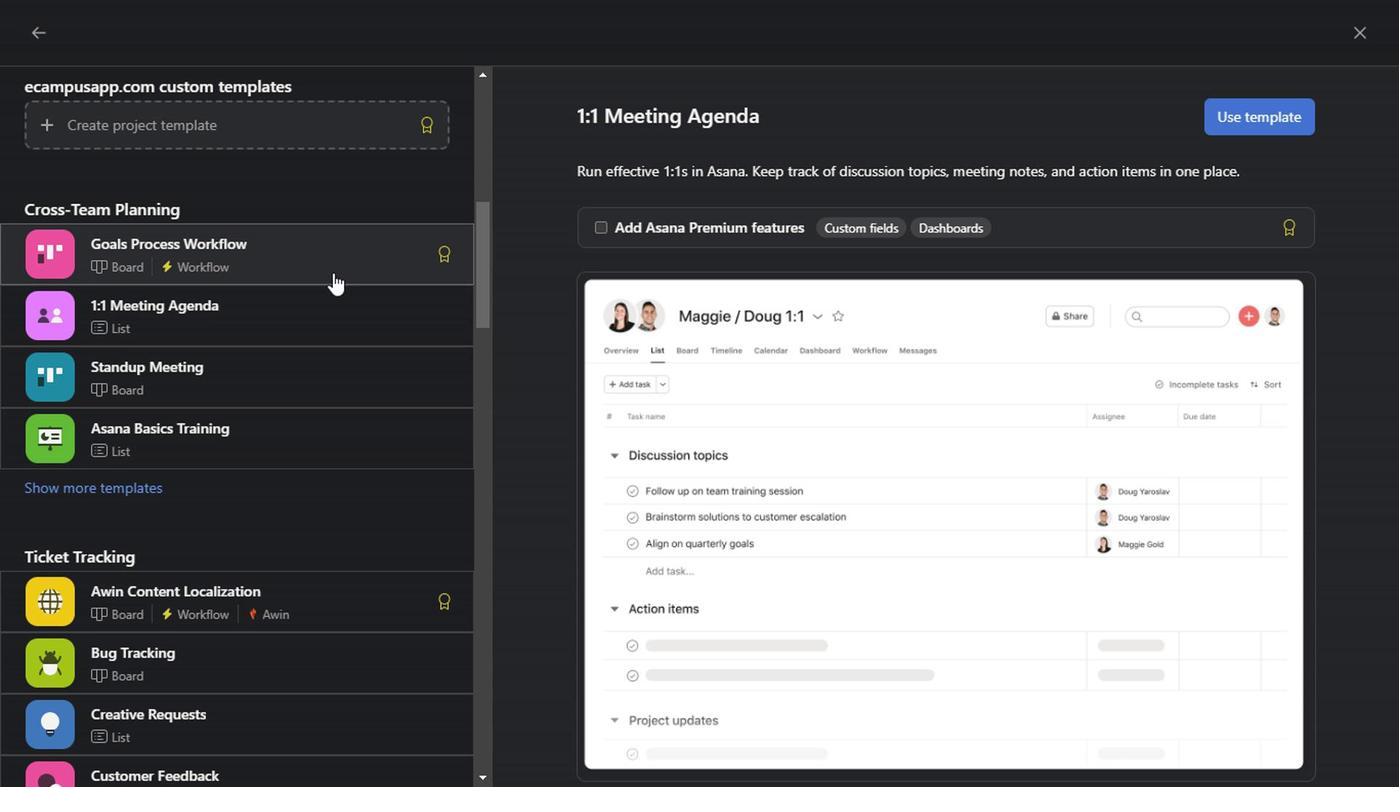 
Action: Mouse moved to (1387, 687)
Screenshot: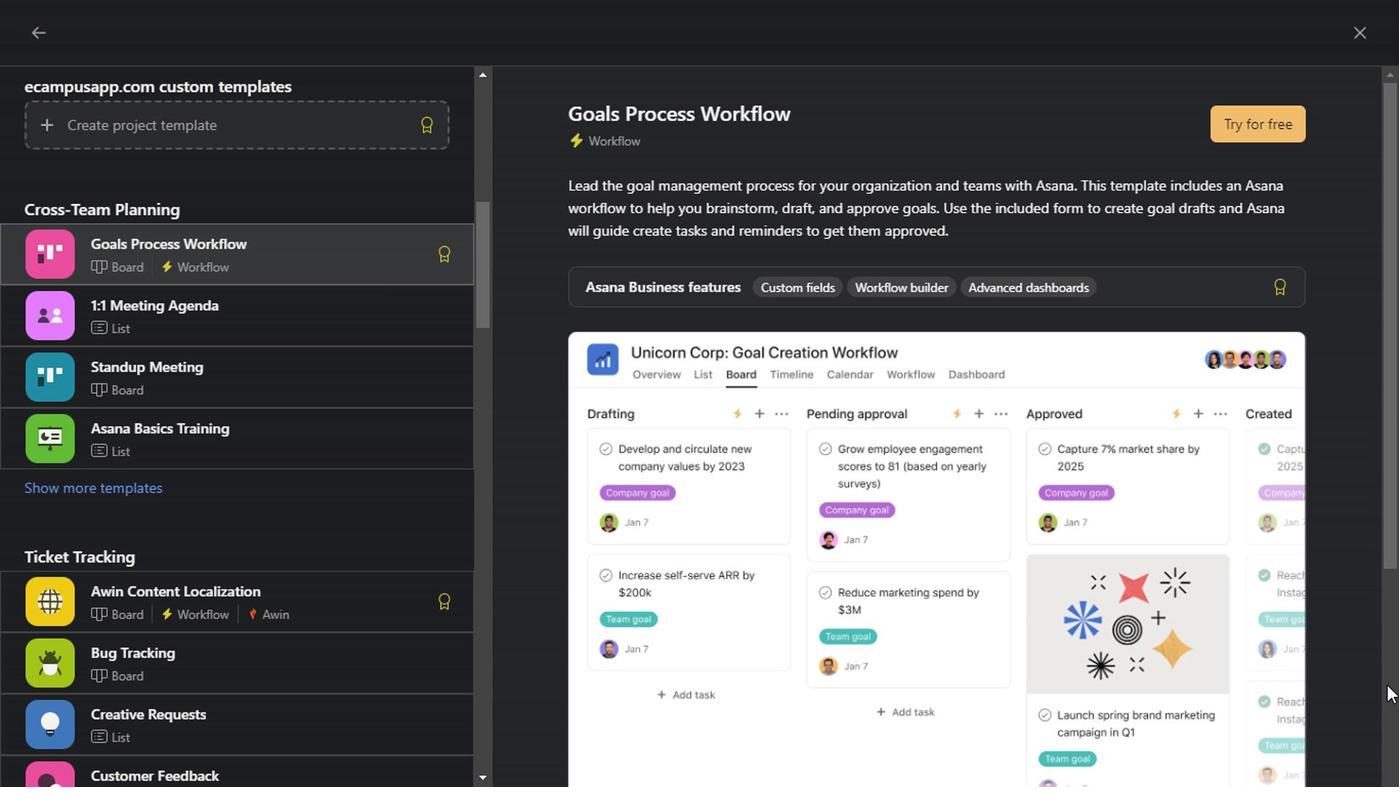 
Action: Mouse pressed left at (1387, 687)
Screenshot: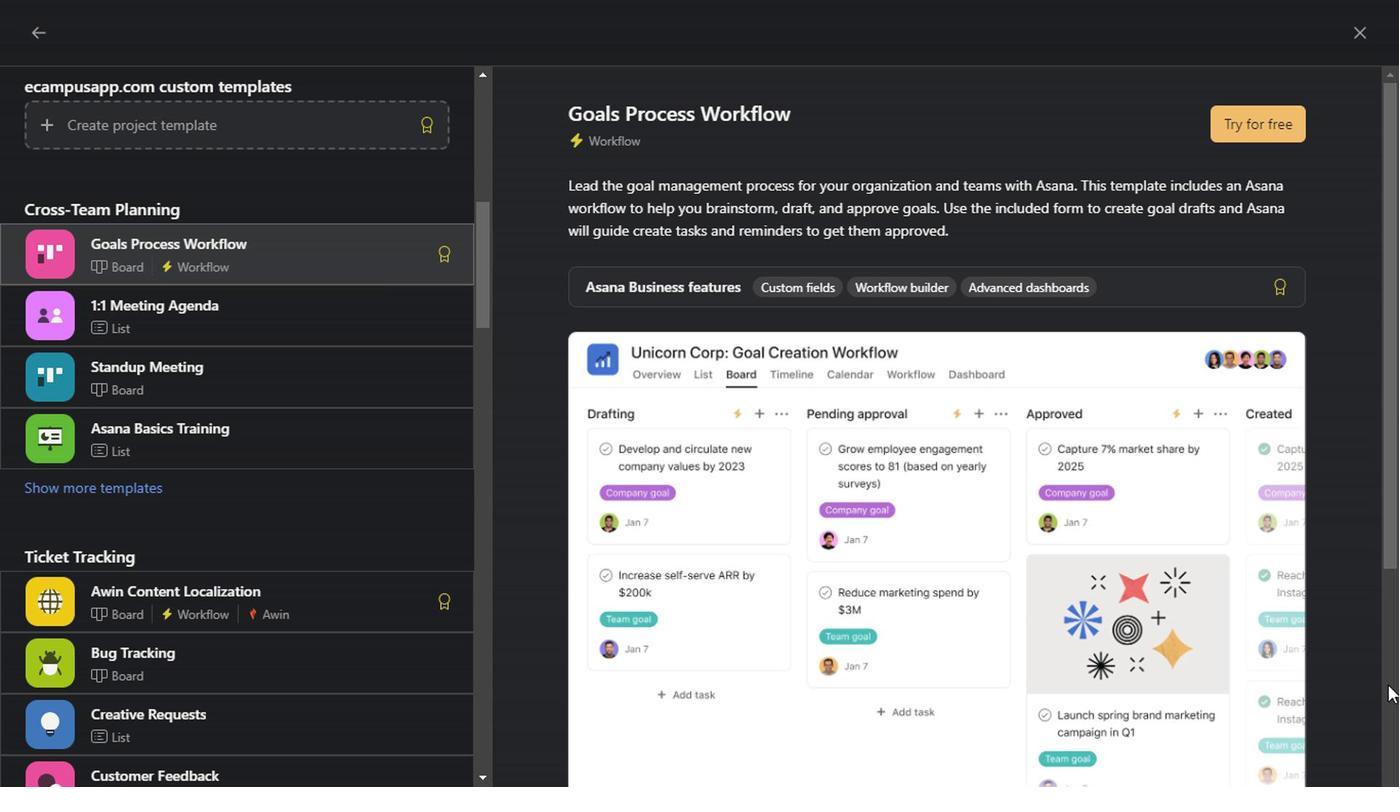 
Action: Mouse moved to (334, 298)
Screenshot: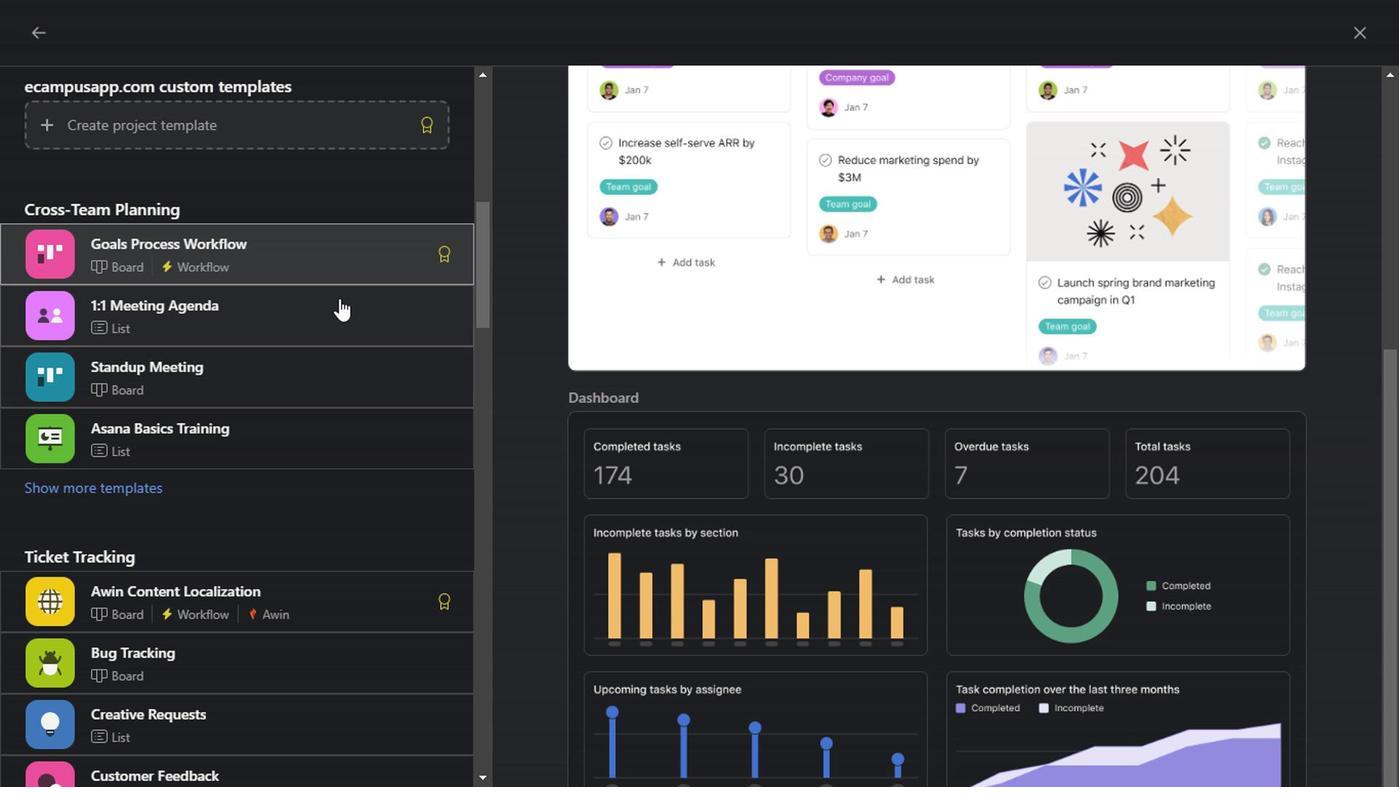 
Action: Mouse pressed left at (334, 298)
Screenshot: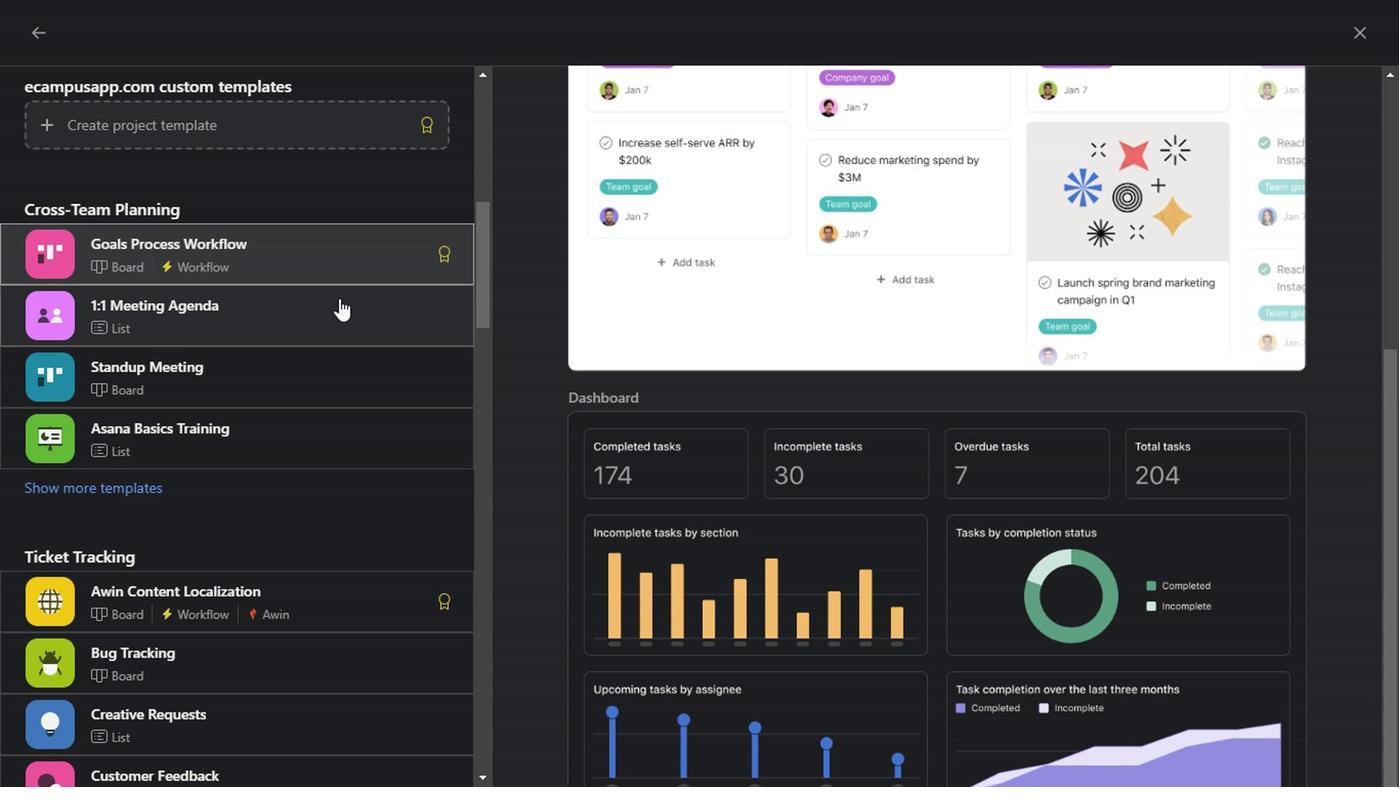 
Action: Mouse moved to (355, 420)
Screenshot: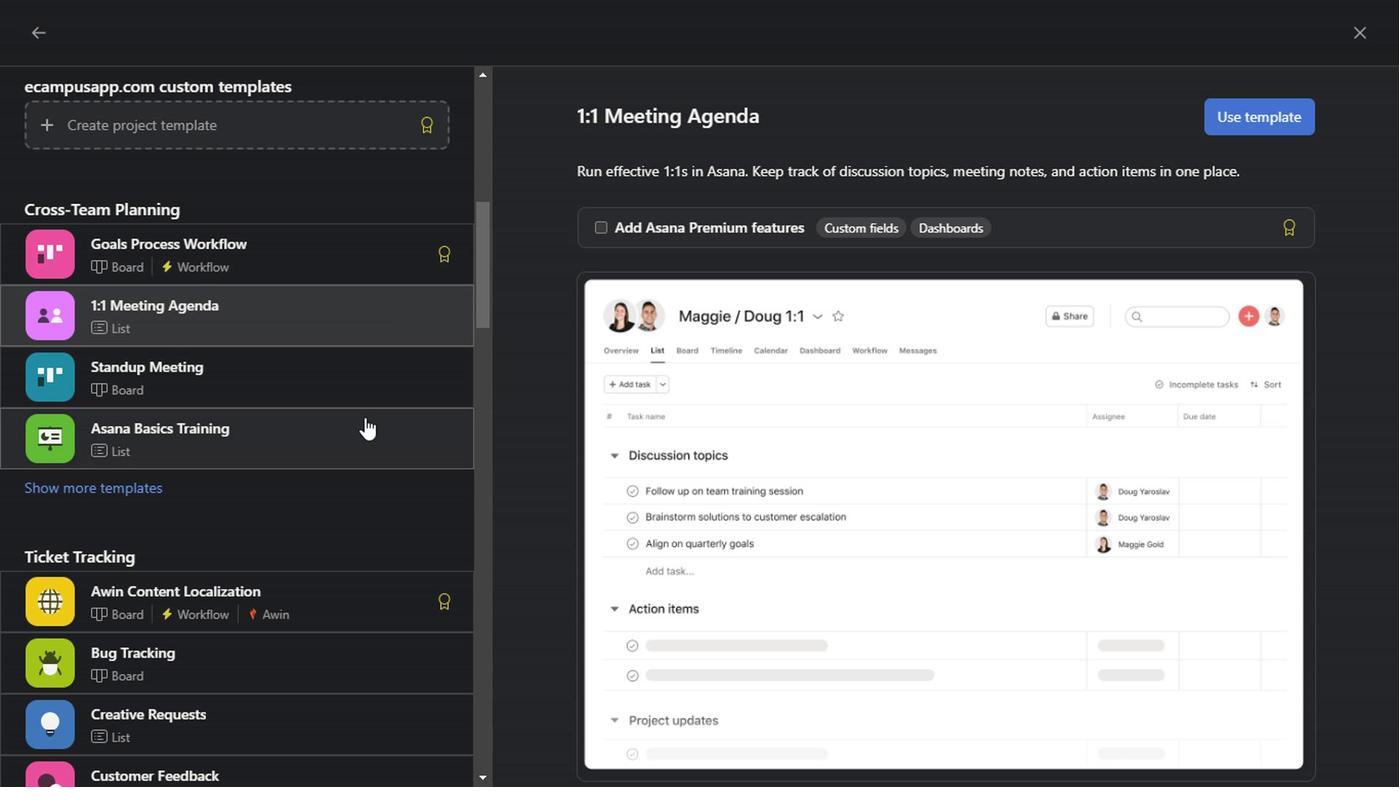 
Action: Mouse scrolled (355, 419) with delta (0, -1)
Screenshot: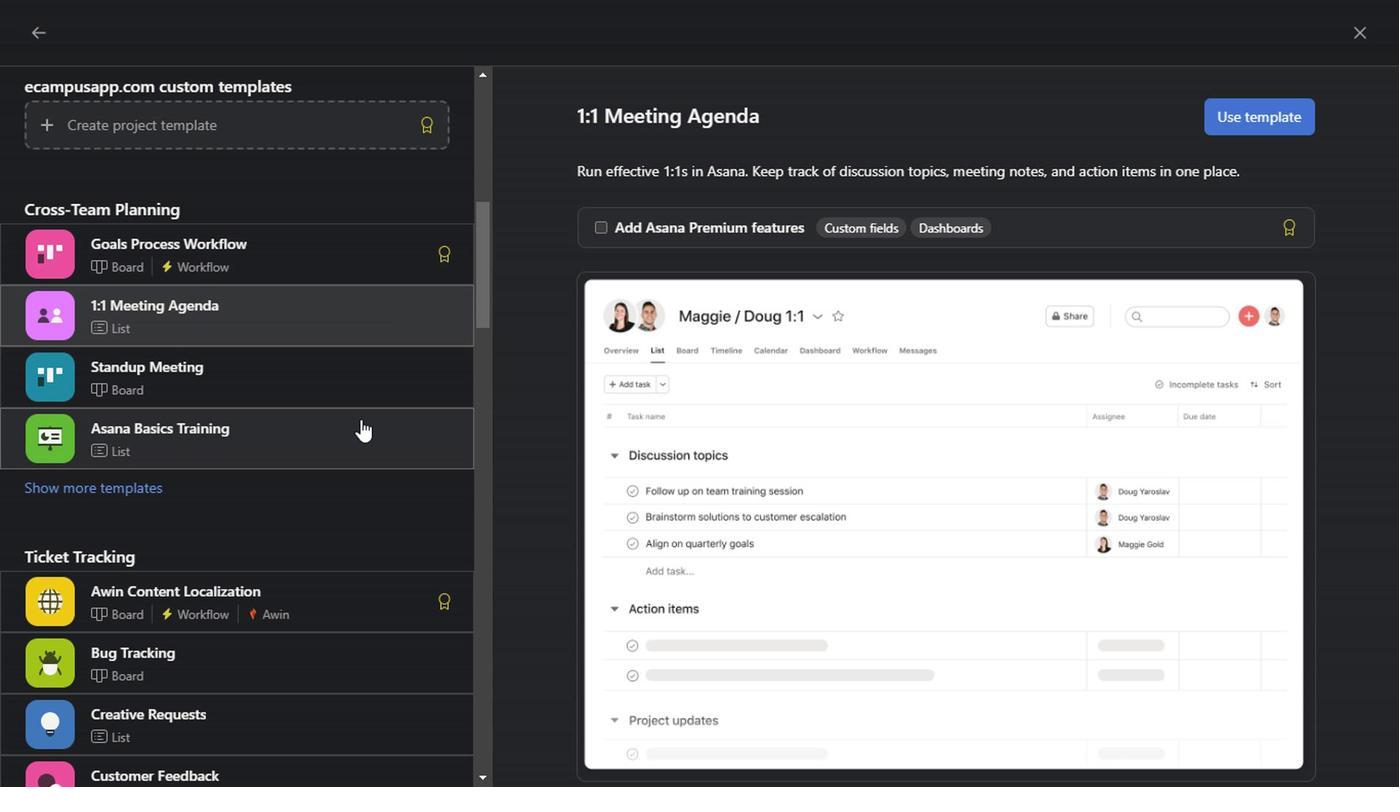 
Action: Mouse scrolled (355, 419) with delta (0, -1)
Screenshot: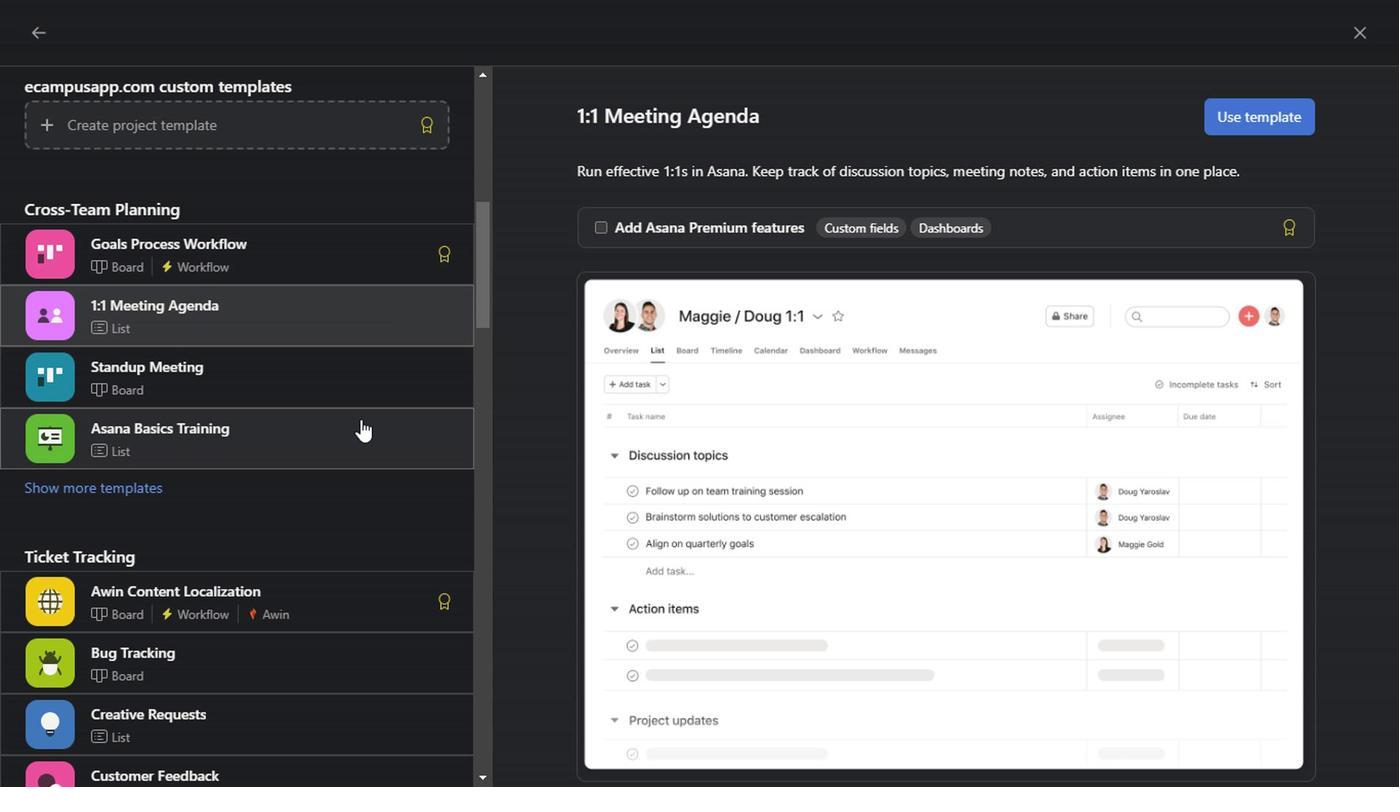 
Action: Mouse scrolled (355, 419) with delta (0, -1)
Screenshot: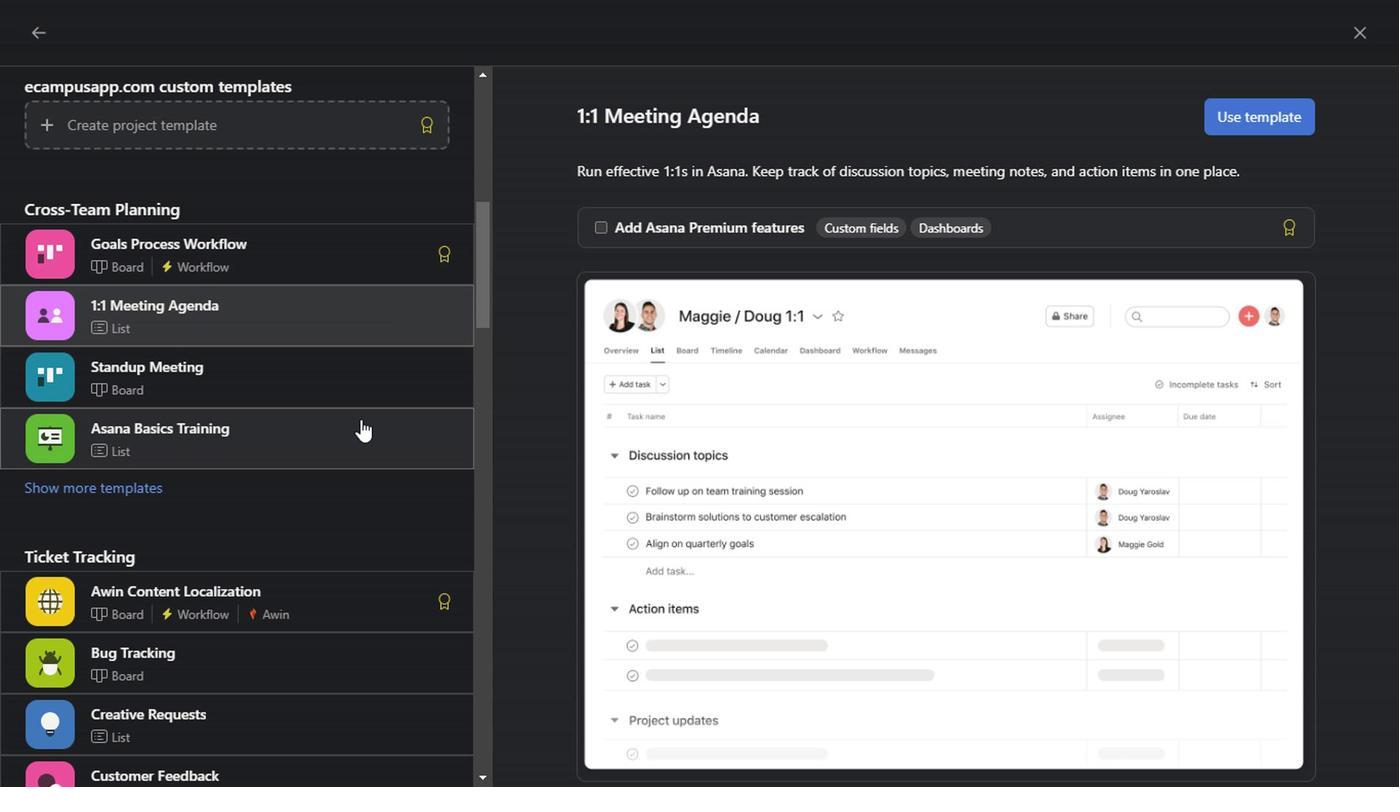 
Action: Mouse scrolled (355, 419) with delta (0, -1)
Screenshot: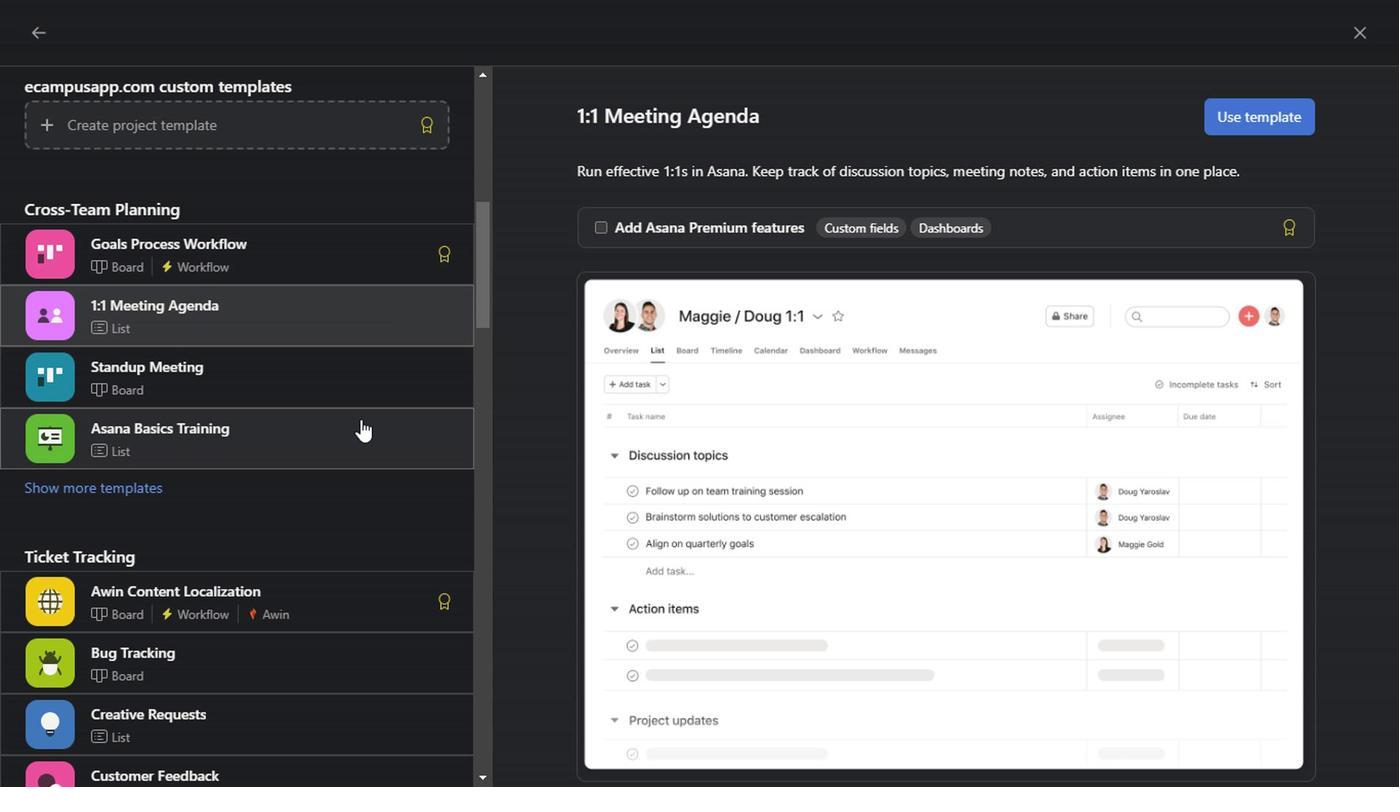 
Action: Mouse scrolled (355, 419) with delta (0, -1)
Screenshot: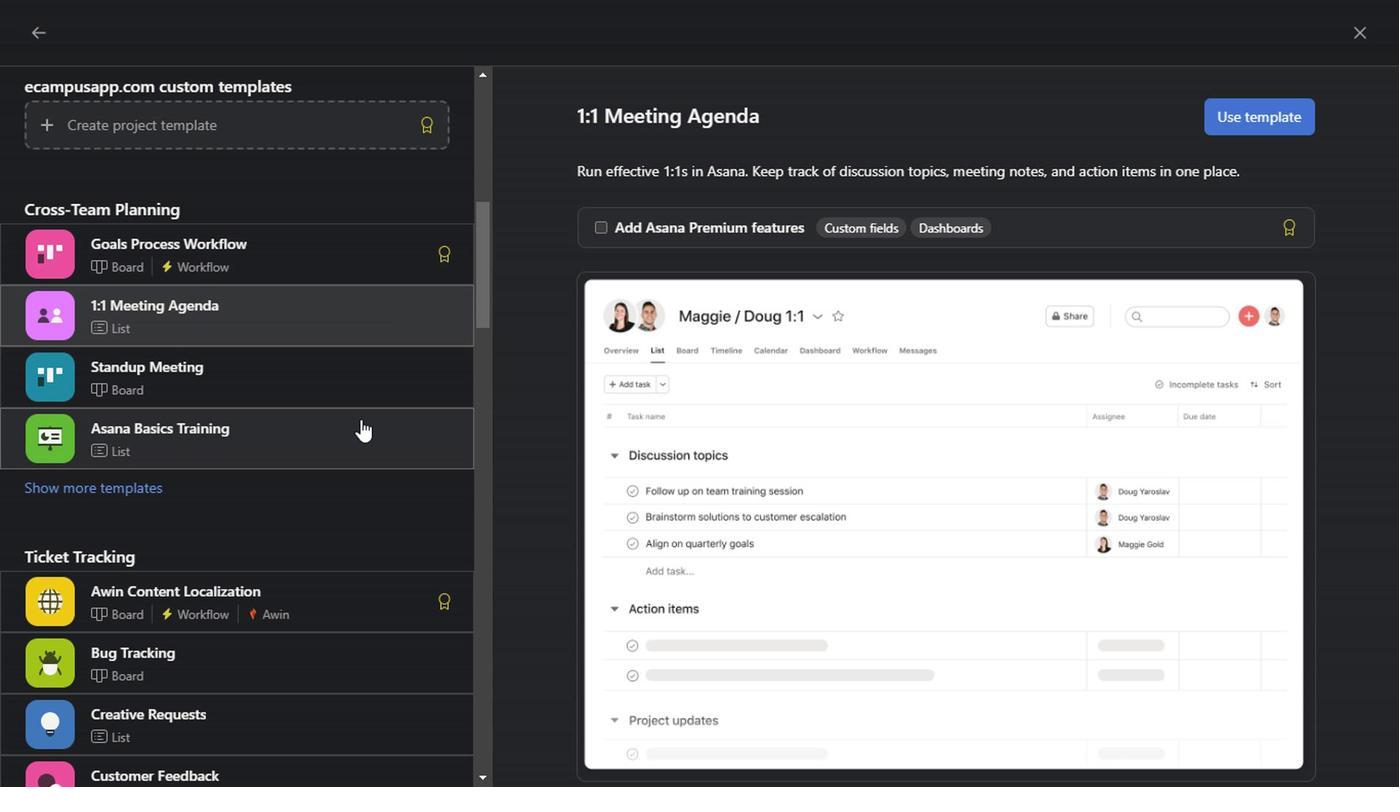
Action: Mouse scrolled (355, 419) with delta (0, -1)
Screenshot: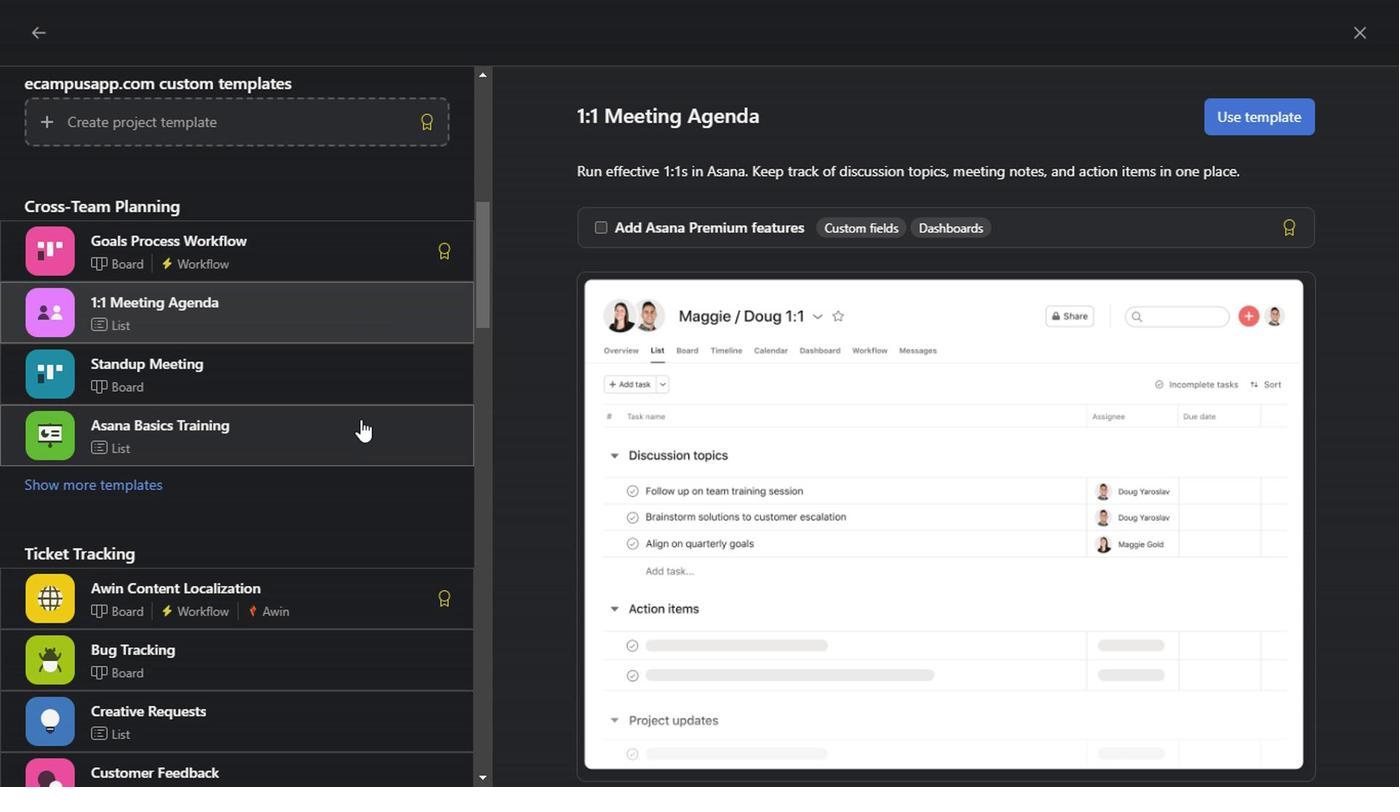 
Action: Mouse scrolled (355, 419) with delta (0, -1)
Screenshot: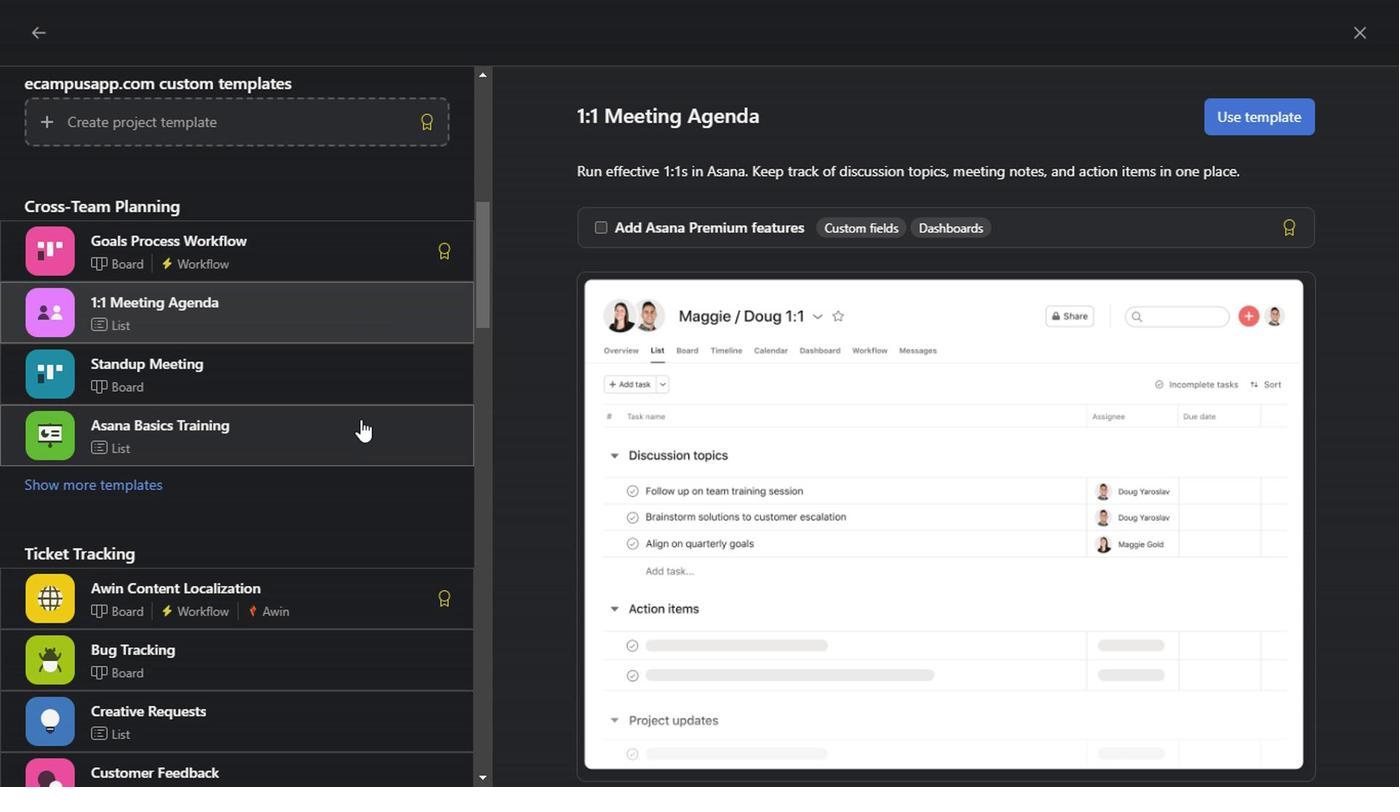 
Action: Mouse scrolled (355, 419) with delta (0, -1)
Screenshot: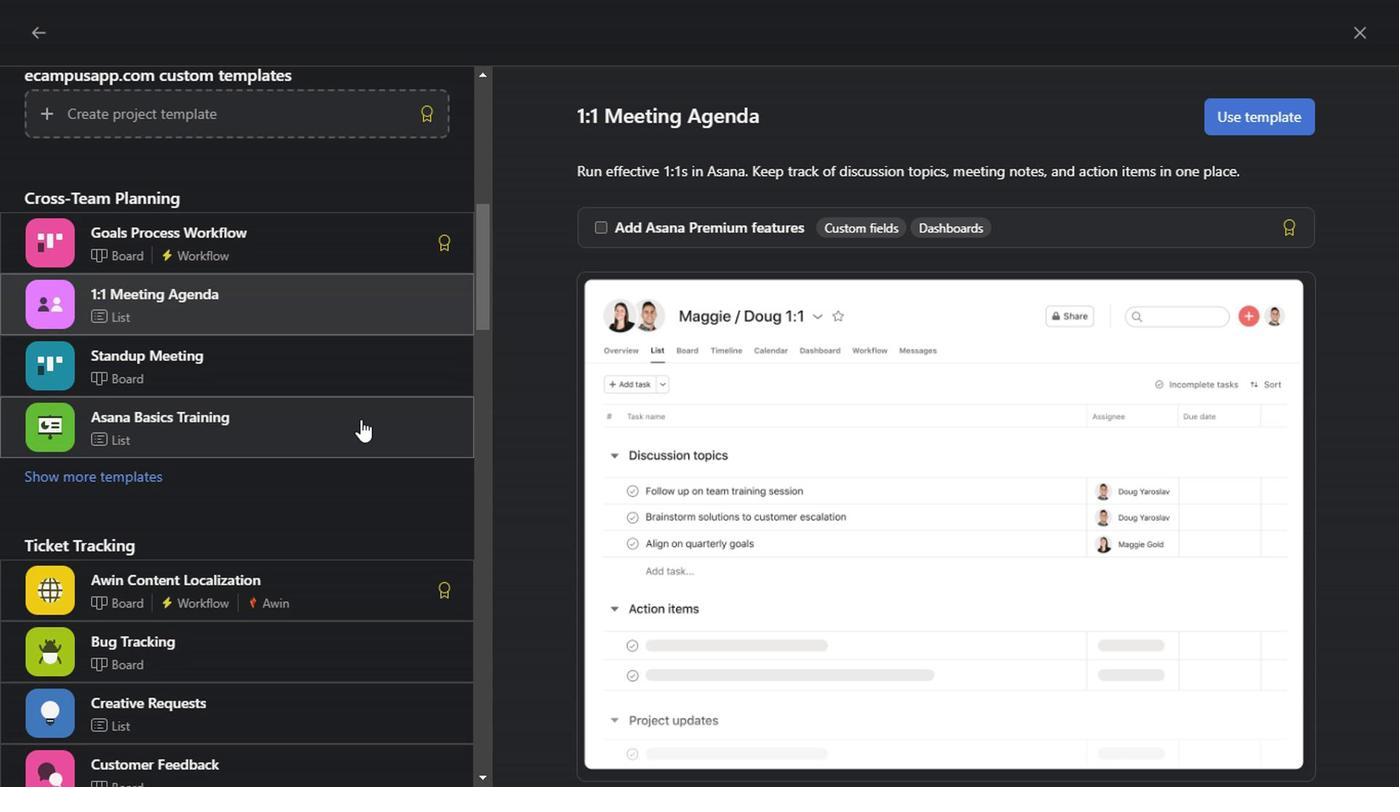 
Action: Mouse scrolled (355, 419) with delta (0, -1)
Screenshot: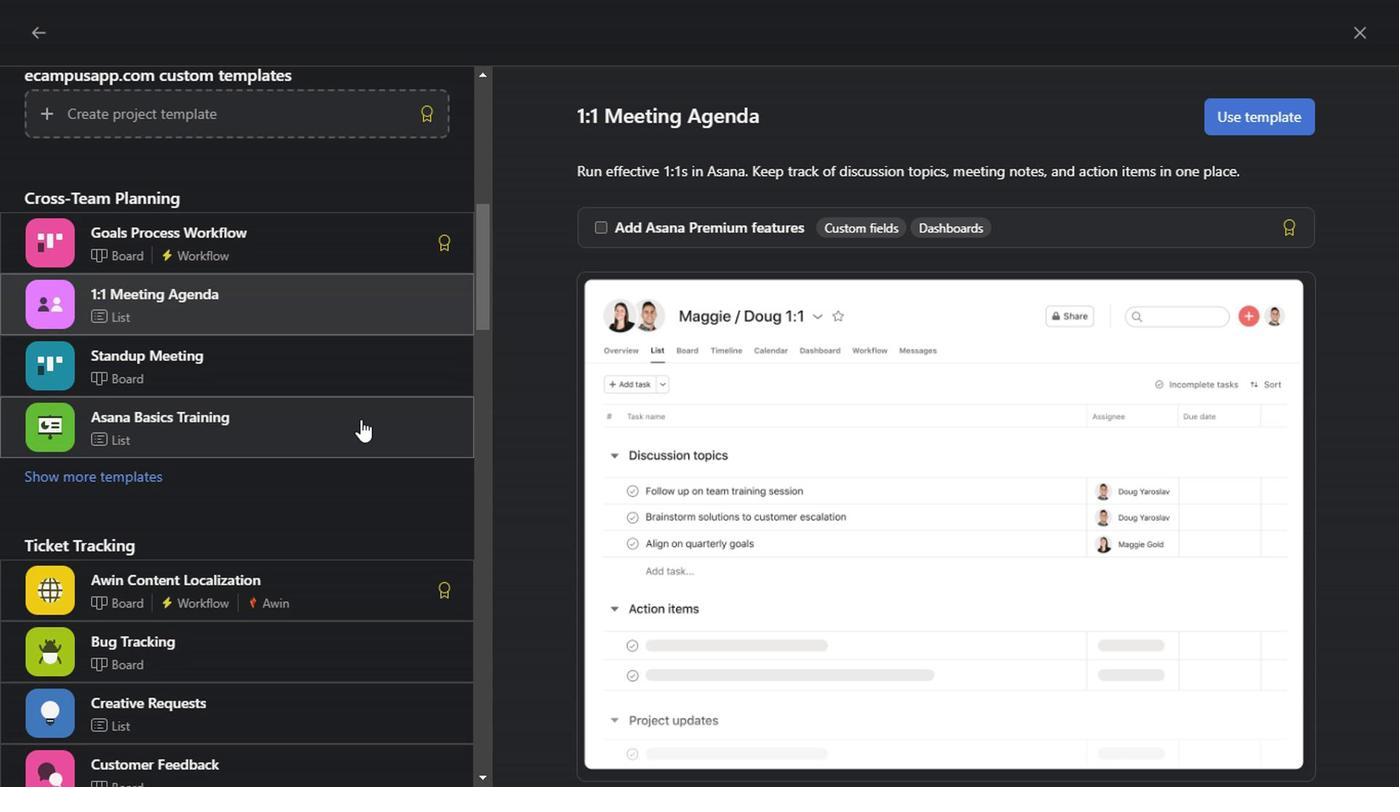 
Action: Mouse scrolled (355, 419) with delta (0, -1)
Screenshot: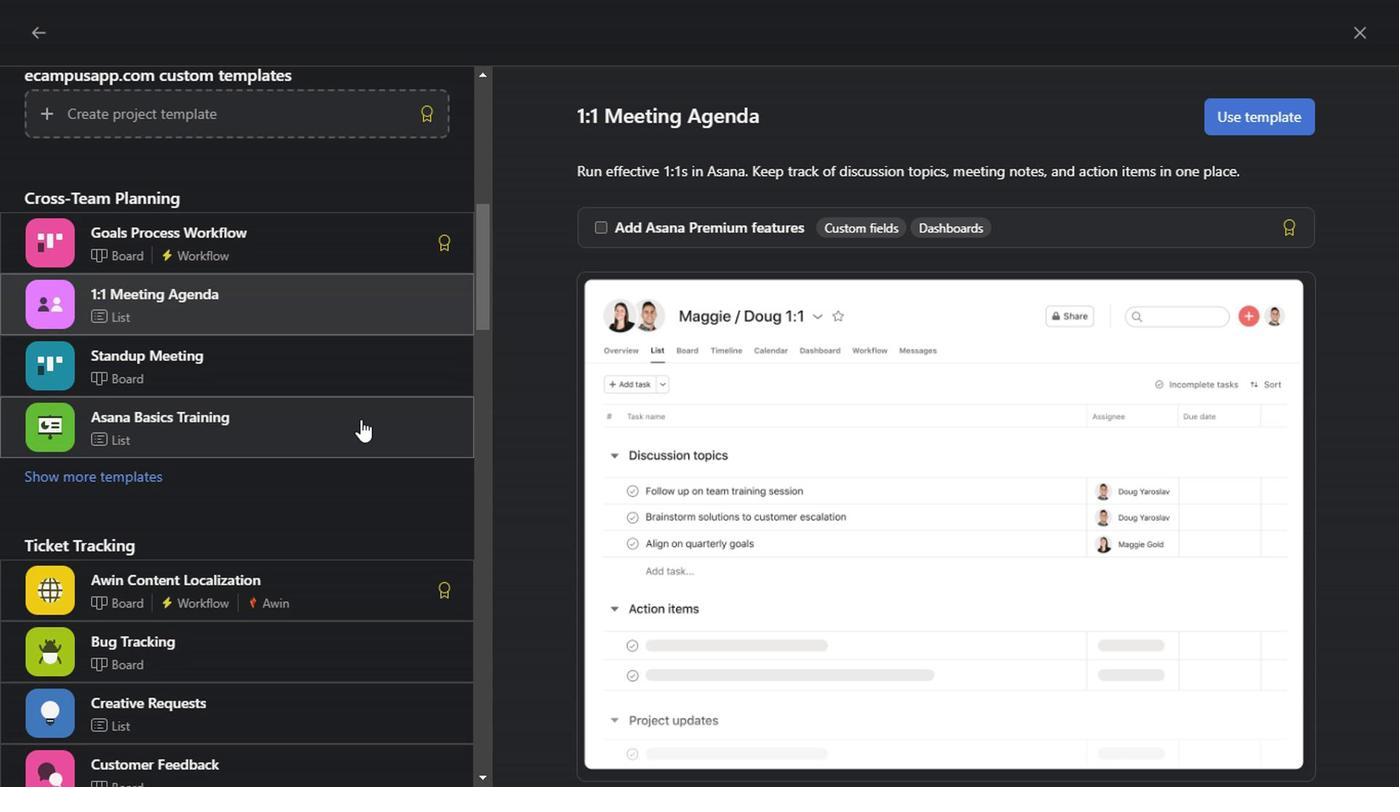 
Action: Mouse scrolled (355, 419) with delta (0, -1)
Screenshot: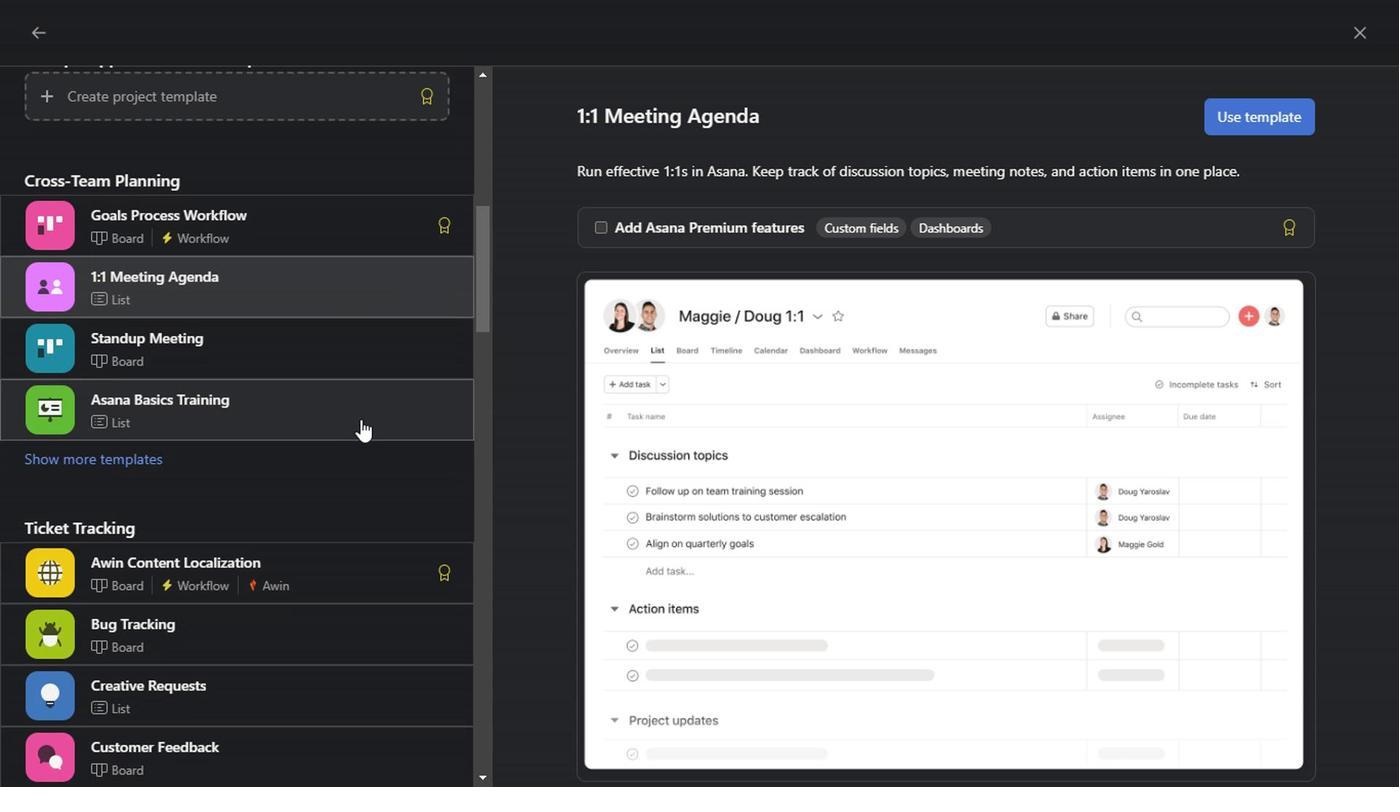 
Action: Mouse scrolled (355, 419) with delta (0, -1)
Screenshot: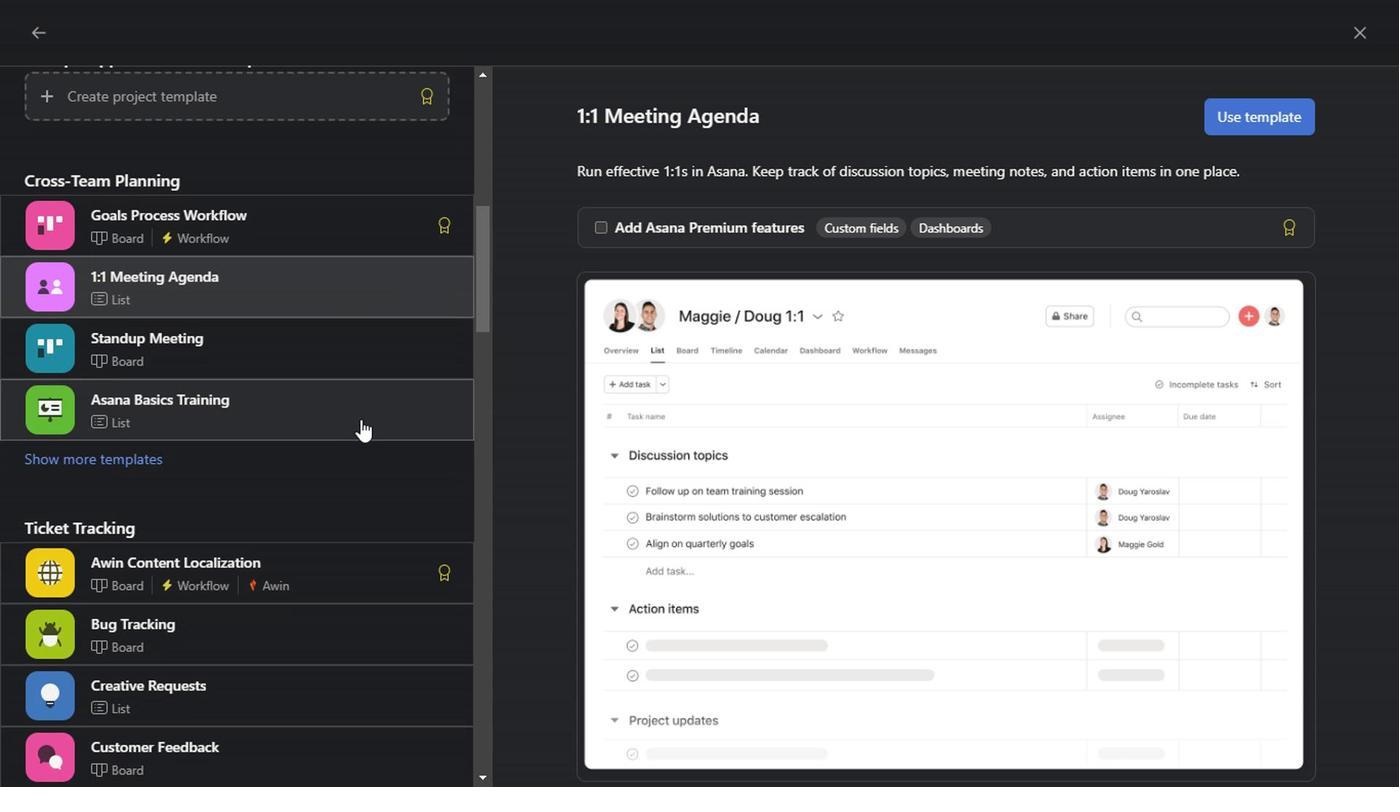 
Action: Mouse scrolled (355, 419) with delta (0, -1)
Screenshot: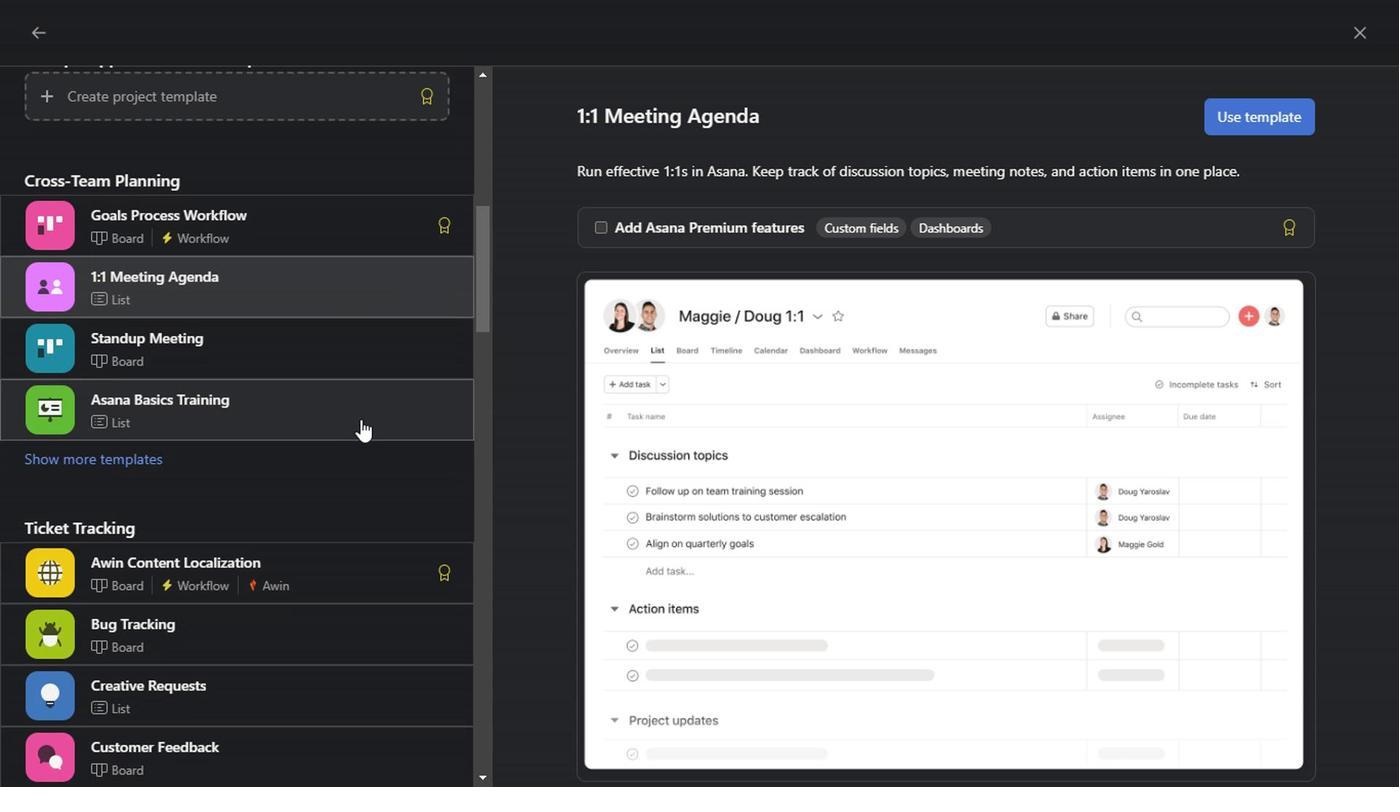 
Action: Mouse scrolled (355, 419) with delta (0, -1)
Screenshot: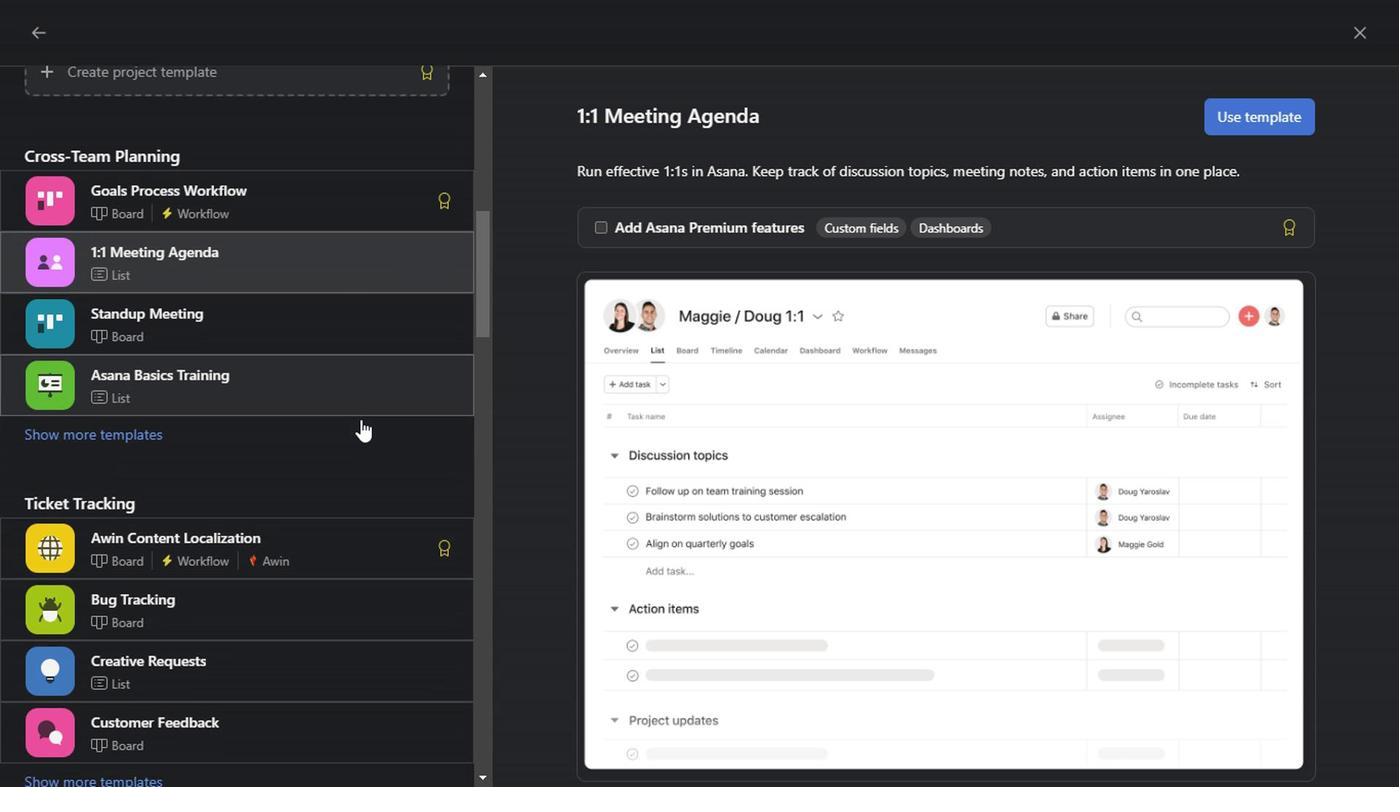 
Action: Mouse scrolled (355, 419) with delta (0, -1)
Screenshot: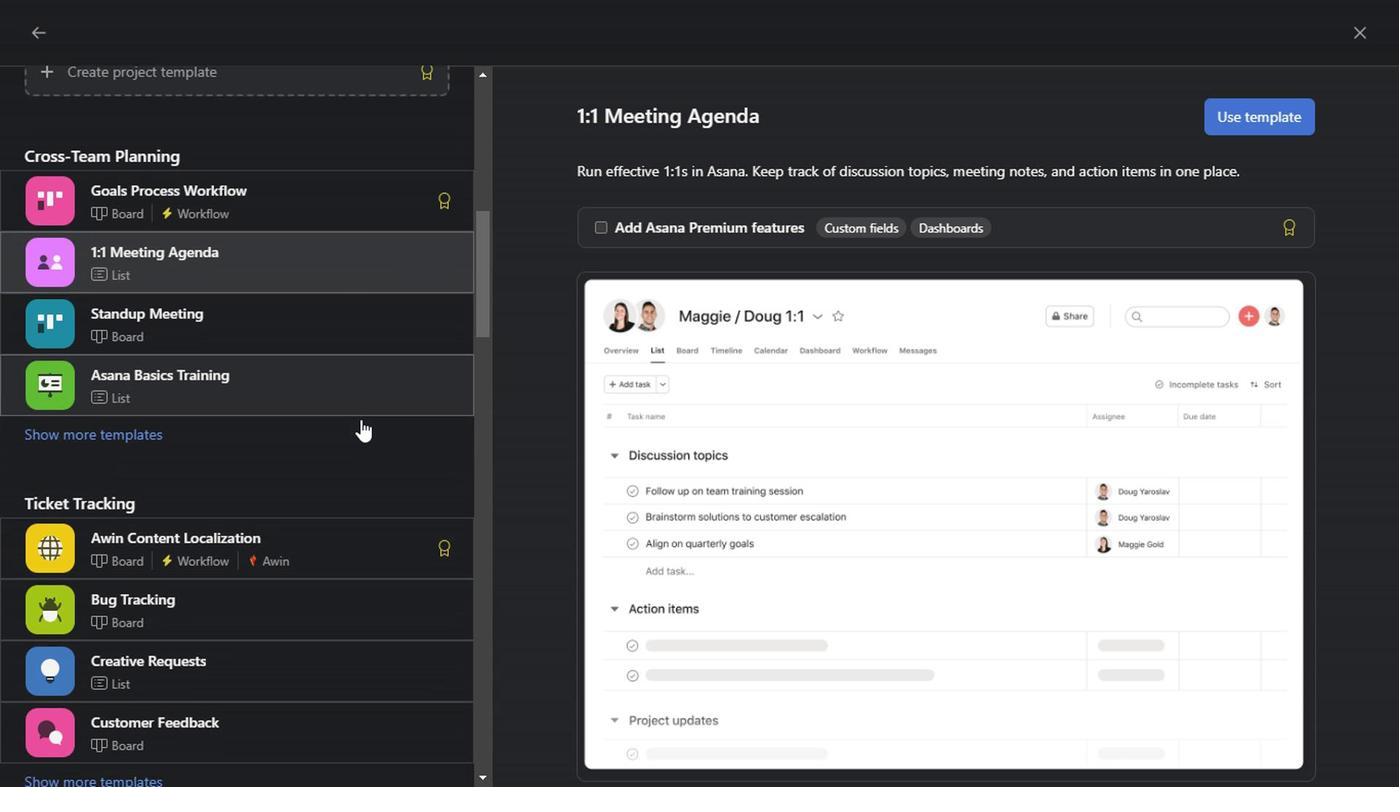 
Action: Mouse scrolled (355, 419) with delta (0, -1)
Screenshot: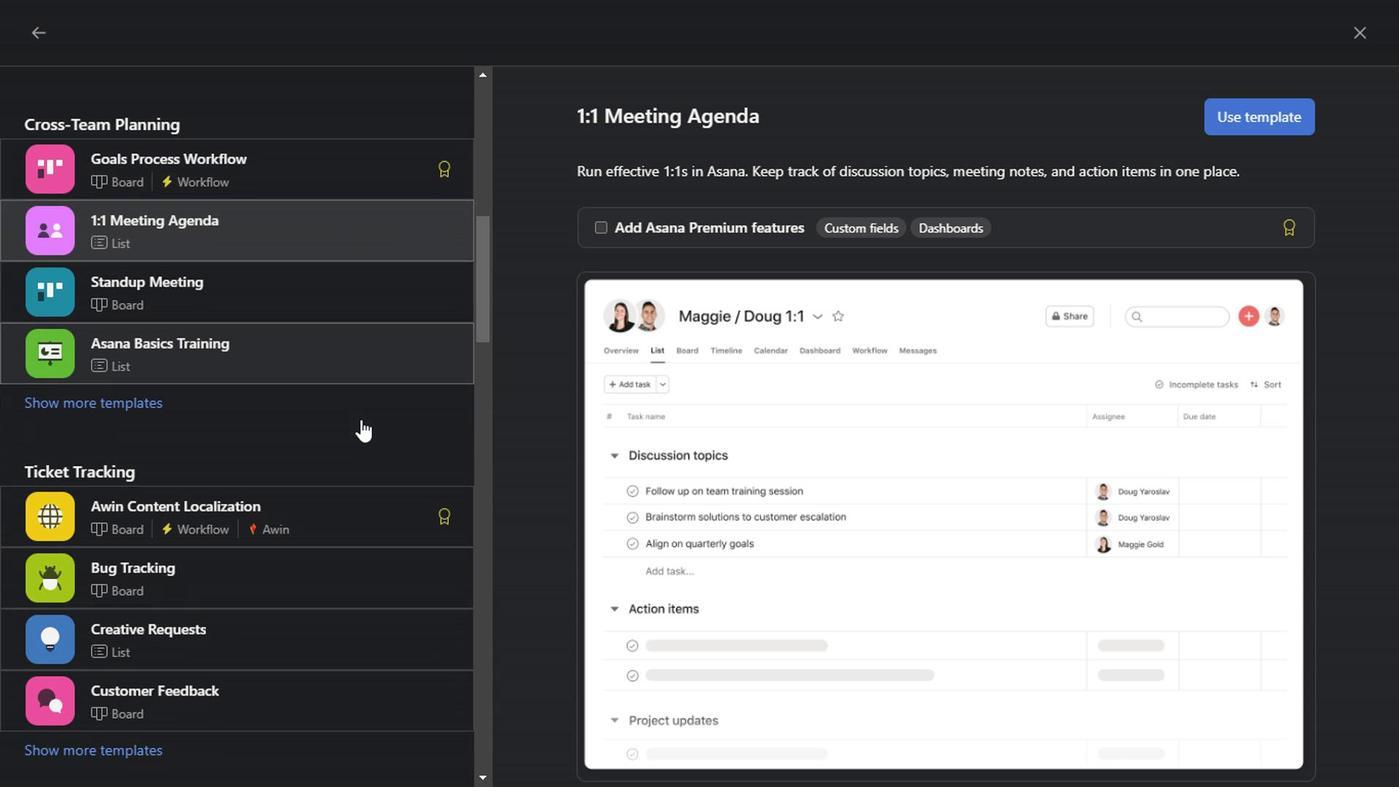 
Action: Mouse scrolled (355, 419) with delta (0, -1)
Screenshot: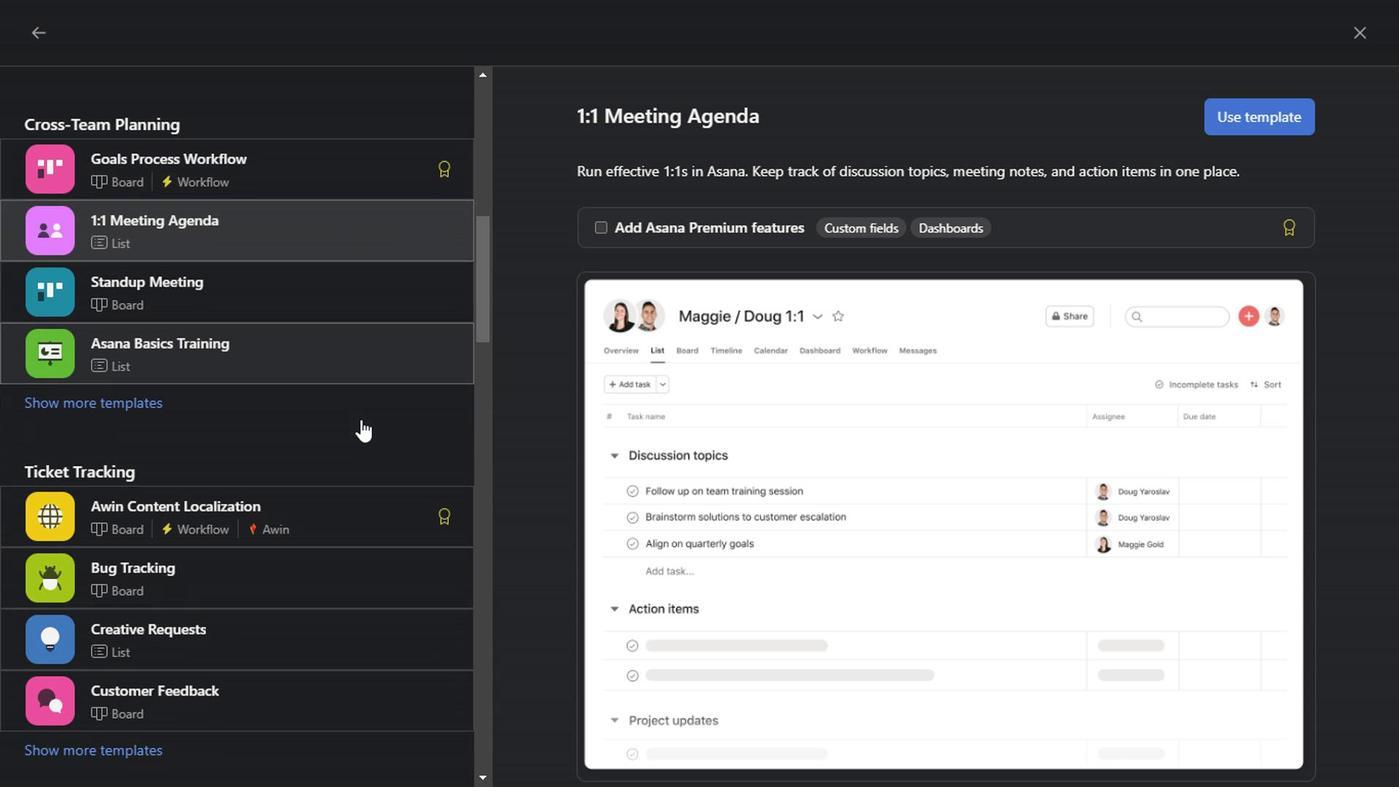 
Action: Mouse scrolled (355, 419) with delta (0, -1)
Screenshot: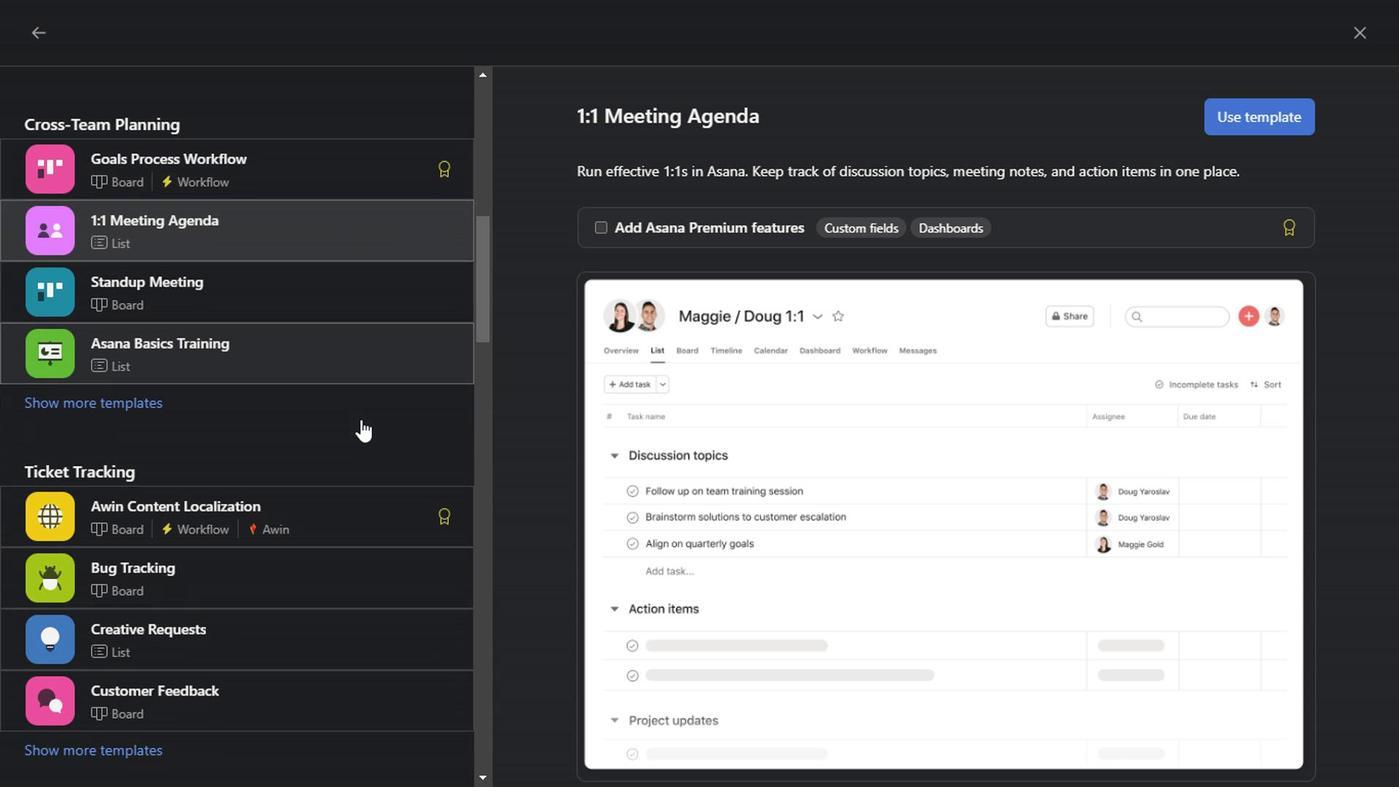 
Action: Mouse scrolled (355, 419) with delta (0, -1)
Screenshot: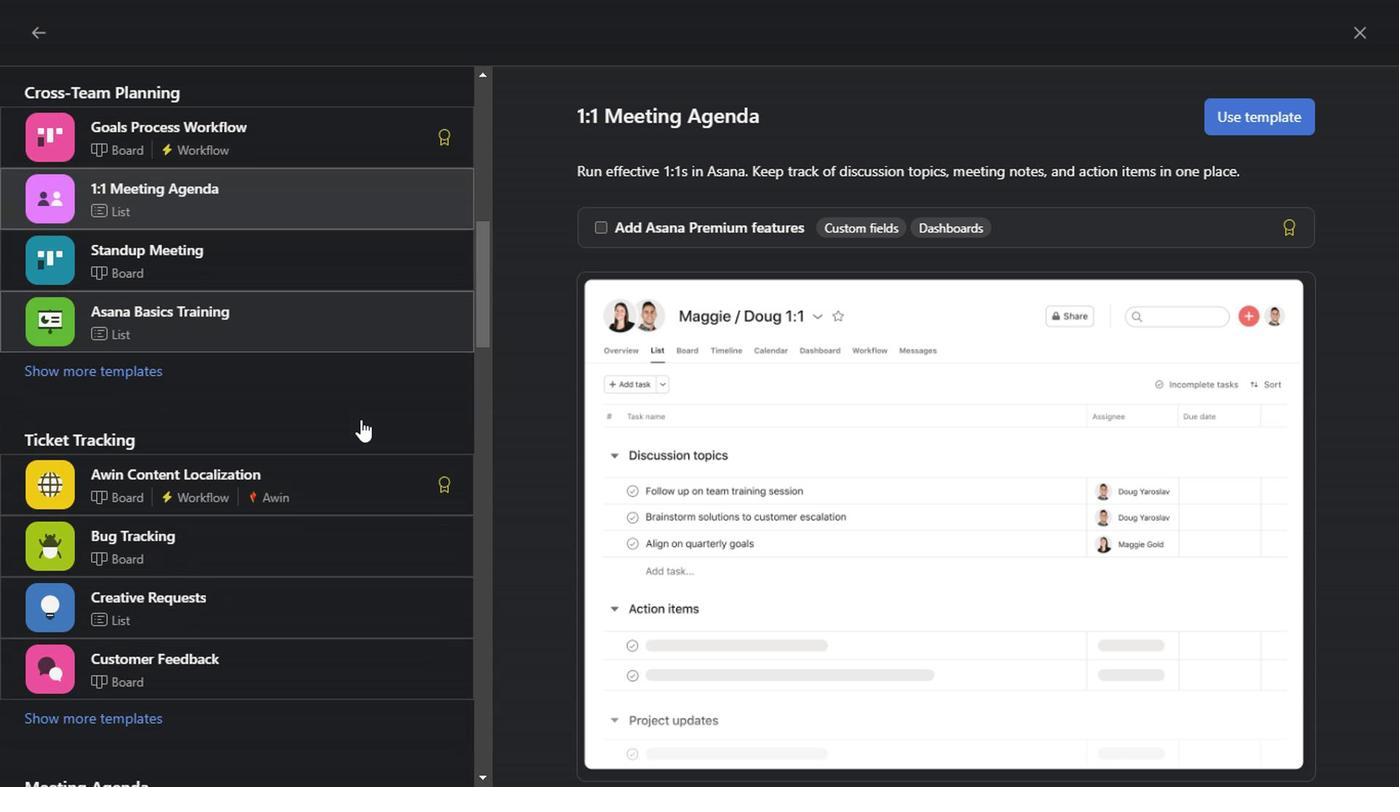 
Action: Mouse moved to (360, 315)
Screenshot: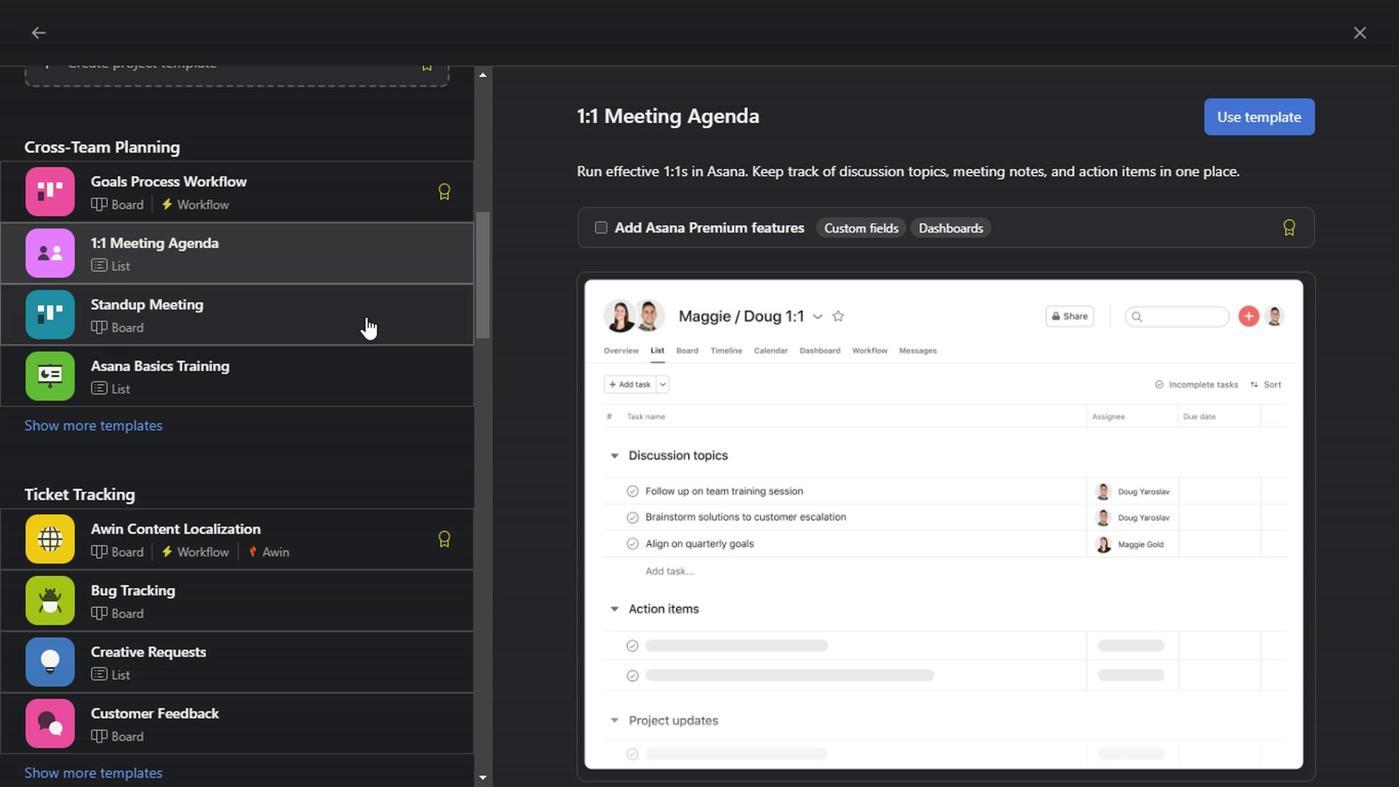 
Action: Mouse pressed left at (360, 315)
Screenshot: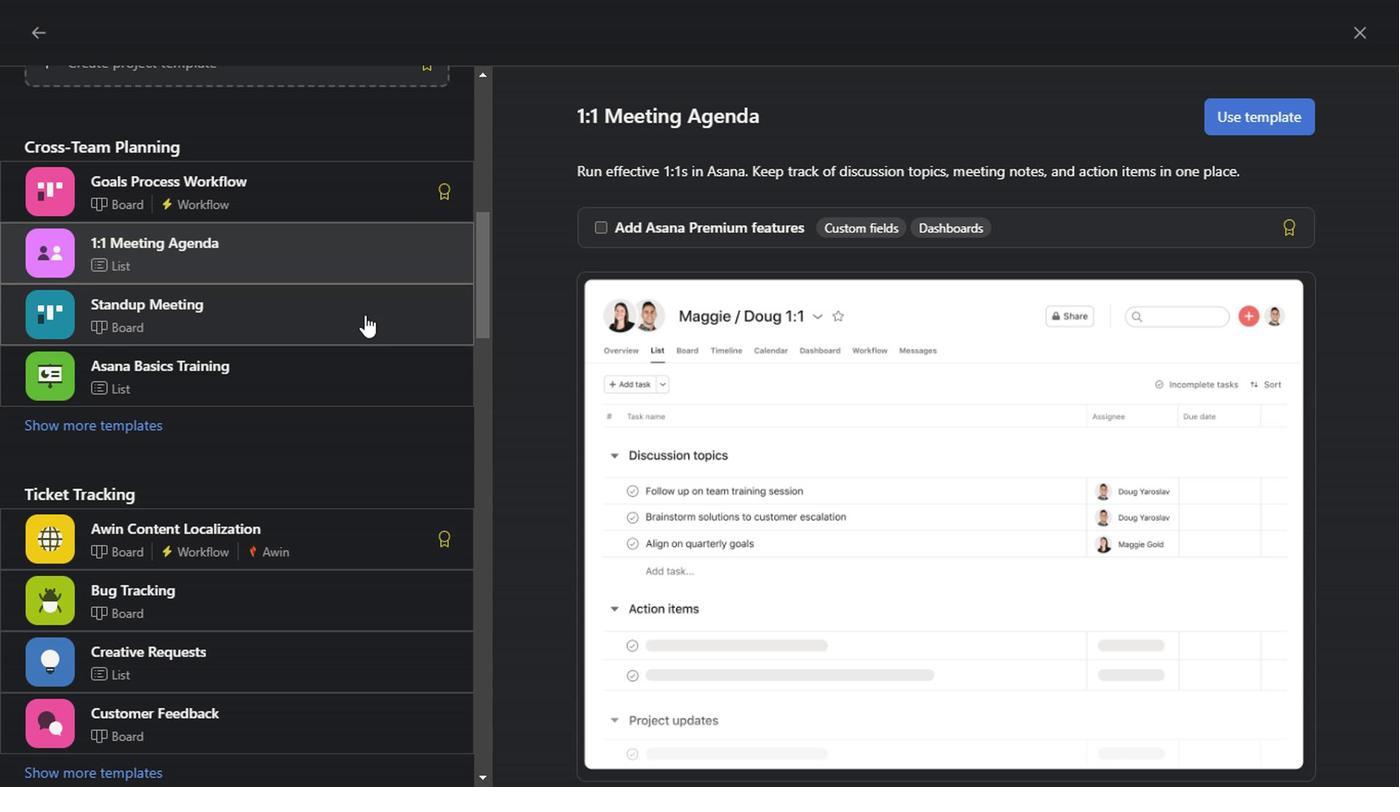 
Action: Mouse moved to (392, 386)
Screenshot: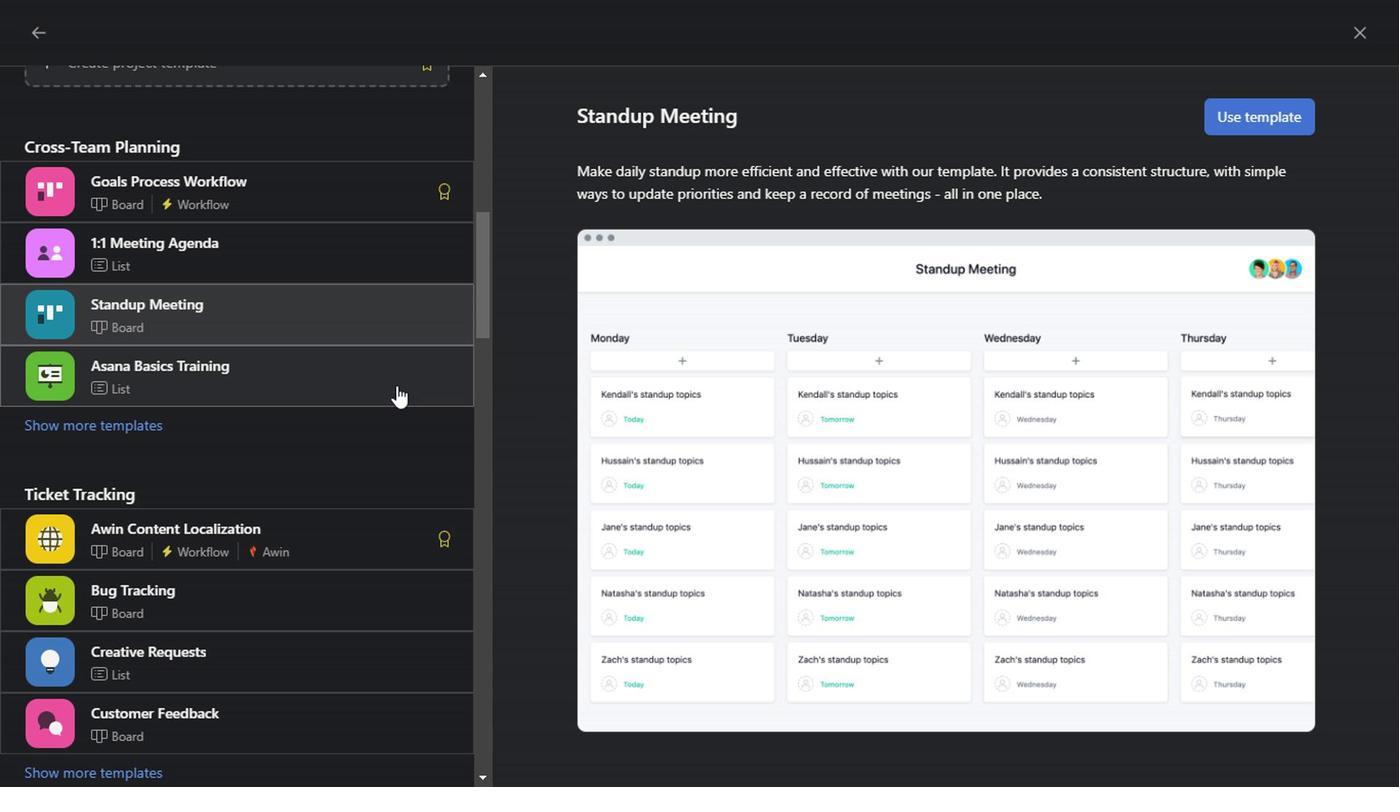 
Action: Mouse pressed left at (392, 386)
Screenshot: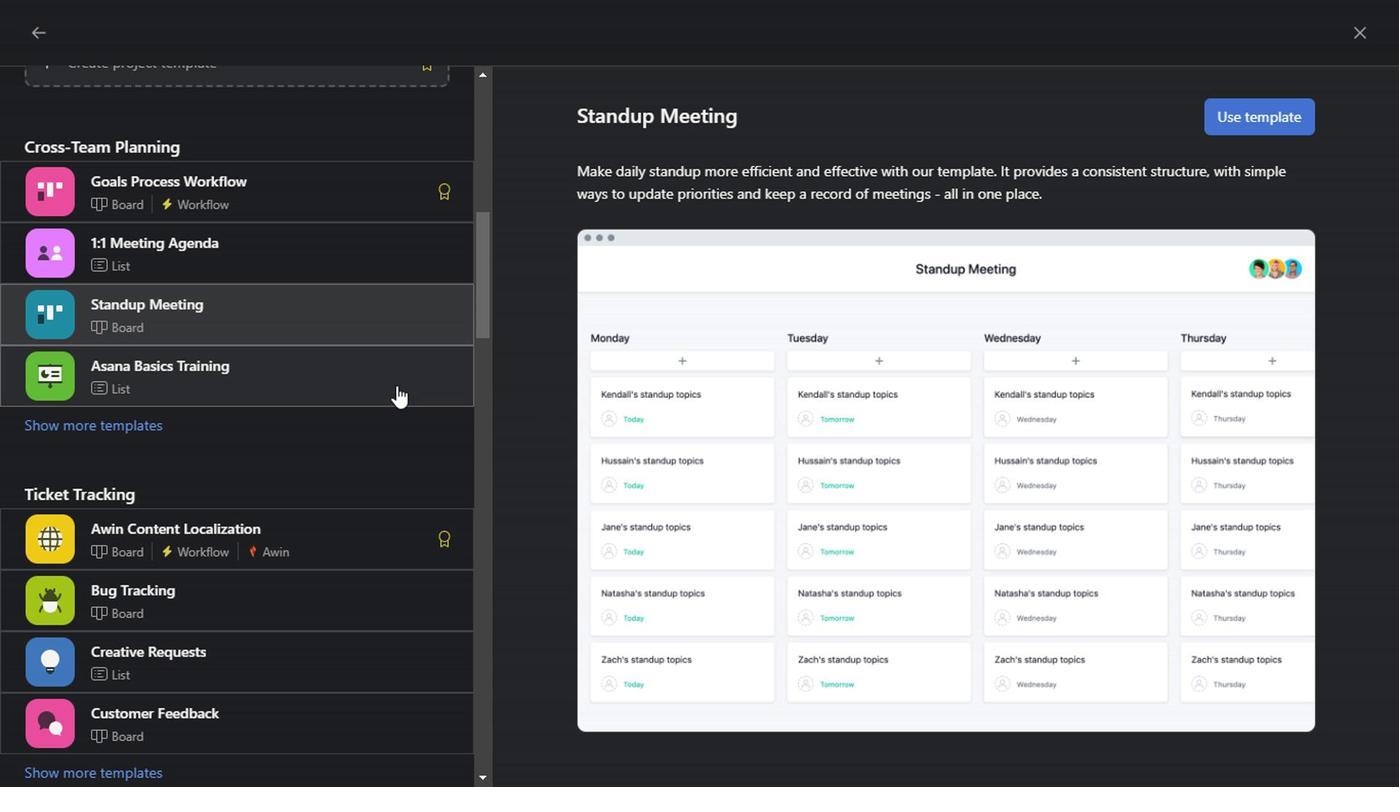 
Action: Mouse moved to (474, 276)
Screenshot: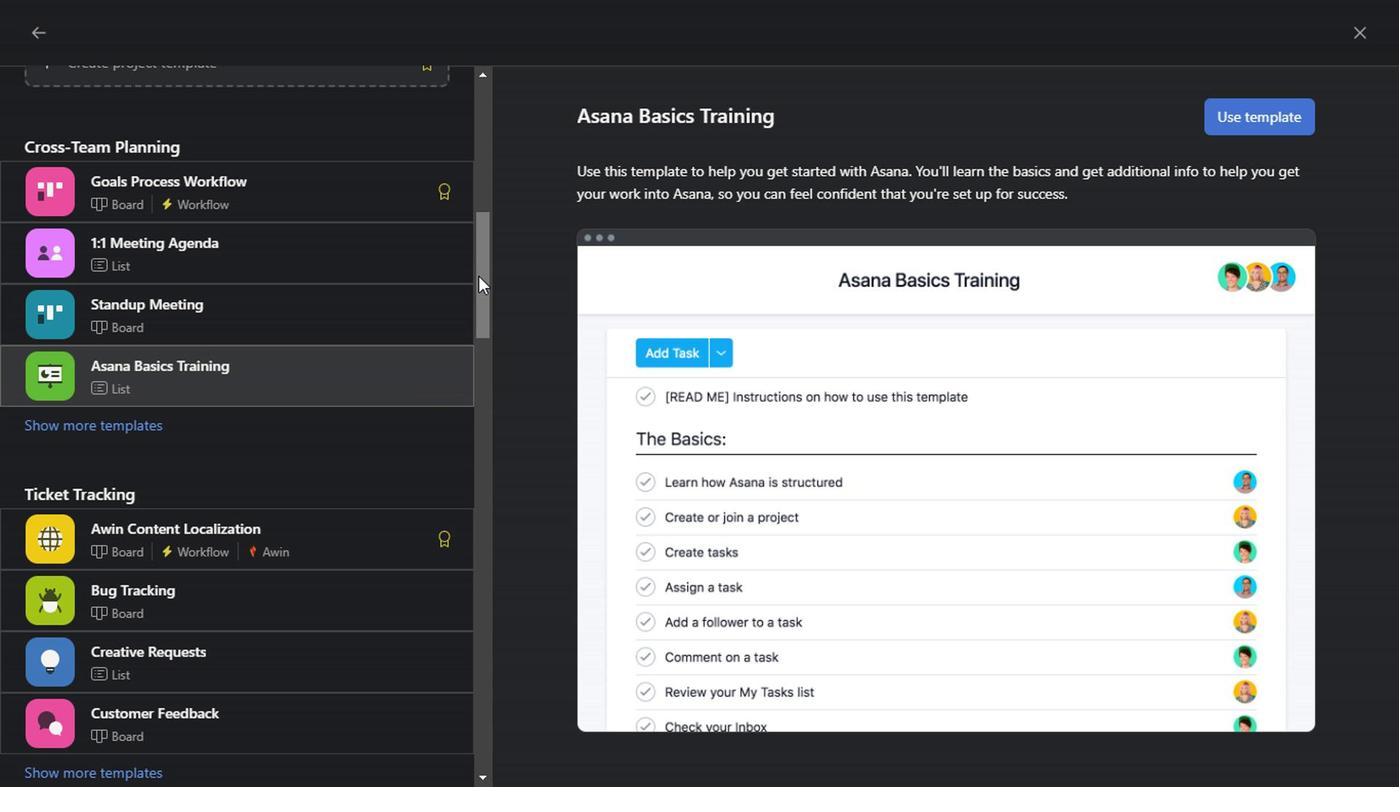 
Action: Mouse pressed left at (474, 276)
Screenshot: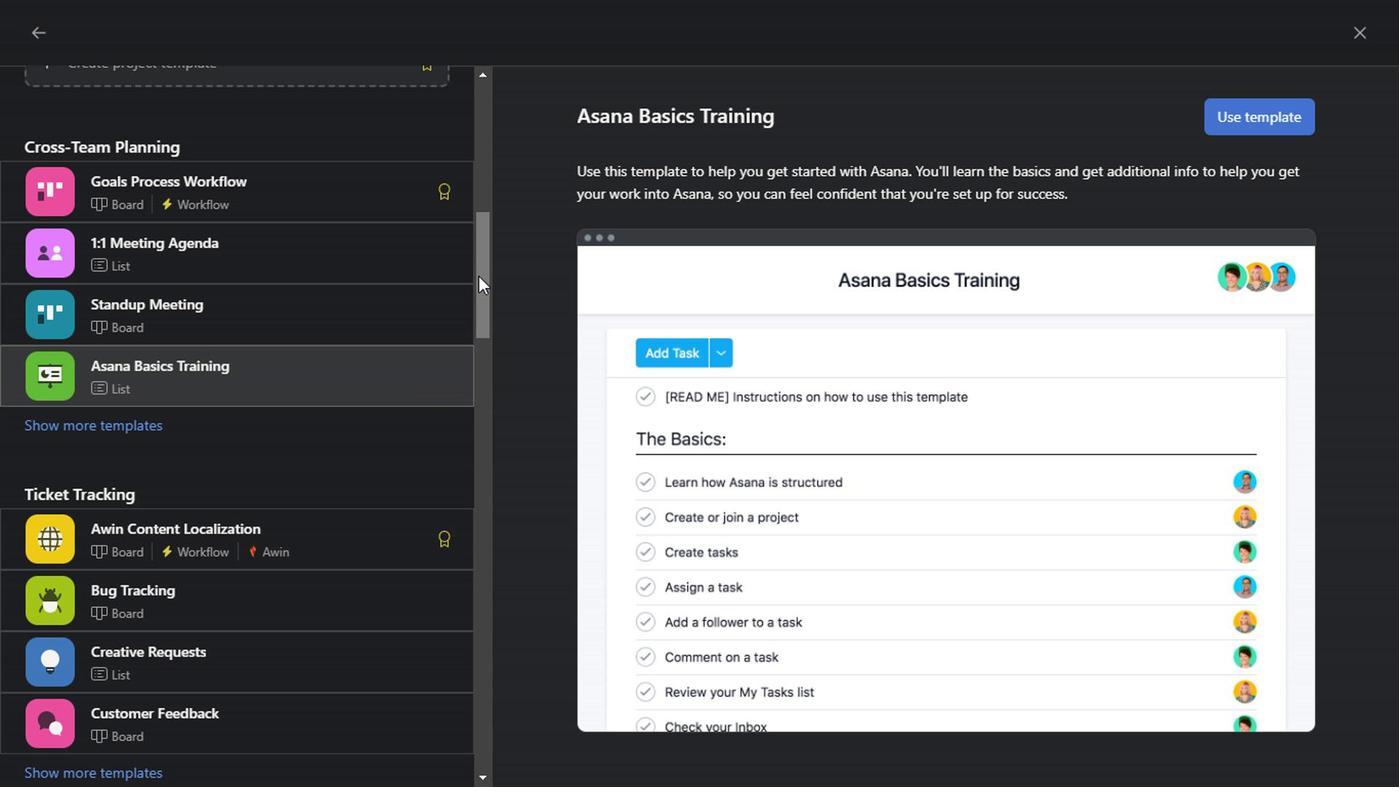 
Action: Mouse moved to (354, 456)
Screenshot: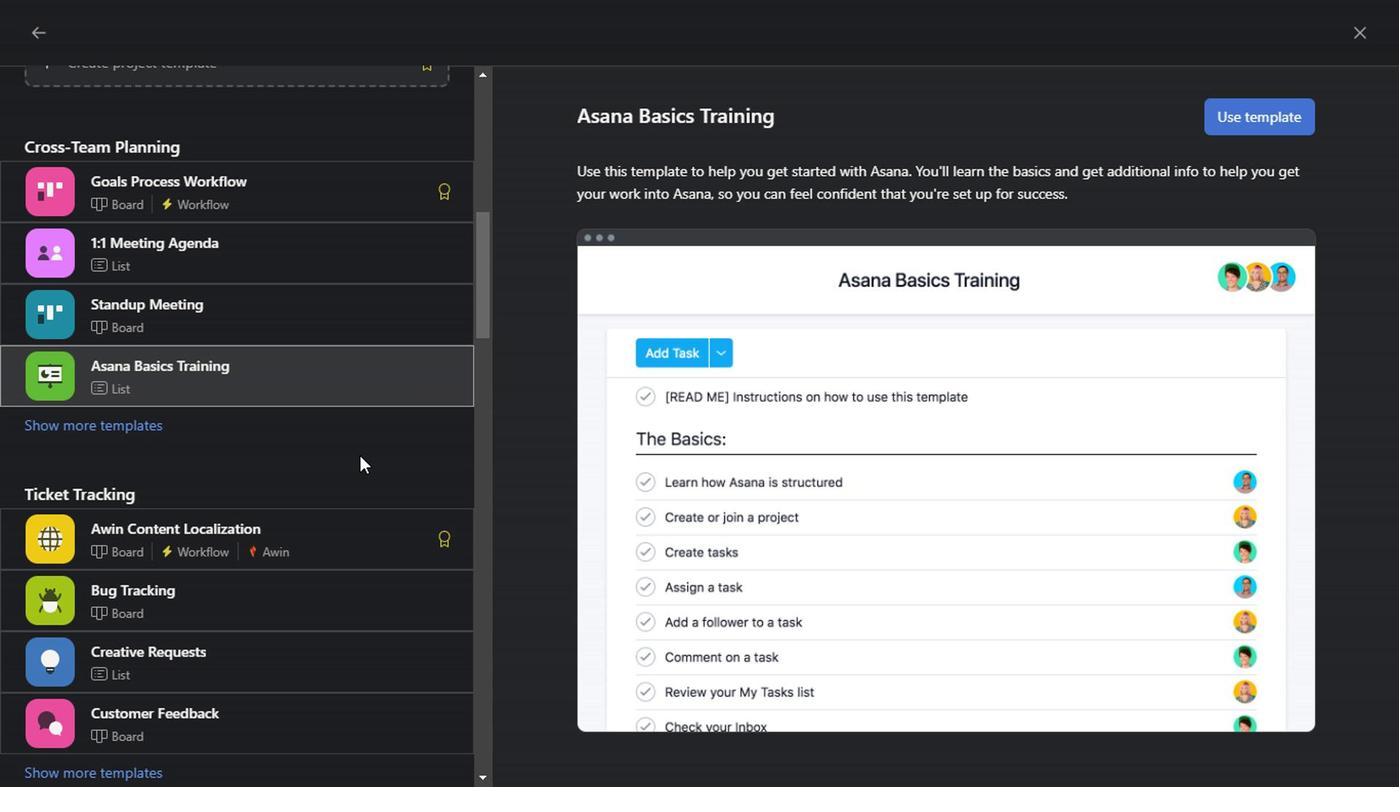 
Action: Mouse scrolled (354, 455) with delta (0, 0)
Screenshot: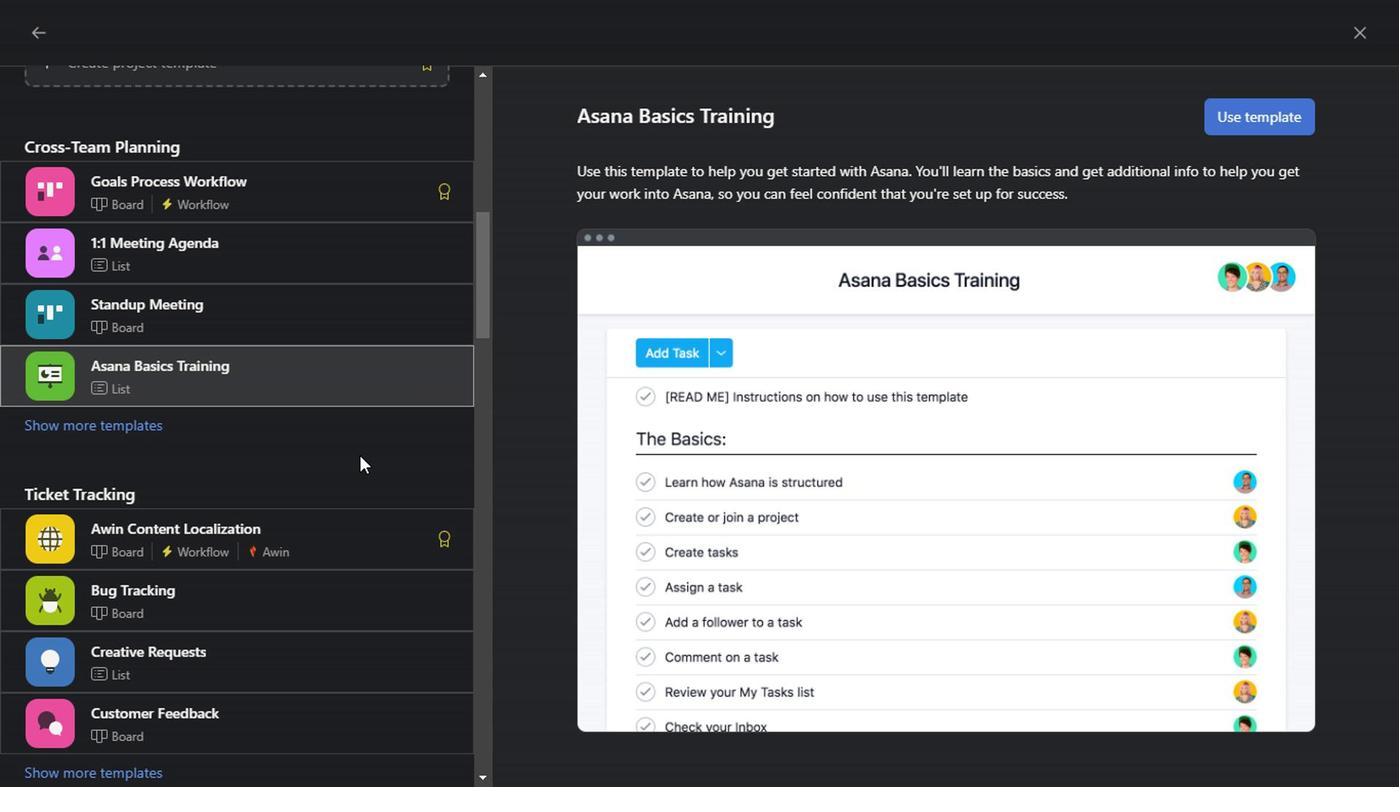 
Action: Mouse scrolled (354, 455) with delta (0, 0)
Screenshot: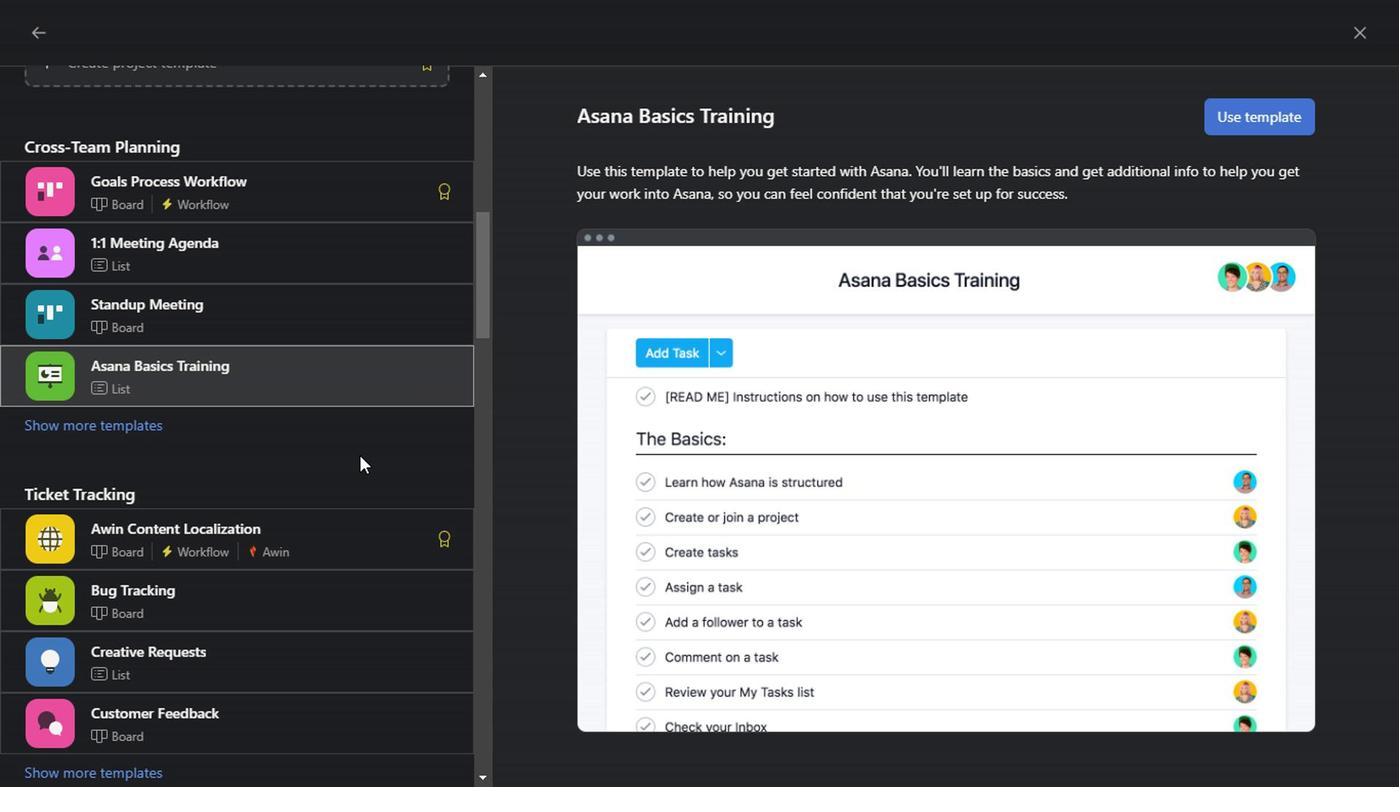 
Action: Mouse scrolled (354, 455) with delta (0, 0)
Screenshot: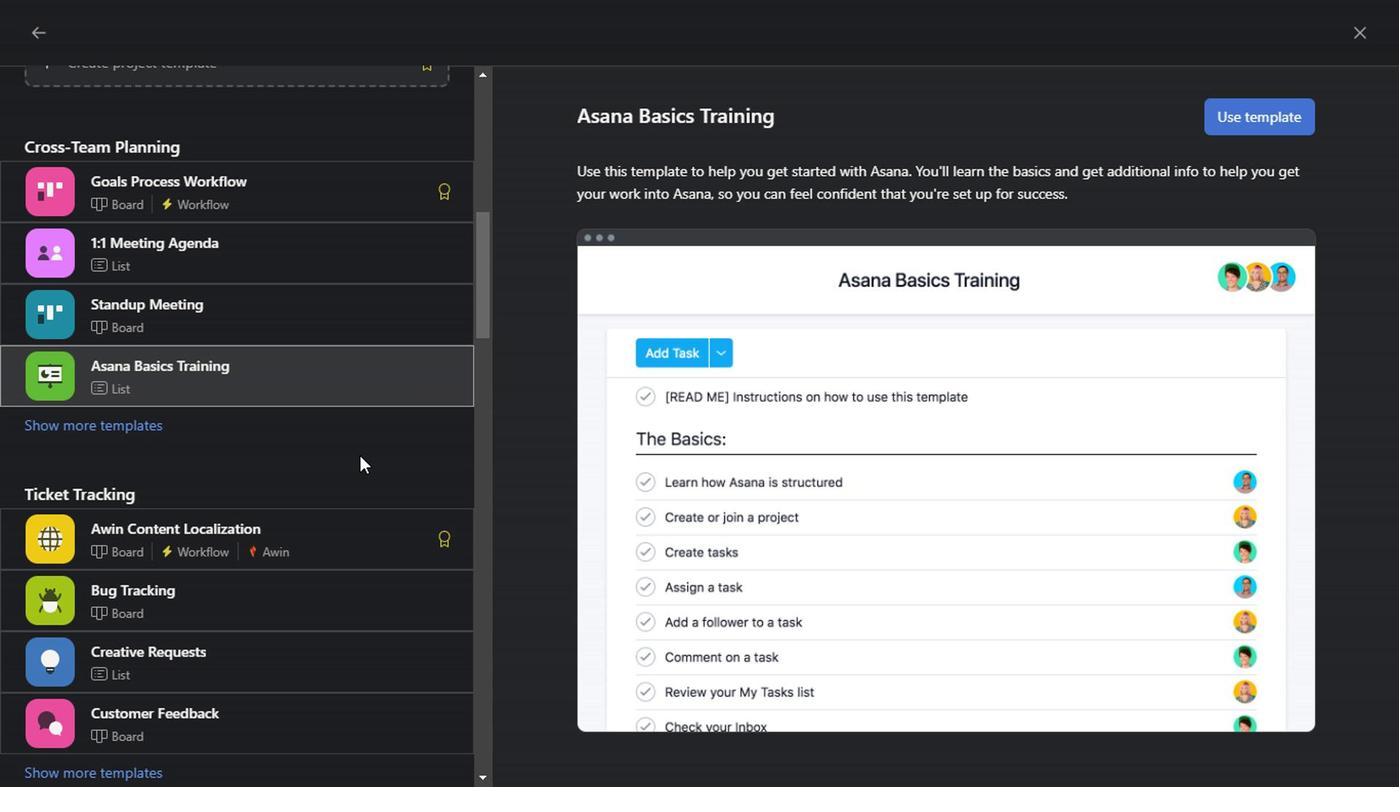 
Action: Mouse scrolled (354, 455) with delta (0, 0)
Screenshot: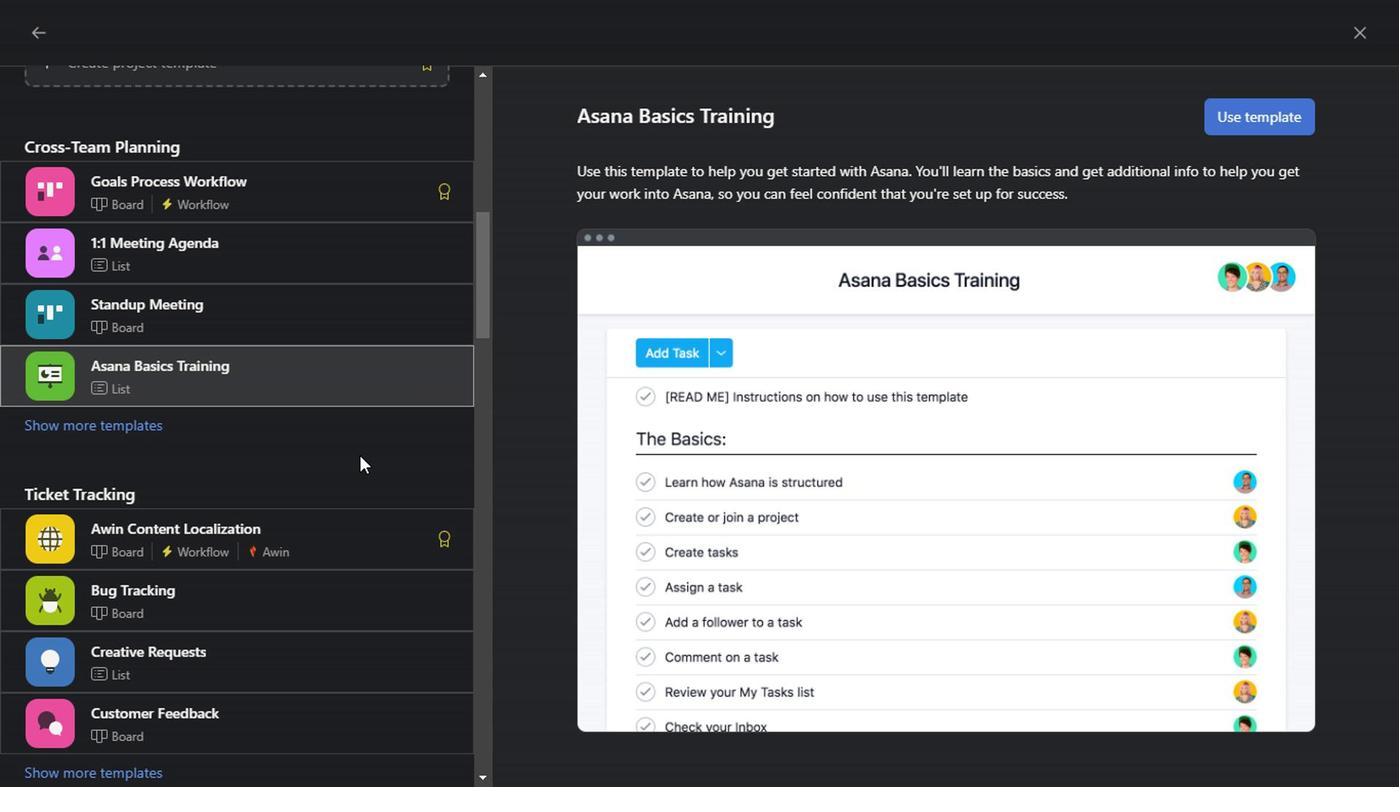 
Action: Mouse scrolled (354, 455) with delta (0, 0)
Screenshot: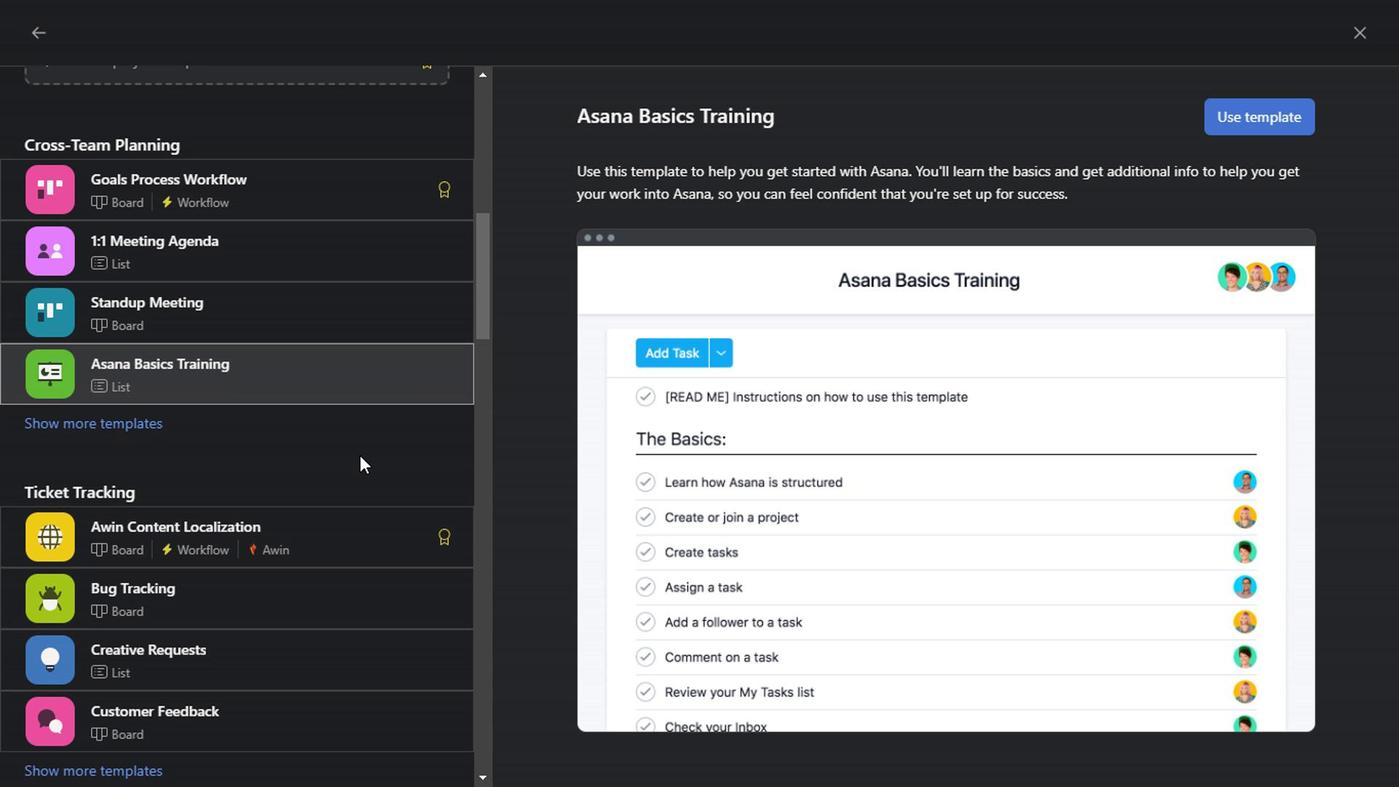 
Action: Mouse scrolled (354, 455) with delta (0, 0)
Screenshot: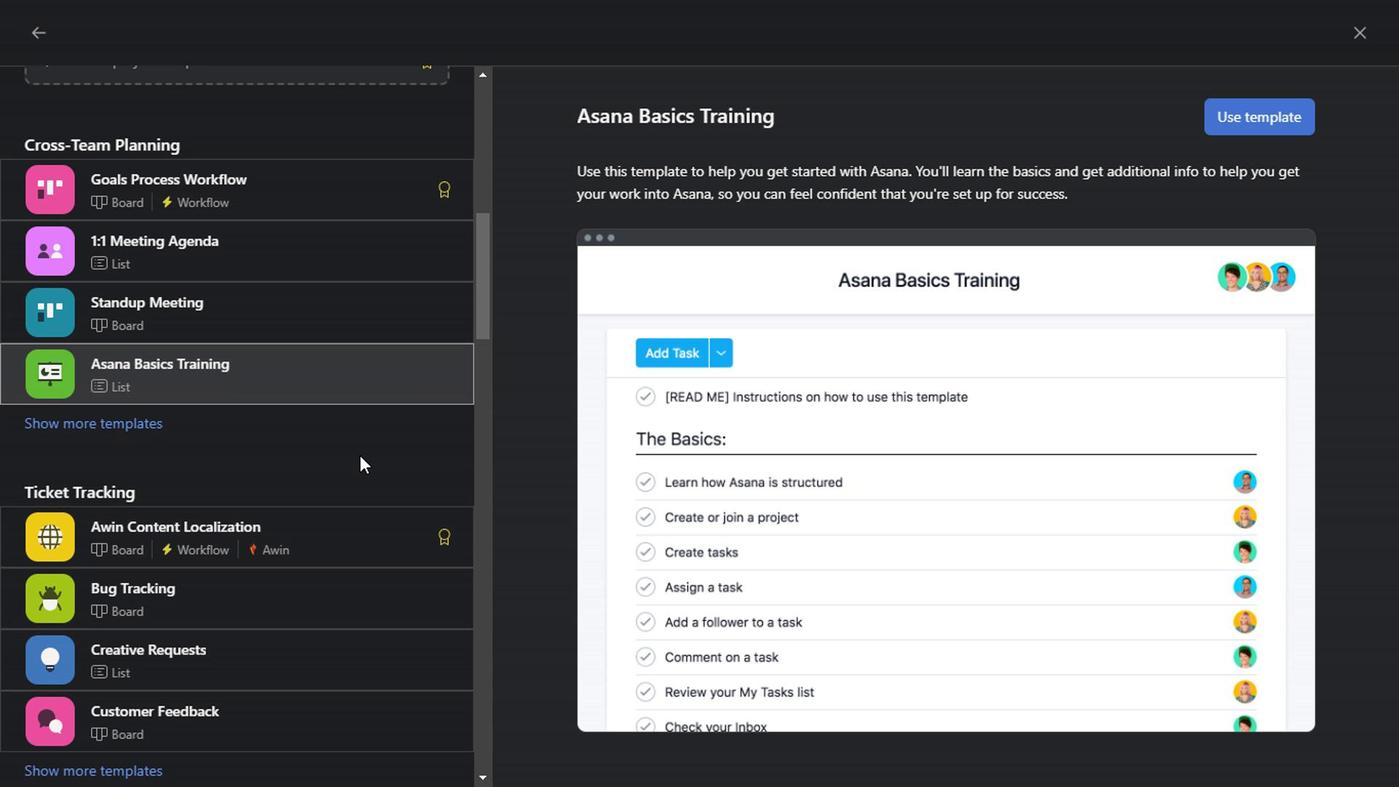 
Action: Mouse scrolled (354, 455) with delta (0, 0)
Screenshot: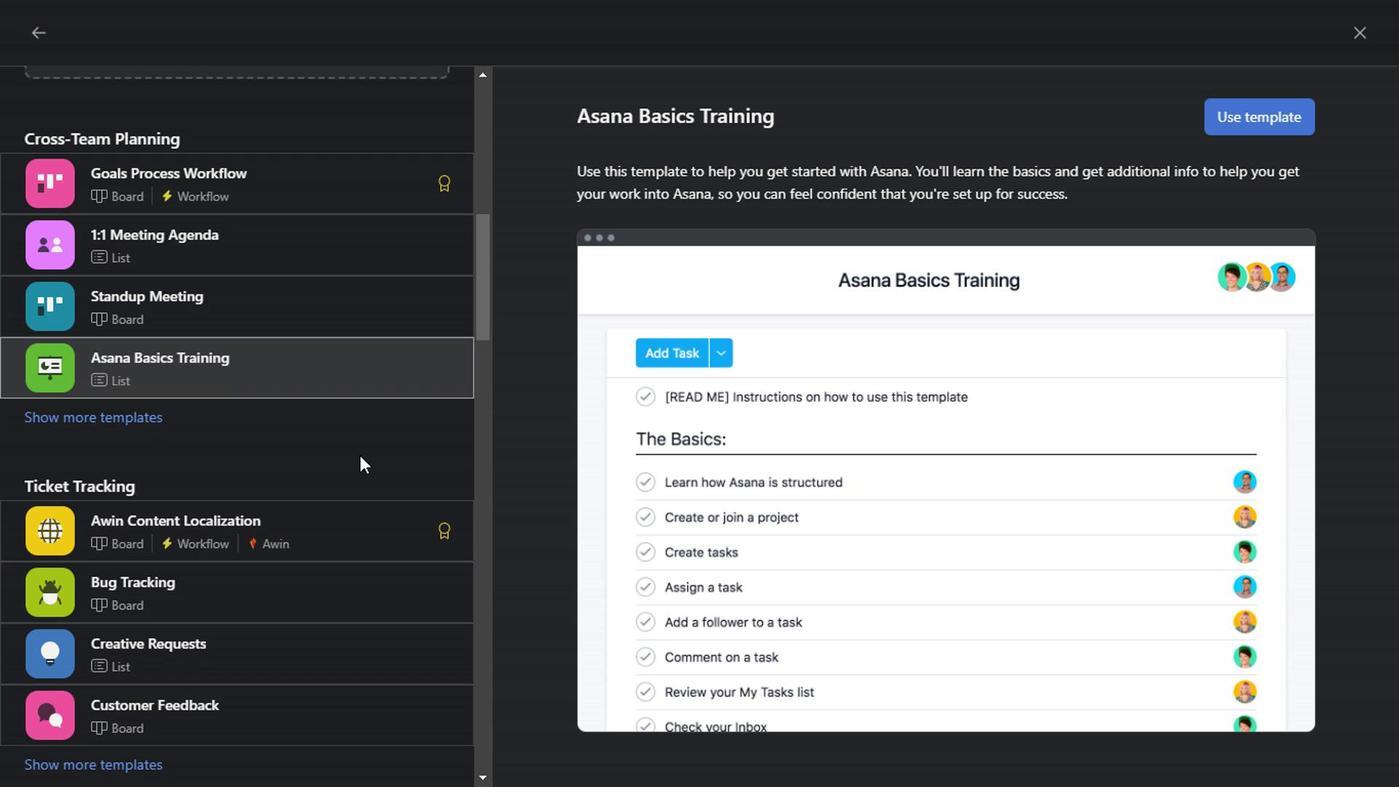 
Action: Mouse scrolled (354, 455) with delta (0, 0)
Screenshot: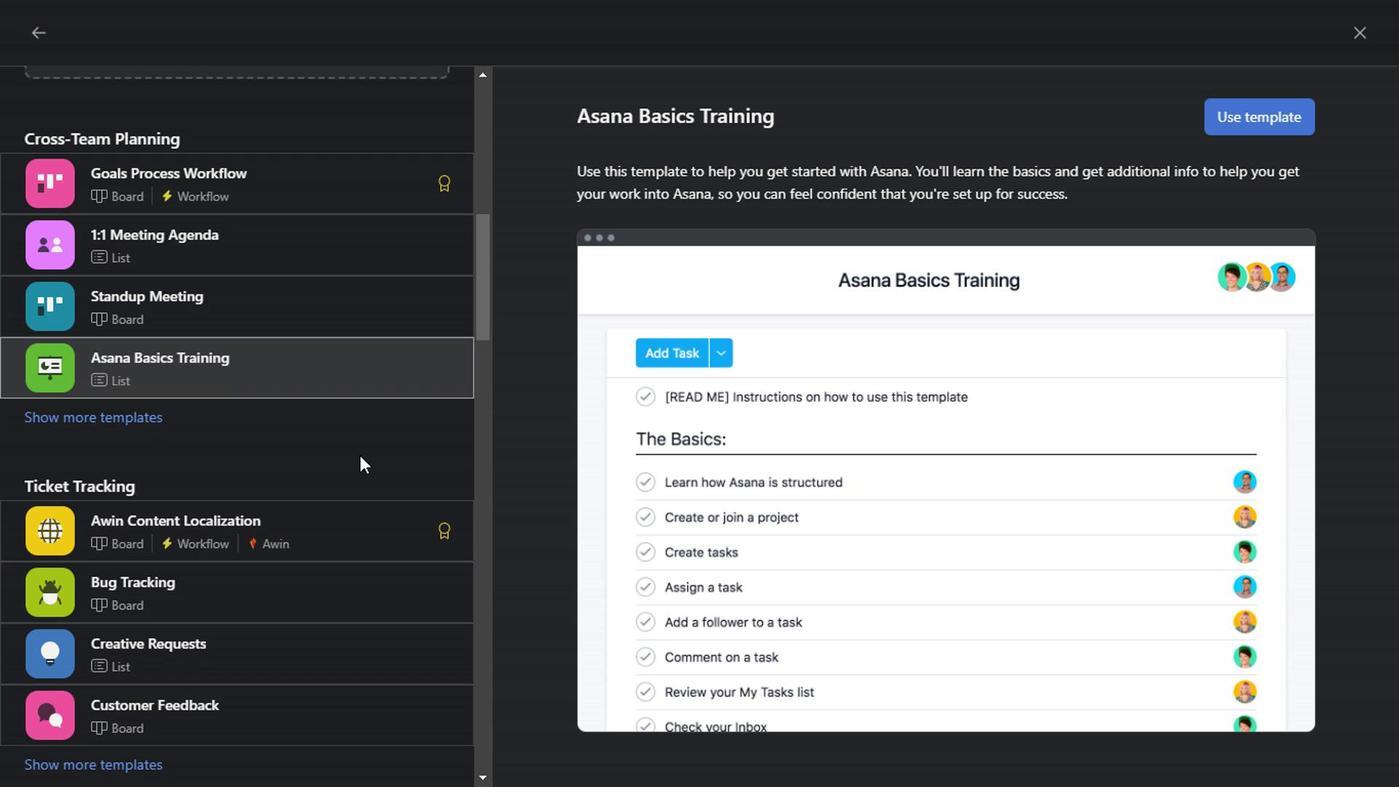 
Action: Mouse scrolled (354, 455) with delta (0, 0)
Screenshot: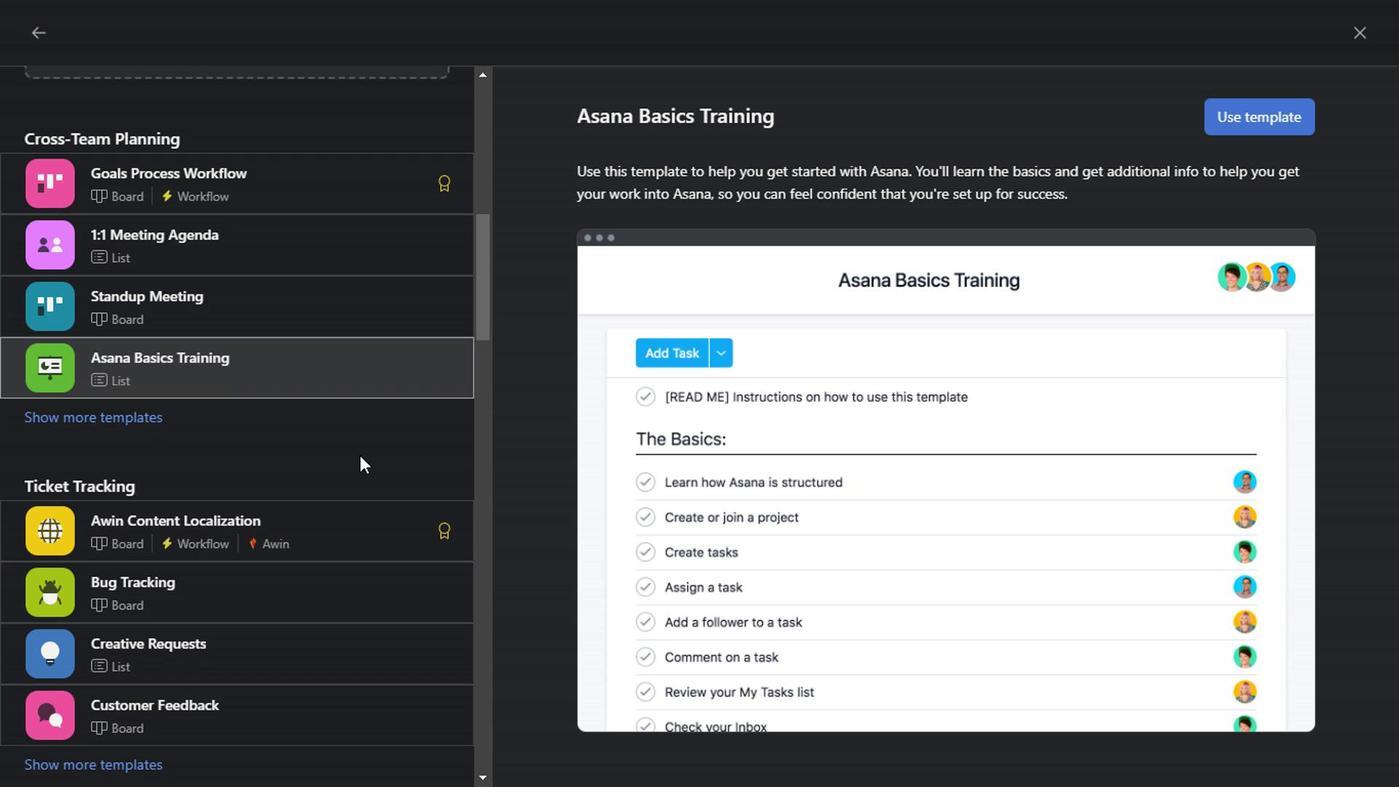 
Action: Mouse scrolled (354, 455) with delta (0, 0)
Screenshot: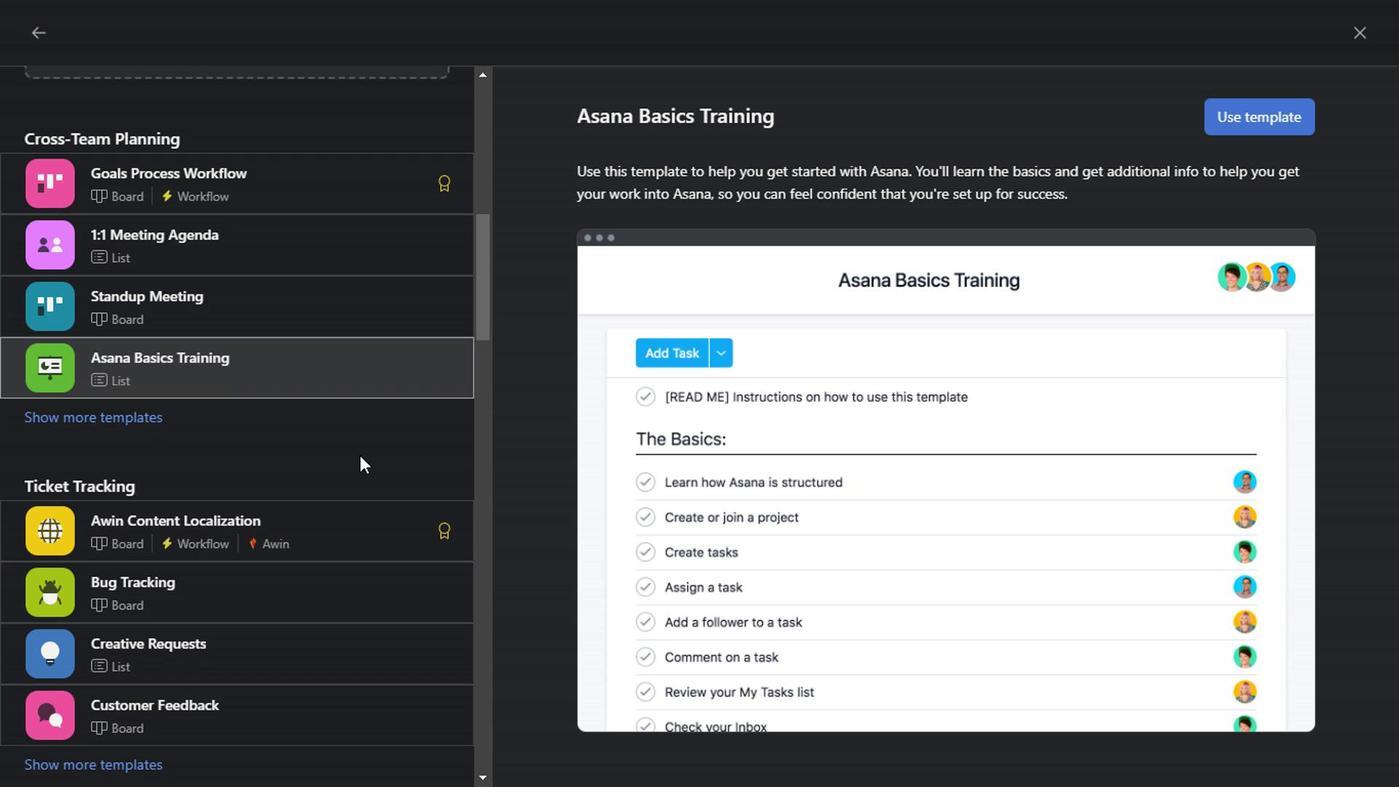 
Action: Mouse scrolled (354, 455) with delta (0, 0)
Screenshot: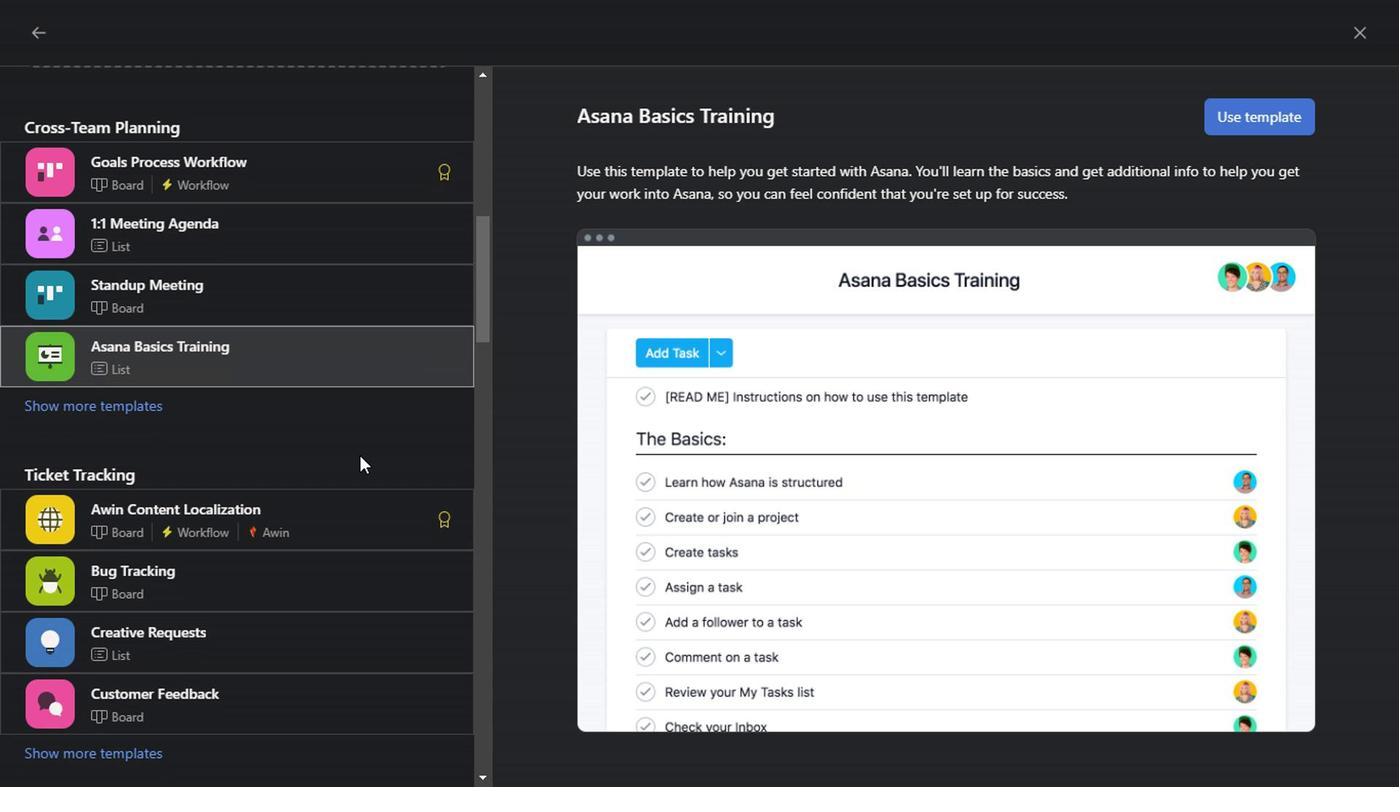 
Action: Mouse scrolled (354, 455) with delta (0, 0)
Screenshot: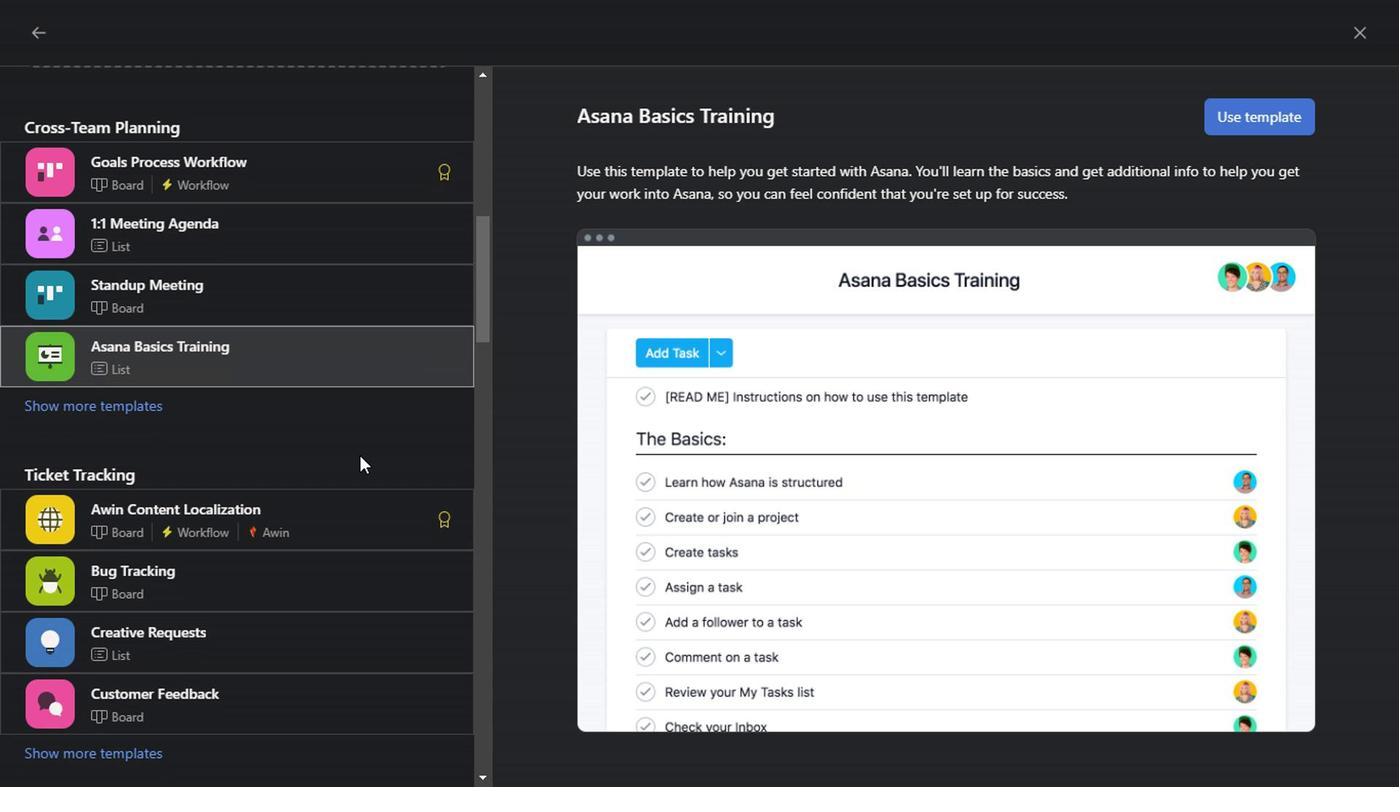 
Action: Mouse scrolled (354, 455) with delta (0, 0)
Screenshot: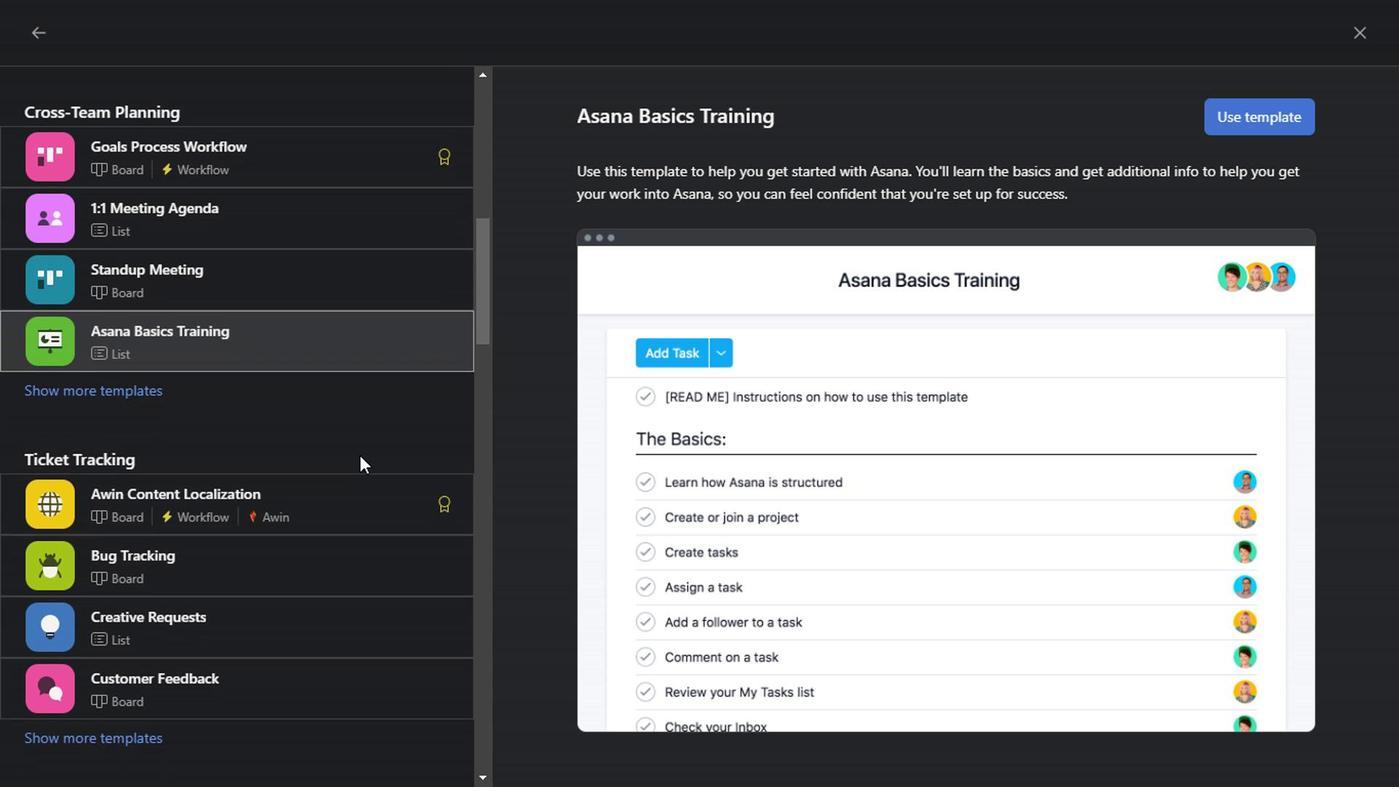 
Action: Mouse scrolled (354, 455) with delta (0, 0)
Screenshot: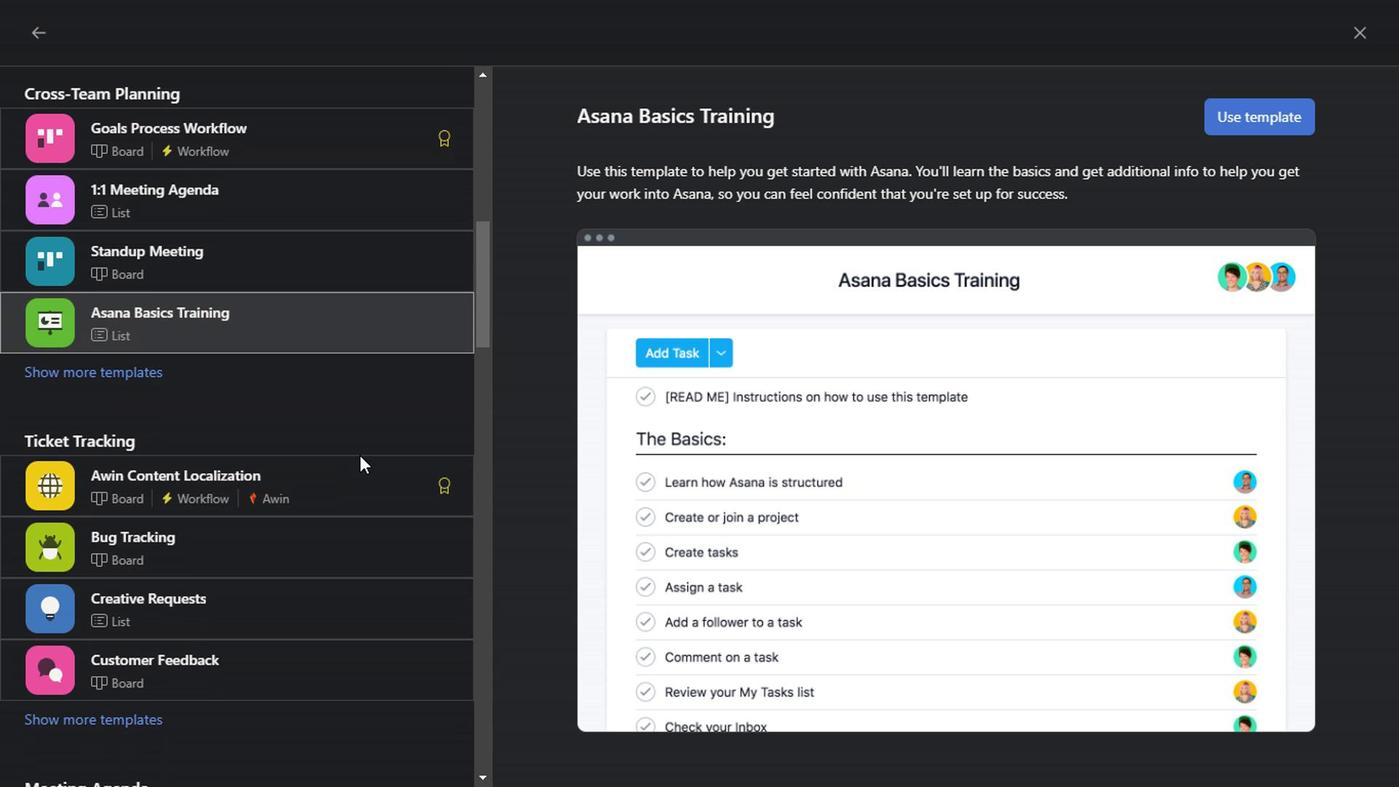 
Action: Mouse scrolled (354, 455) with delta (0, 0)
Screenshot: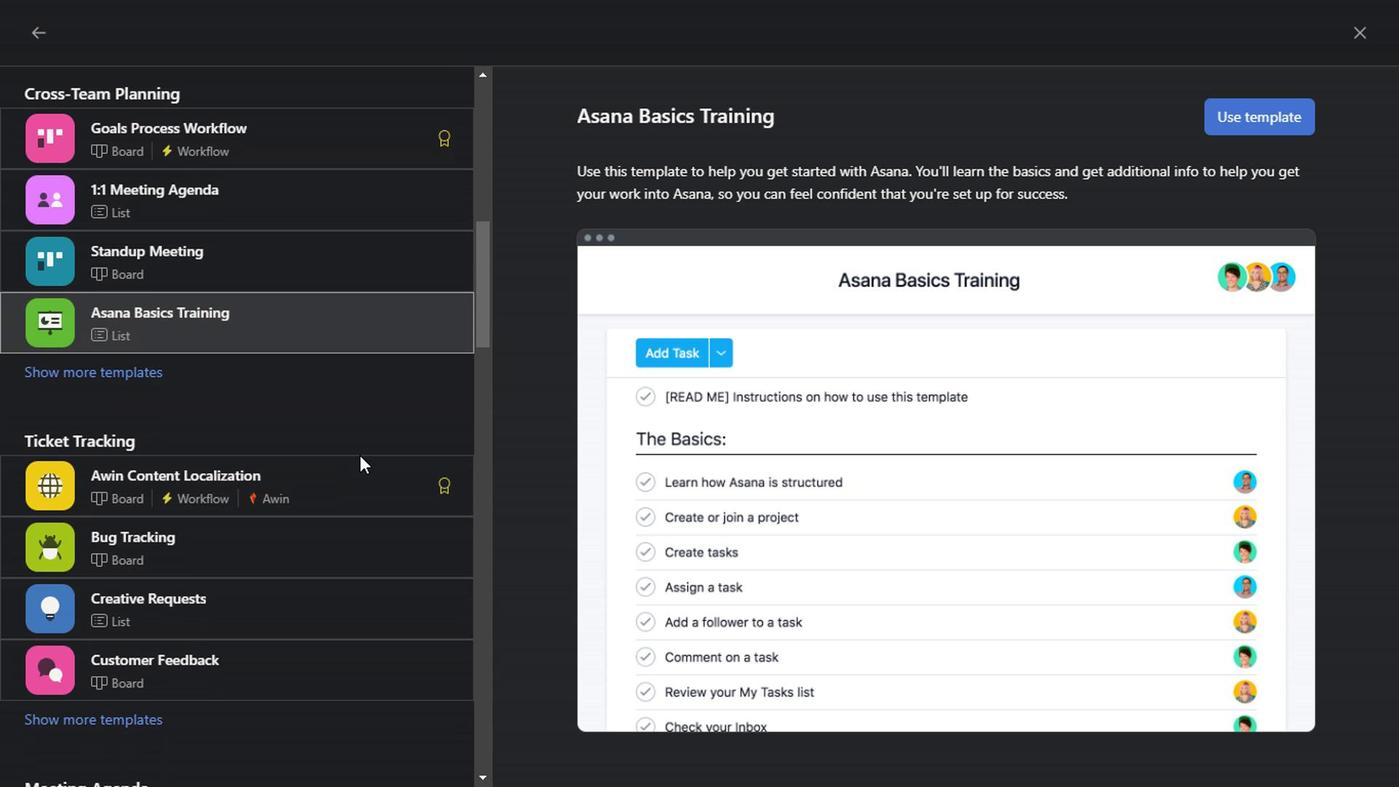 
Action: Mouse scrolled (354, 455) with delta (0, 0)
Screenshot: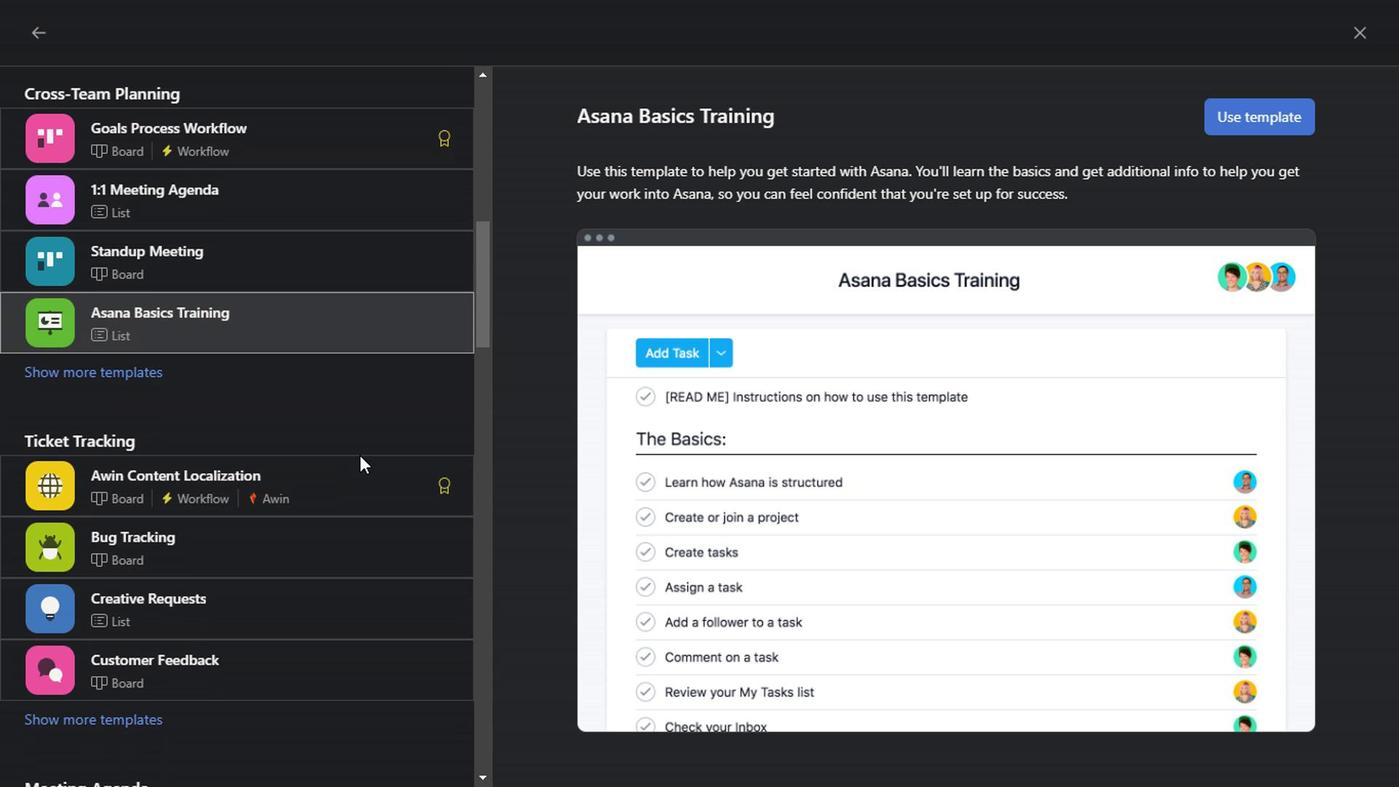 
Action: Mouse scrolled (354, 455) with delta (0, 0)
Screenshot: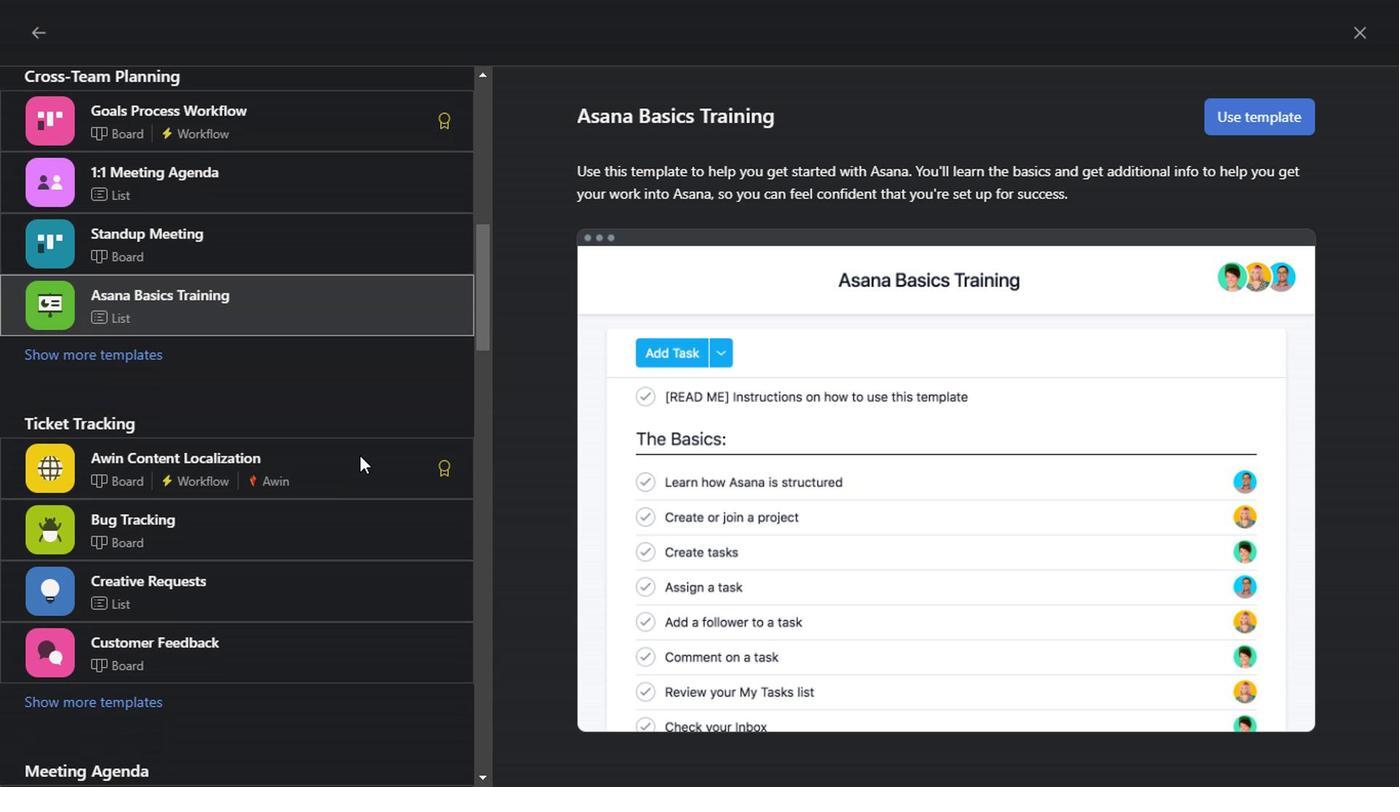 
Action: Mouse scrolled (354, 455) with delta (0, 0)
Screenshot: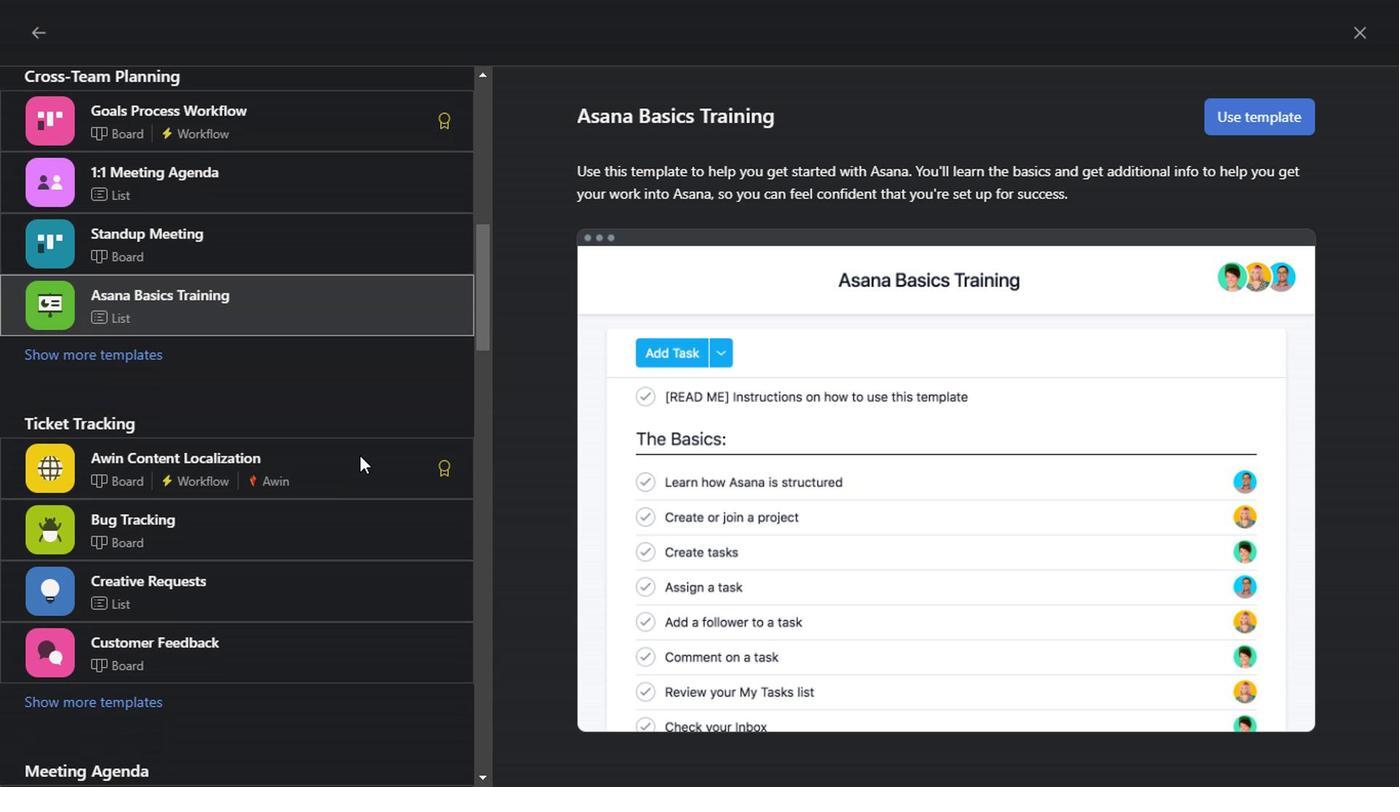 
Action: Mouse scrolled (354, 455) with delta (0, 0)
Screenshot: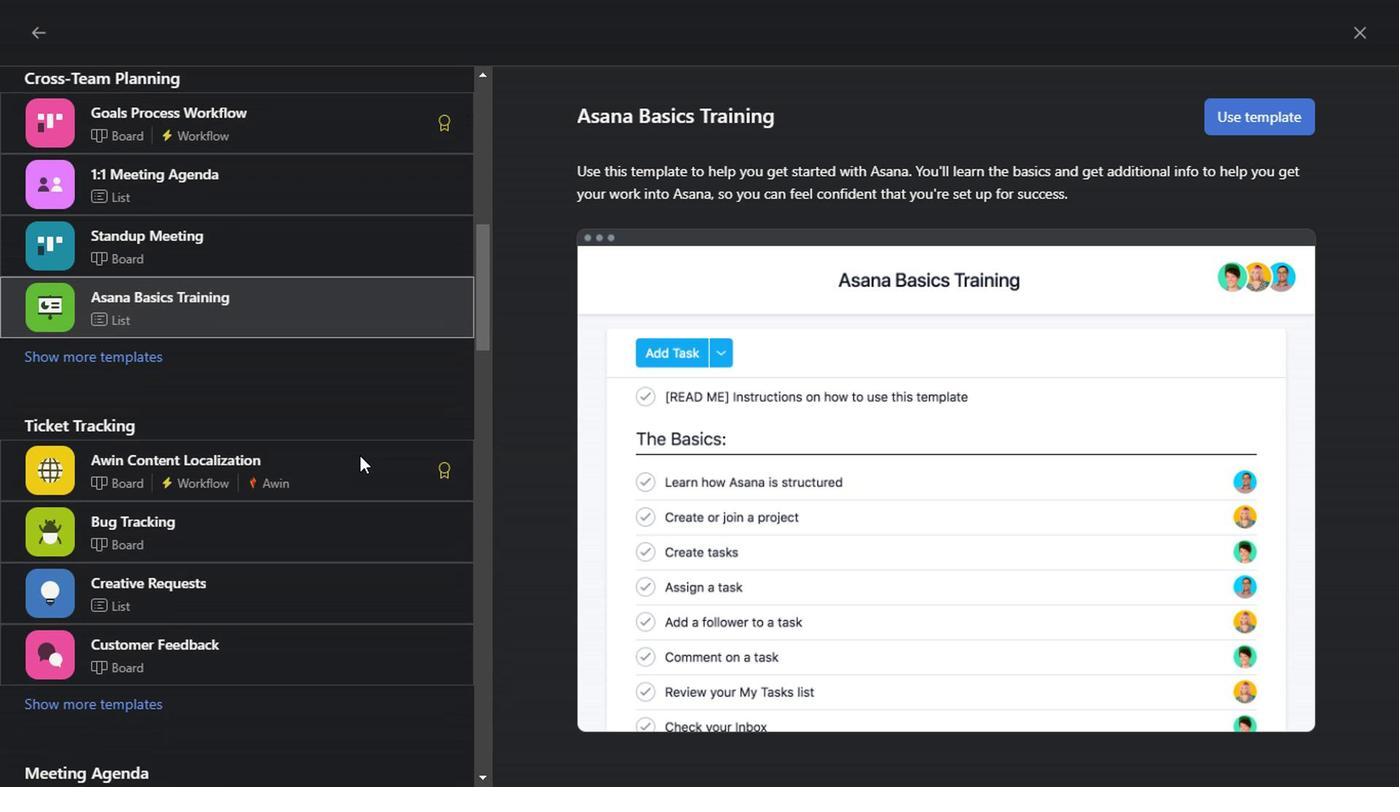 
Action: Mouse scrolled (354, 455) with delta (0, 0)
Screenshot: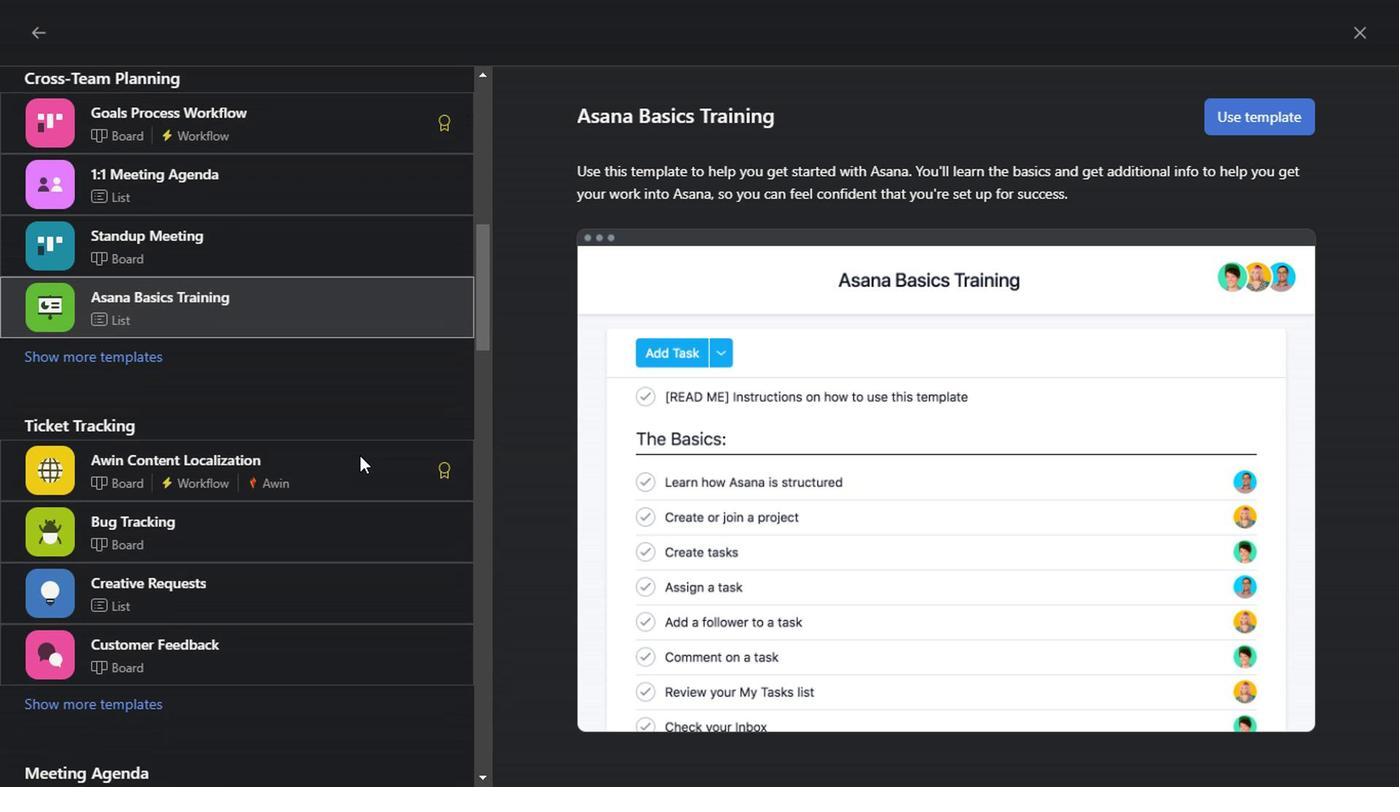 
Action: Mouse scrolled (354, 455) with delta (0, 0)
Screenshot: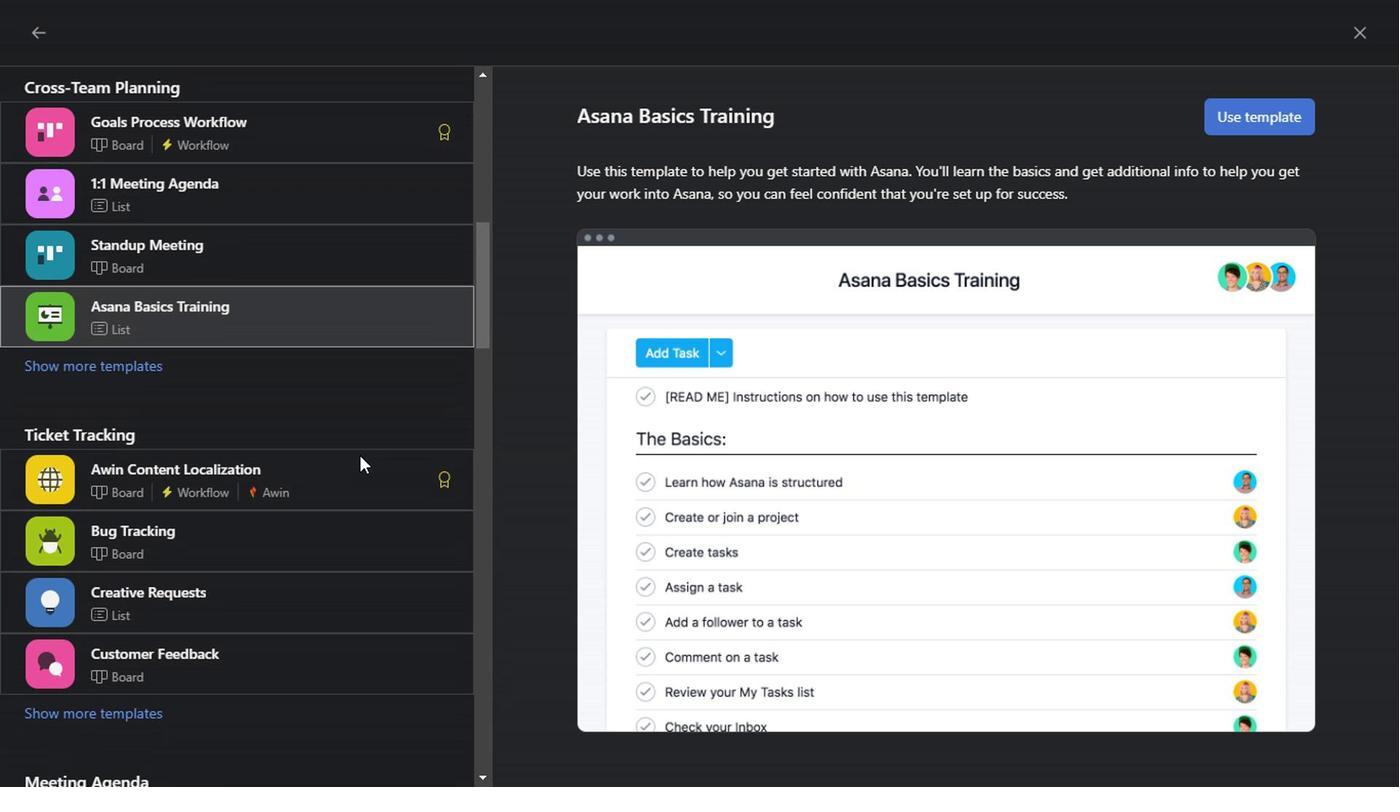 
Action: Mouse scrolled (354, 455) with delta (0, 0)
Screenshot: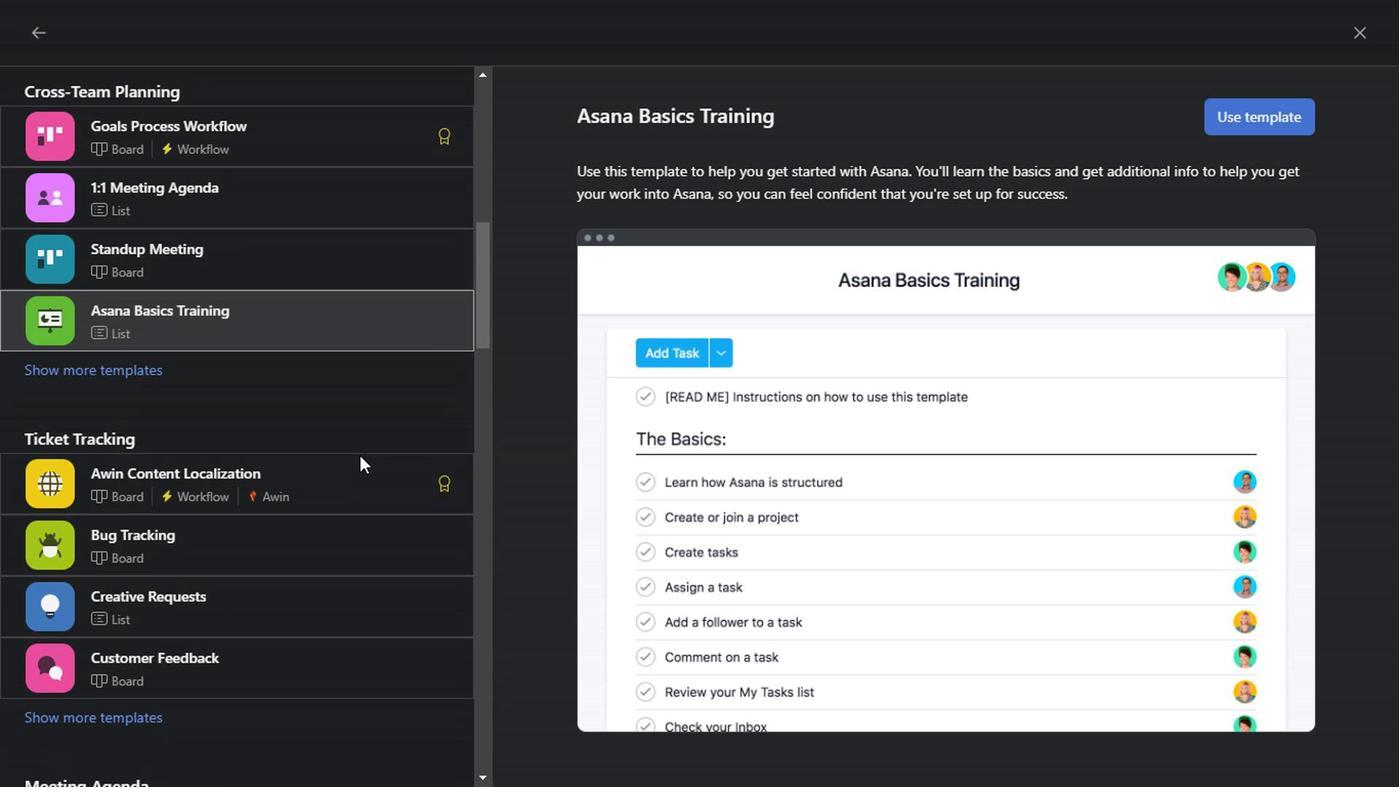 
Action: Mouse scrolled (354, 455) with delta (0, 0)
Screenshot: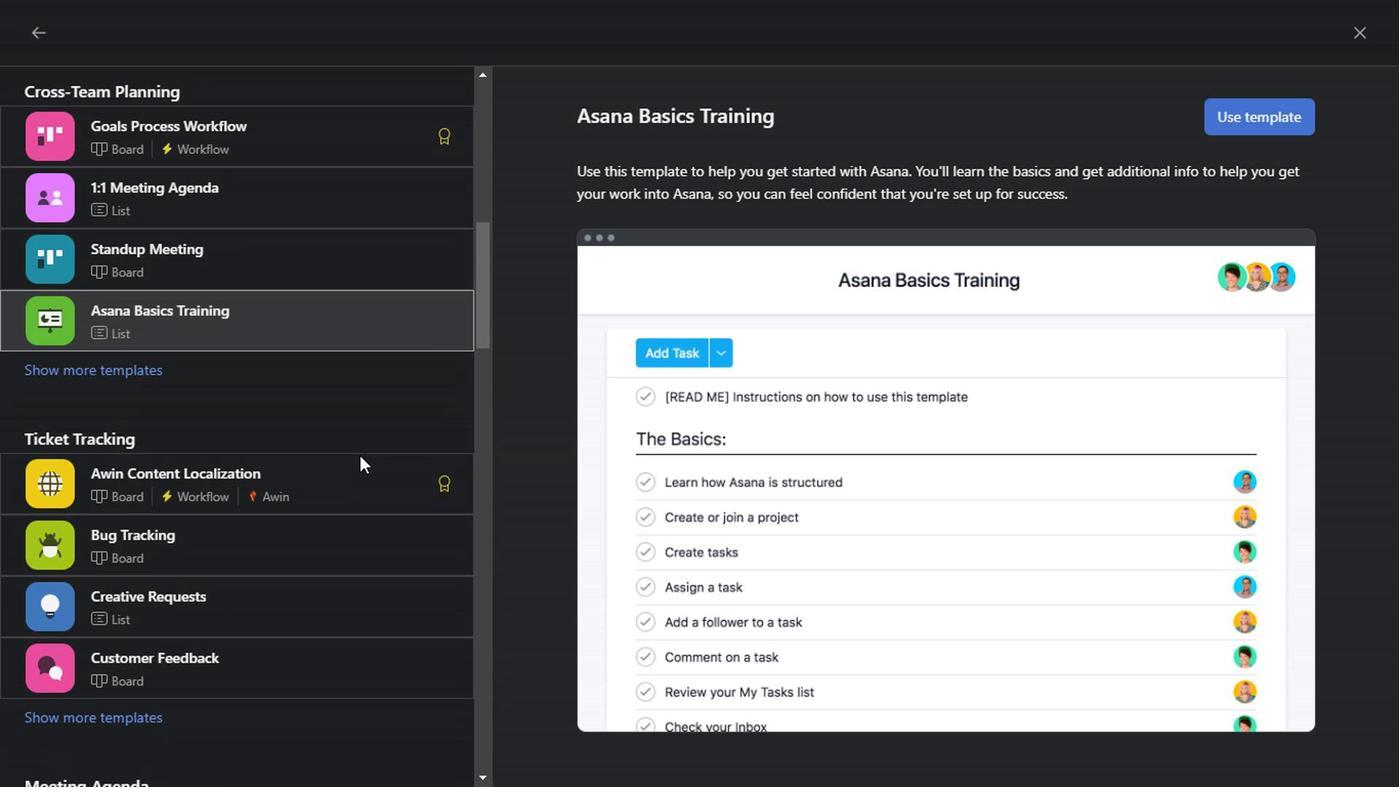 
Action: Mouse scrolled (354, 455) with delta (0, 0)
Screenshot: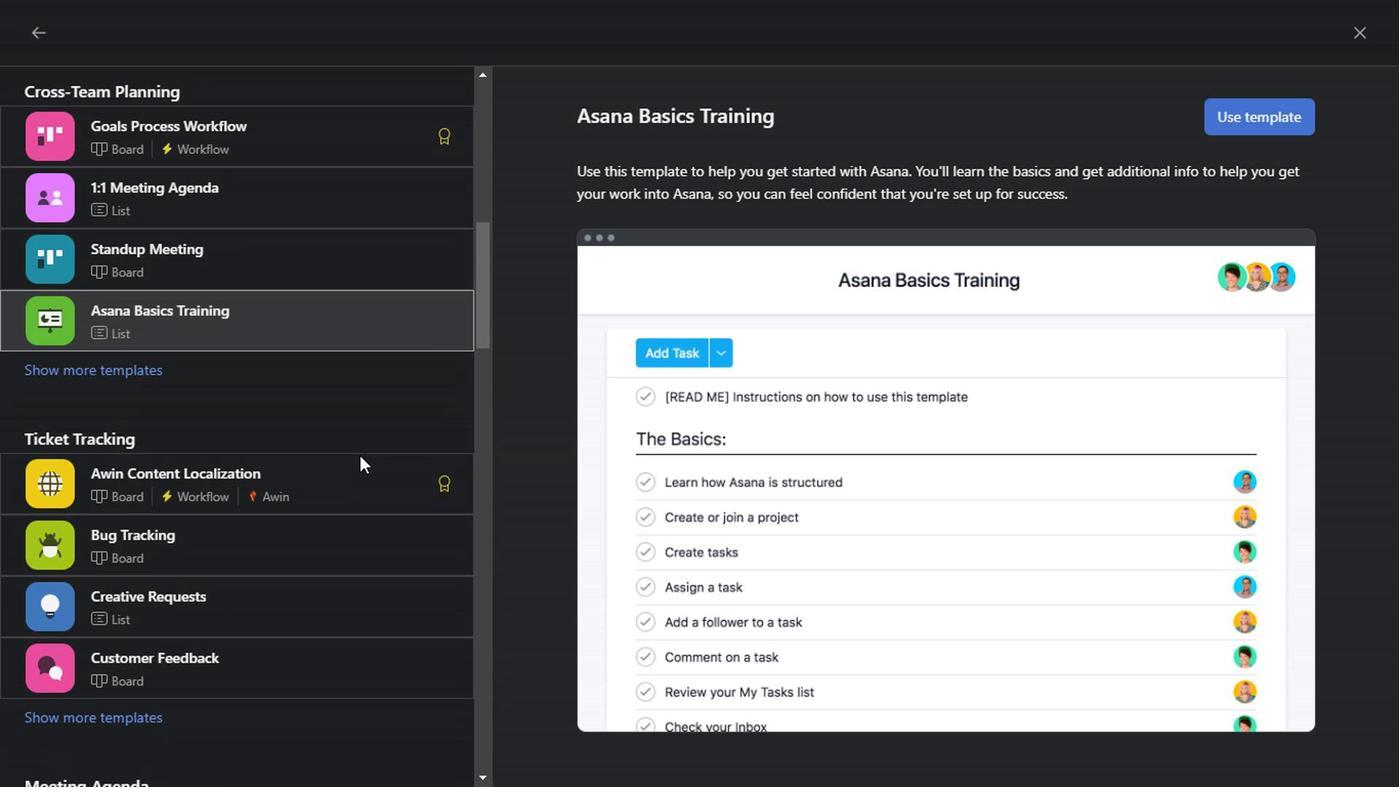 
Action: Mouse scrolled (354, 455) with delta (0, 0)
Screenshot: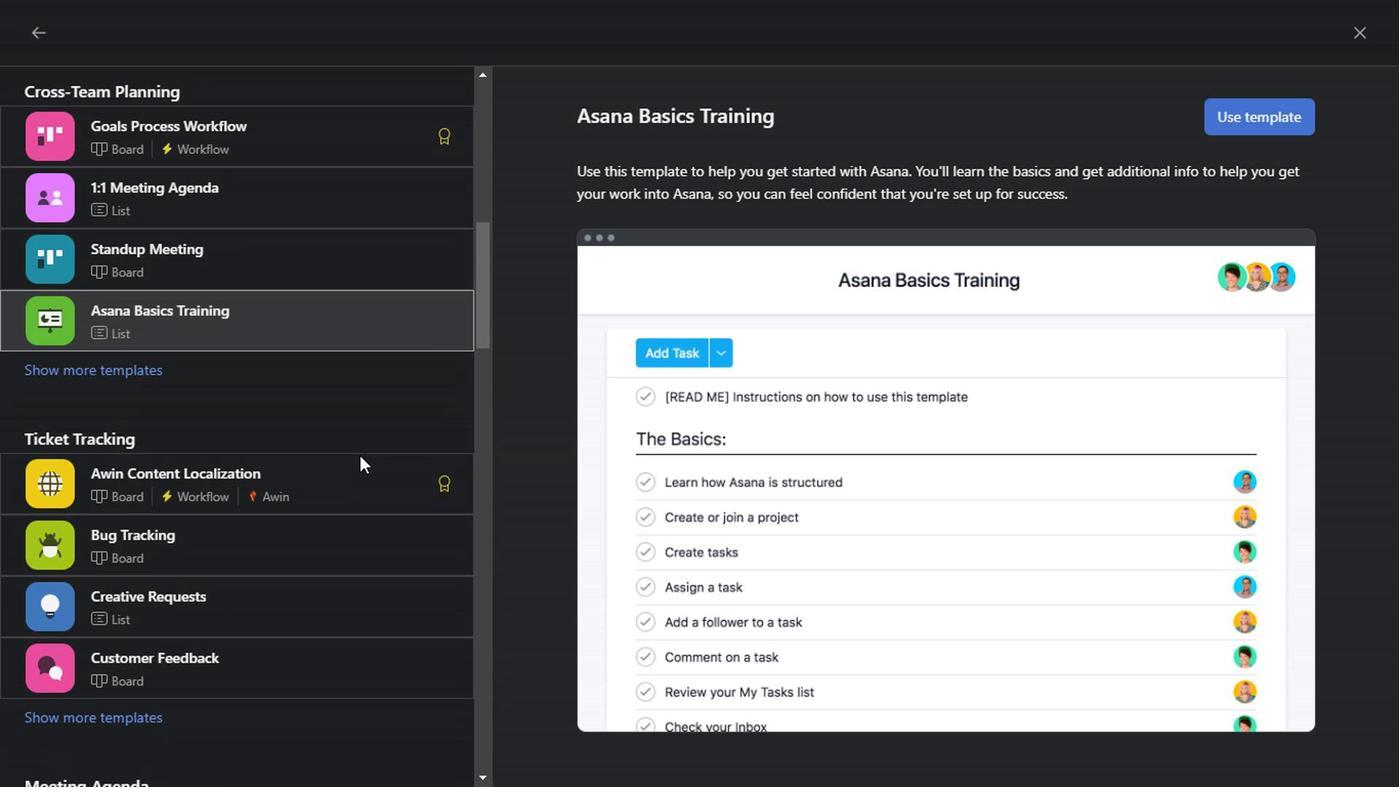 
Action: Mouse scrolled (354, 455) with delta (0, 0)
Screenshot: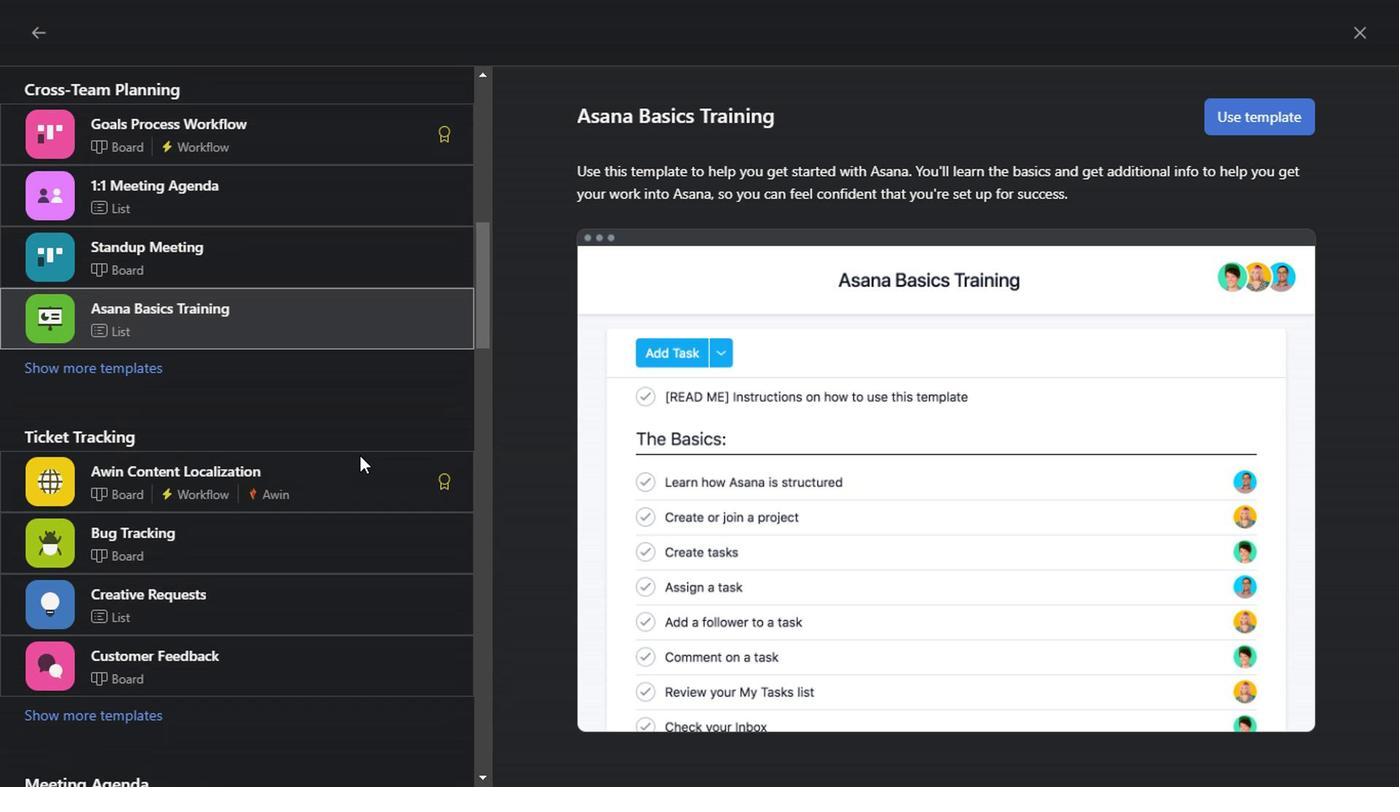
Action: Mouse scrolled (354, 455) with delta (0, 0)
Screenshot: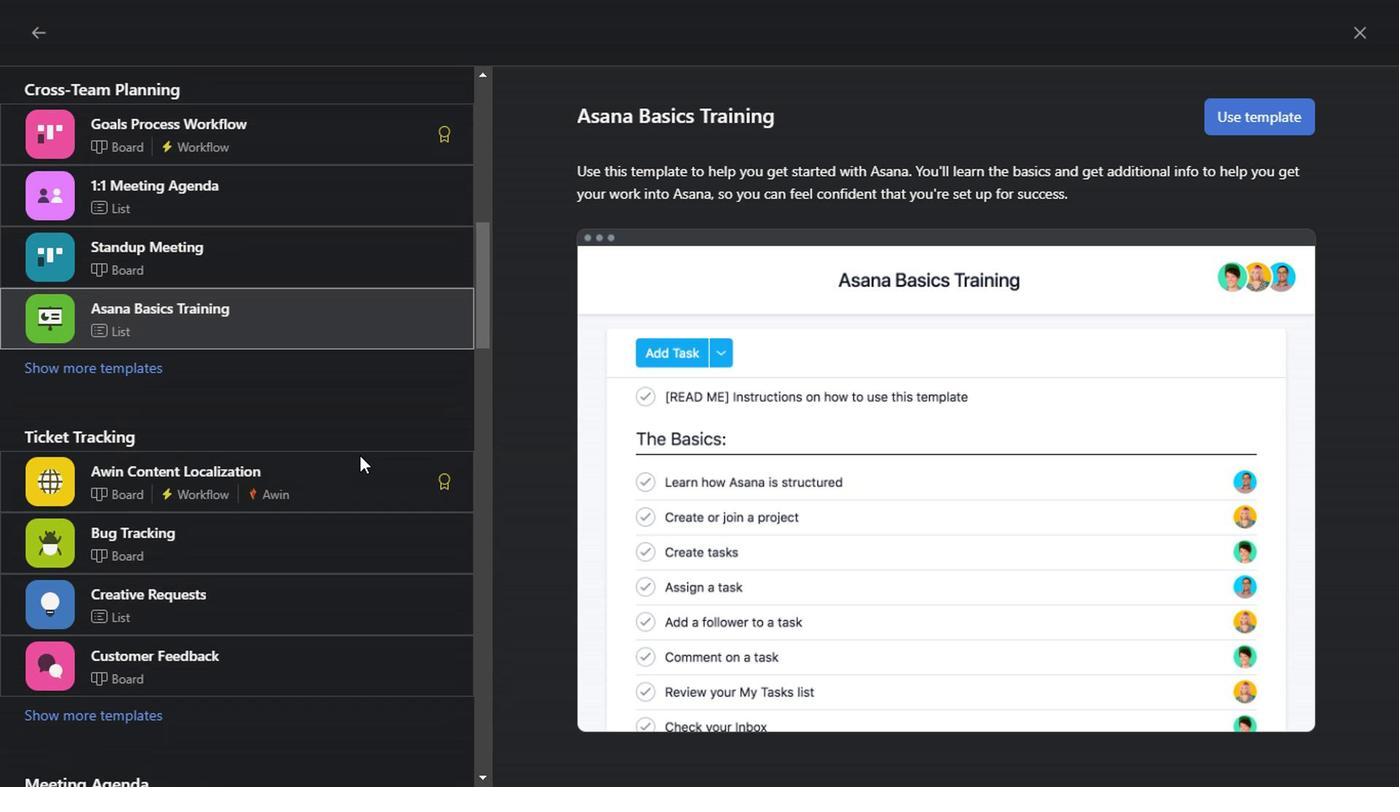 
Action: Mouse scrolled (354, 455) with delta (0, 0)
Screenshot: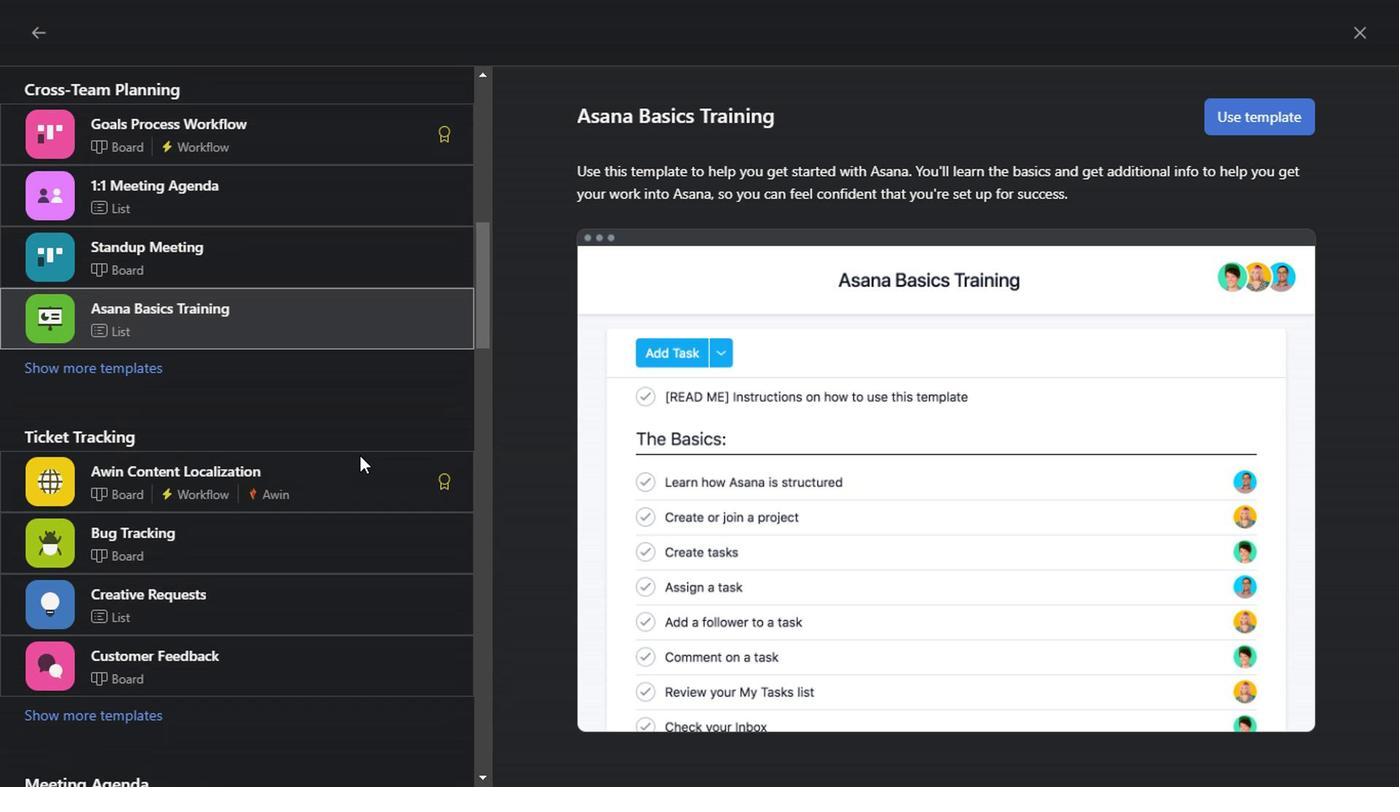 
Action: Mouse scrolled (354, 455) with delta (0, 0)
Screenshot: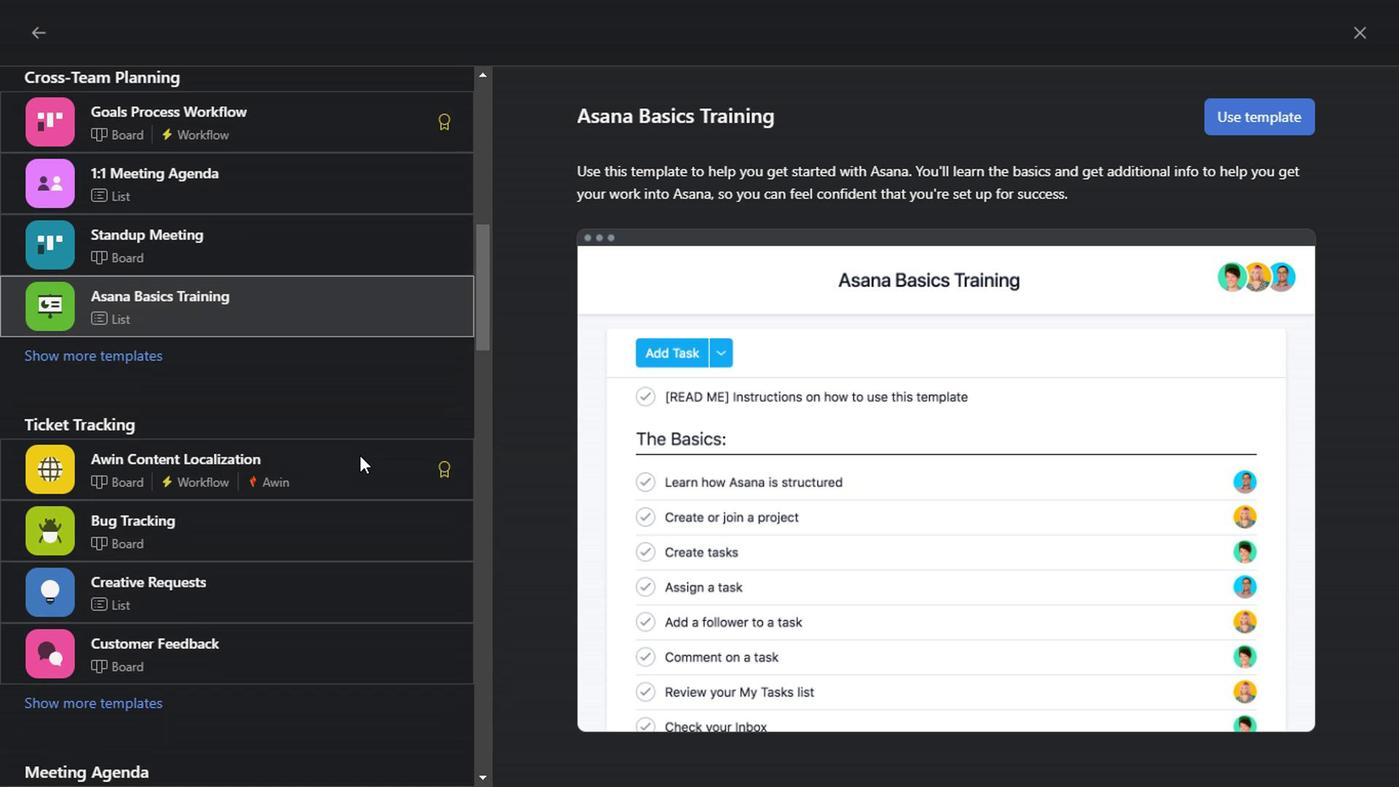 
Action: Mouse scrolled (354, 455) with delta (0, 0)
Screenshot: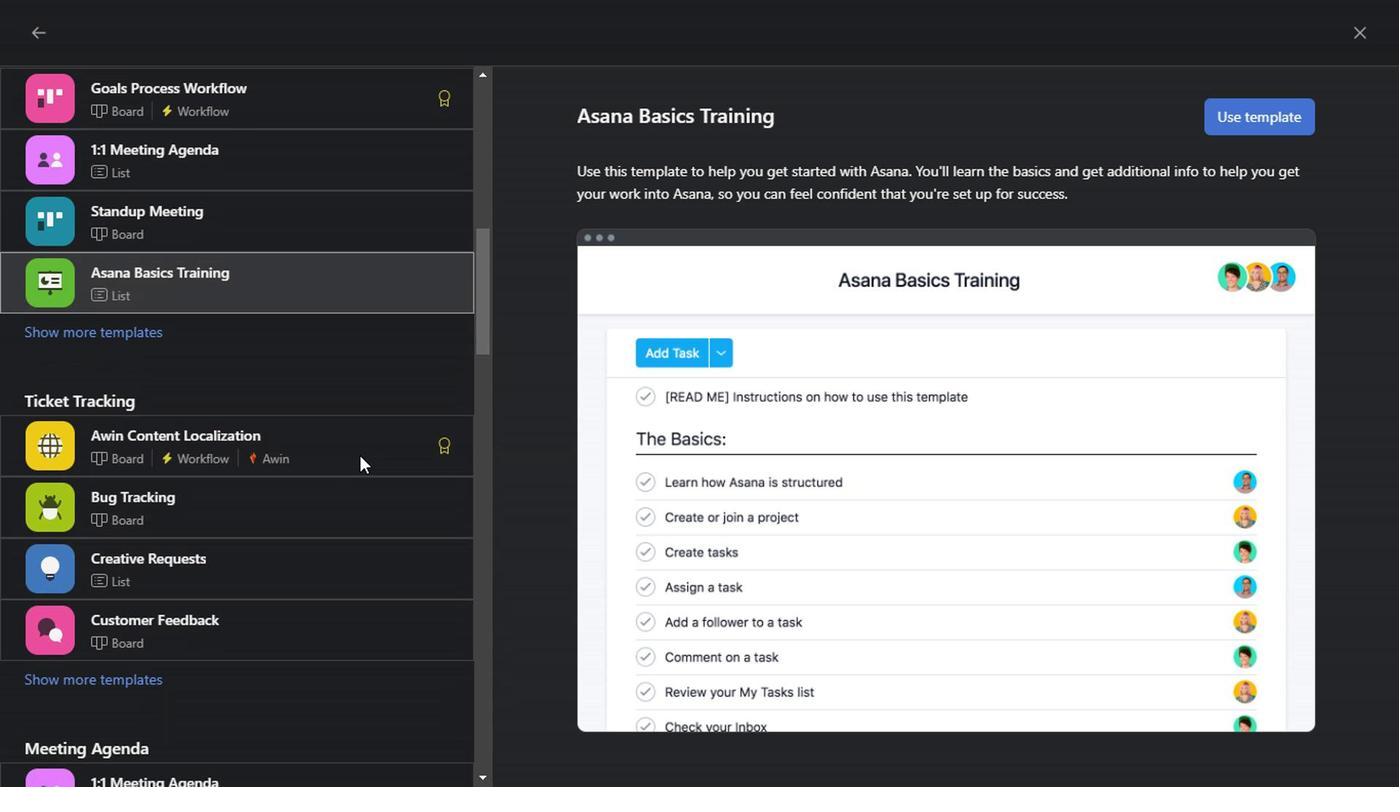 
Action: Mouse scrolled (354, 455) with delta (0, 0)
Screenshot: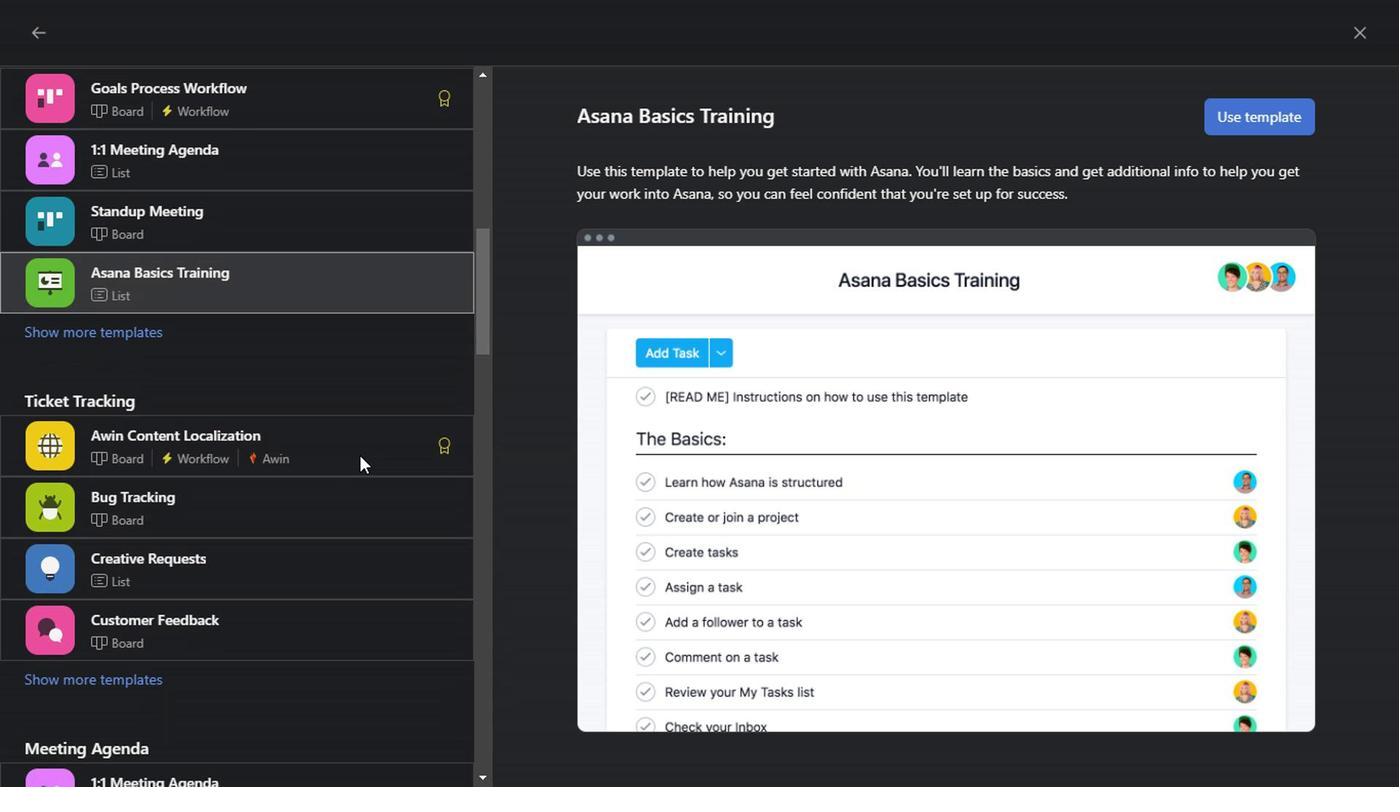 
Action: Mouse scrolled (354, 455) with delta (0, 0)
Screenshot: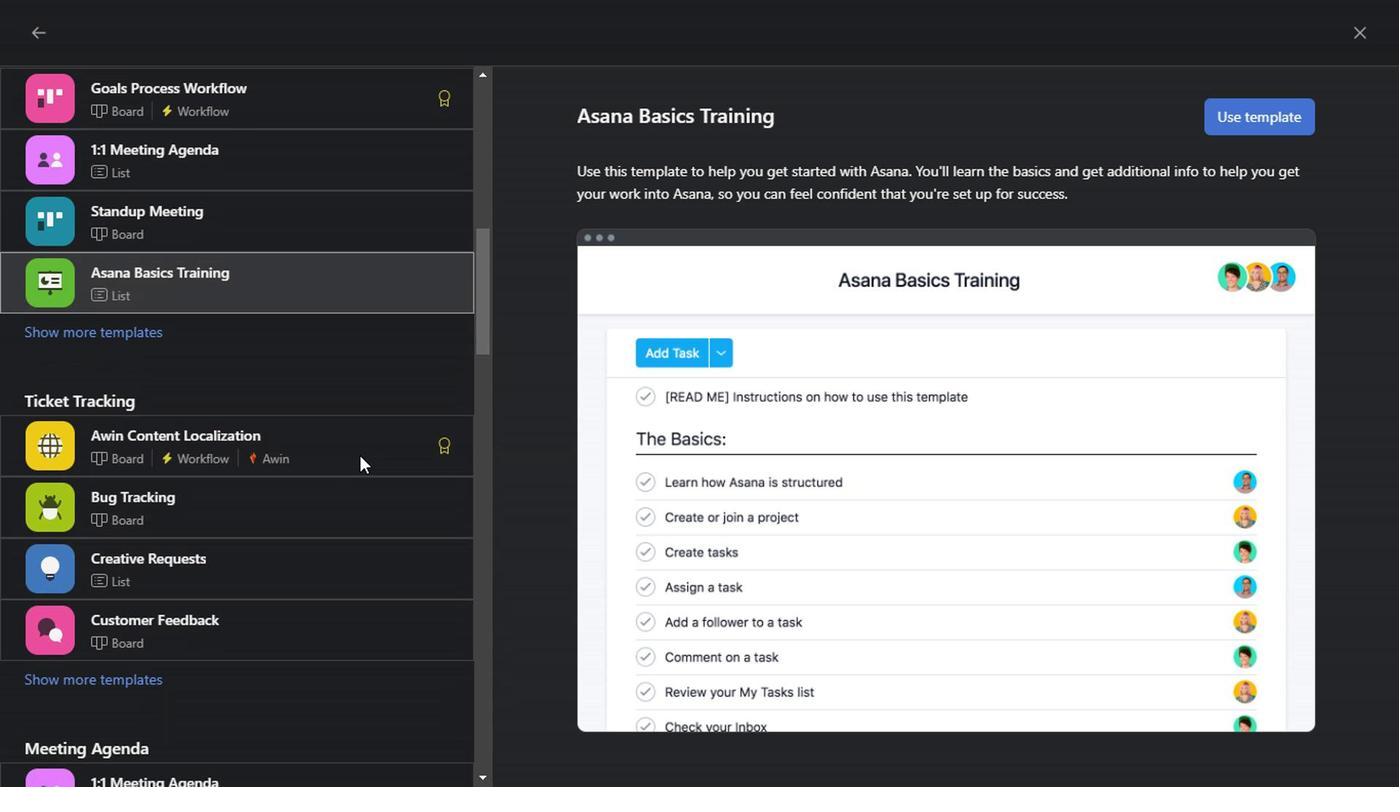 
Action: Mouse scrolled (354, 455) with delta (0, 0)
Screenshot: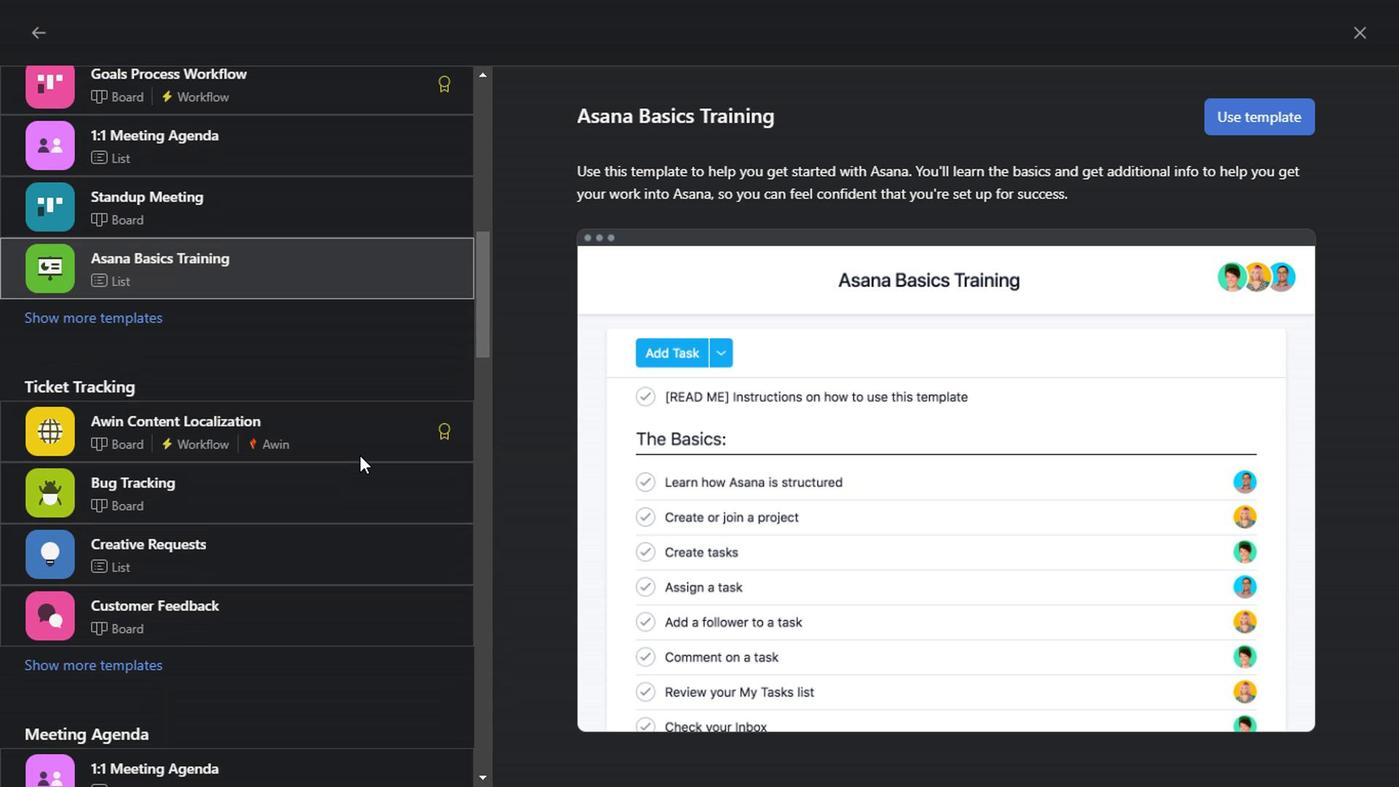 
Action: Mouse scrolled (354, 455) with delta (0, 0)
Screenshot: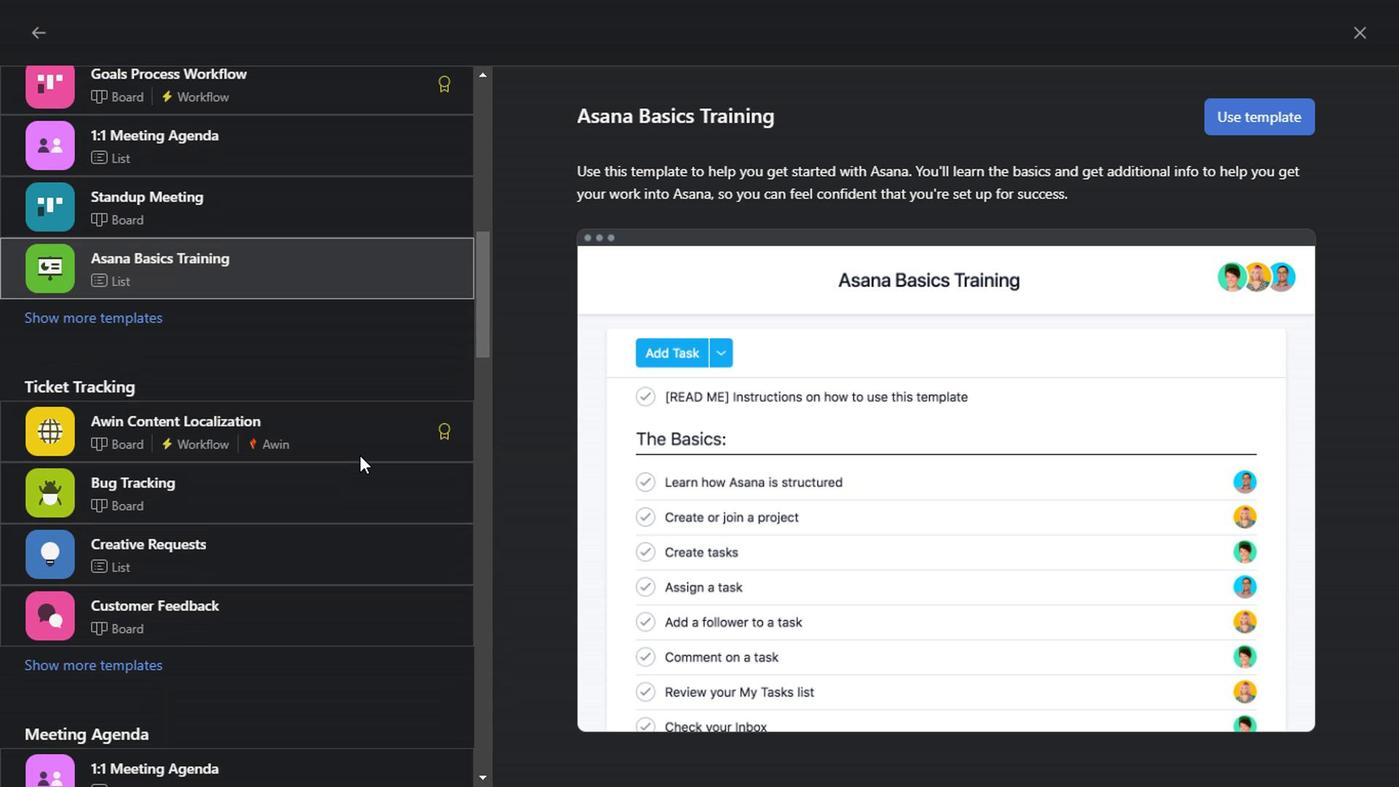 
Action: Mouse scrolled (354, 455) with delta (0, 0)
Screenshot: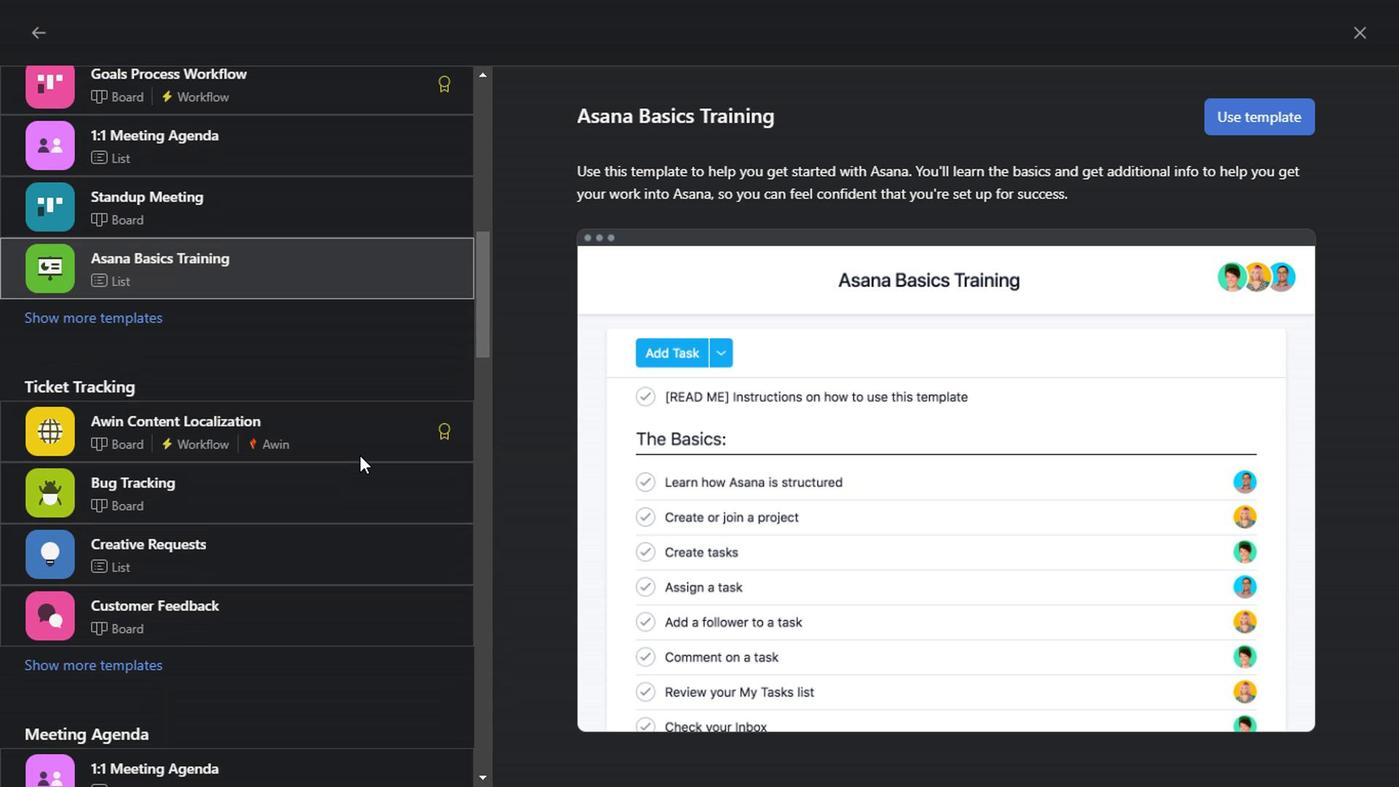 
Action: Mouse scrolled (354, 455) with delta (0, 0)
Screenshot: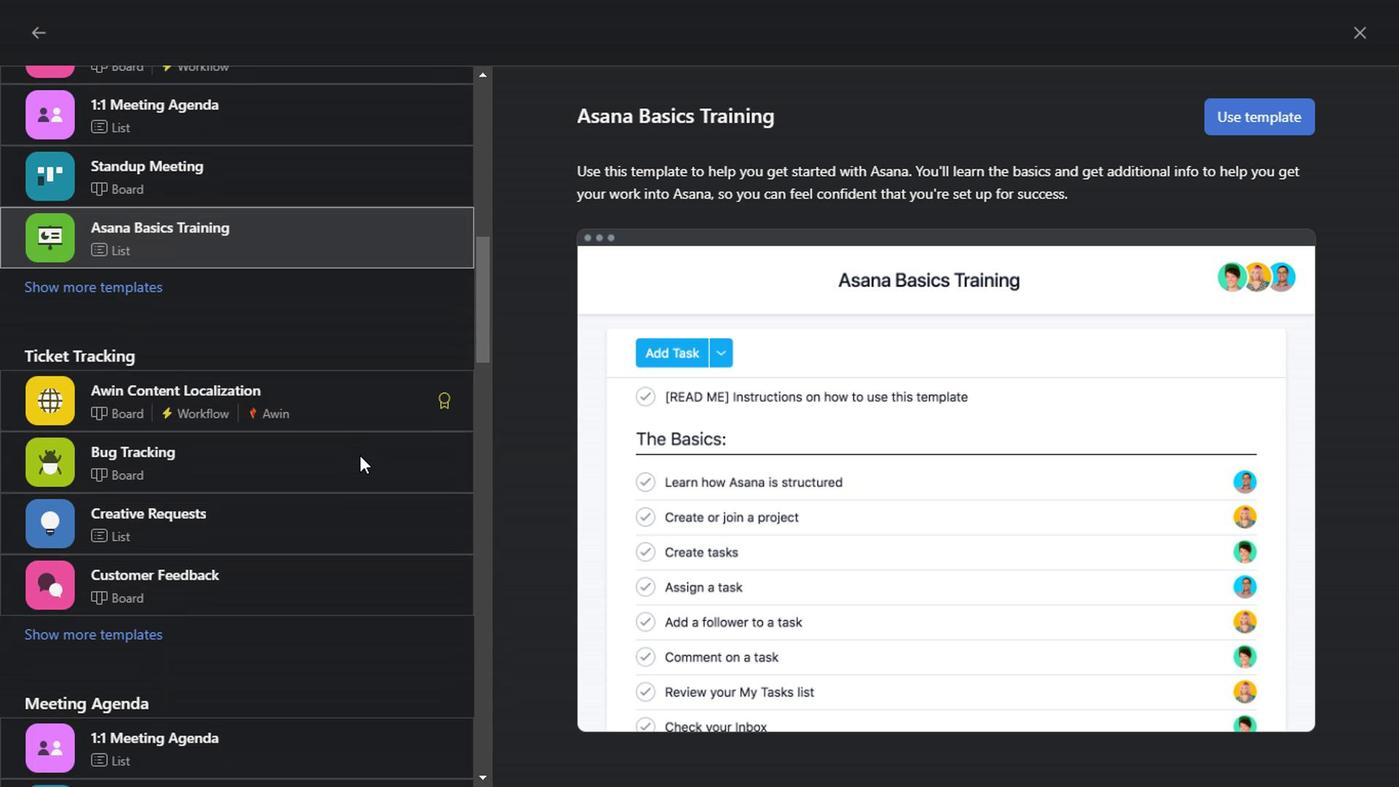 
Action: Mouse scrolled (354, 455) with delta (0, 0)
Screenshot: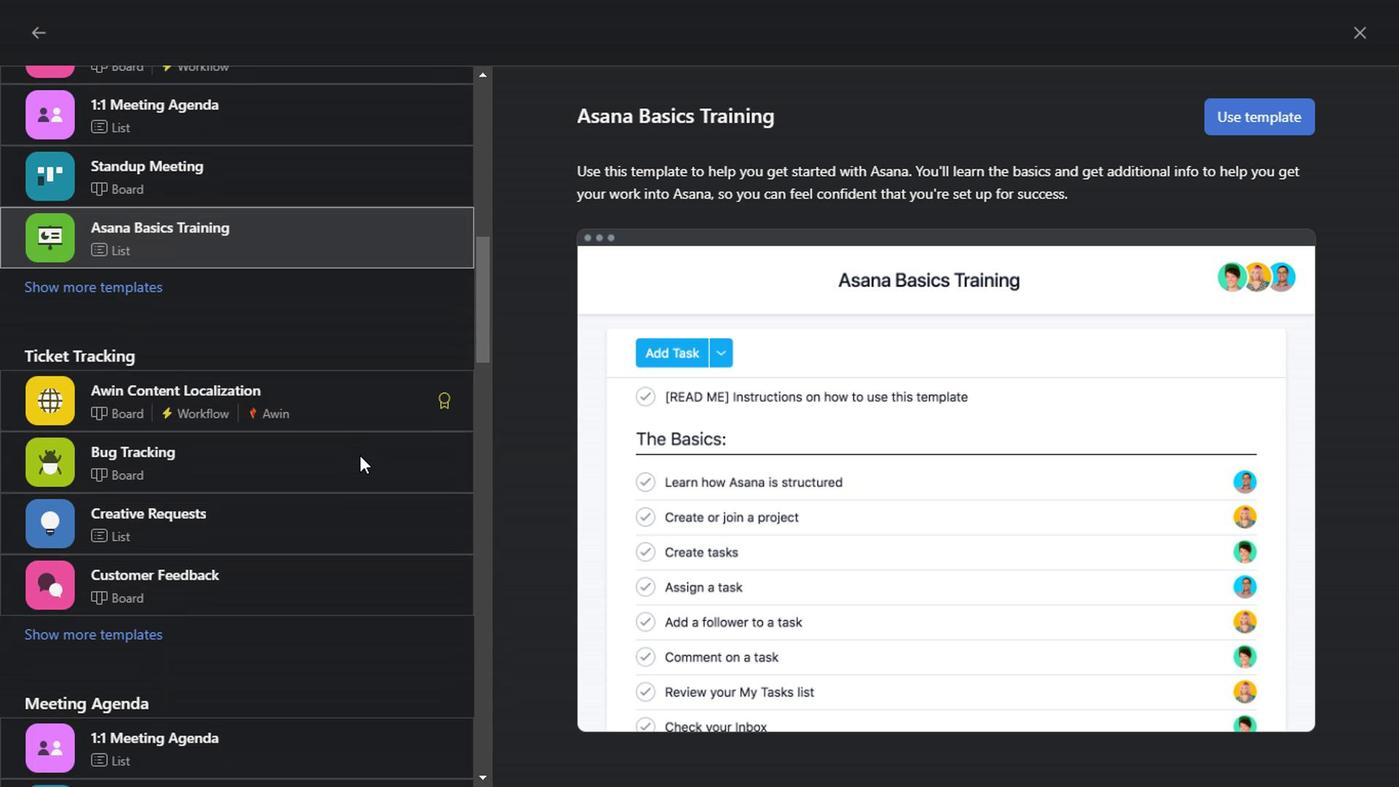 
Action: Mouse scrolled (354, 455) with delta (0, 0)
Screenshot: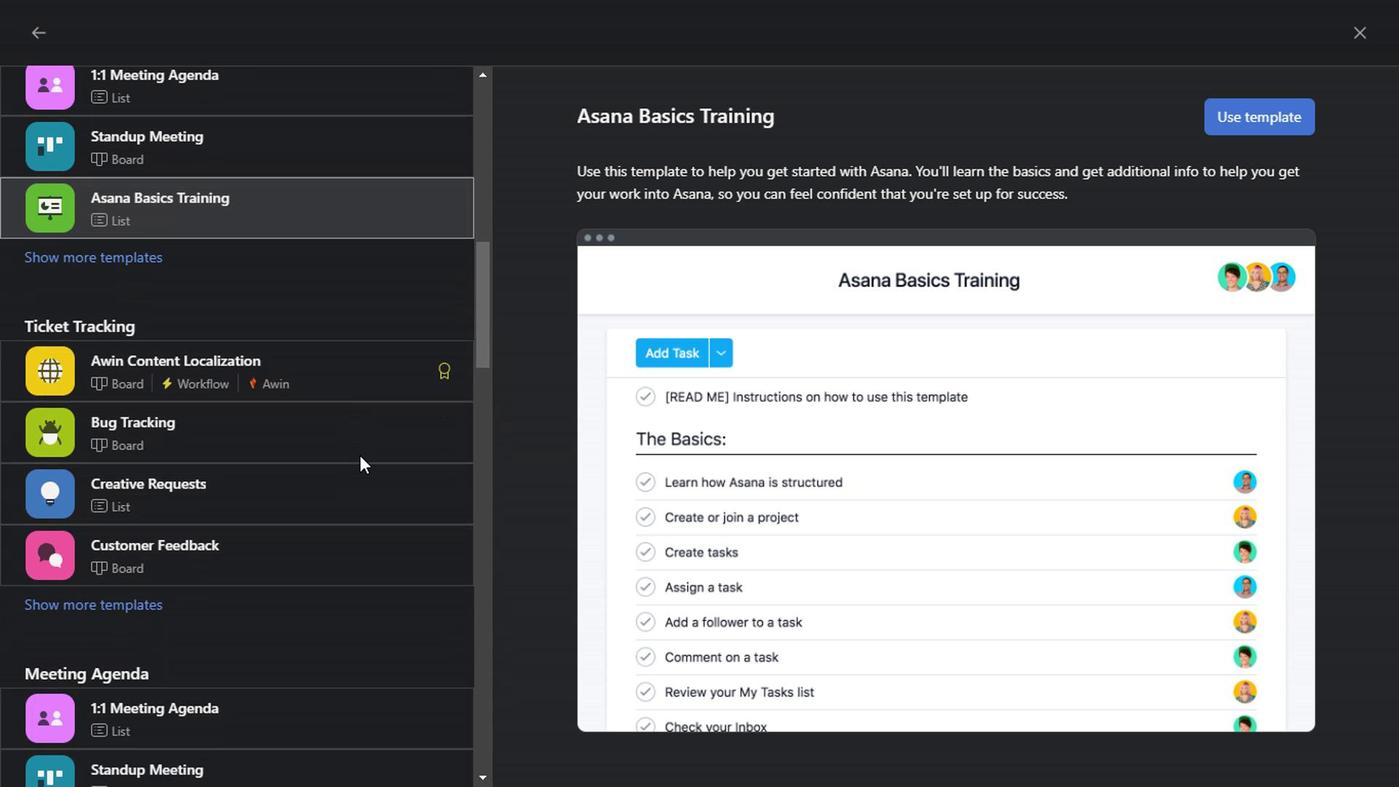 
Action: Mouse scrolled (354, 455) with delta (0, 0)
Screenshot: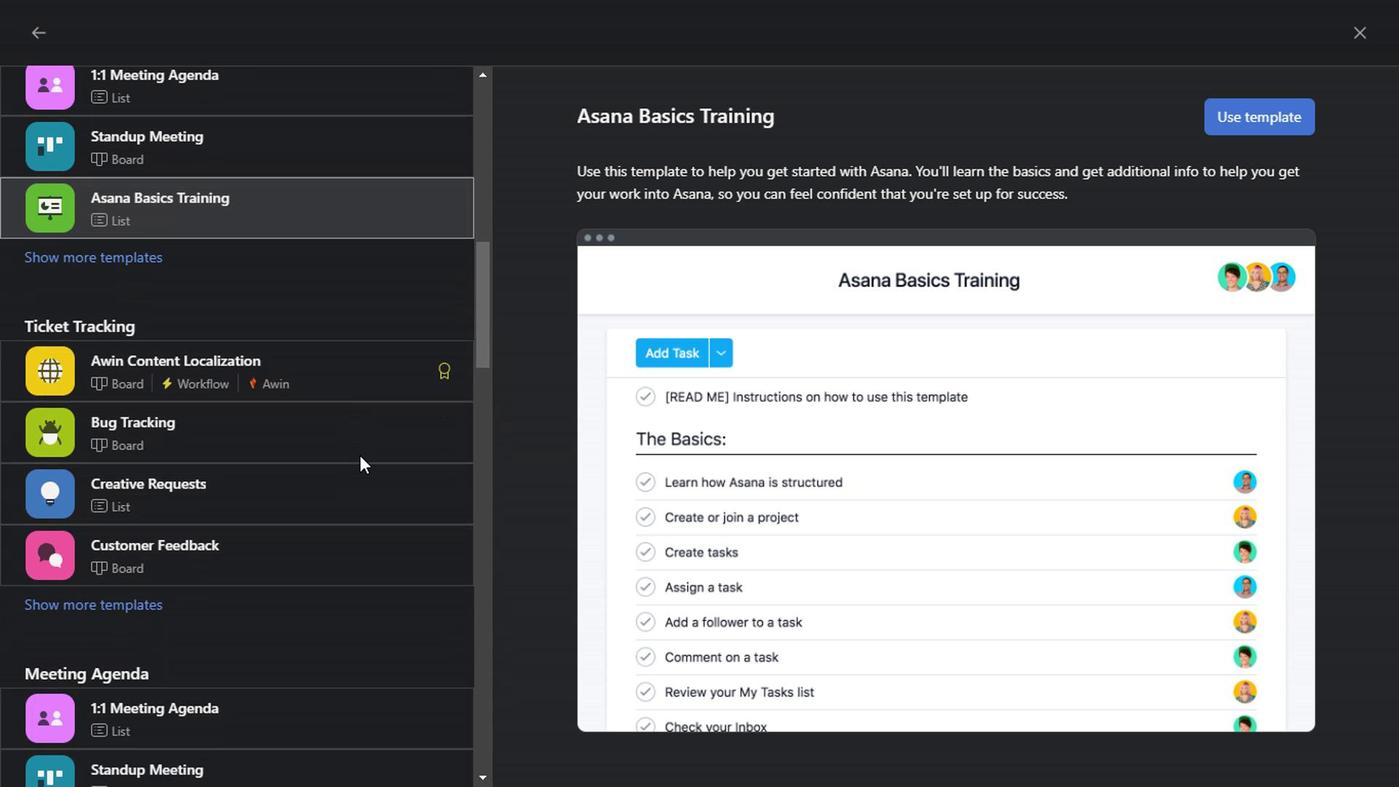 
Action: Mouse scrolled (354, 455) with delta (0, 0)
Screenshot: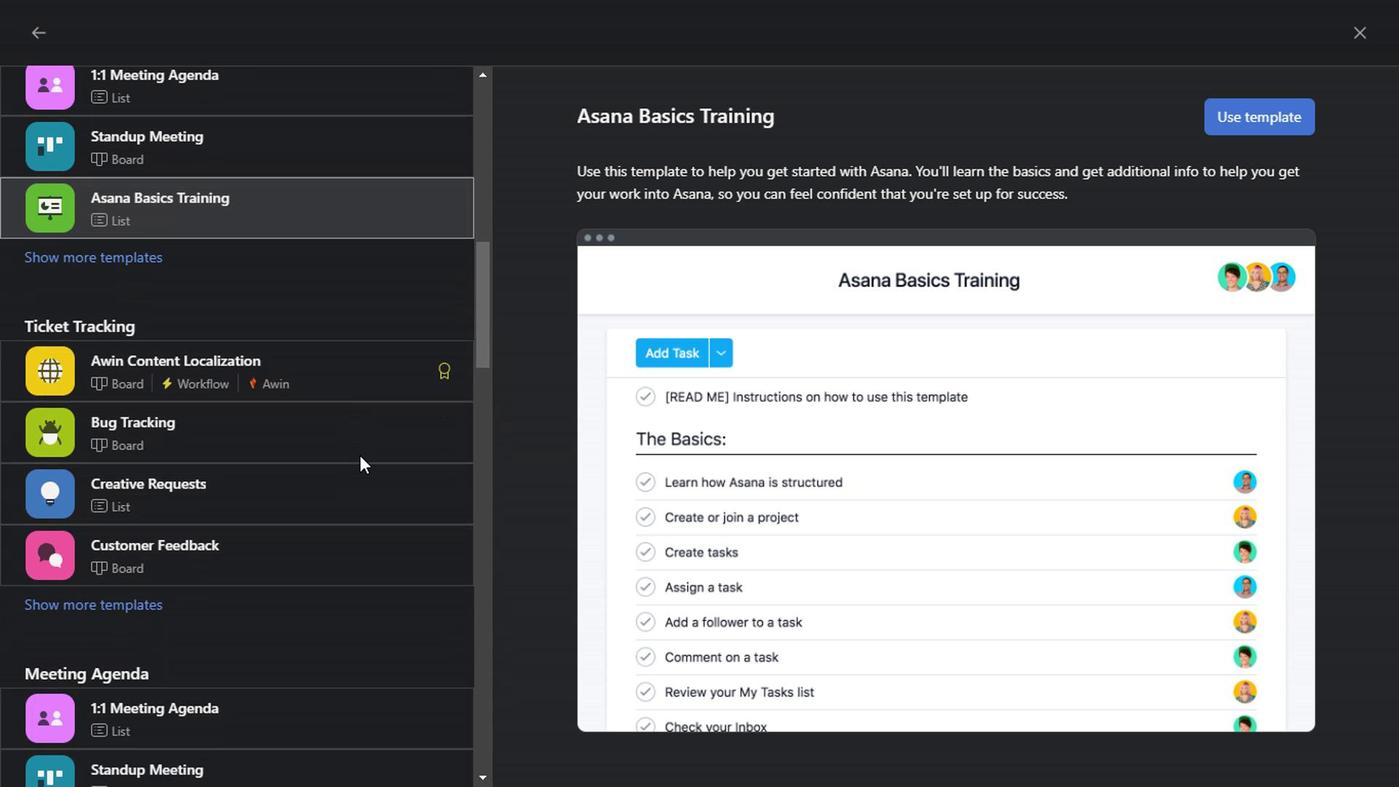 
Action: Mouse scrolled (354, 455) with delta (0, 0)
Screenshot: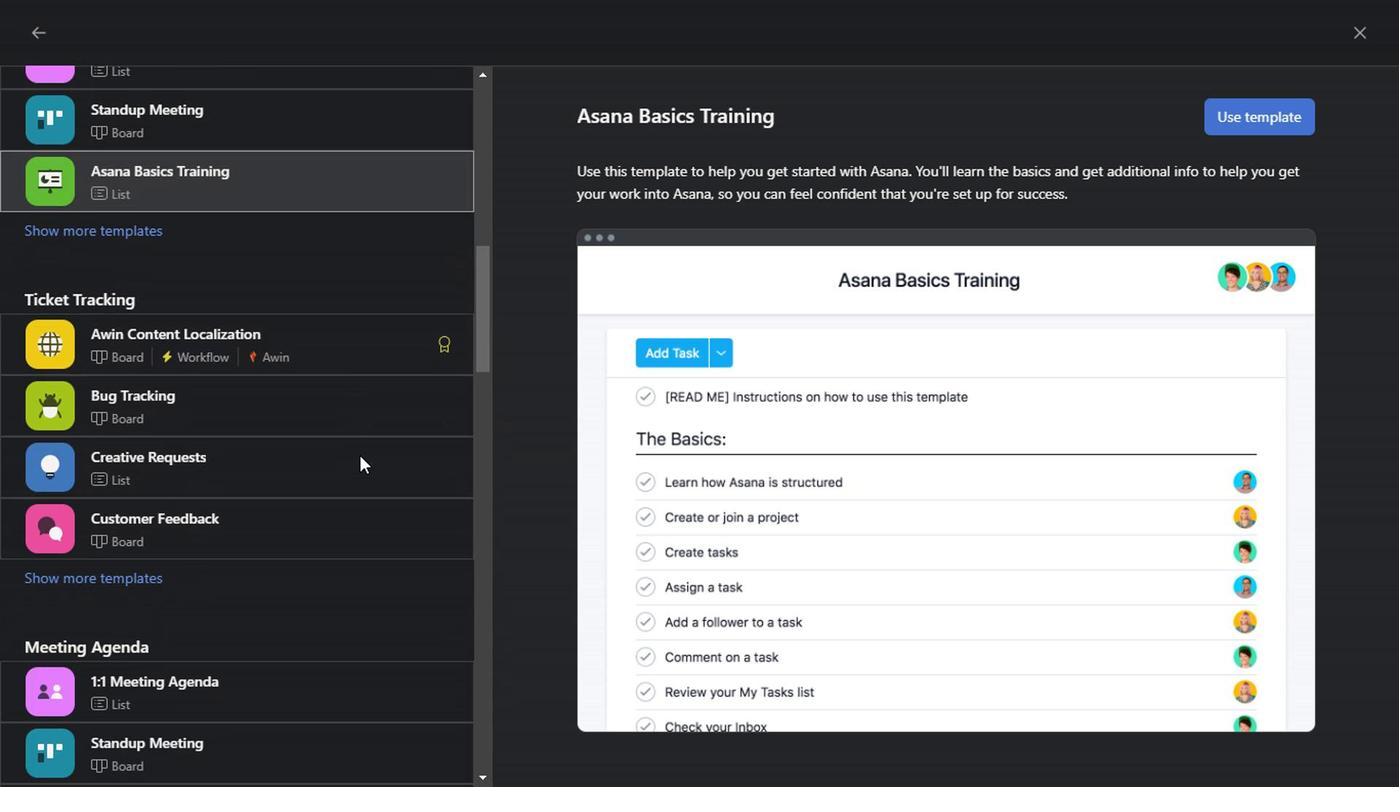 
Action: Mouse scrolled (354, 455) with delta (0, 0)
Screenshot: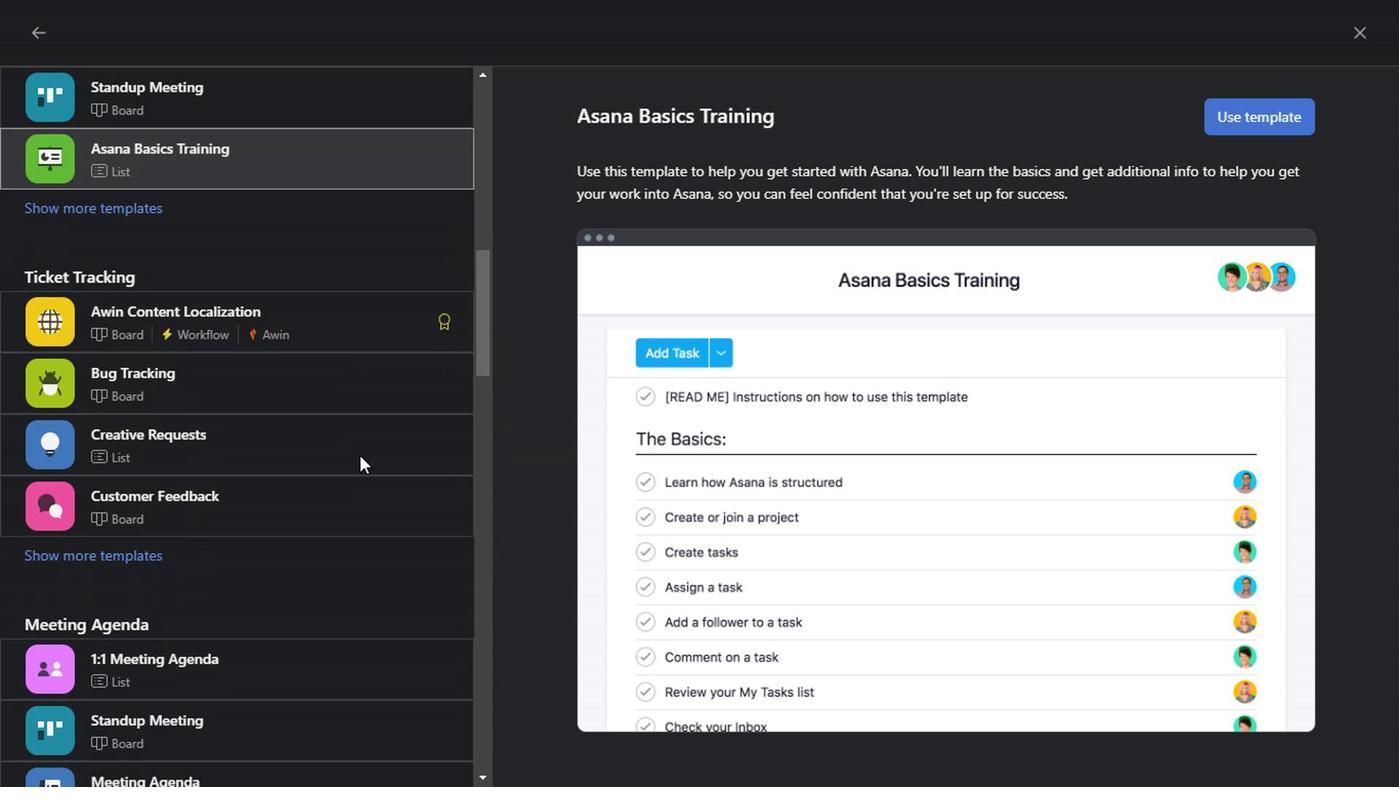 
Action: Mouse scrolled (354, 455) with delta (0, 0)
Screenshot: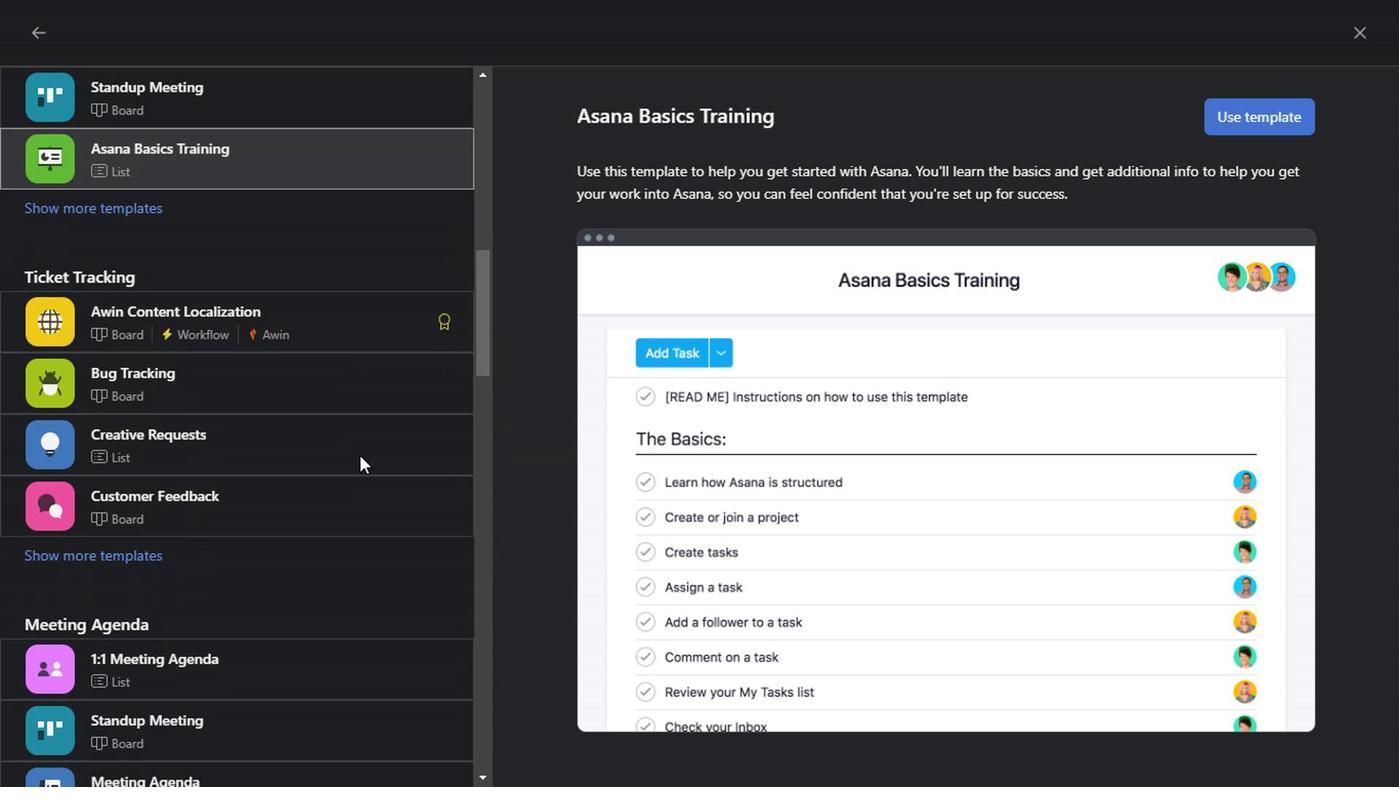 
Action: Mouse moved to (349, 298)
Screenshot: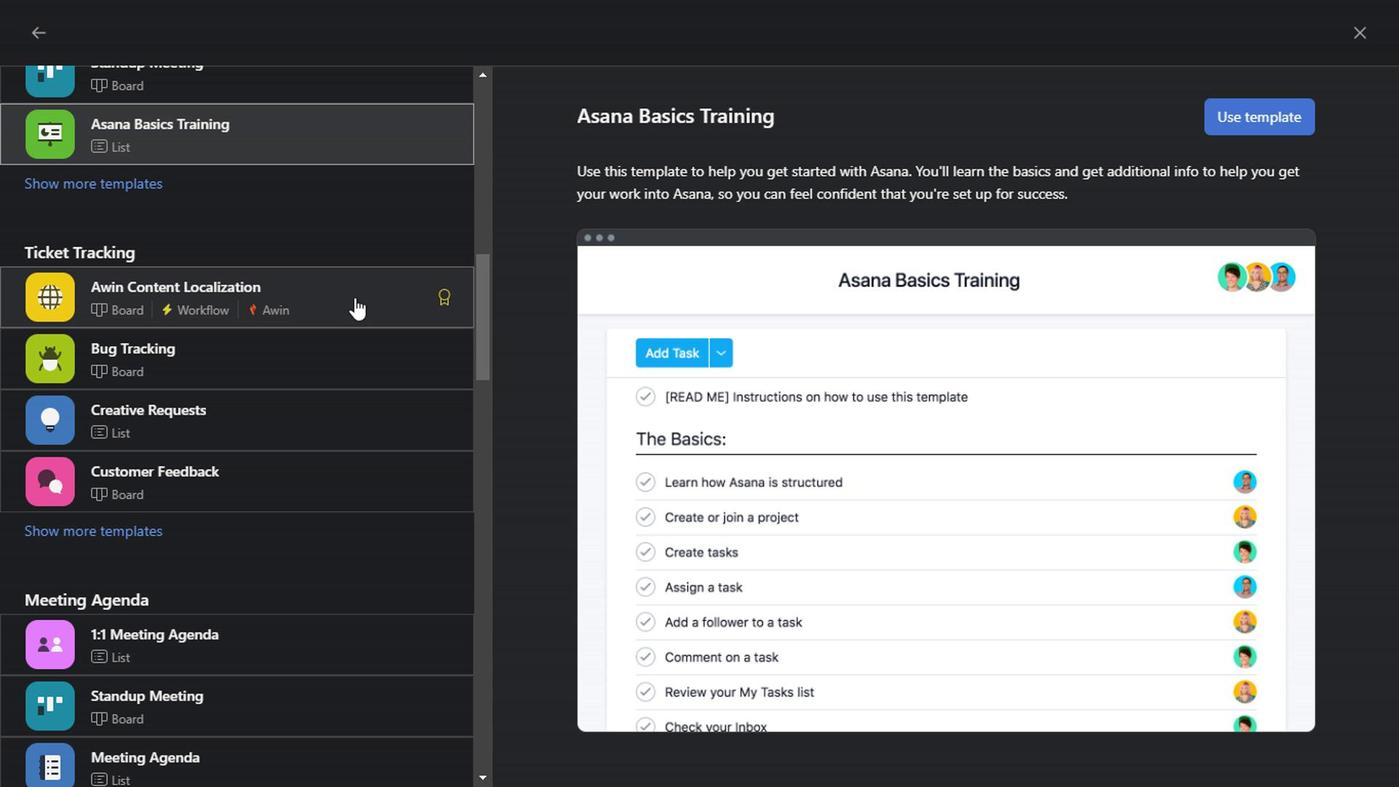 
Action: Mouse pressed left at (349, 298)
Screenshot: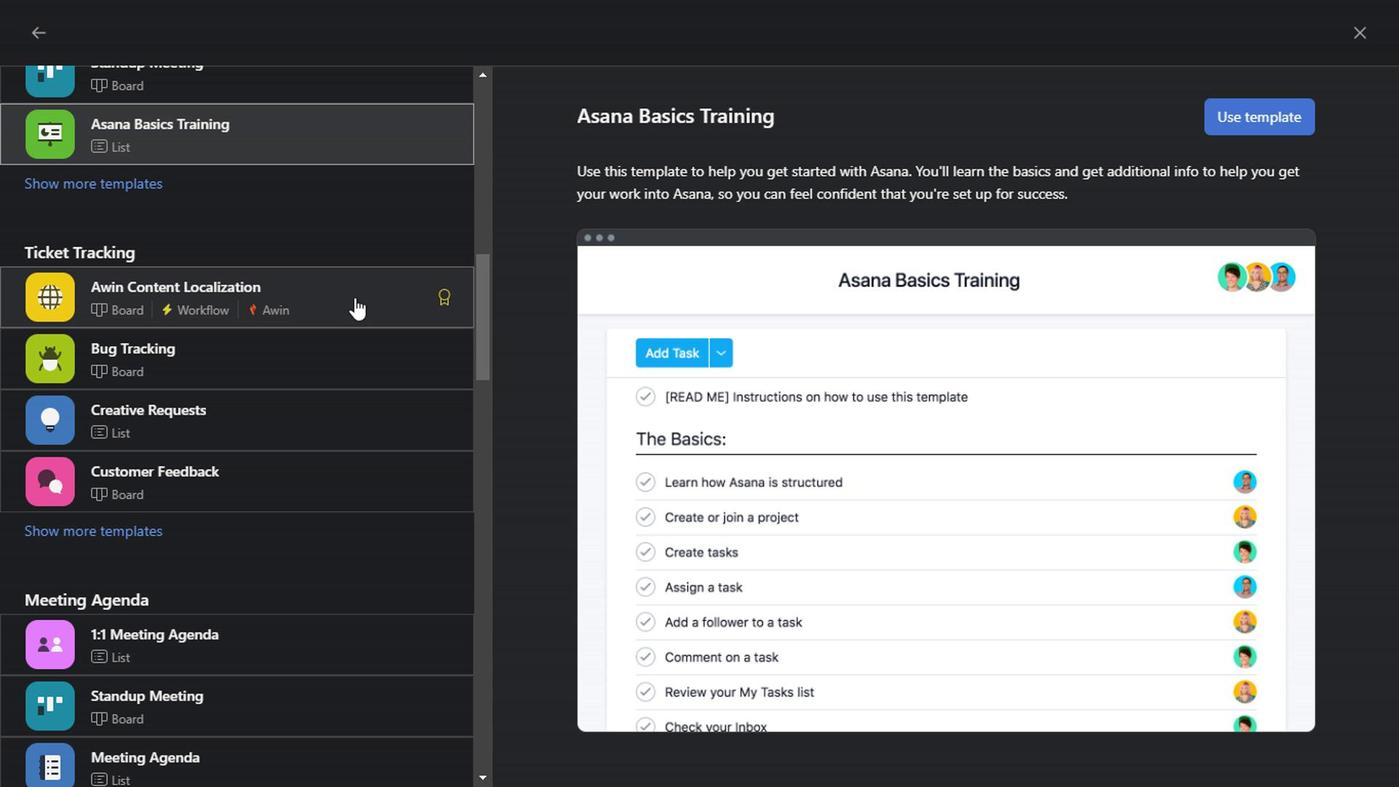 
Action: Mouse moved to (1388, 703)
Screenshot: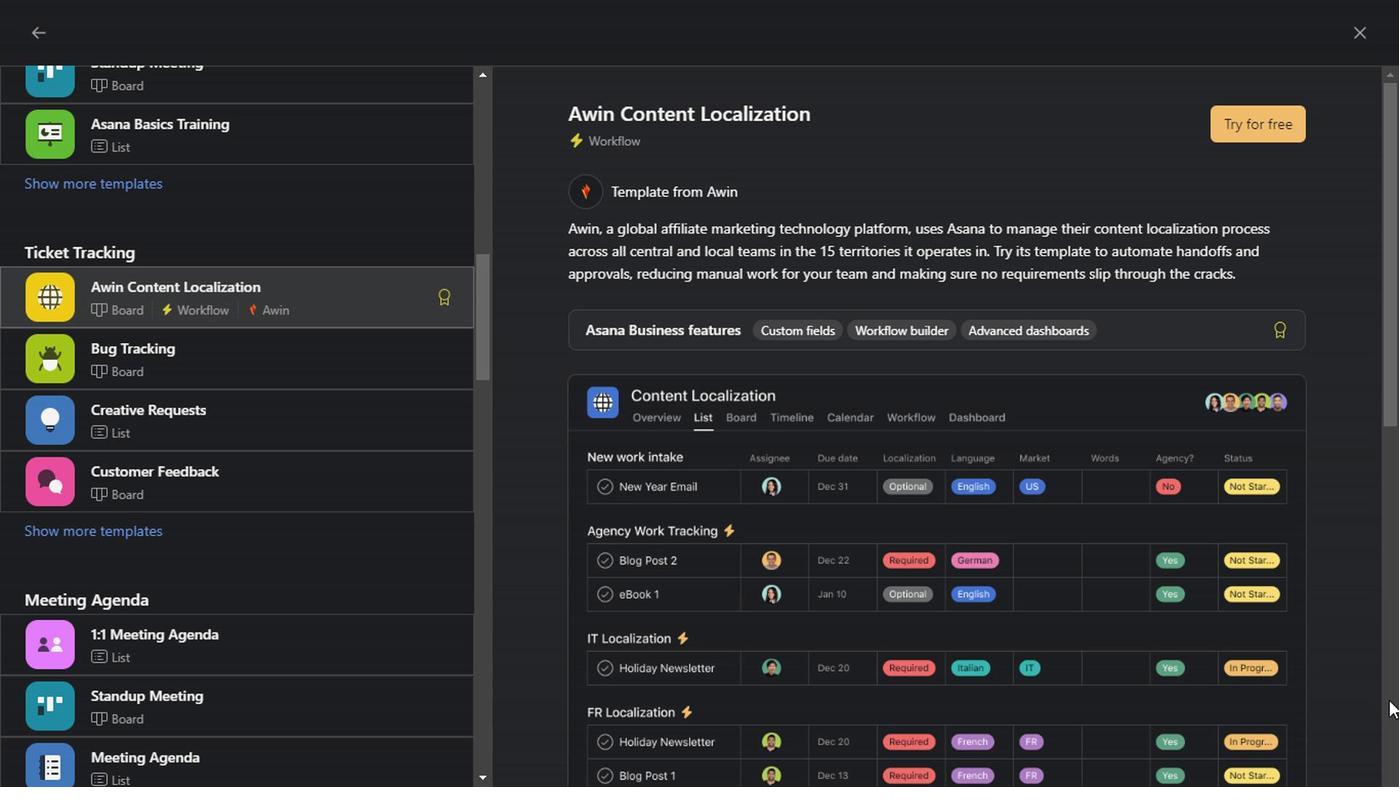 
Action: Mouse pressed left at (1388, 703)
Screenshot: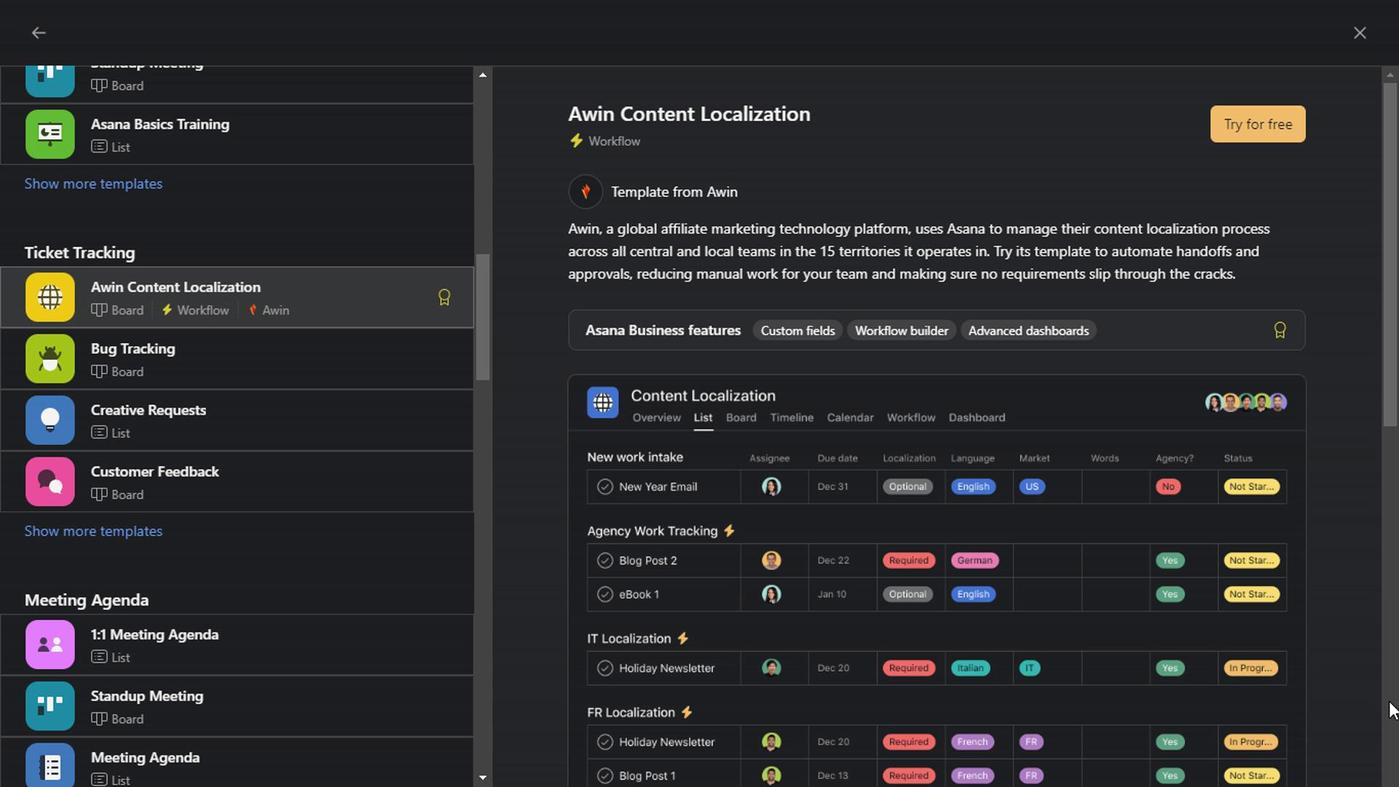 
Action: Mouse moved to (1395, 338)
Screenshot: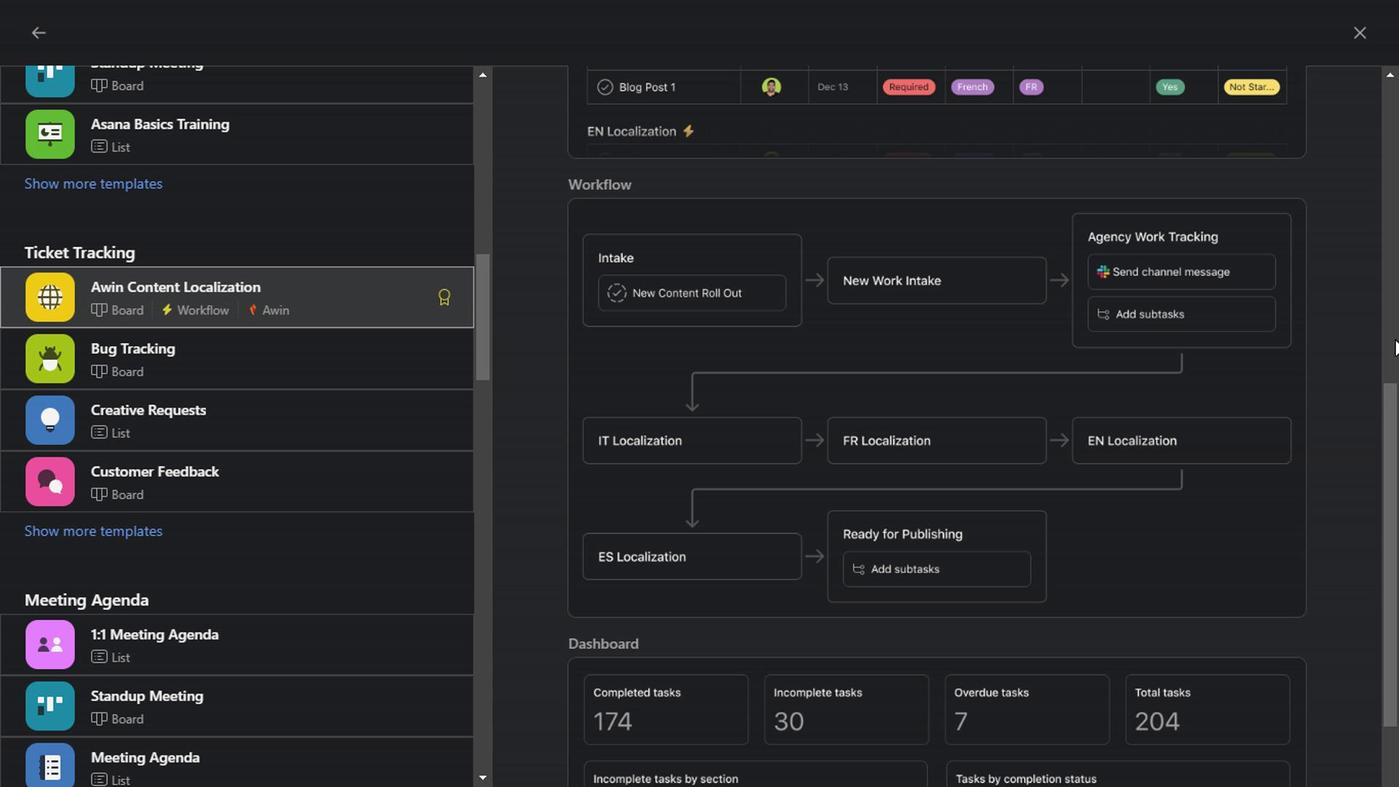 
Action: Mouse pressed left at (1395, 338)
Screenshot: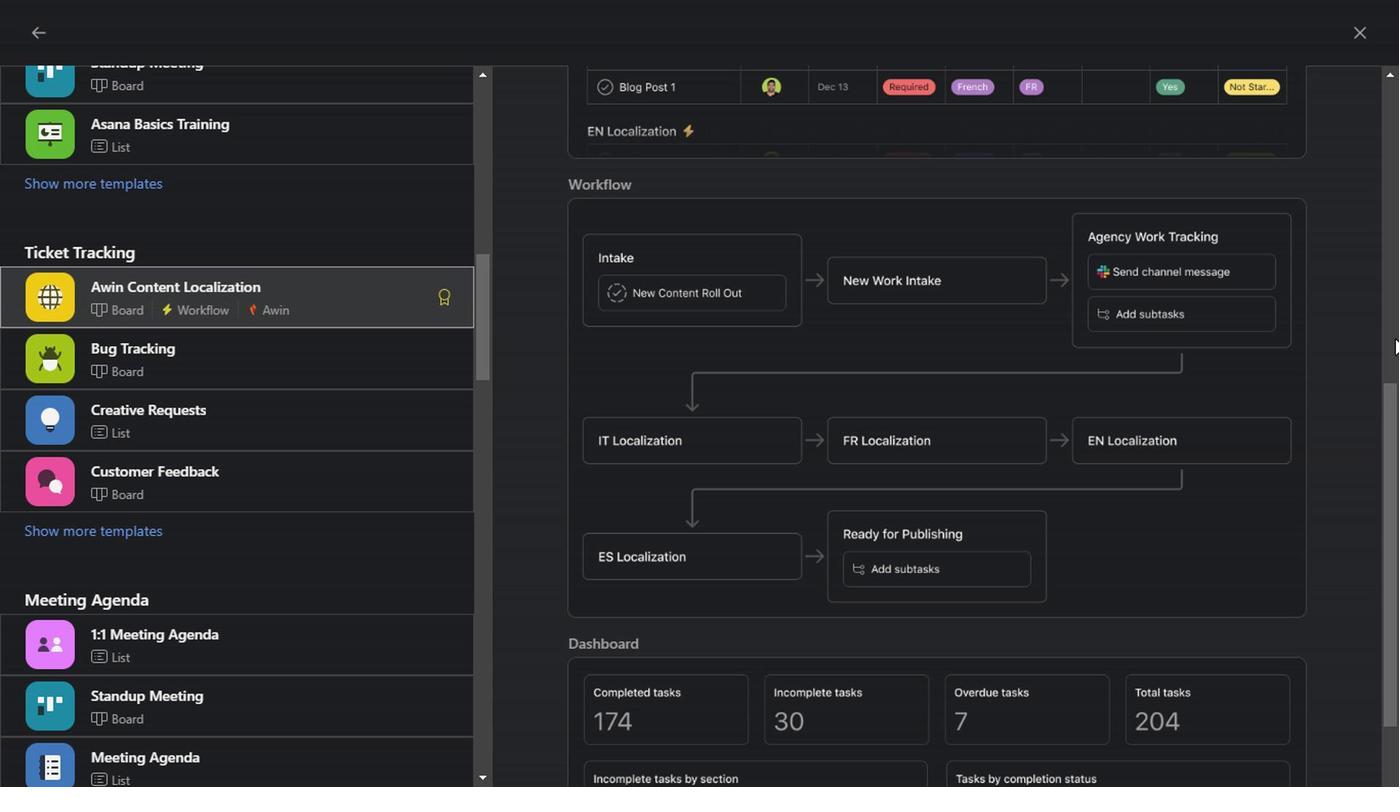 
Action: Mouse moved to (435, 364)
Screenshot: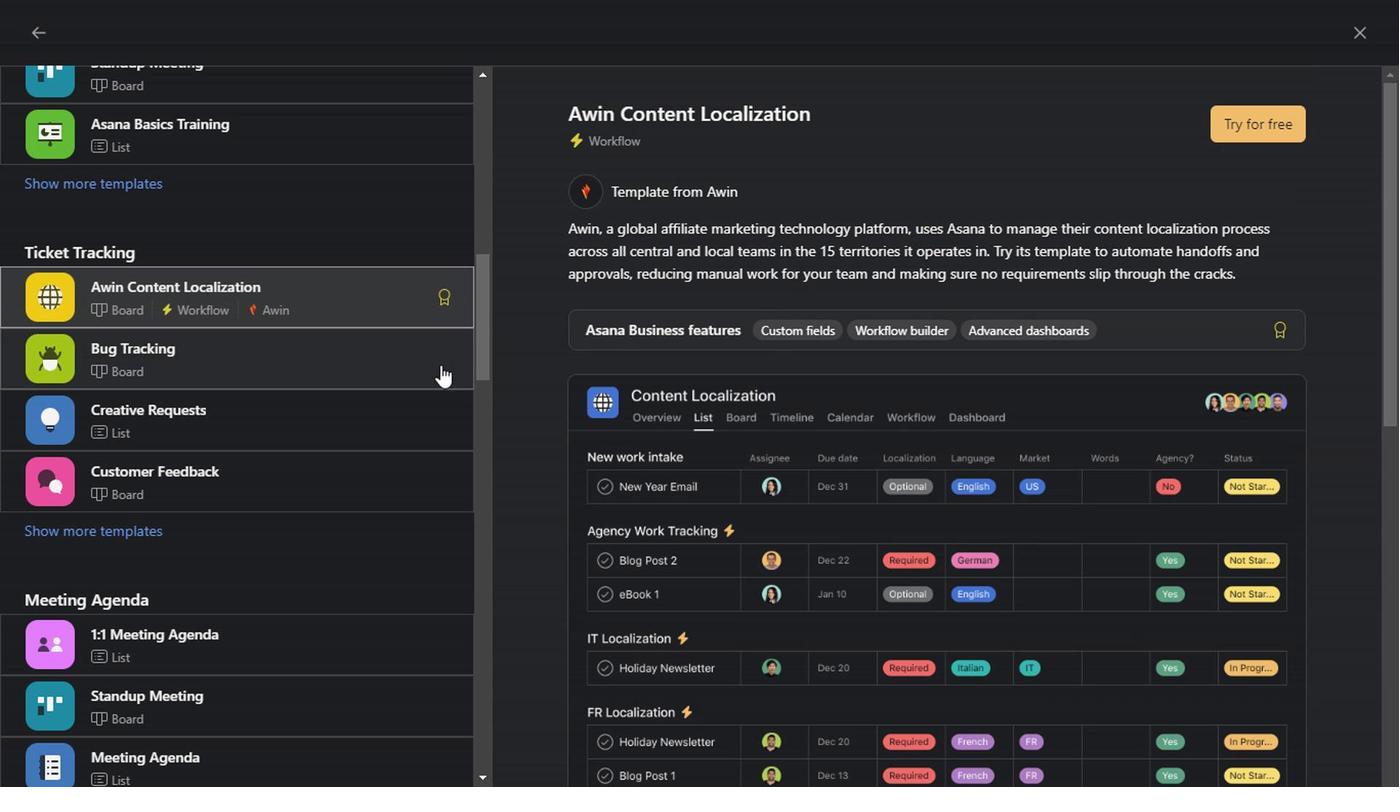
Action: Mouse pressed left at (435, 364)
Screenshot: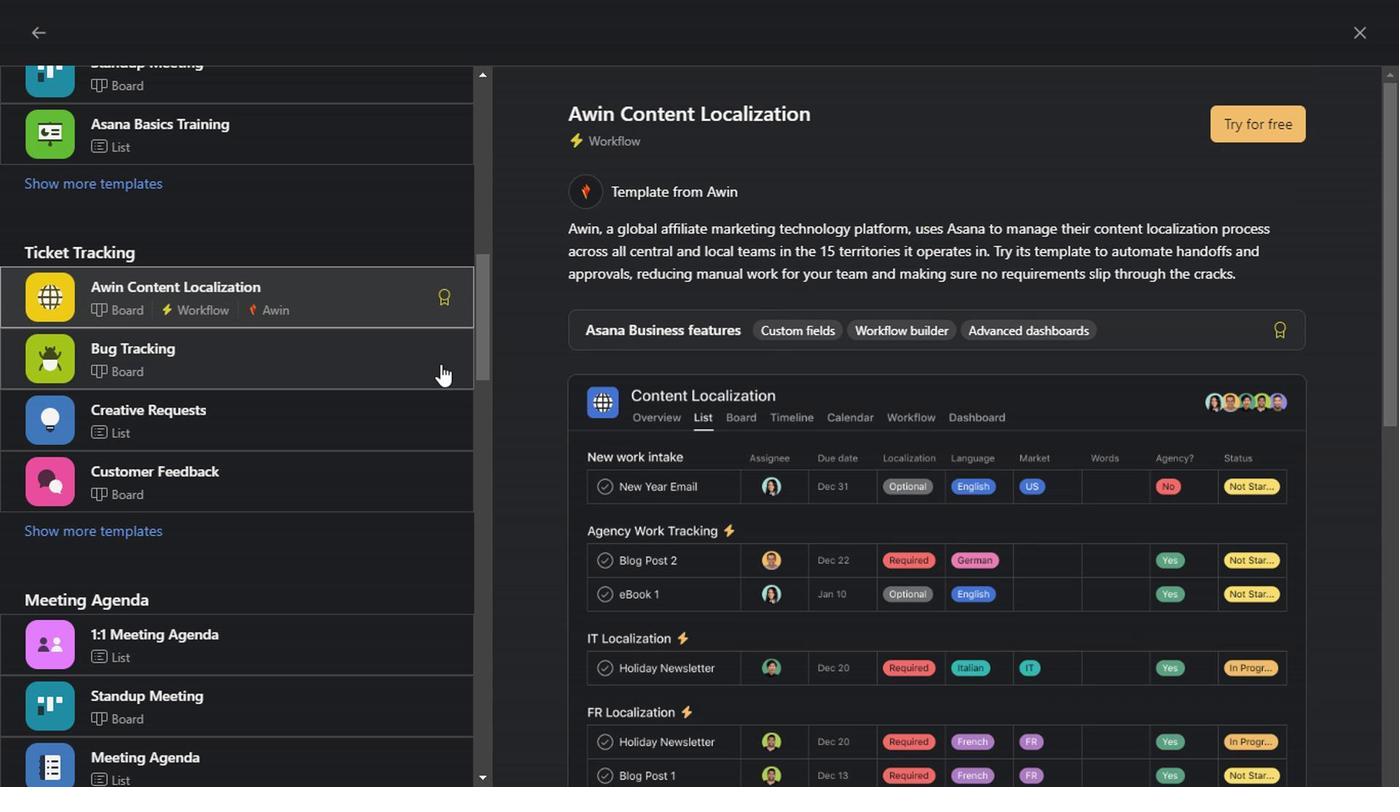 
Action: Mouse moved to (223, 428)
Screenshot: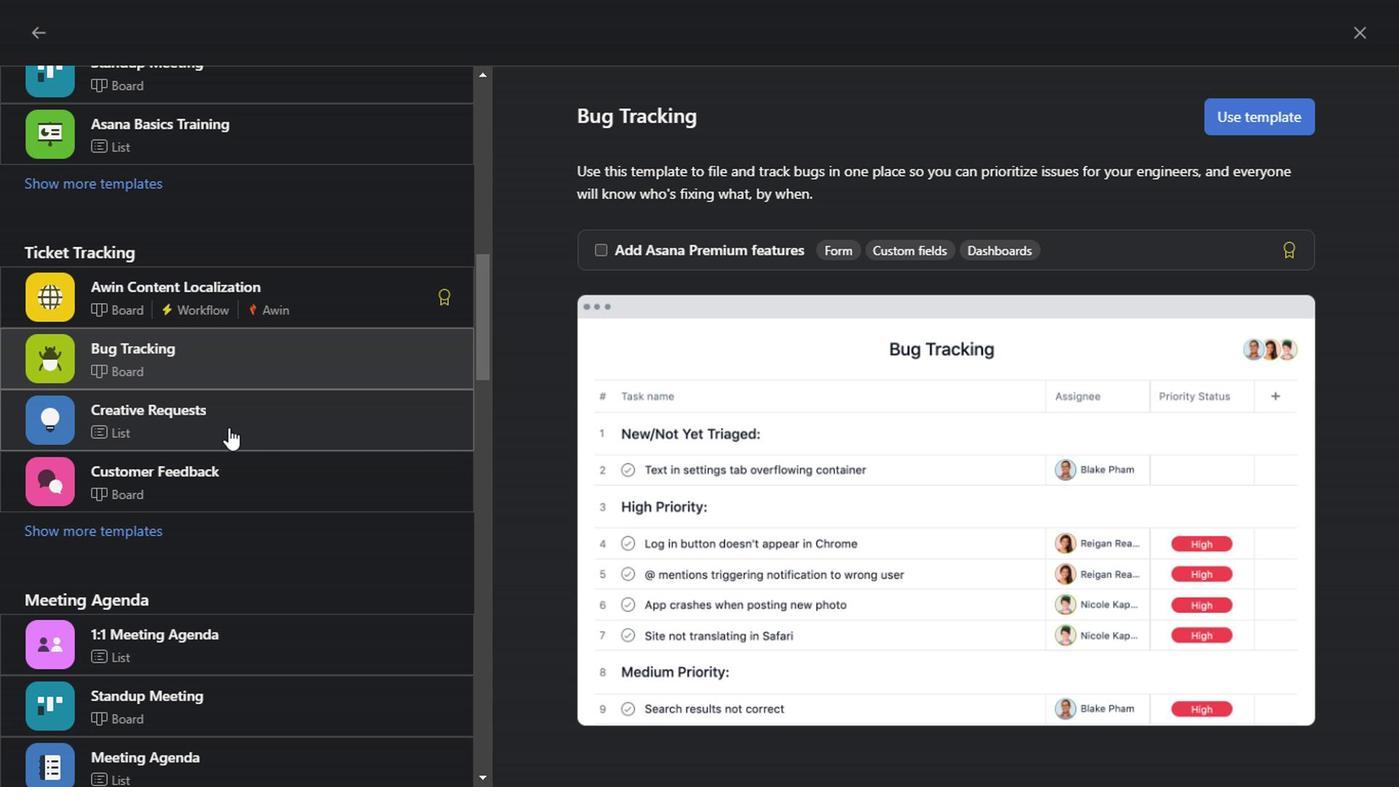 
Action: Mouse pressed left at (223, 428)
Screenshot: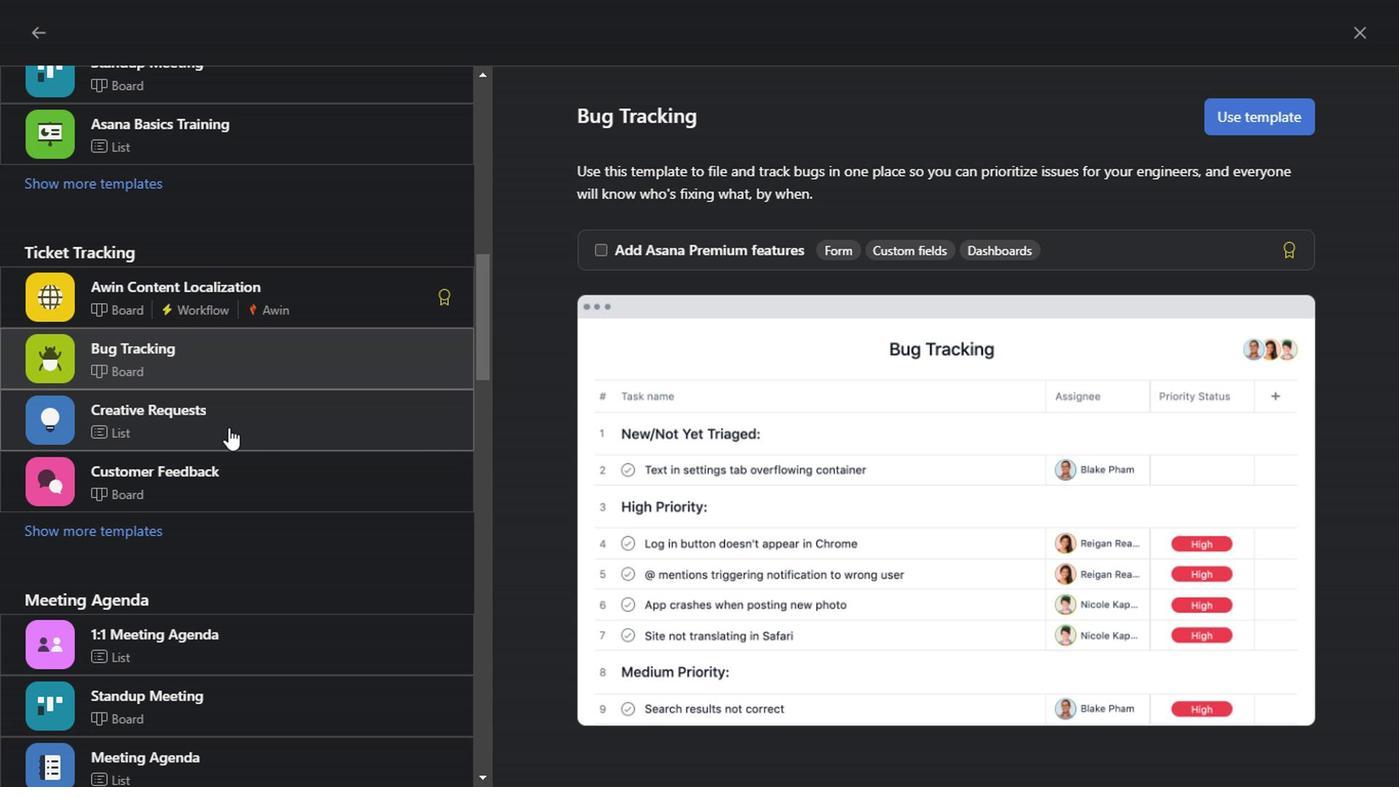 
Action: Mouse moved to (540, 637)
Screenshot: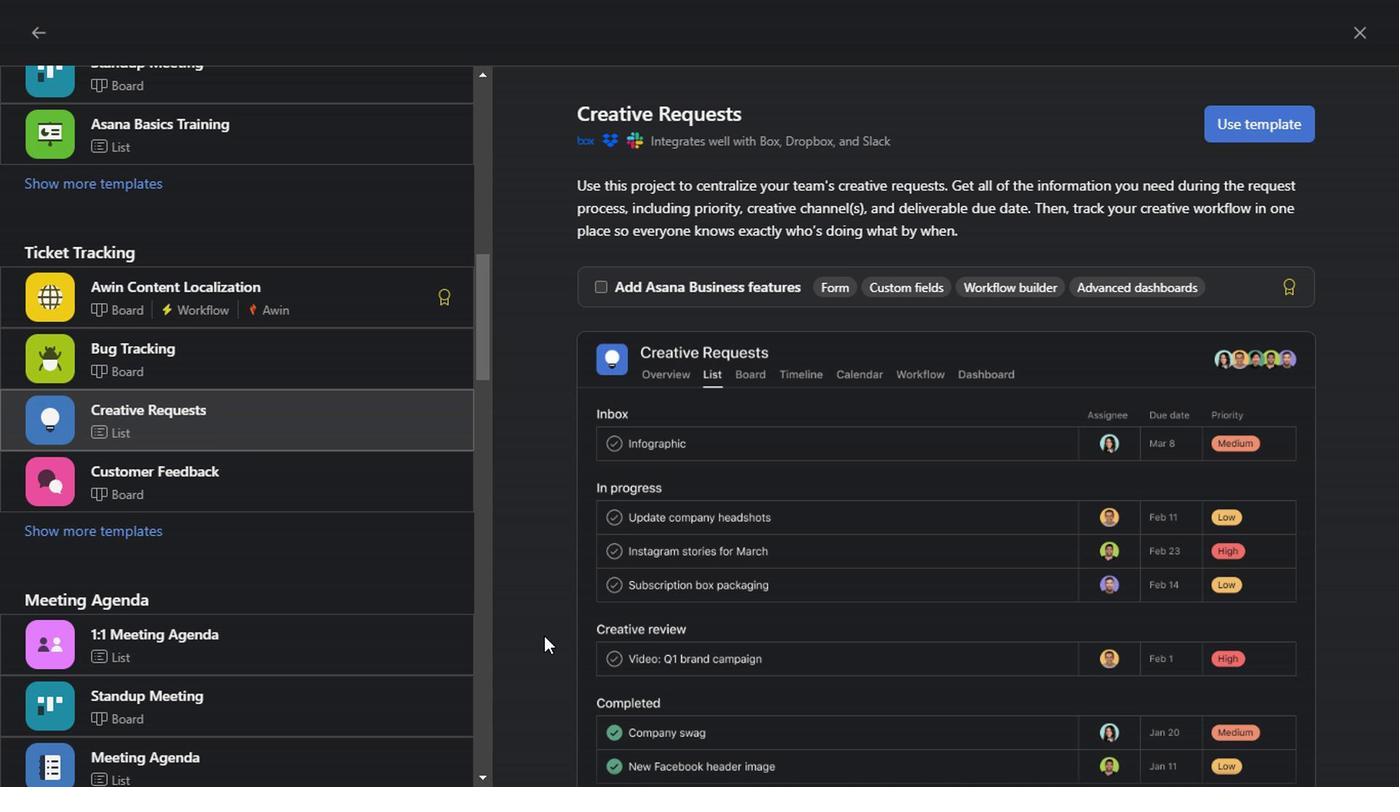 
Action: Mouse scrolled (540, 636) with delta (0, -1)
Screenshot: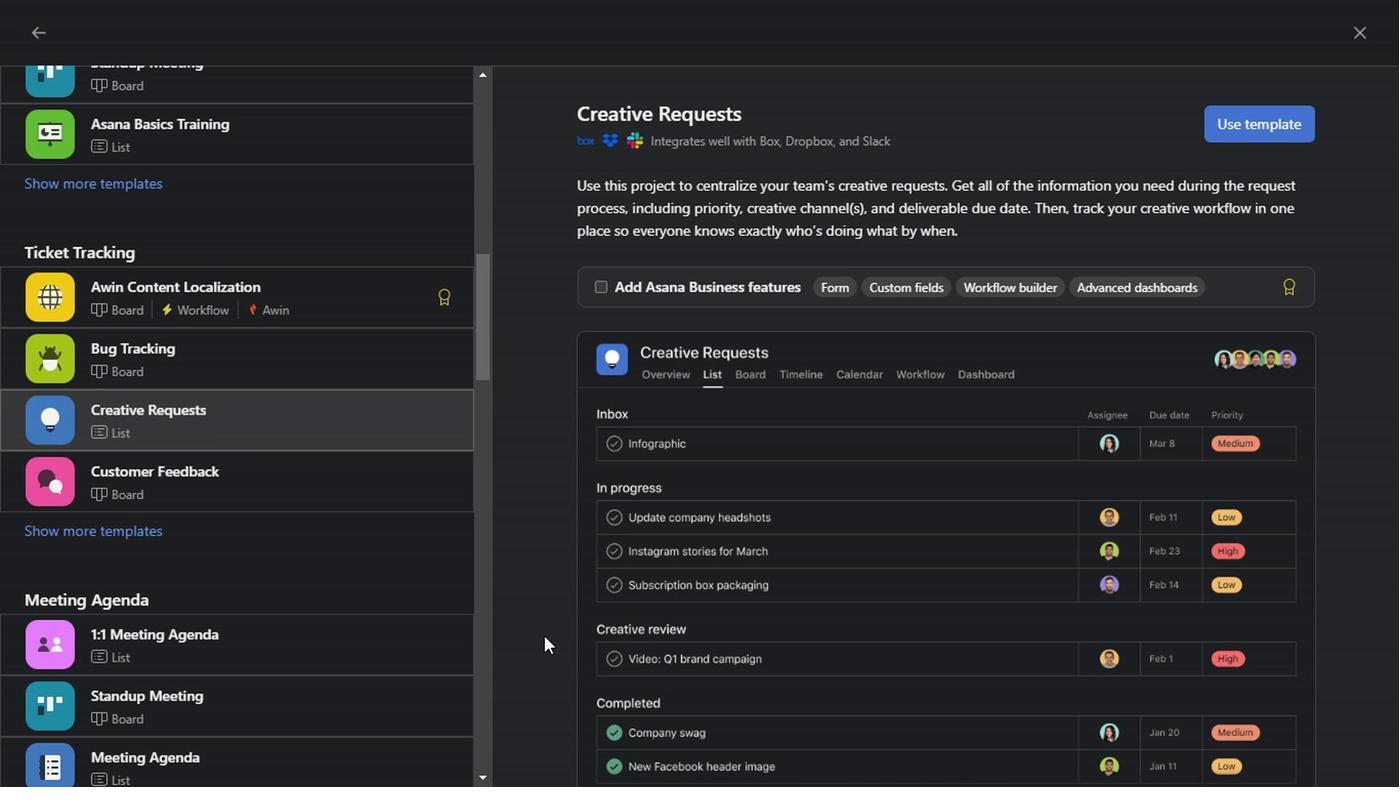 
Action: Mouse scrolled (540, 636) with delta (0, -1)
Screenshot: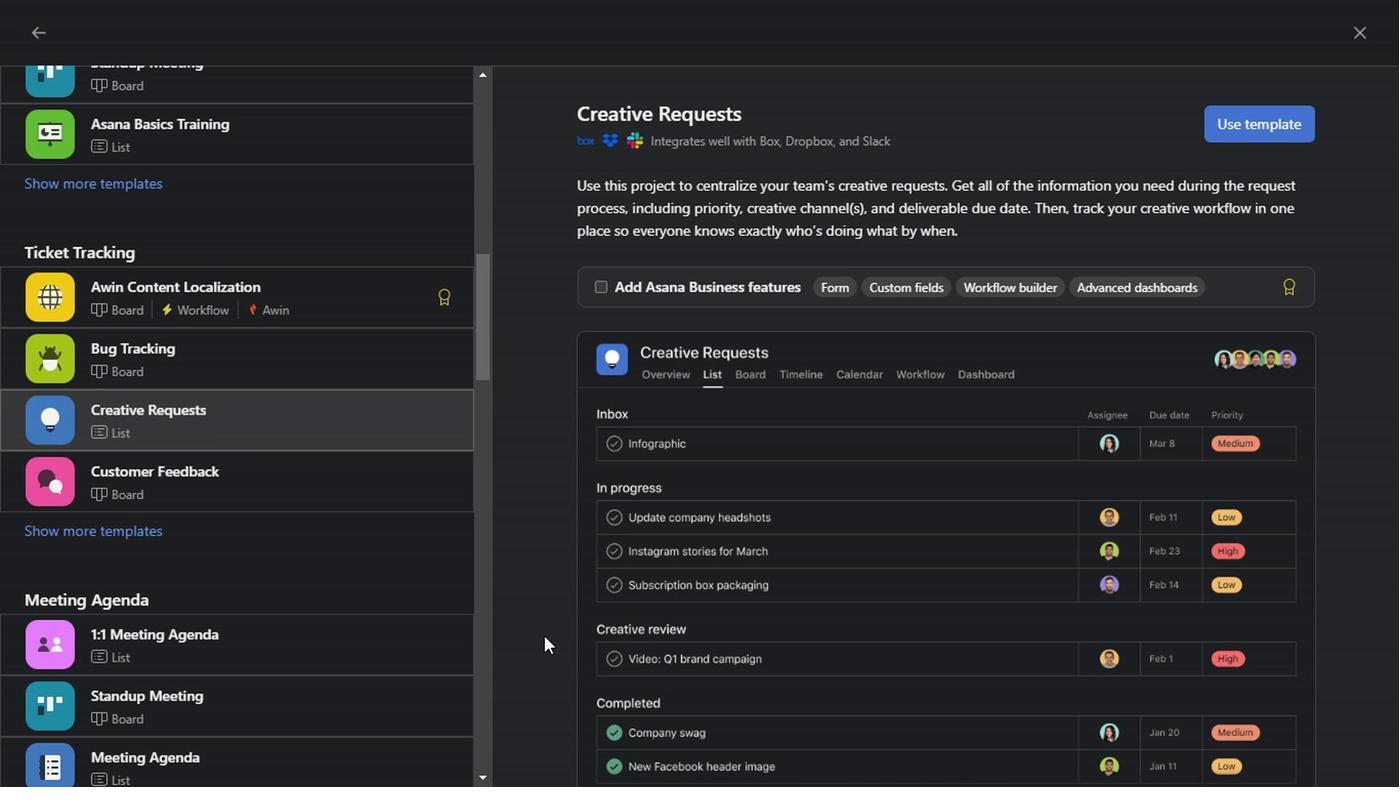 
Action: Mouse scrolled (540, 636) with delta (0, -1)
Screenshot: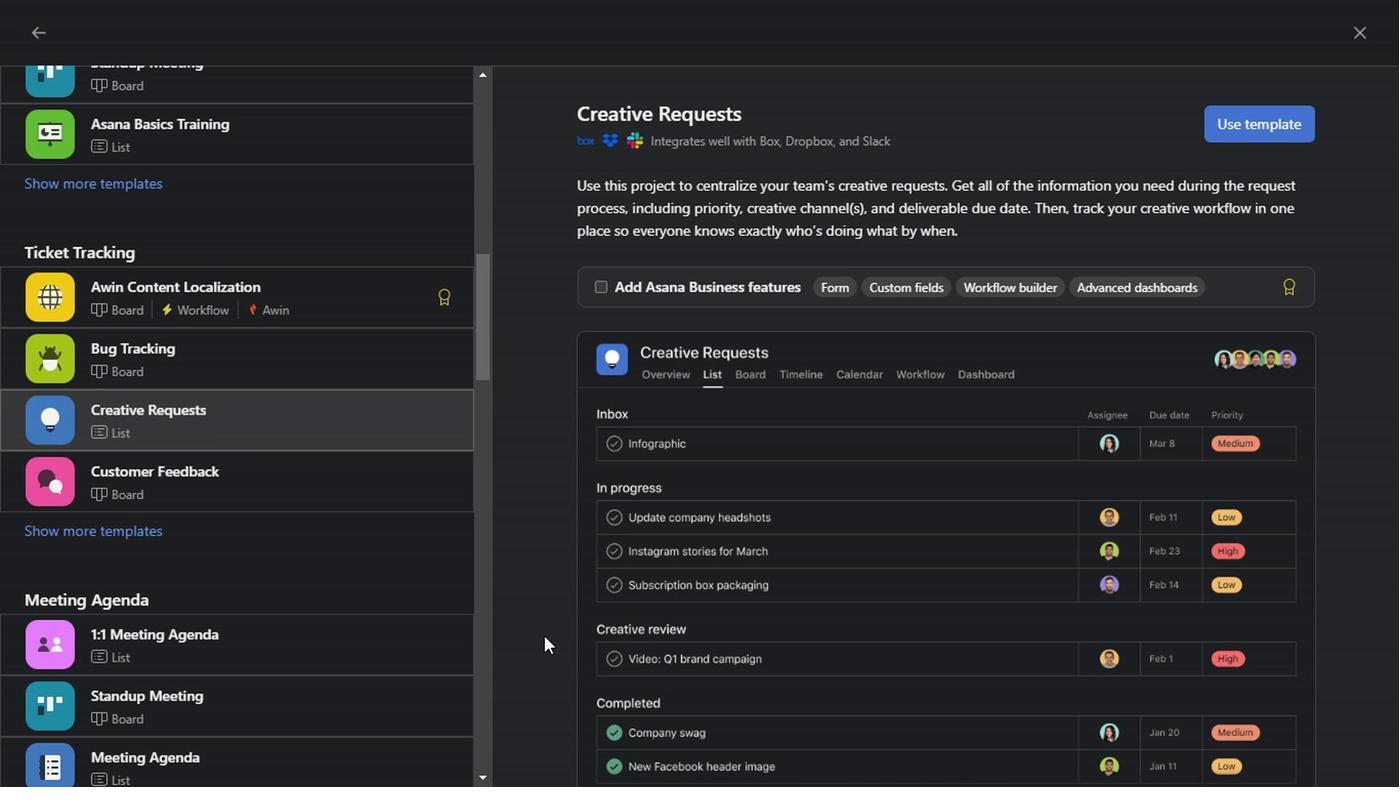 
Action: Mouse scrolled (540, 636) with delta (0, -1)
Screenshot: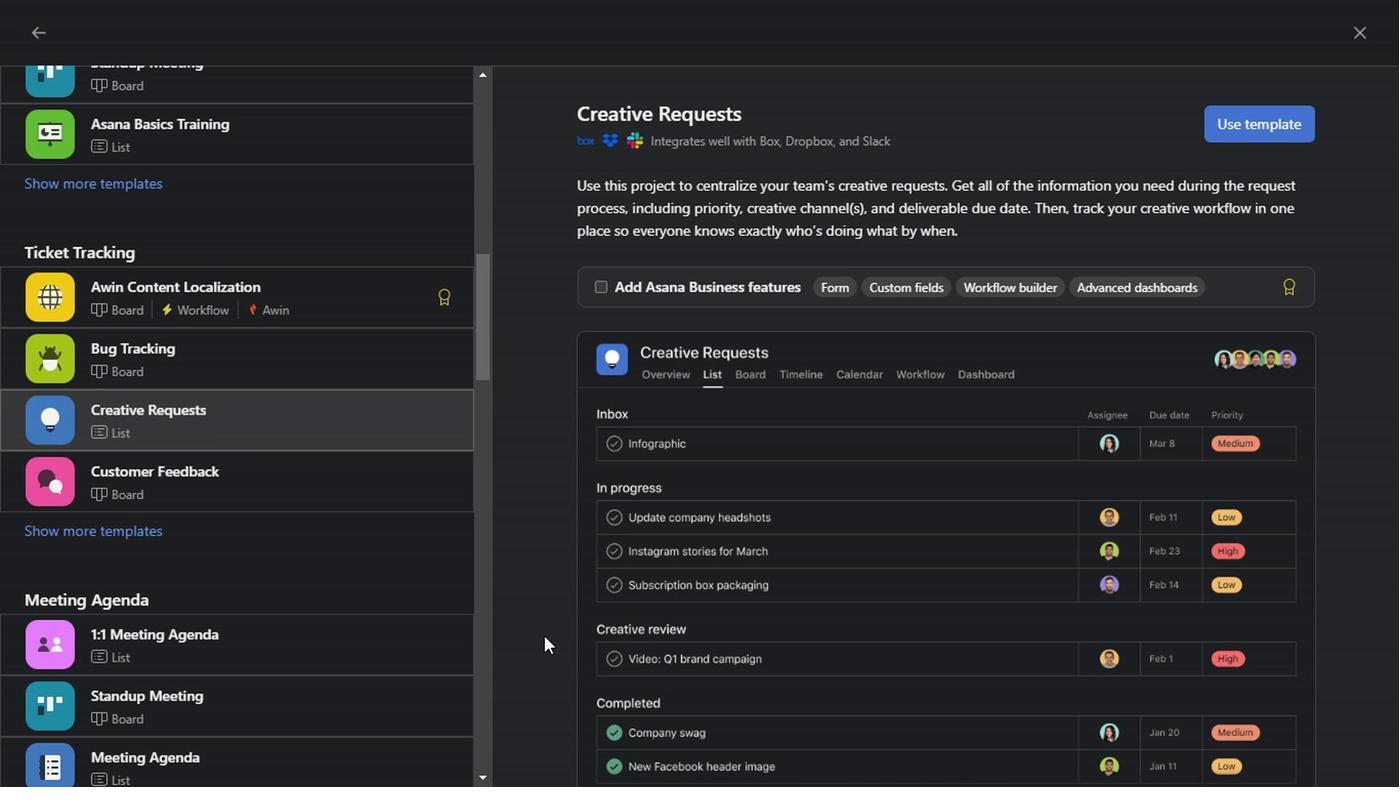 
Action: Mouse scrolled (540, 636) with delta (0, -1)
Screenshot: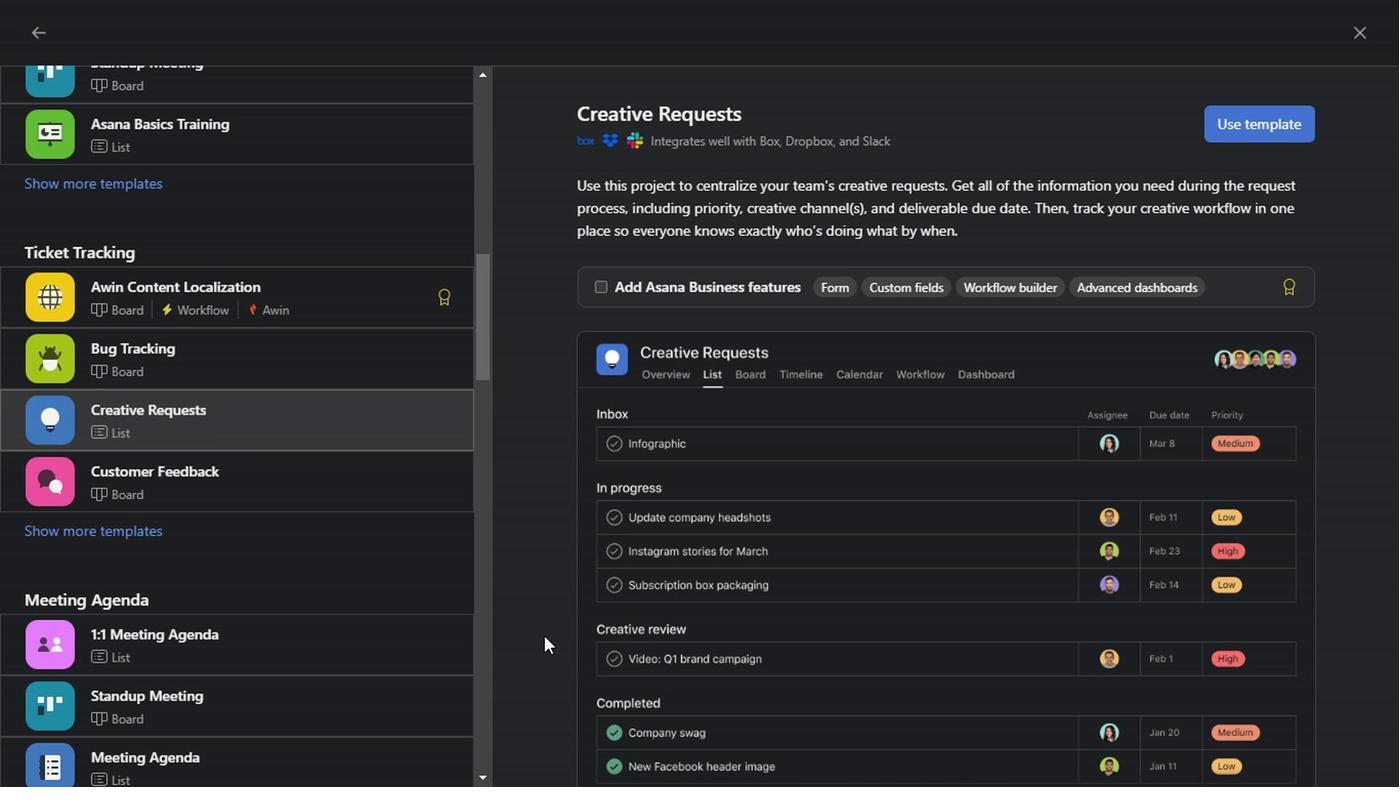 
Action: Mouse scrolled (540, 636) with delta (0, -1)
Screenshot: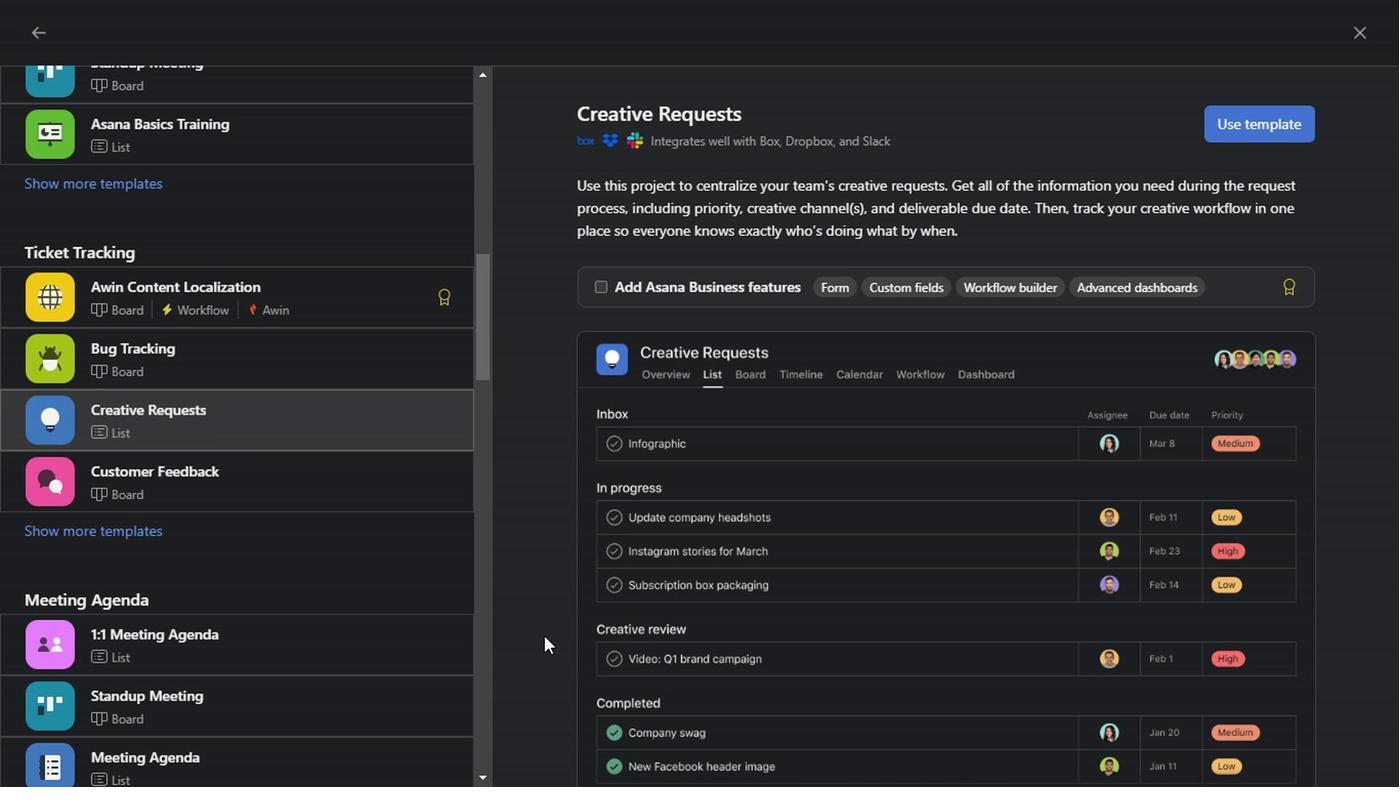 
Action: Mouse scrolled (540, 636) with delta (0, -1)
Screenshot: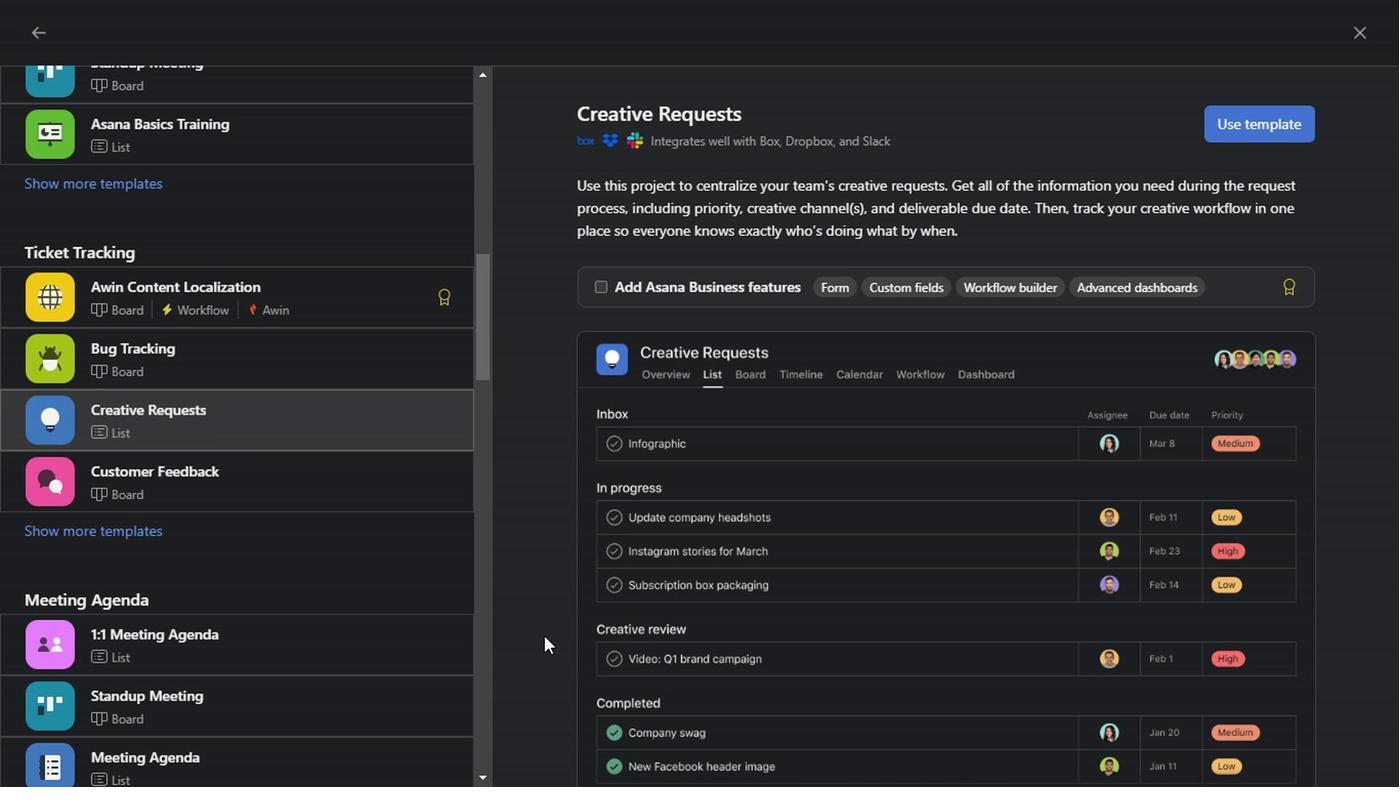 
Action: Mouse scrolled (540, 636) with delta (0, -1)
Screenshot: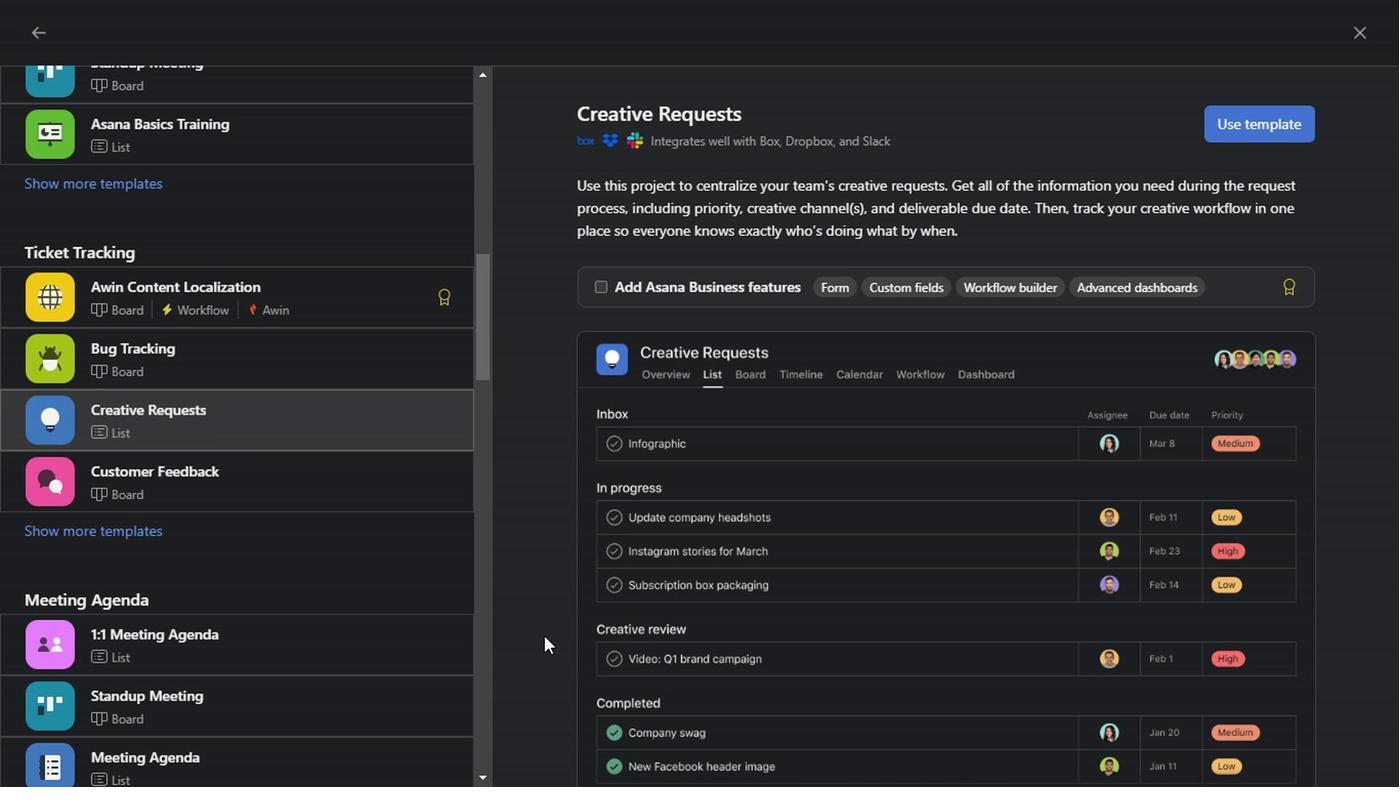 
Action: Mouse scrolled (540, 636) with delta (0, -1)
Screenshot: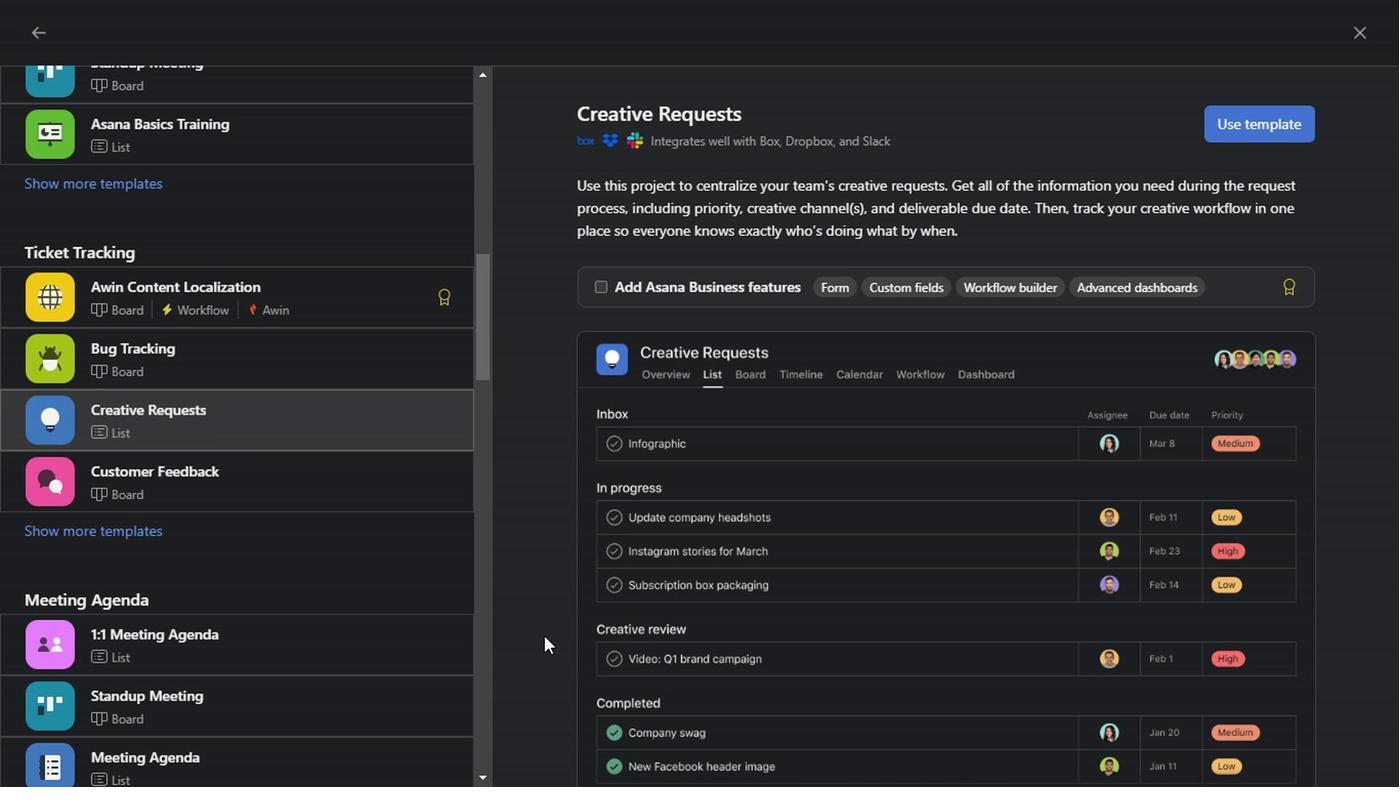 
Action: Mouse scrolled (540, 636) with delta (0, -1)
Screenshot: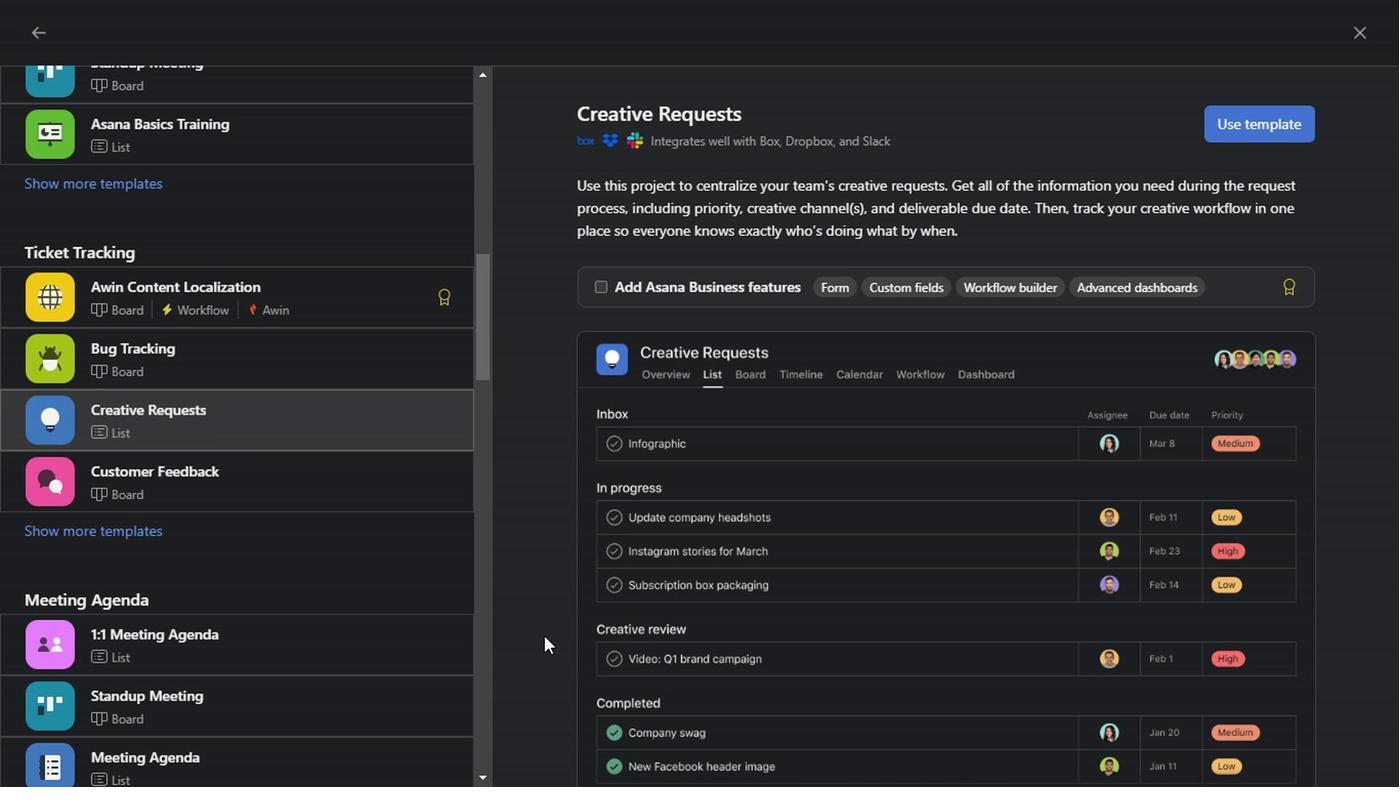 
Action: Mouse scrolled (540, 636) with delta (0, -1)
Screenshot: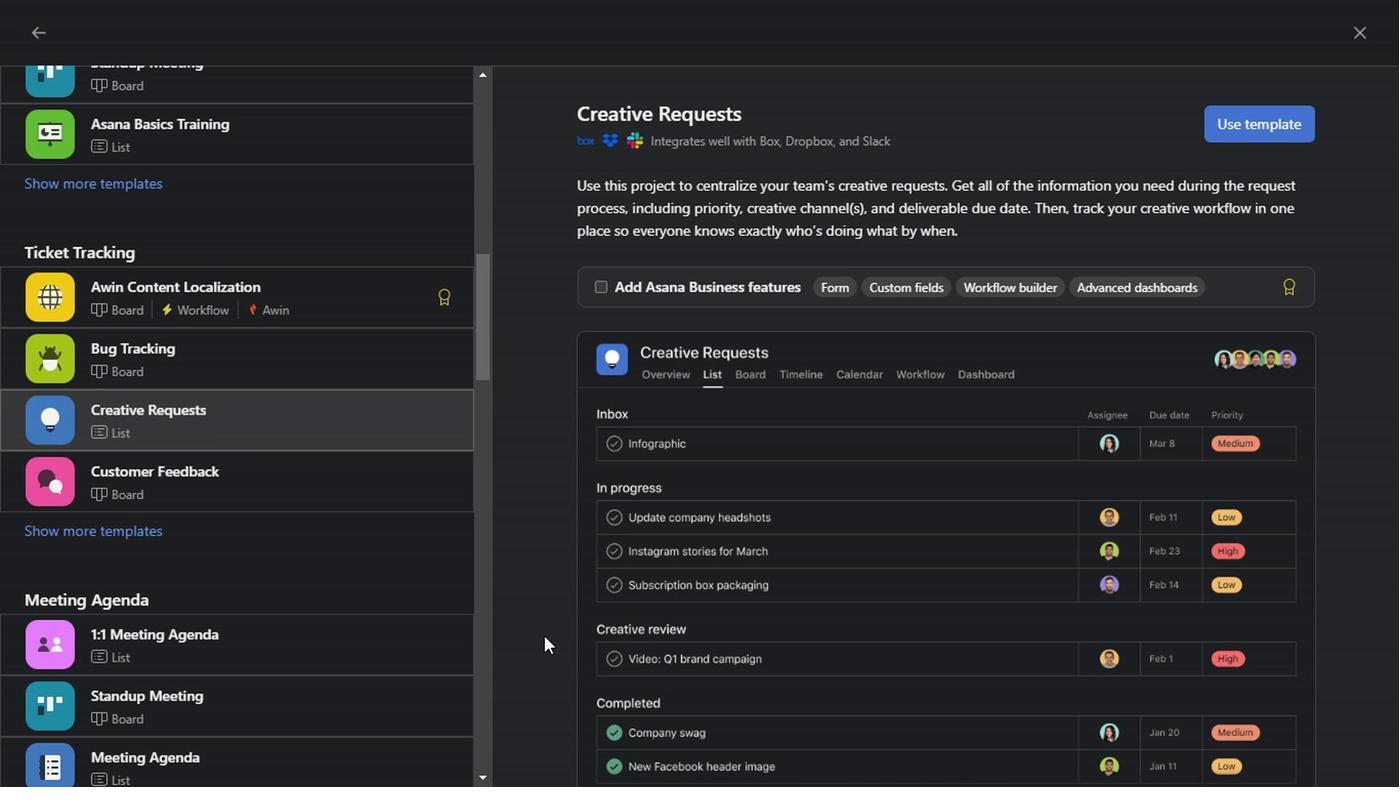 
Action: Mouse scrolled (540, 636) with delta (0, -1)
Screenshot: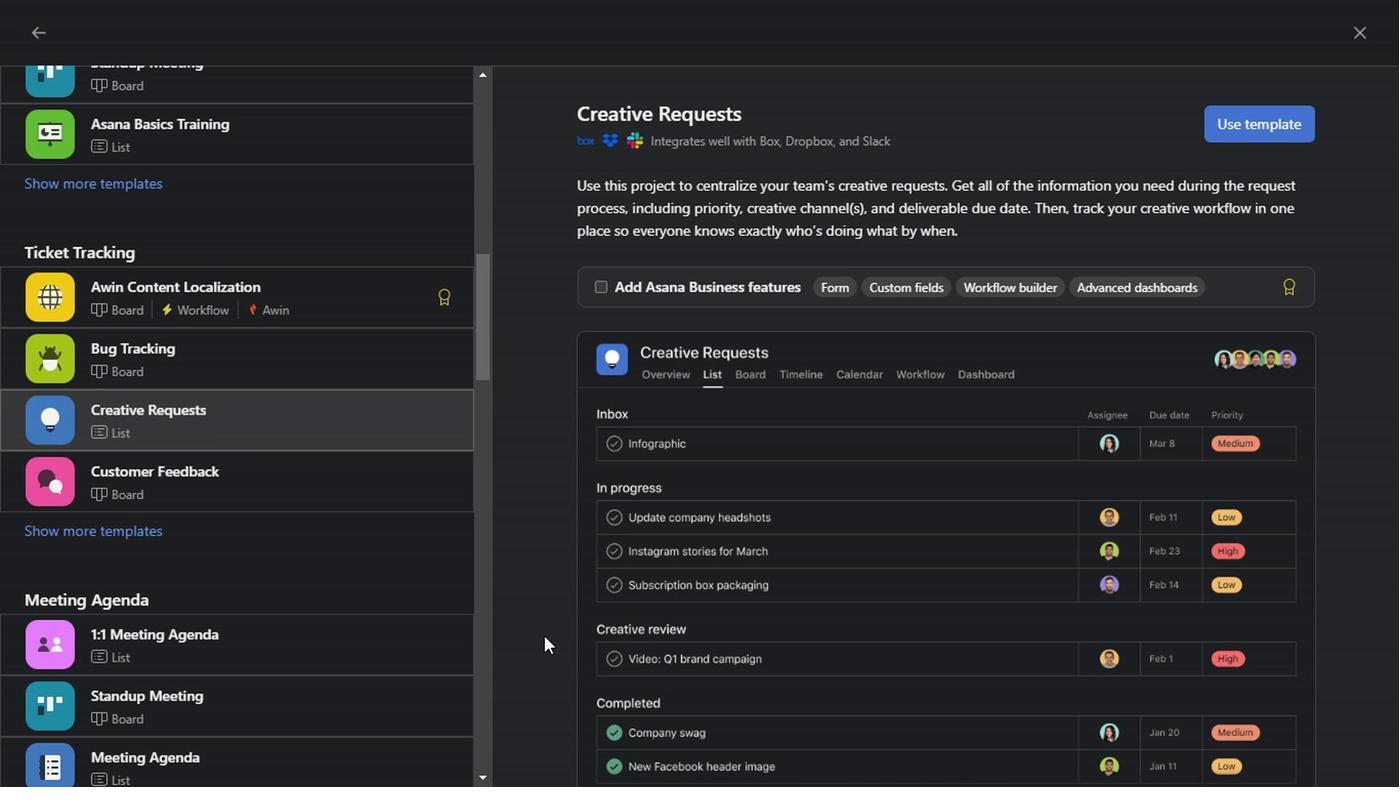 
Action: Mouse scrolled (540, 636) with delta (0, -1)
Screenshot: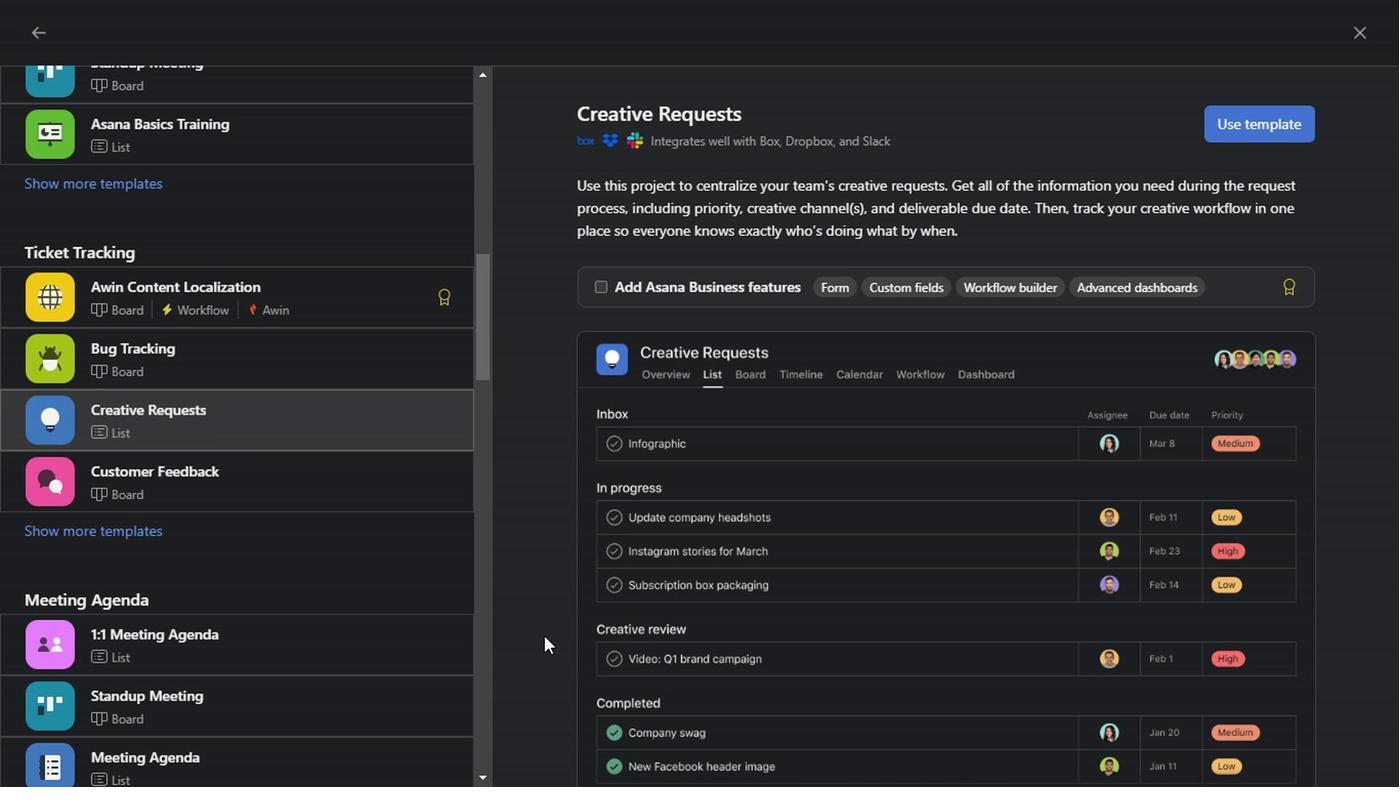 
Action: Mouse scrolled (540, 636) with delta (0, -1)
Screenshot: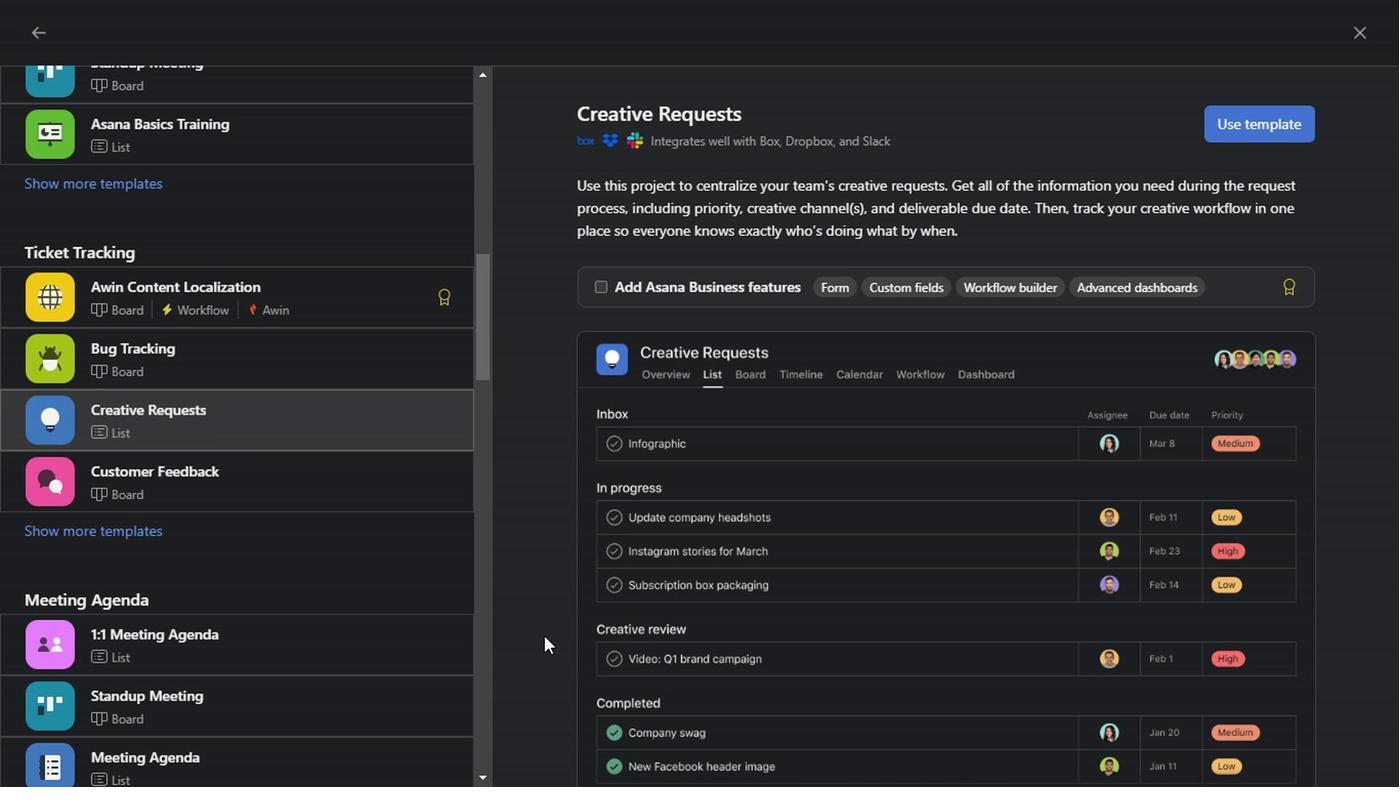 
Action: Mouse scrolled (540, 636) with delta (0, -1)
Screenshot: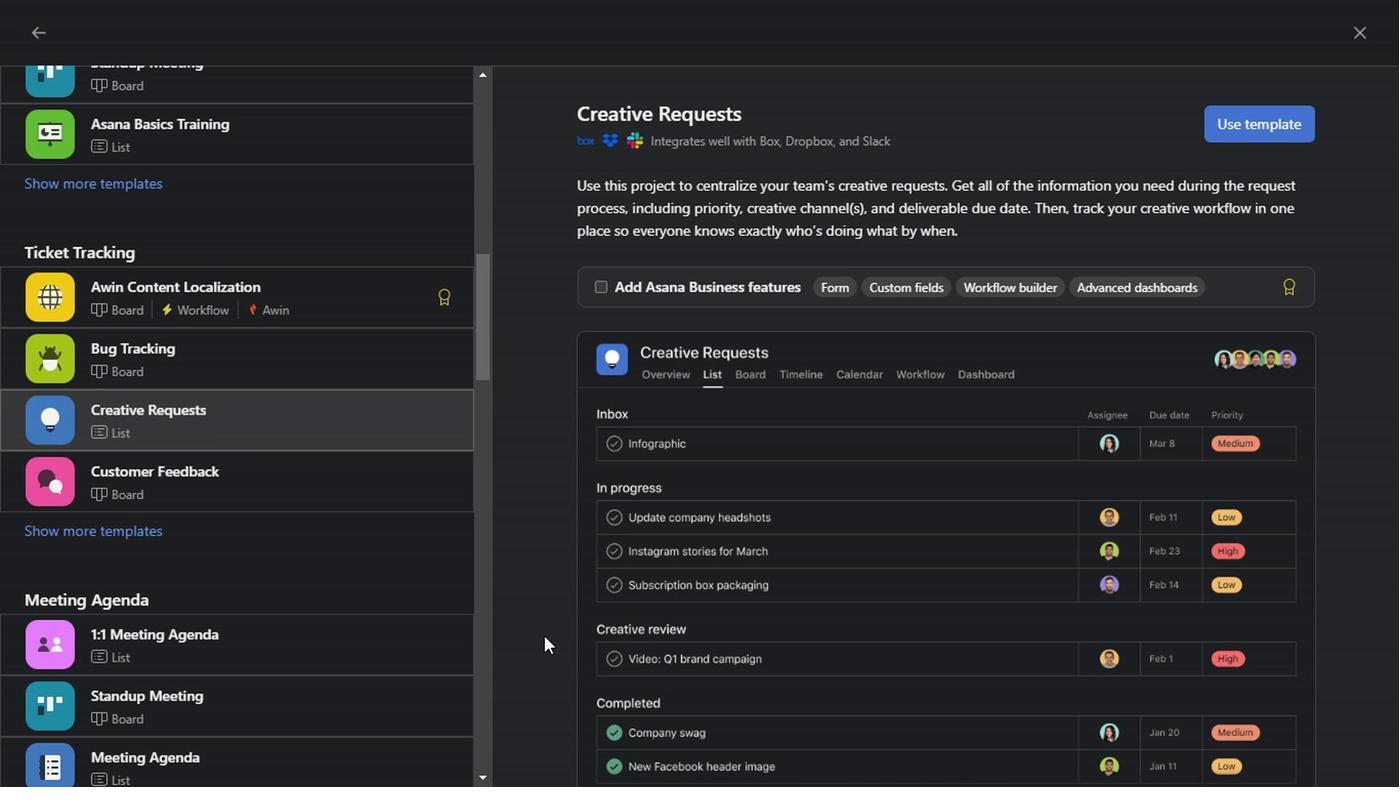 
Action: Mouse scrolled (540, 636) with delta (0, -1)
Screenshot: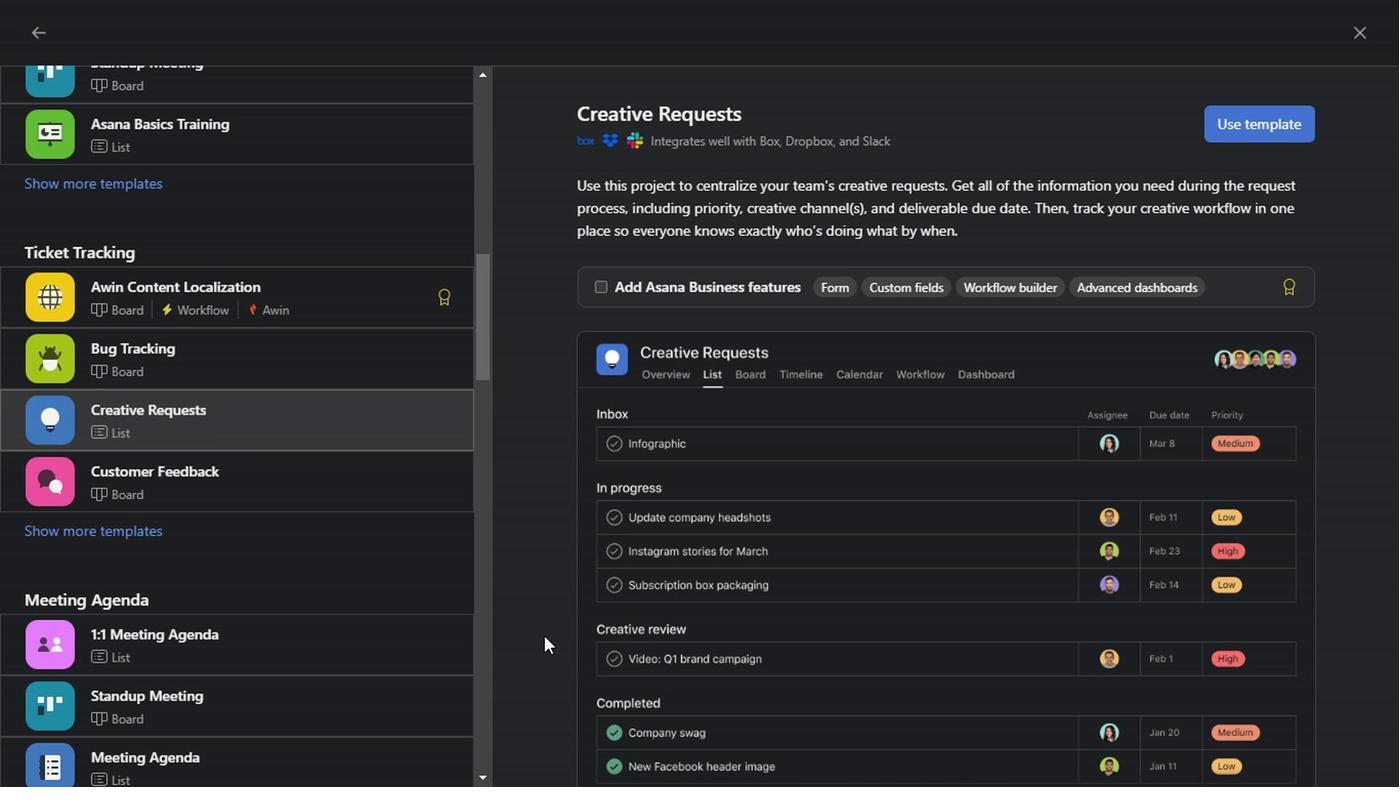 
Action: Mouse scrolled (540, 636) with delta (0, -1)
Screenshot: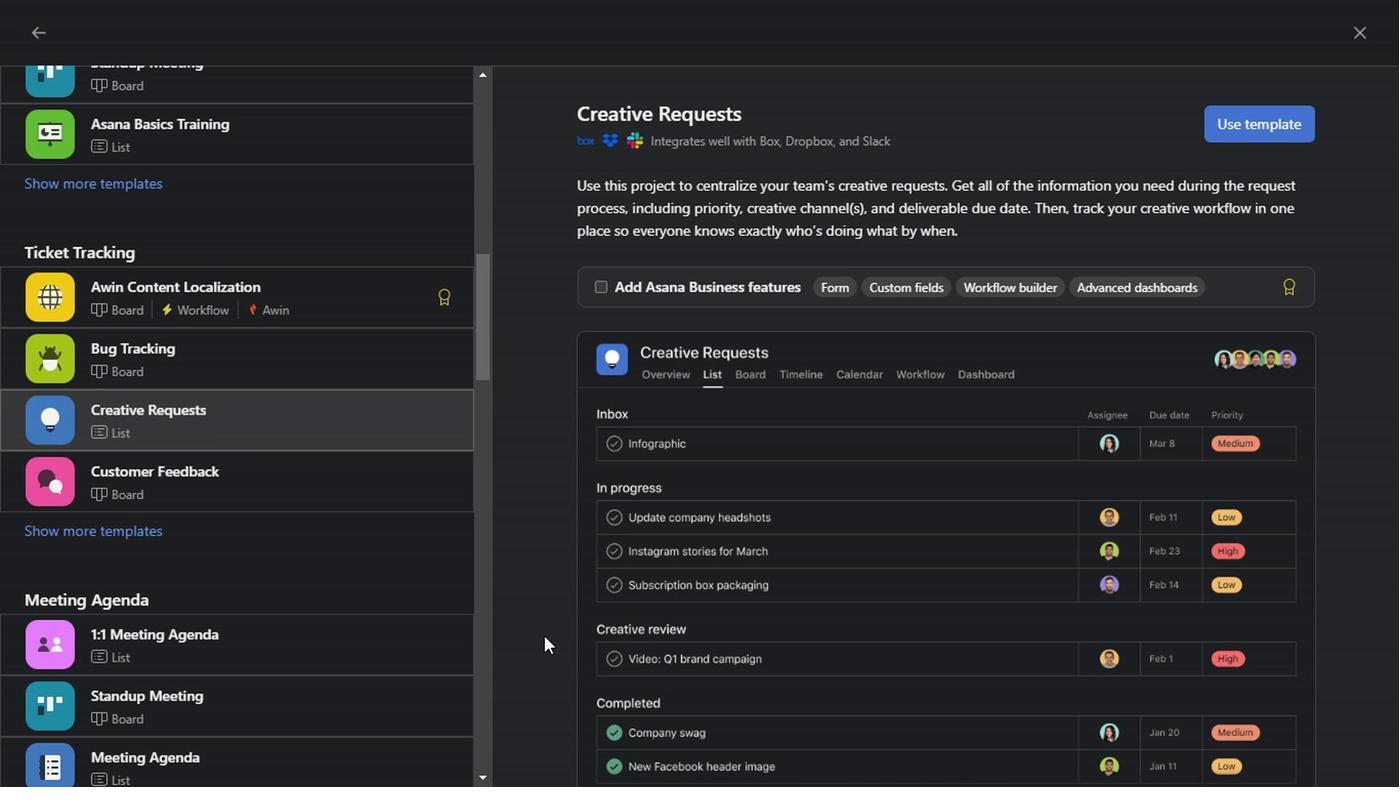 
Action: Mouse scrolled (540, 636) with delta (0, -1)
Screenshot: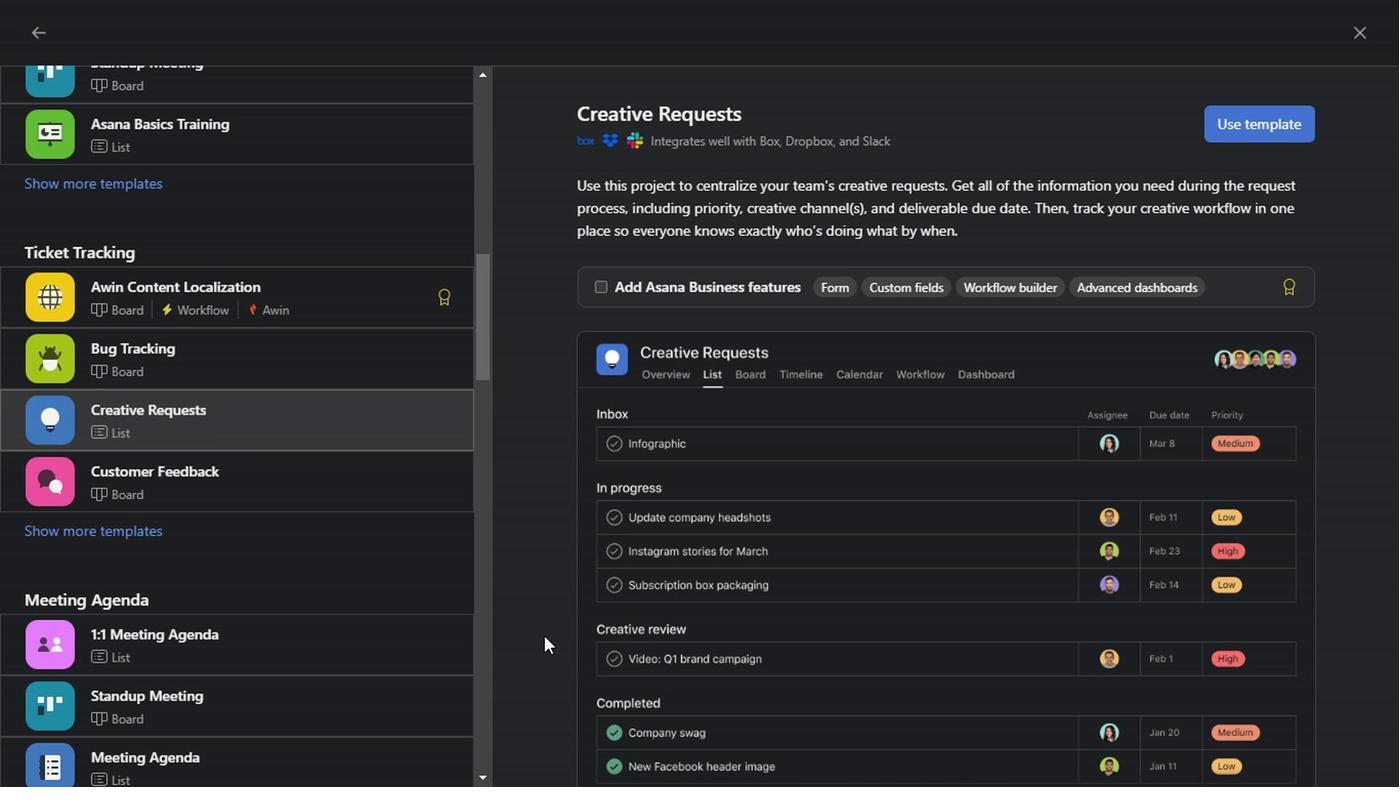 
Action: Mouse moved to (369, 493)
Screenshot: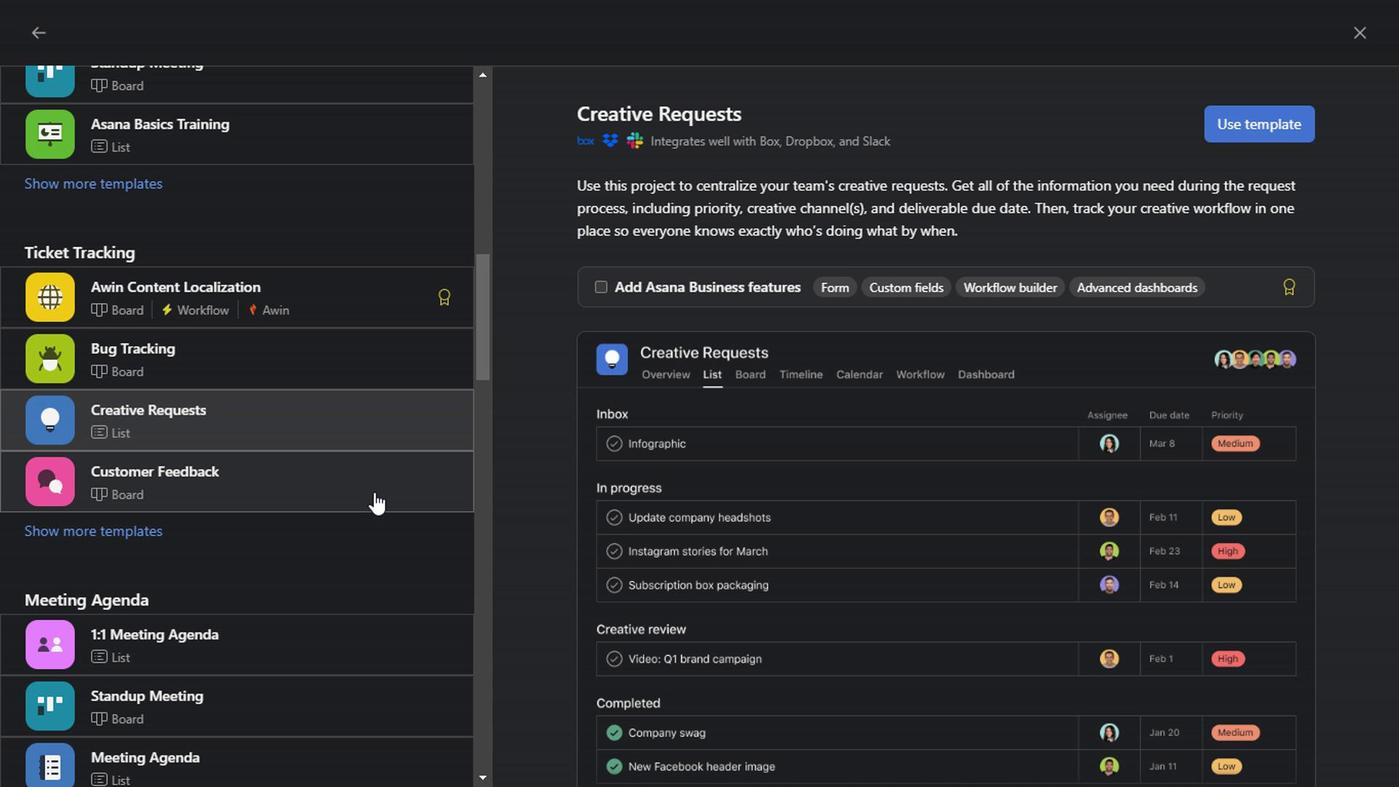 
Action: Mouse pressed left at (369, 493)
Screenshot: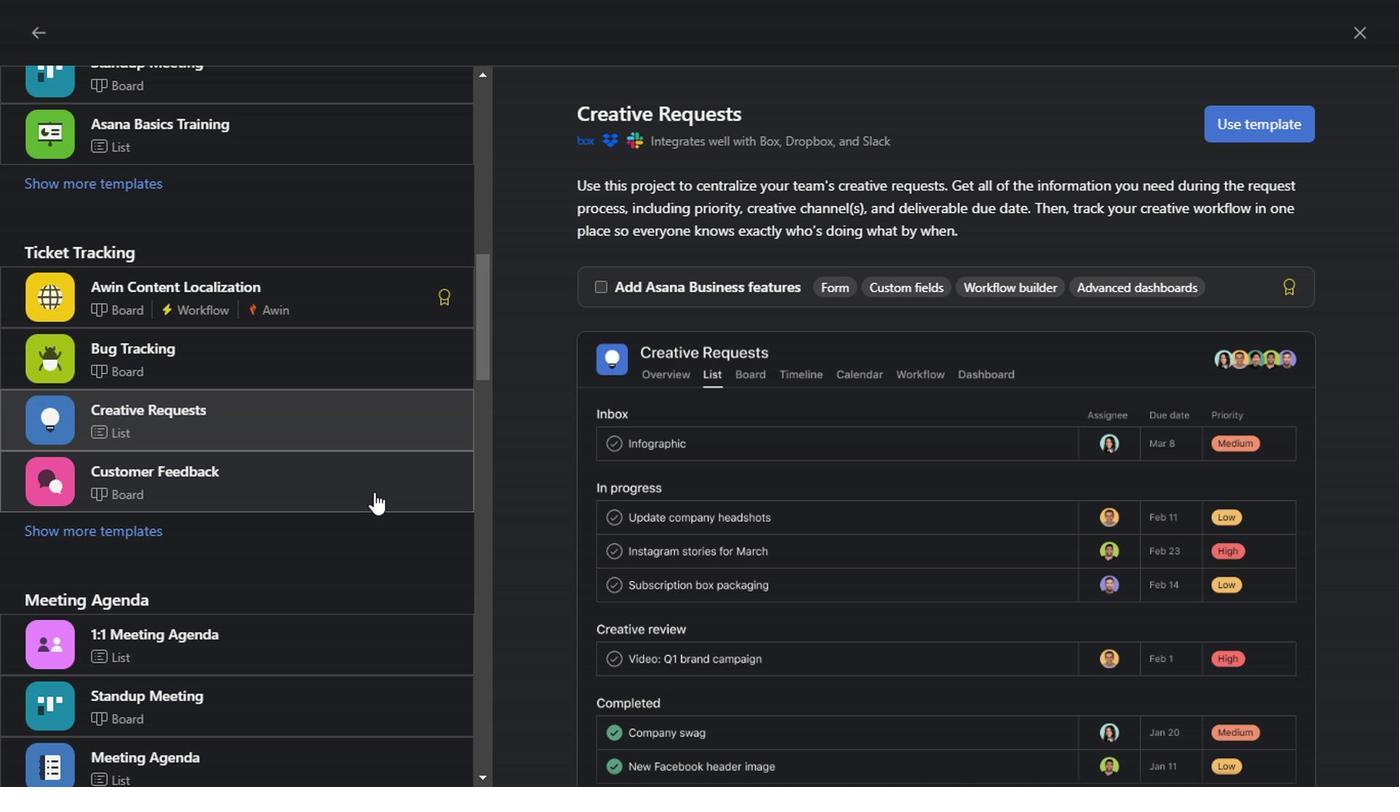 
Action: Mouse moved to (367, 580)
Screenshot: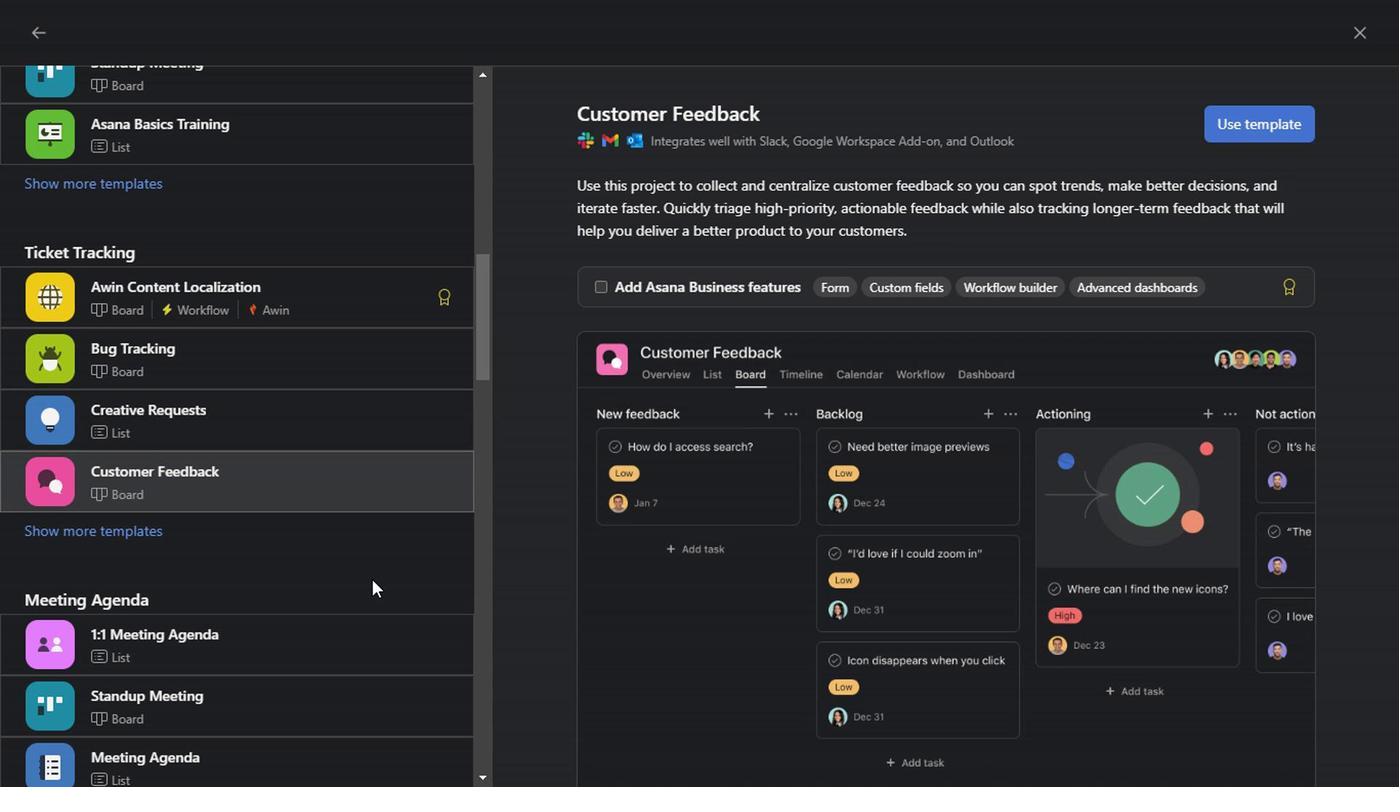 
Action: Mouse scrolled (367, 580) with delta (0, 0)
Screenshot: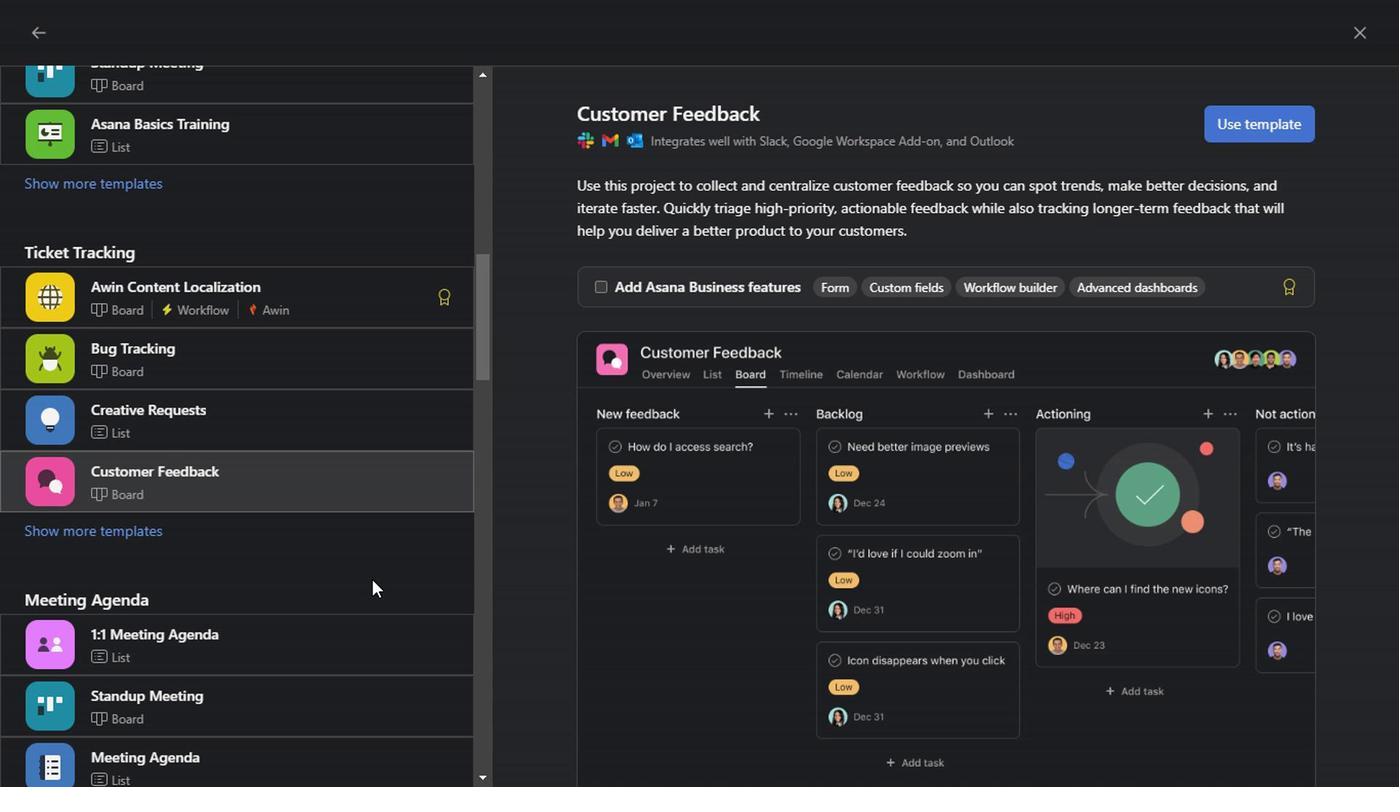 
Action: Mouse scrolled (367, 580) with delta (0, 0)
Screenshot: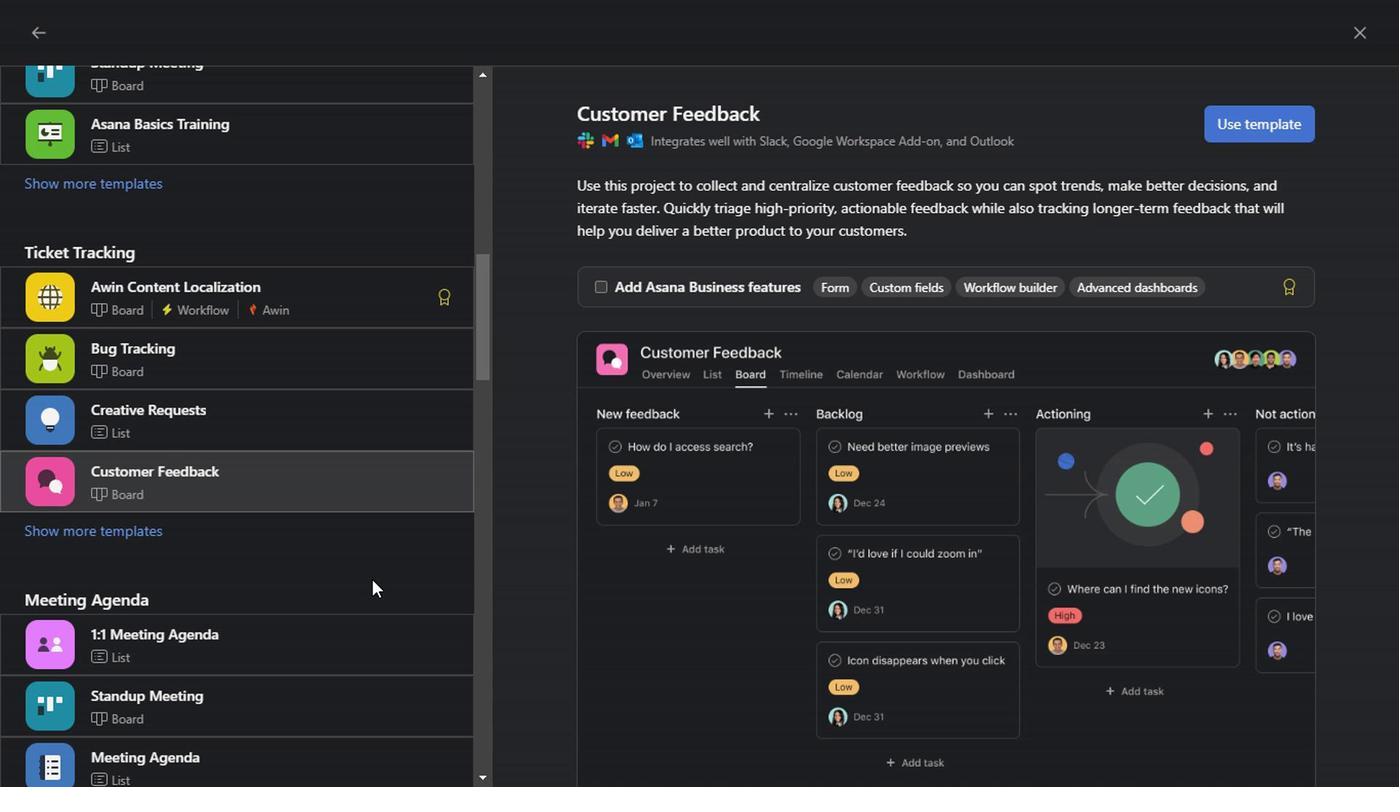 
Action: Mouse scrolled (367, 580) with delta (0, 0)
Screenshot: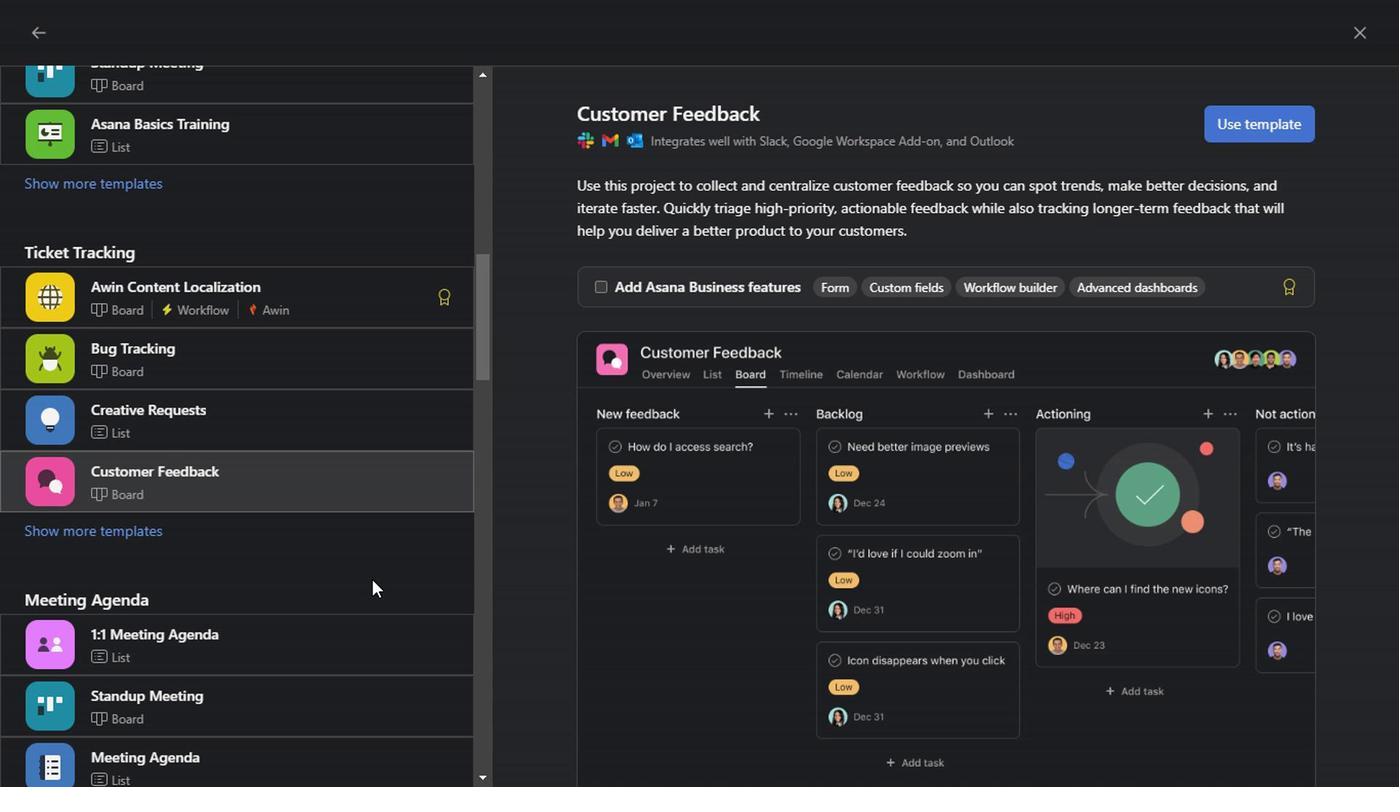 
Action: Mouse scrolled (367, 580) with delta (0, 0)
Screenshot: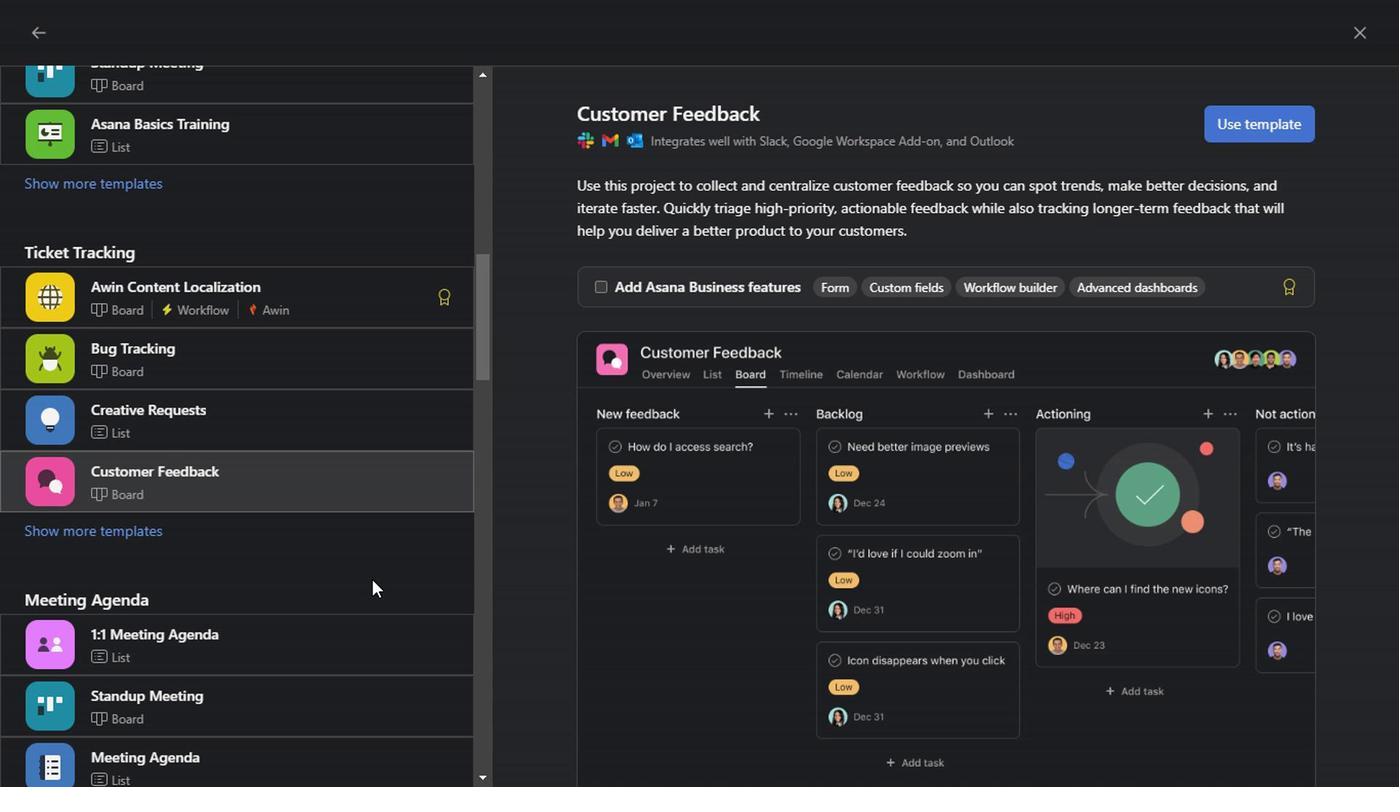
Action: Mouse scrolled (367, 580) with delta (0, 0)
Screenshot: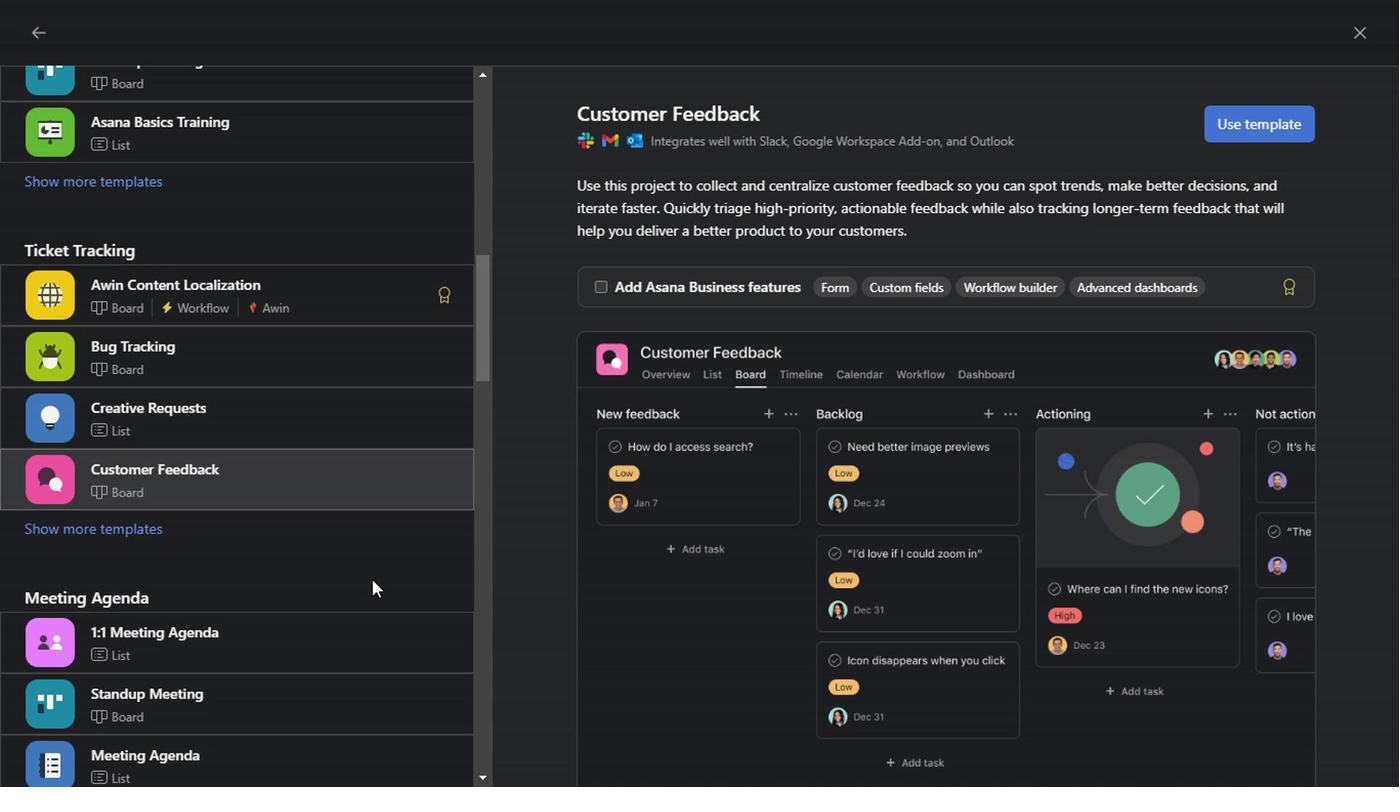 
Action: Mouse scrolled (367, 580) with delta (0, 0)
Screenshot: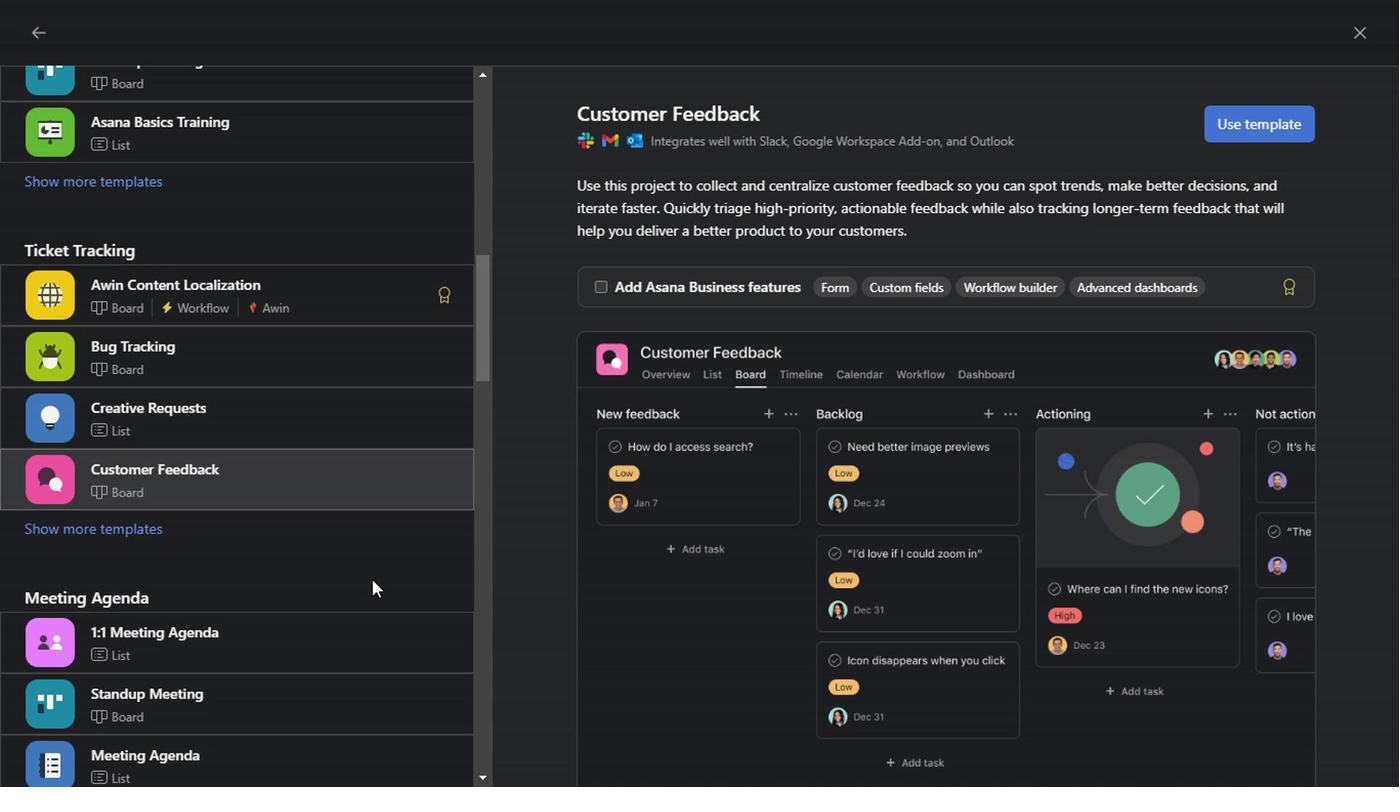 
Action: Mouse scrolled (367, 580) with delta (0, 0)
Screenshot: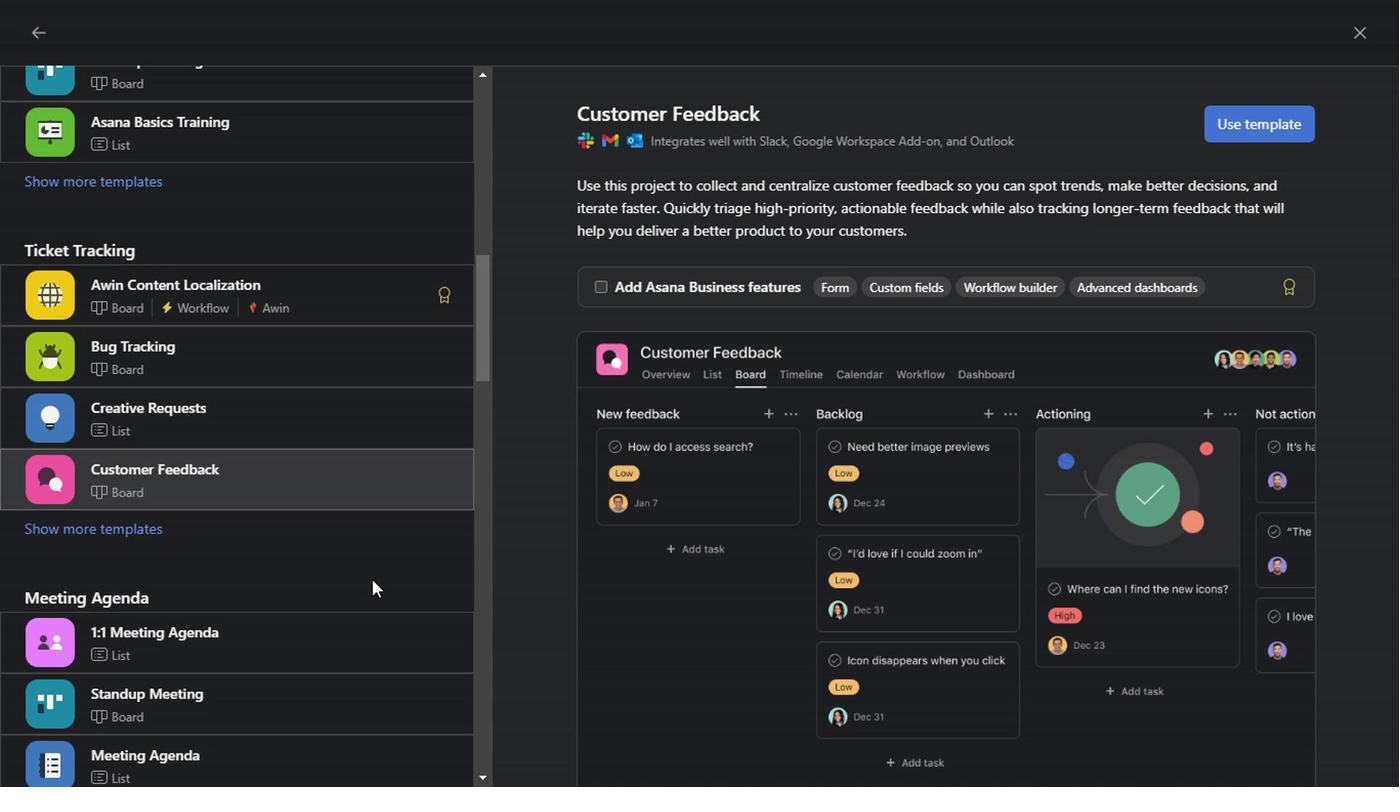 
Action: Mouse scrolled (367, 580) with delta (0, 0)
Screenshot: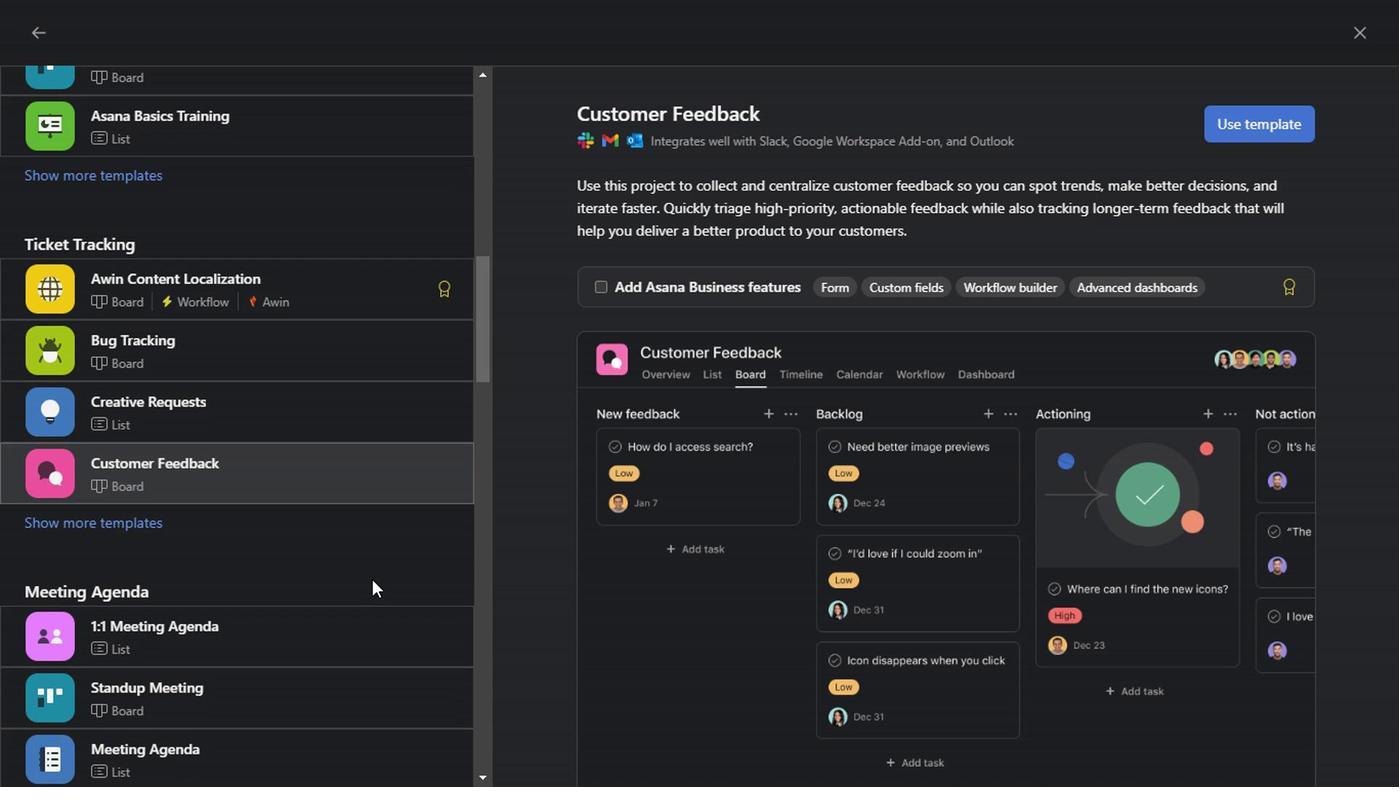 
Action: Mouse scrolled (367, 580) with delta (0, 0)
Screenshot: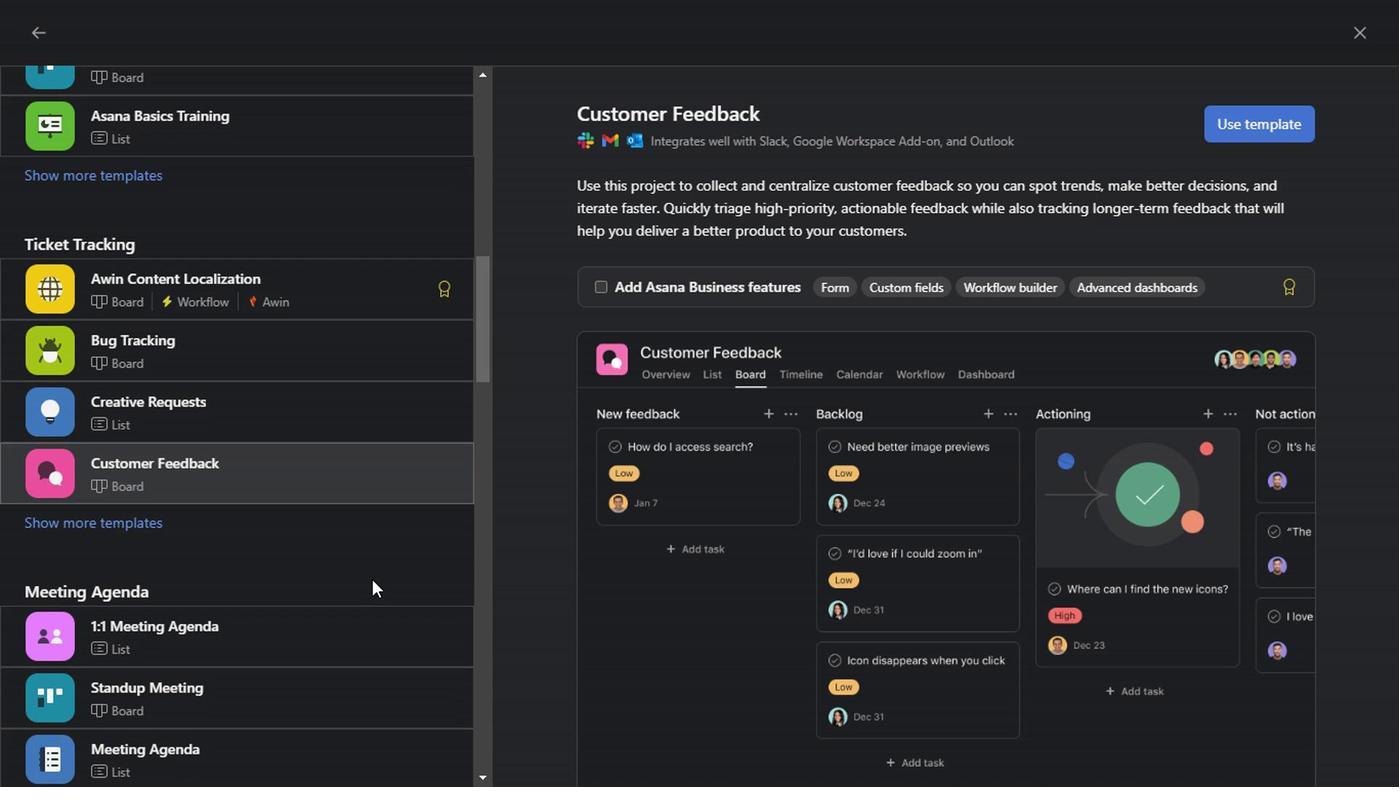 
Action: Mouse scrolled (367, 580) with delta (0, 0)
Screenshot: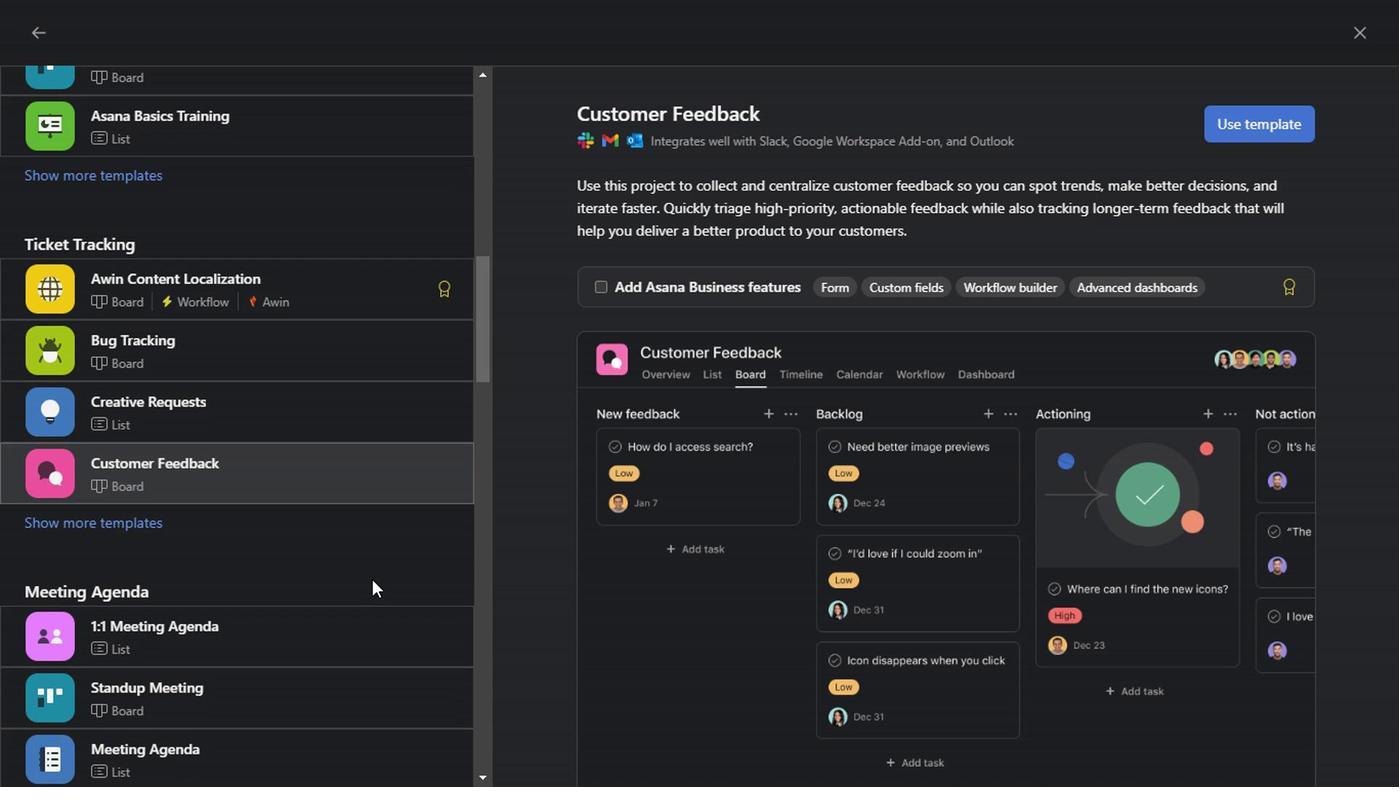 
Action: Mouse scrolled (367, 580) with delta (0, 0)
Screenshot: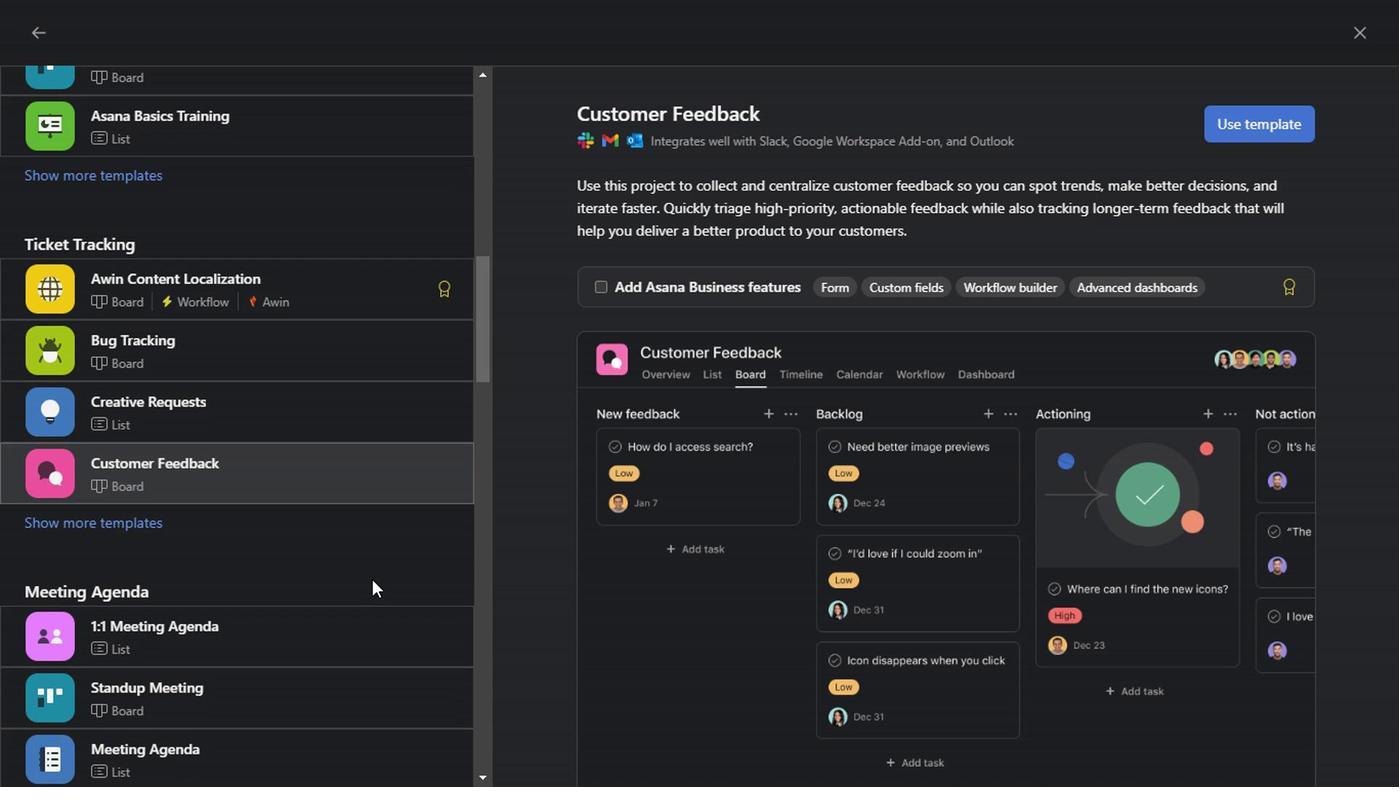 
Action: Mouse scrolled (367, 580) with delta (0, 0)
Screenshot: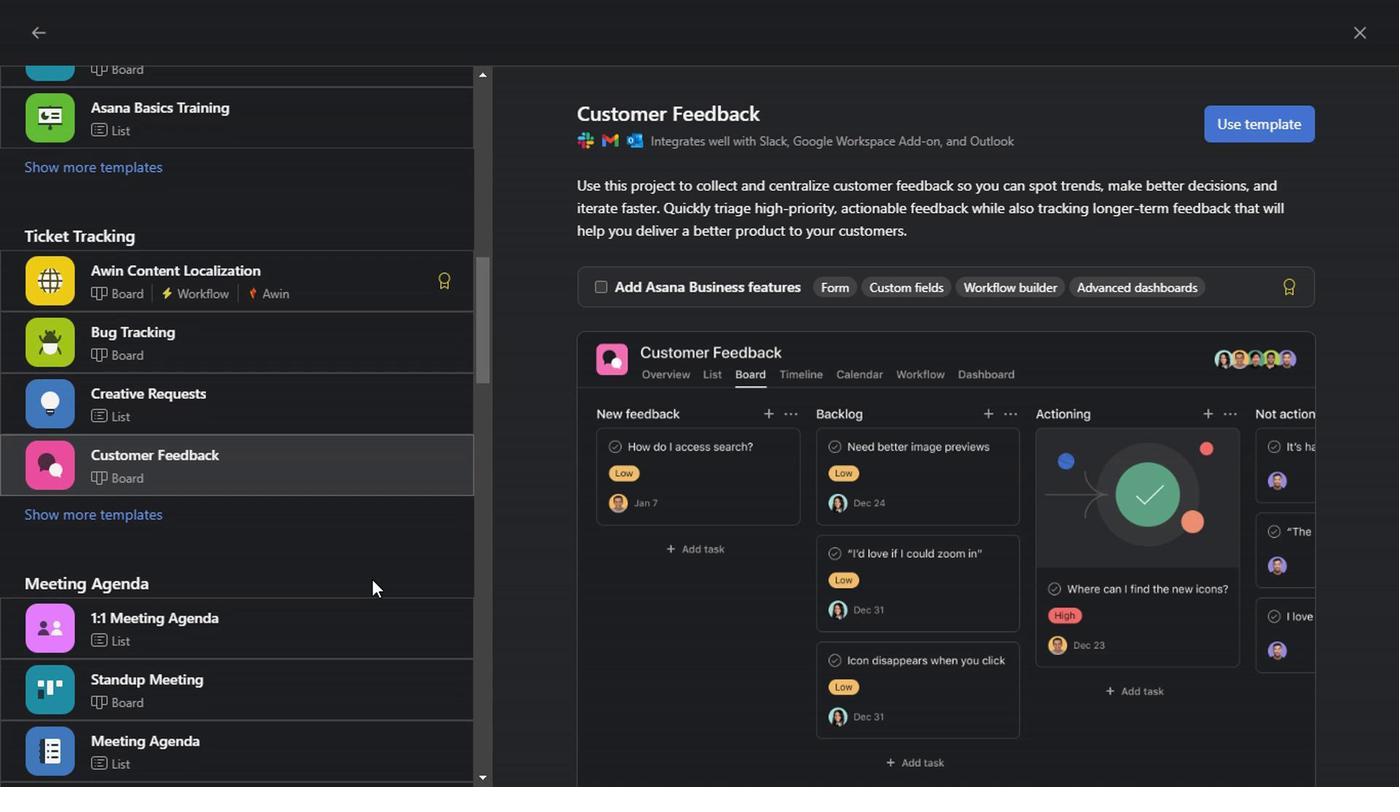 
Action: Mouse scrolled (367, 580) with delta (0, 0)
Screenshot: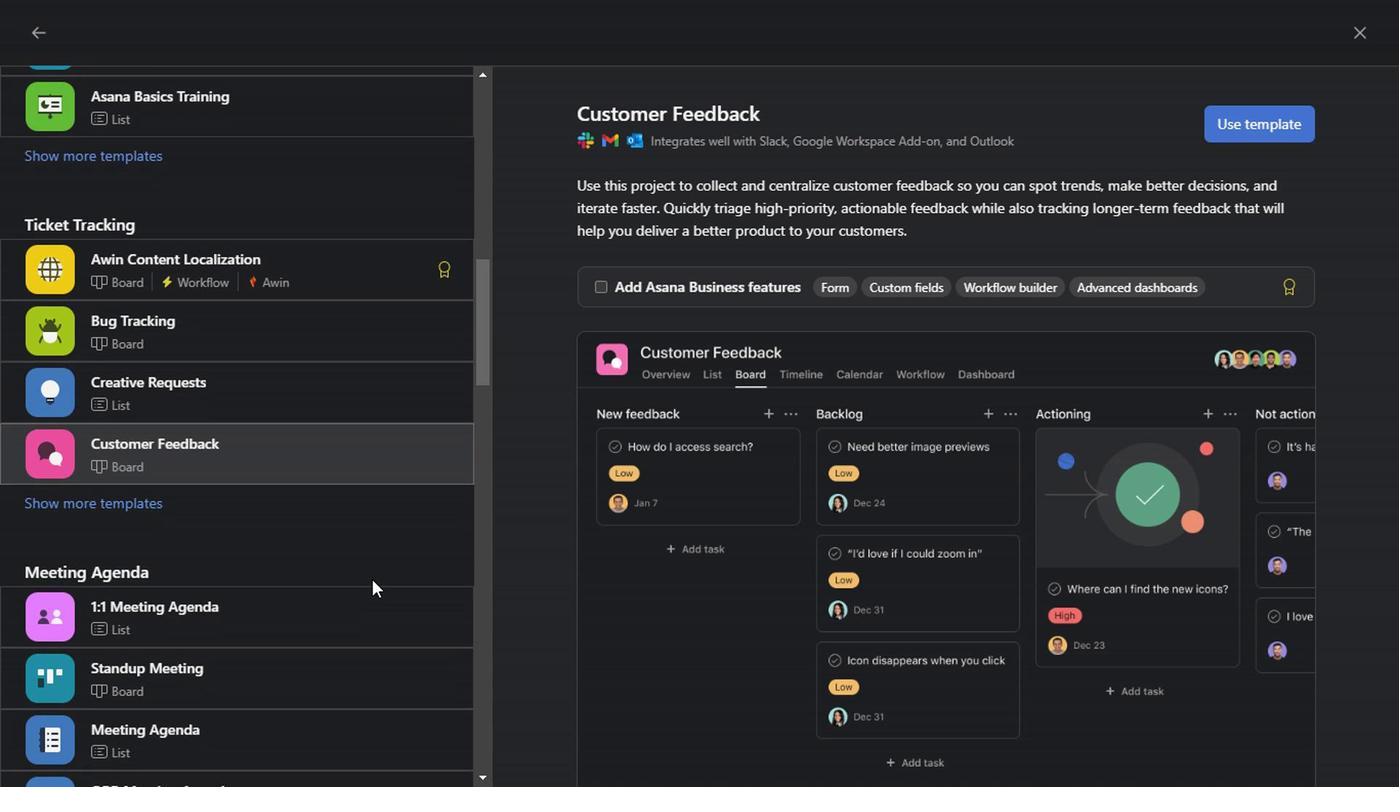 
Action: Mouse scrolled (367, 580) with delta (0, 0)
Screenshot: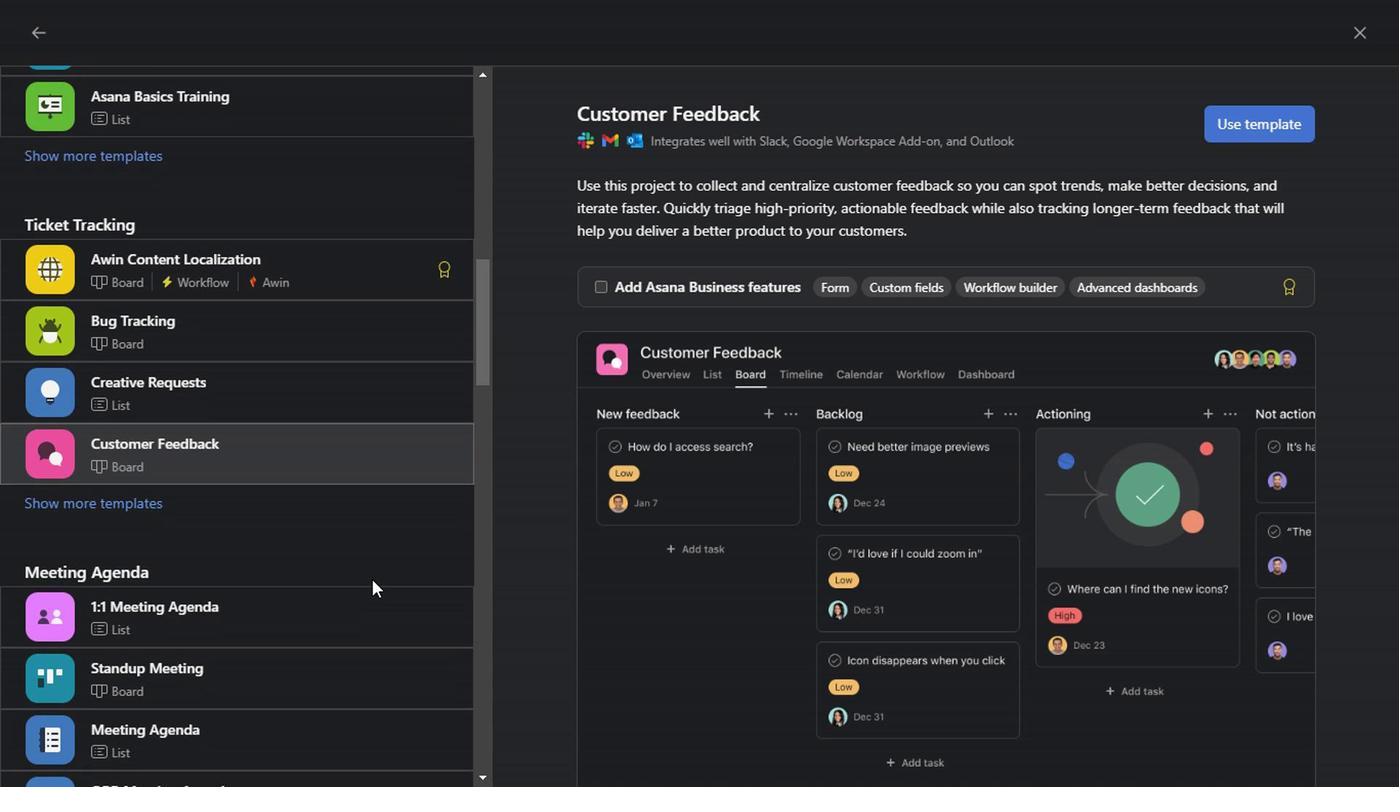 
Action: Mouse scrolled (367, 580) with delta (0, 0)
Screenshot: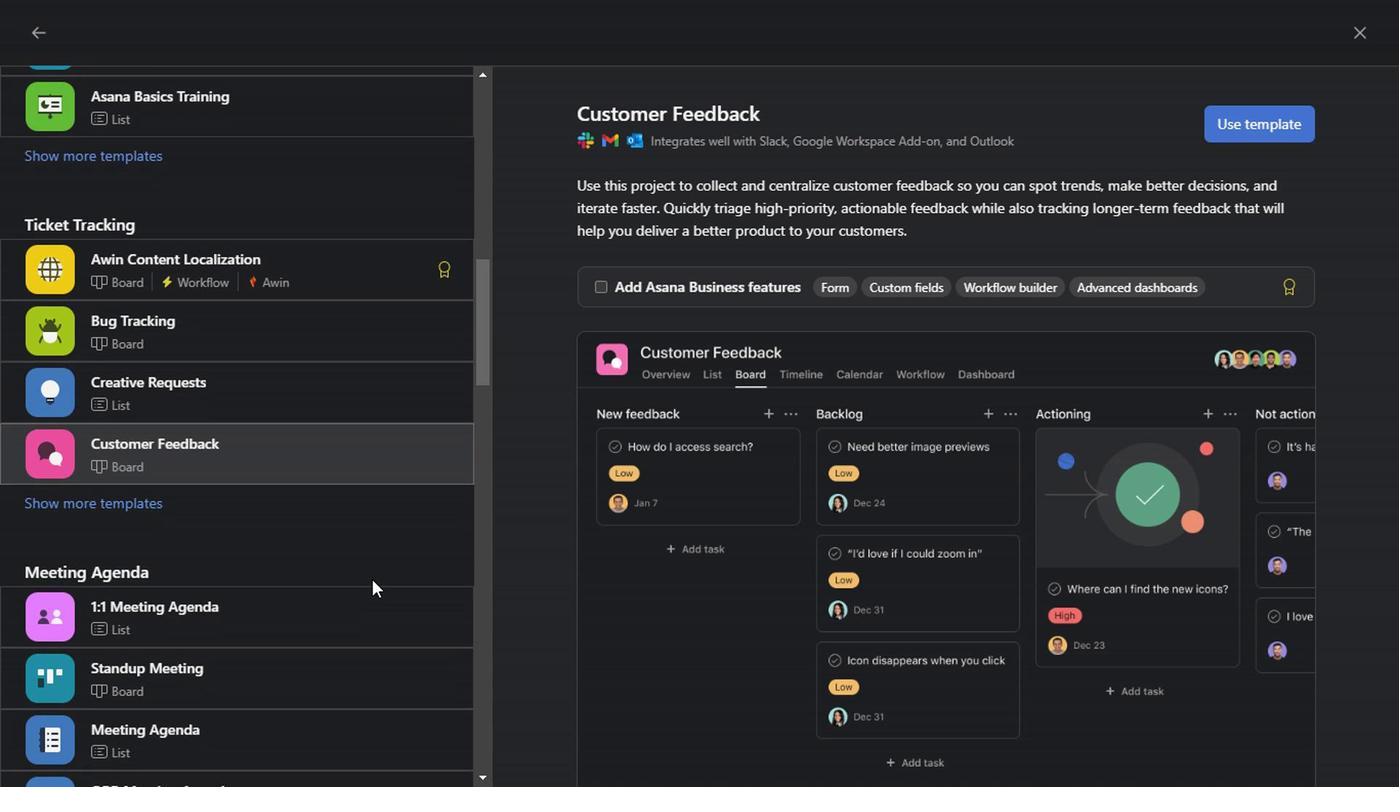 
Action: Mouse scrolled (367, 580) with delta (0, 0)
Screenshot: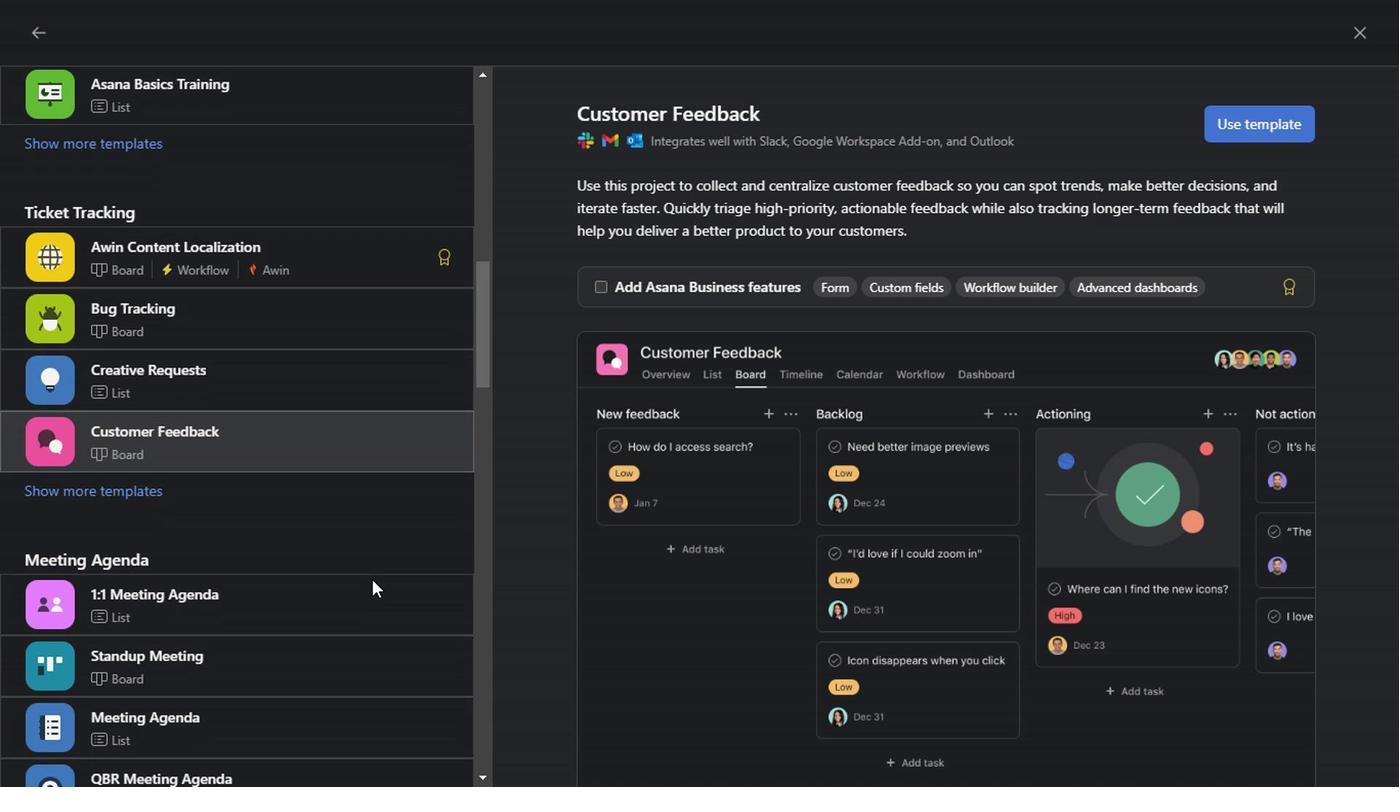 
Action: Mouse scrolled (367, 580) with delta (0, 0)
Screenshot: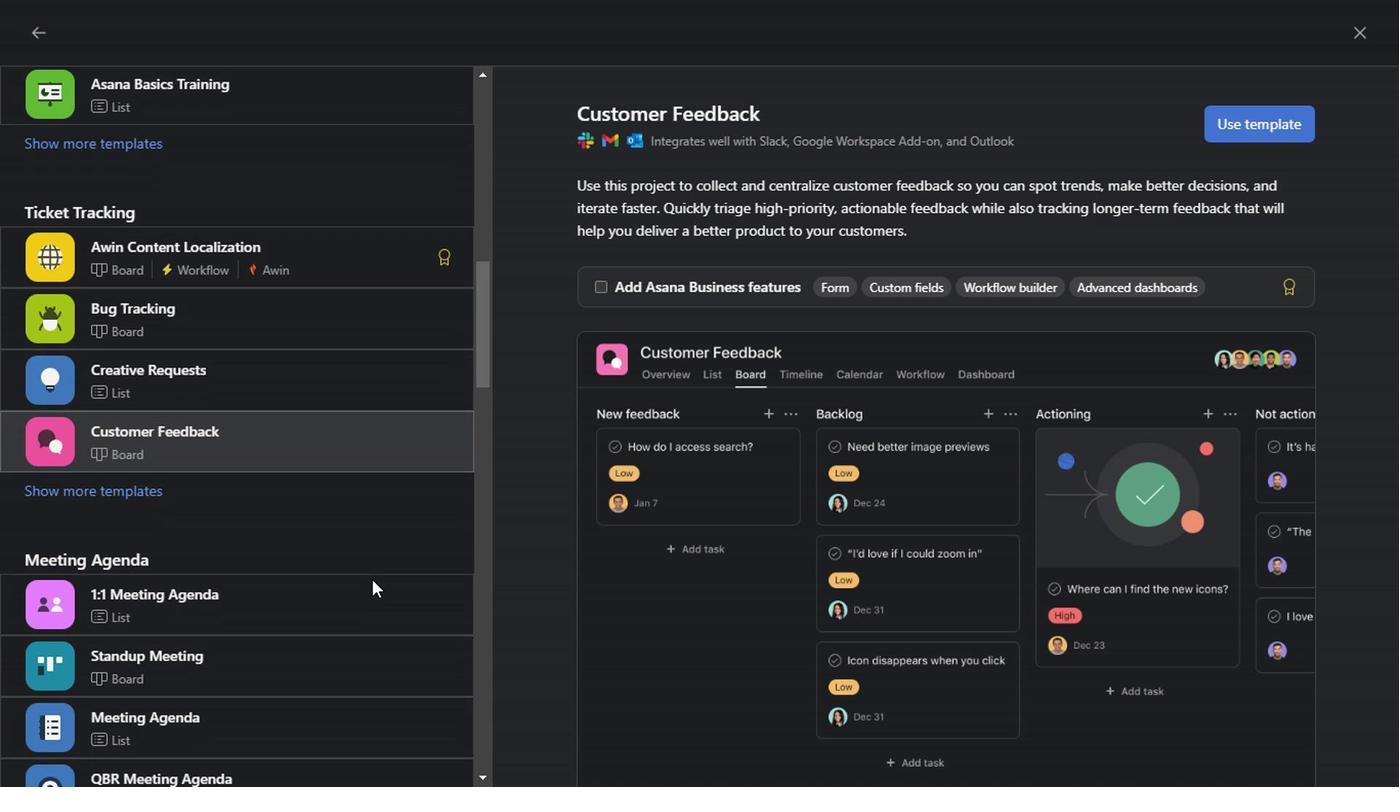 
Action: Mouse scrolled (367, 580) with delta (0, 0)
Screenshot: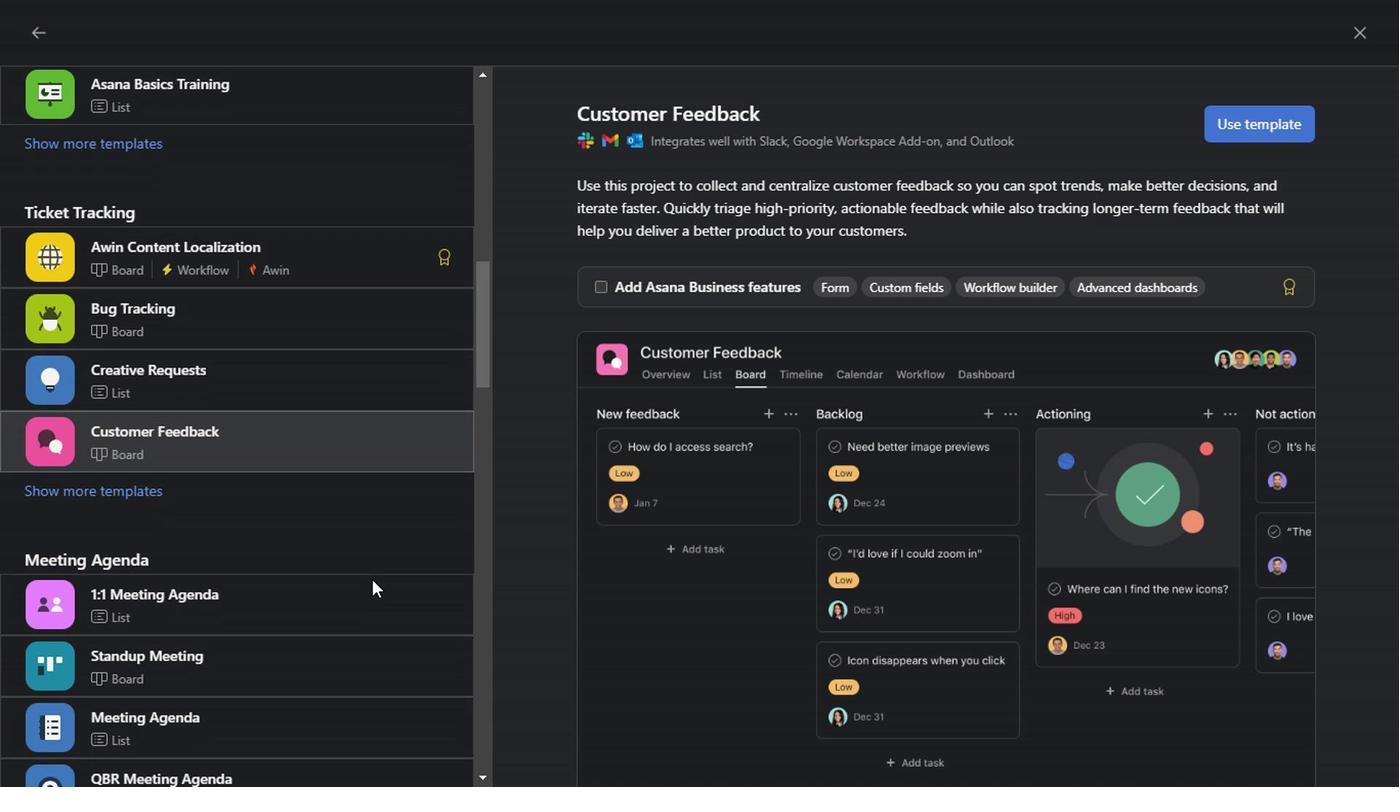 
Action: Mouse scrolled (367, 580) with delta (0, 0)
Screenshot: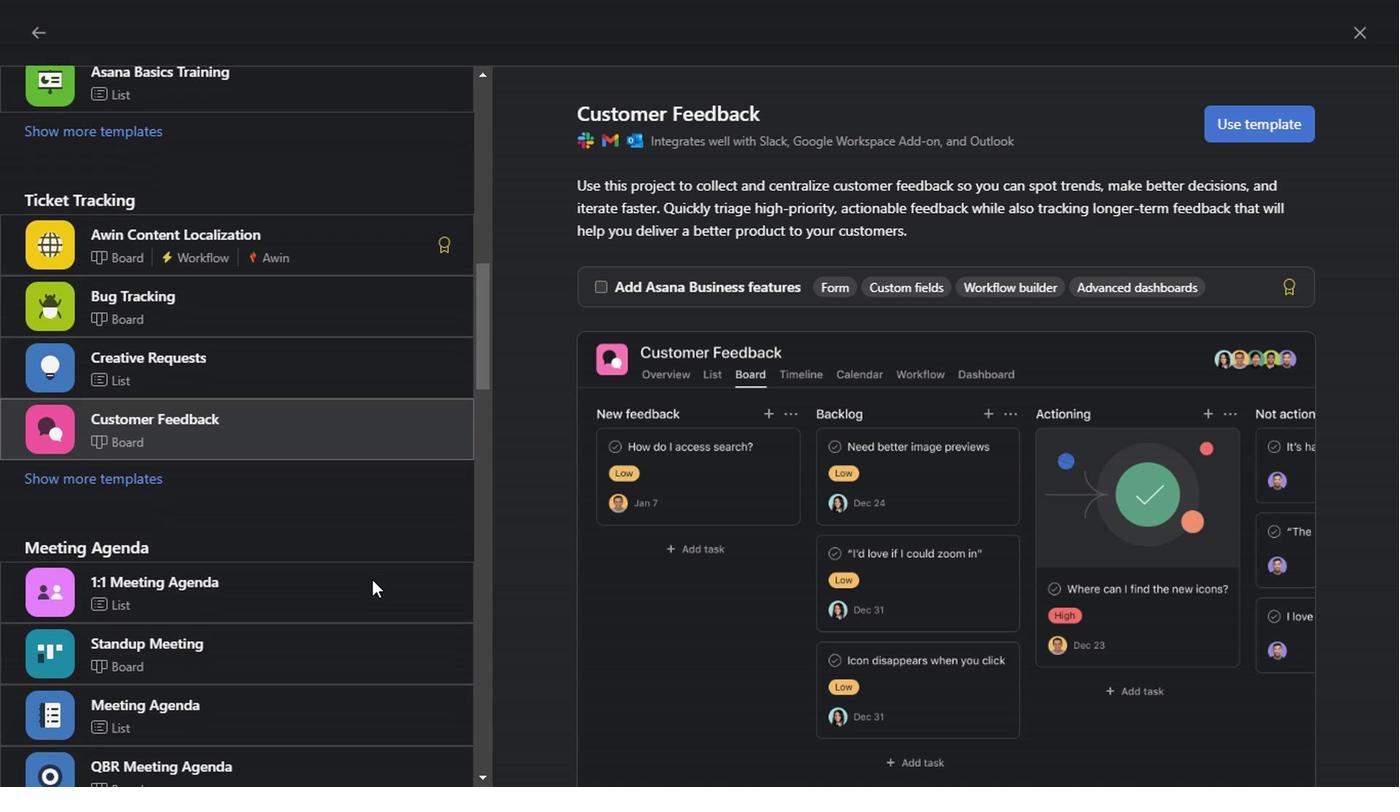 
Action: Mouse scrolled (367, 580) with delta (0, 0)
Screenshot: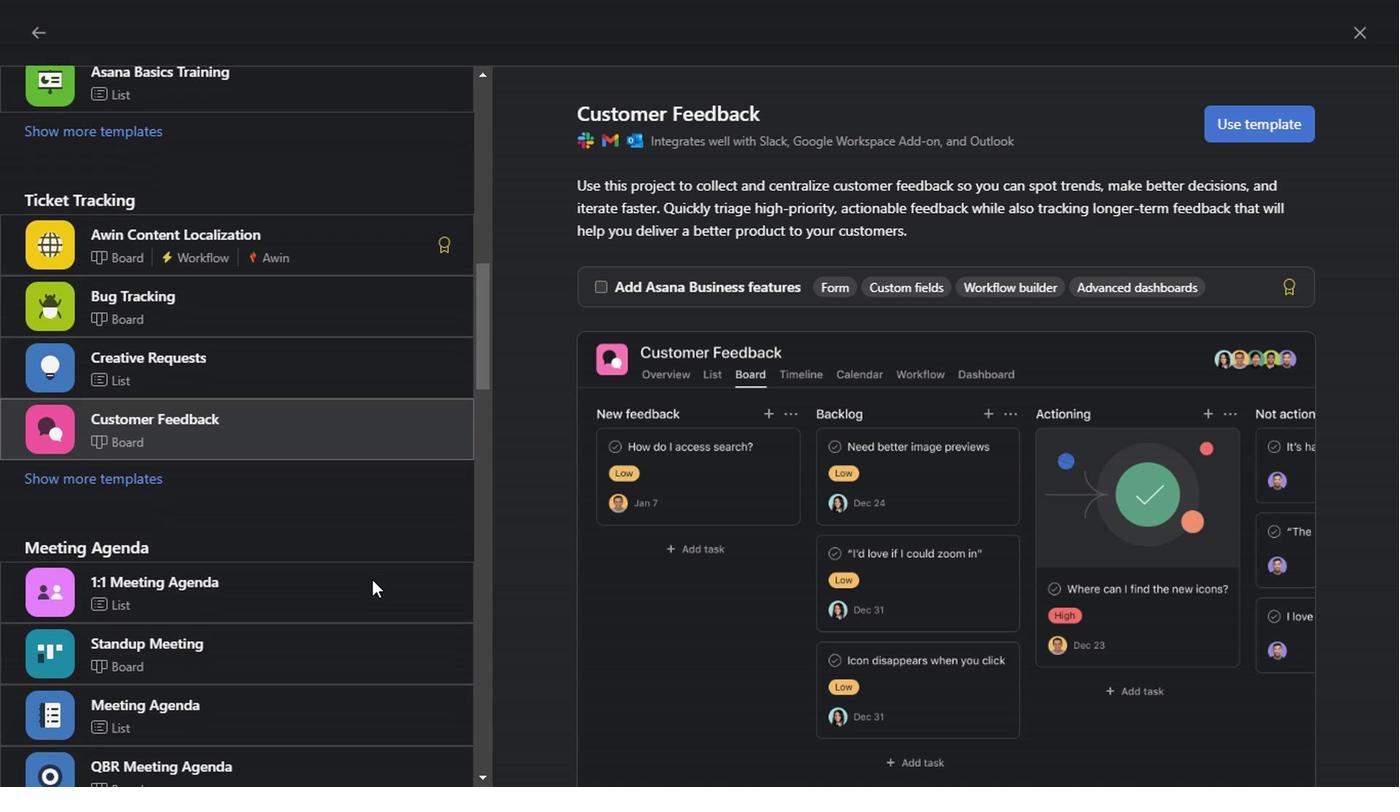 
Action: Mouse scrolled (367, 580) with delta (0, 0)
Screenshot: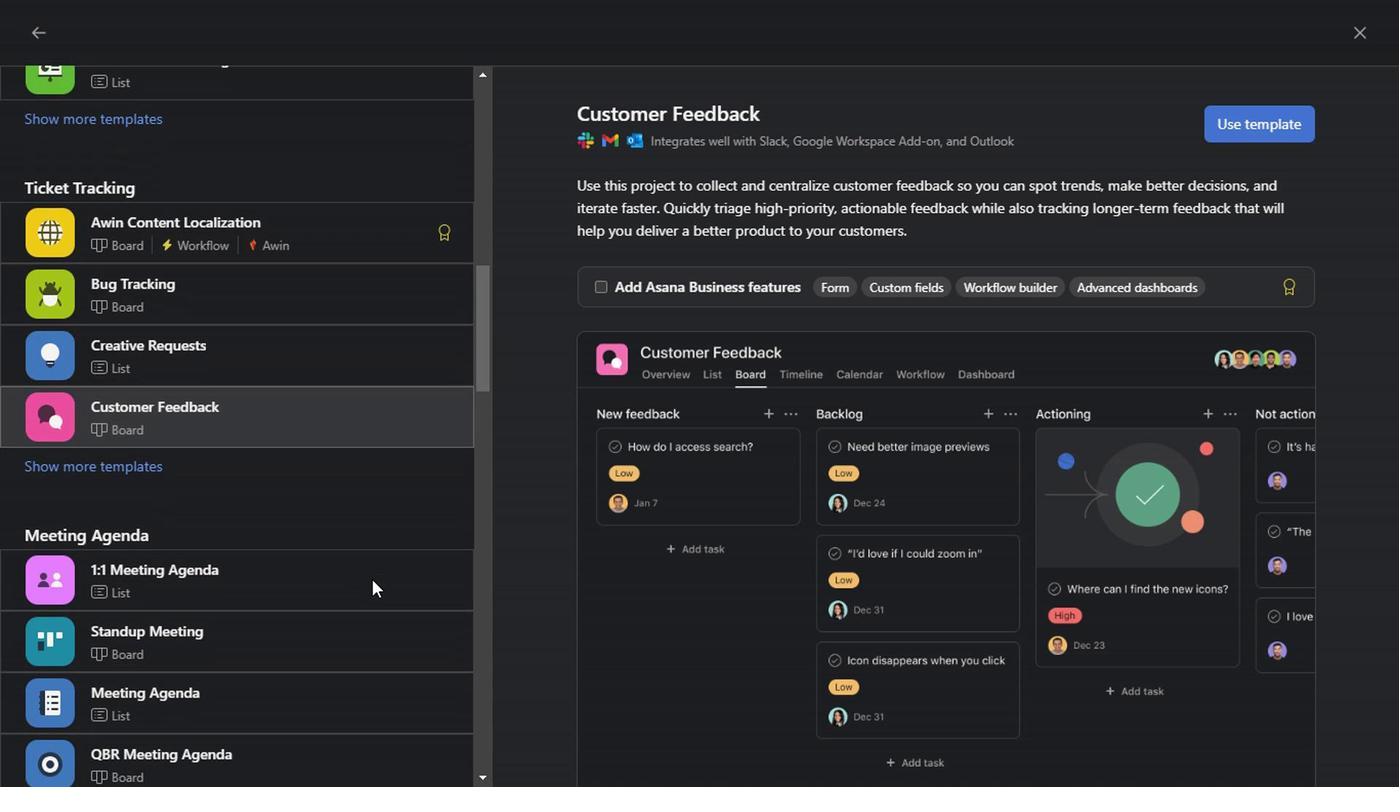 
Action: Mouse scrolled (367, 580) with delta (0, 0)
Screenshot: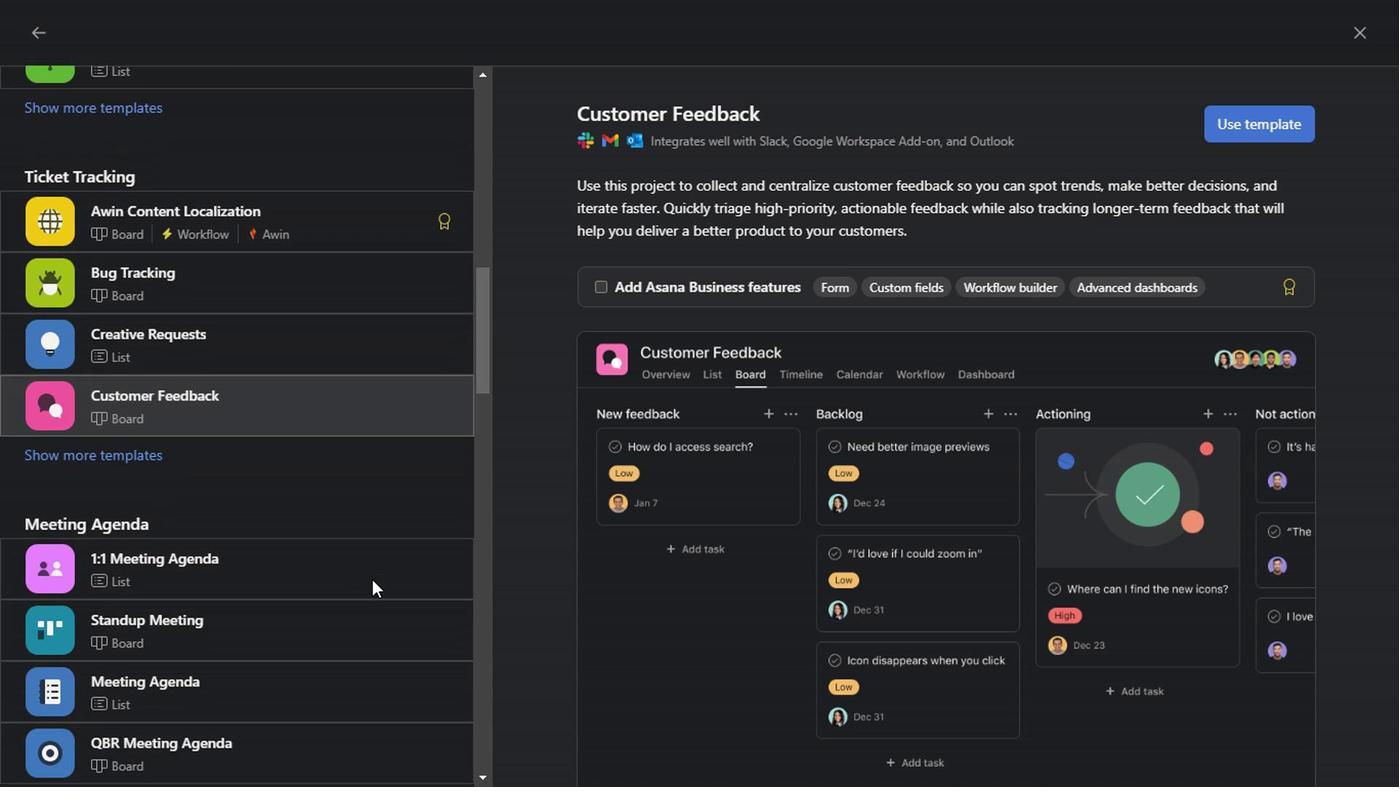 
Action: Mouse scrolled (367, 580) with delta (0, 0)
Screenshot: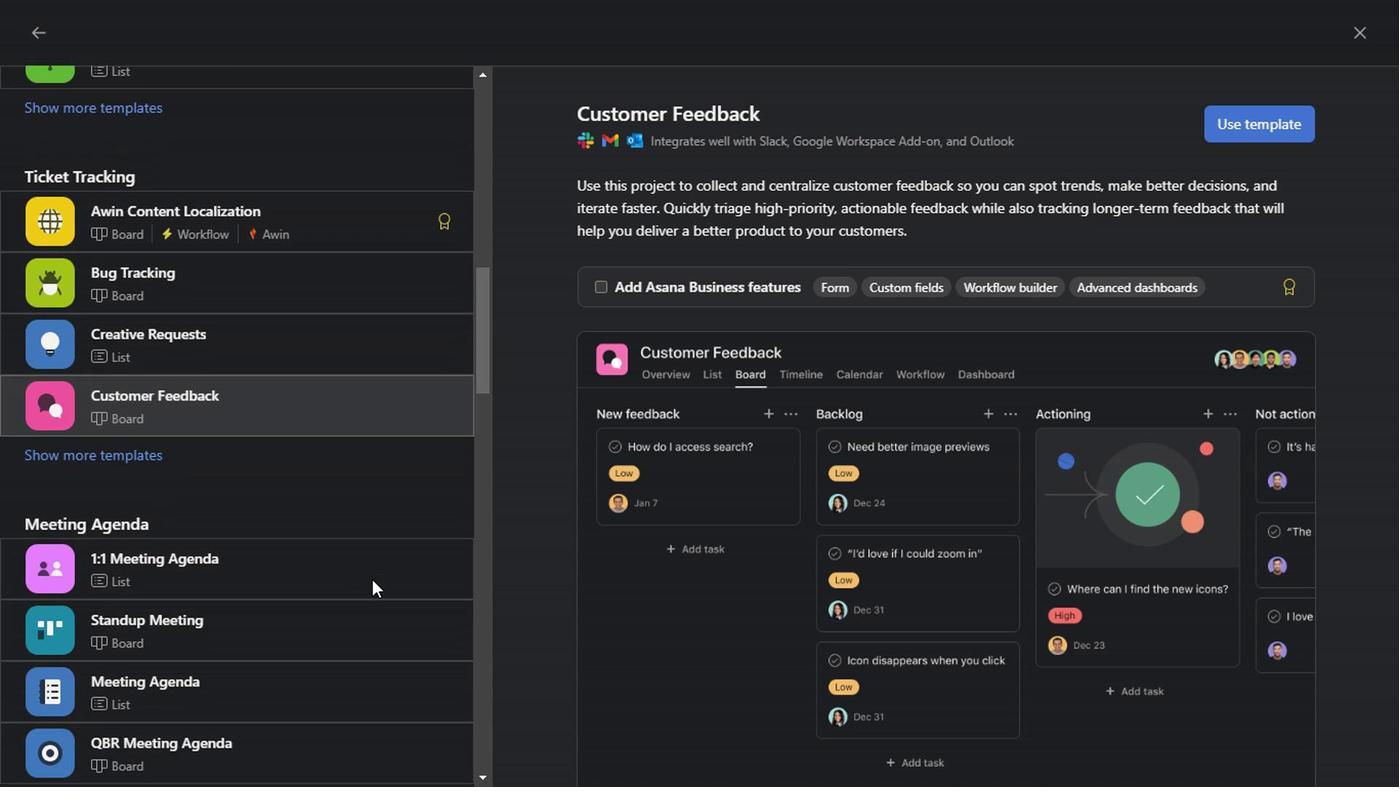
Action: Mouse scrolled (367, 580) with delta (0, 0)
